 Task: Personal: New Baby.
Action: Mouse moved to (43, 73)
Screenshot: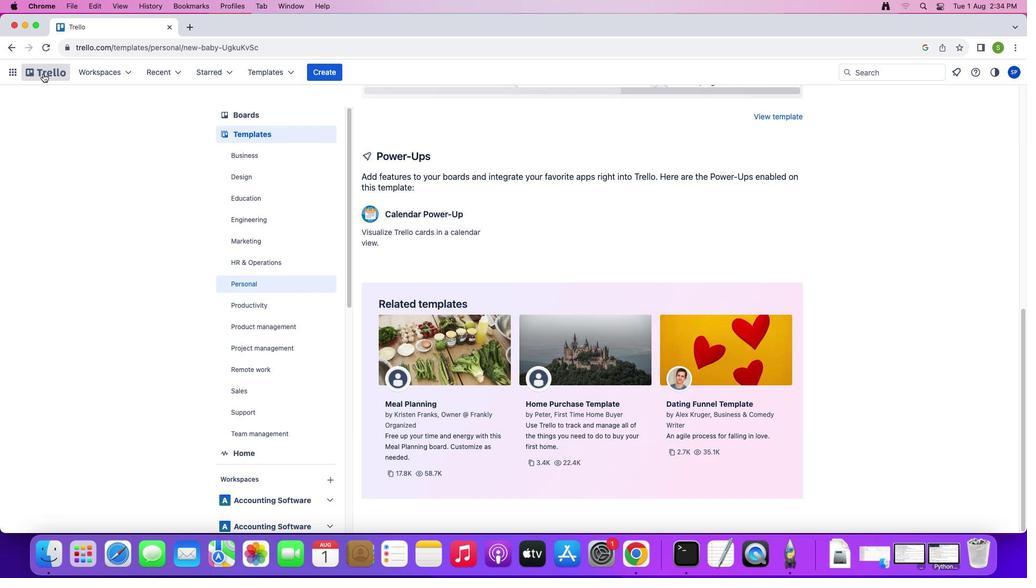
Action: Mouse pressed left at (43, 73)
Screenshot: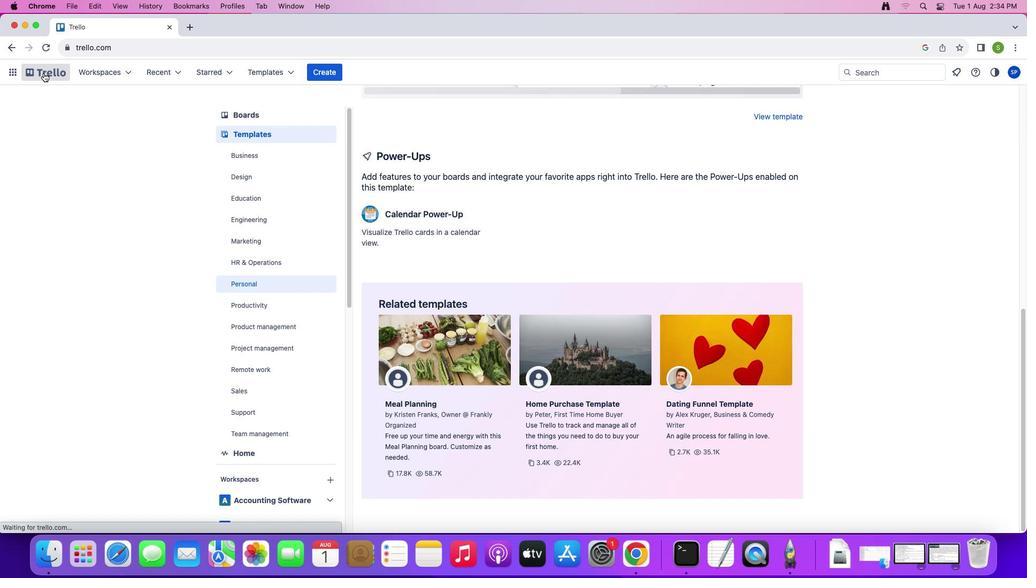 
Action: Mouse moved to (274, 135)
Screenshot: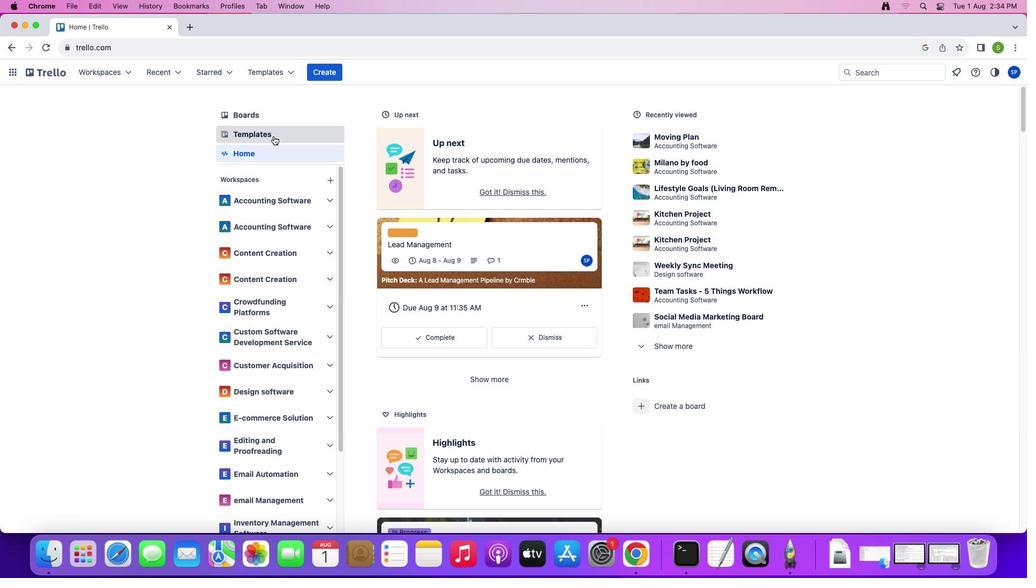 
Action: Mouse pressed left at (274, 135)
Screenshot: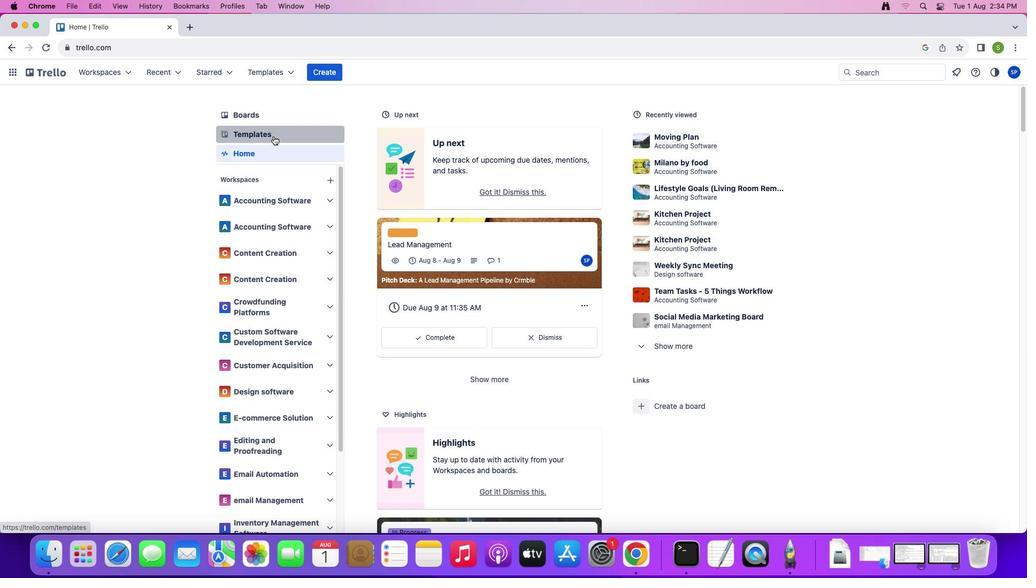 
Action: Mouse moved to (260, 287)
Screenshot: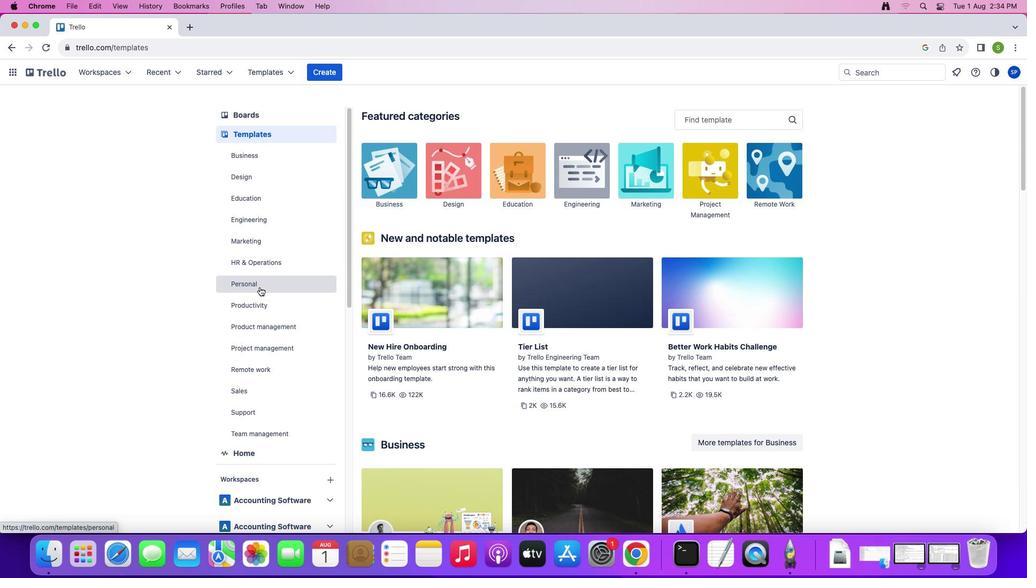 
Action: Mouse pressed left at (260, 287)
Screenshot: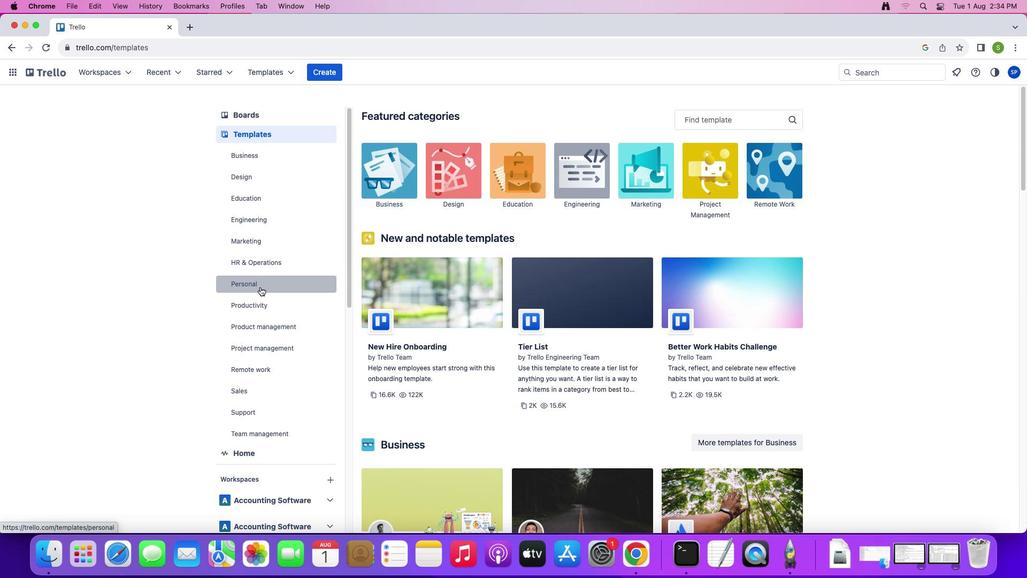 
Action: Mouse moved to (716, 117)
Screenshot: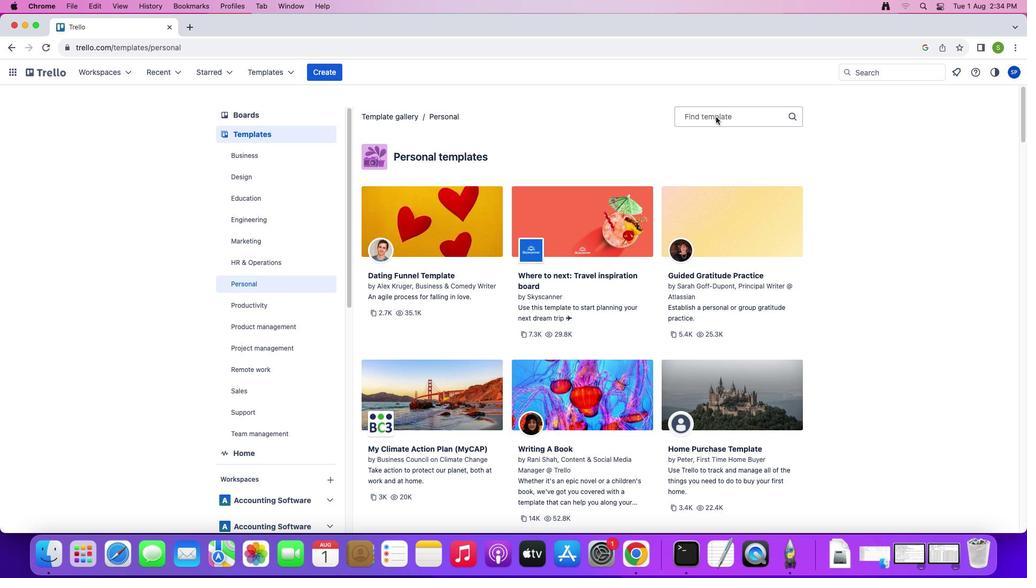 
Action: Mouse pressed left at (716, 117)
Screenshot: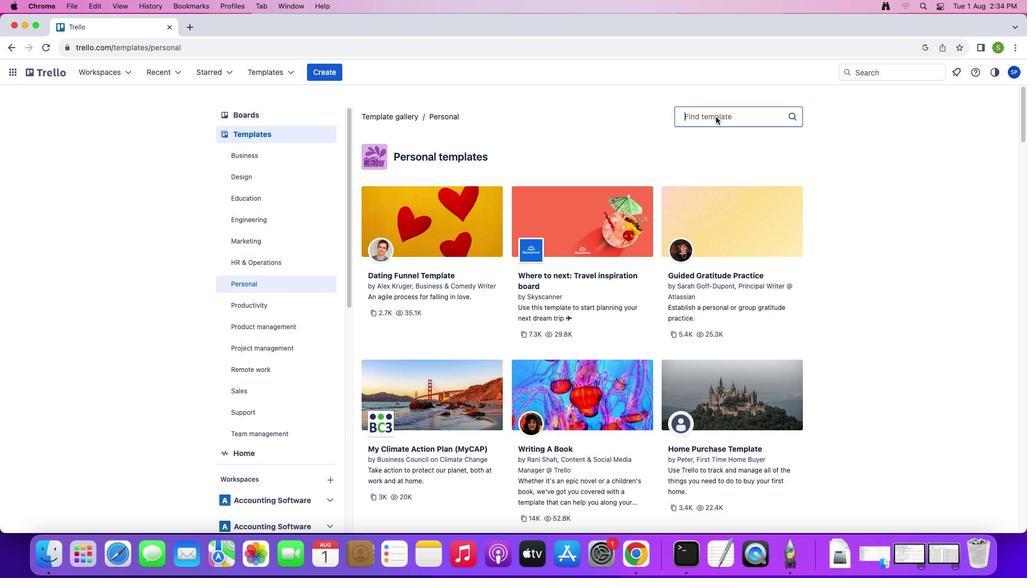 
Action: Mouse moved to (713, 117)
Screenshot: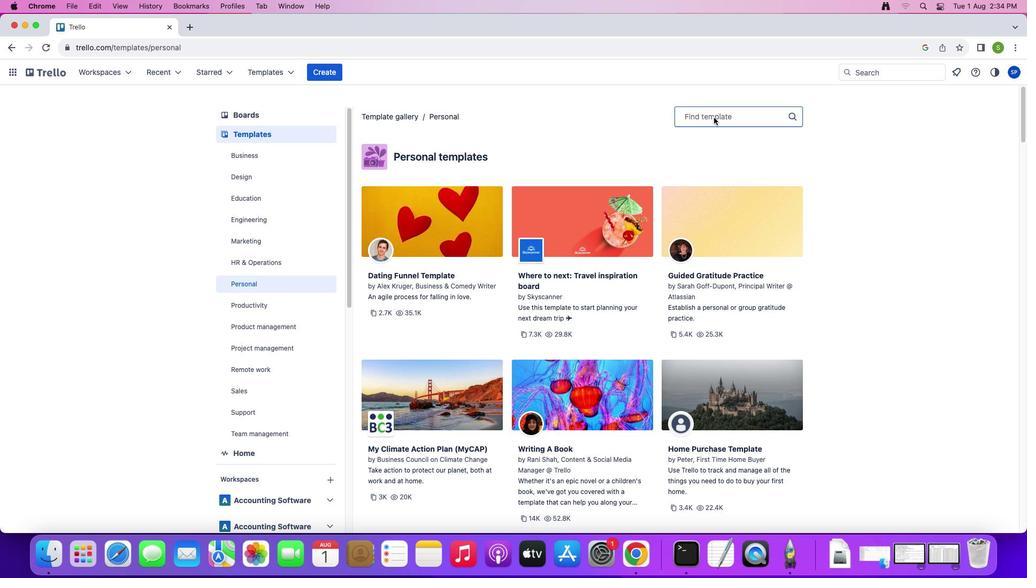 
Action: Key pressed 'N'Key.shift'E''W'
Screenshot: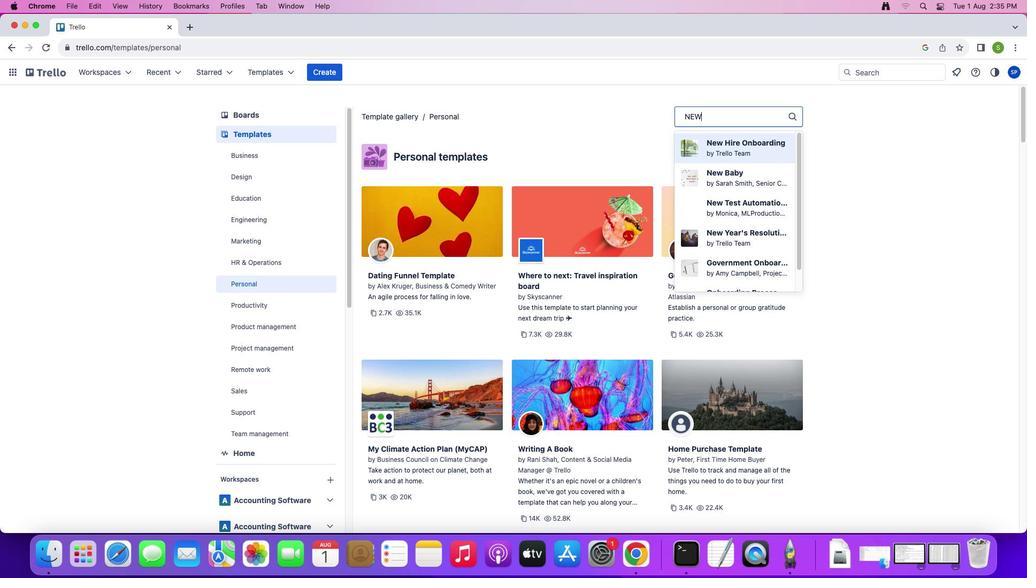 
Action: Mouse moved to (717, 179)
Screenshot: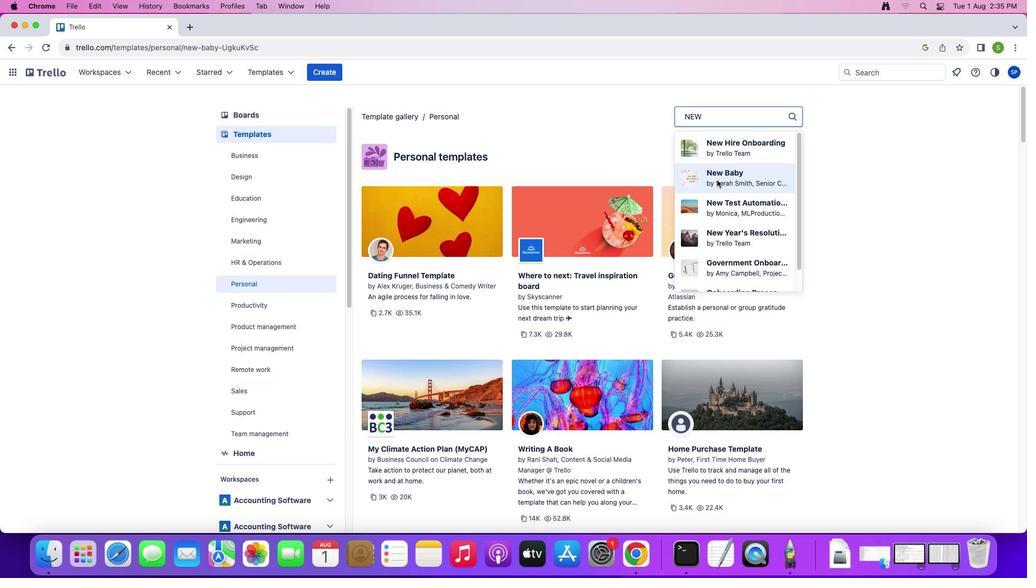 
Action: Mouse pressed left at (717, 179)
Screenshot: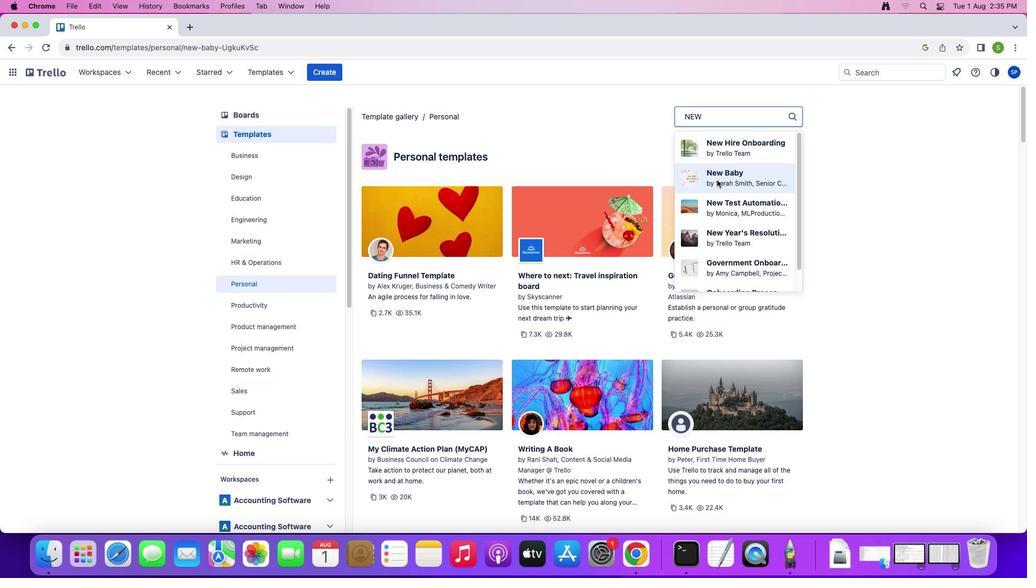 
Action: Mouse moved to (757, 158)
Screenshot: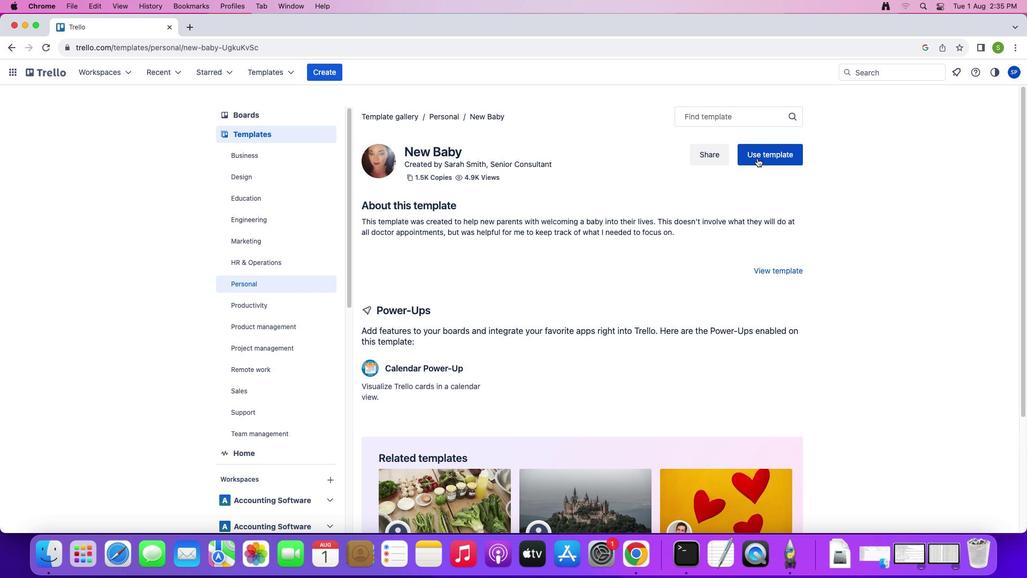 
Action: Mouse pressed left at (757, 158)
Screenshot: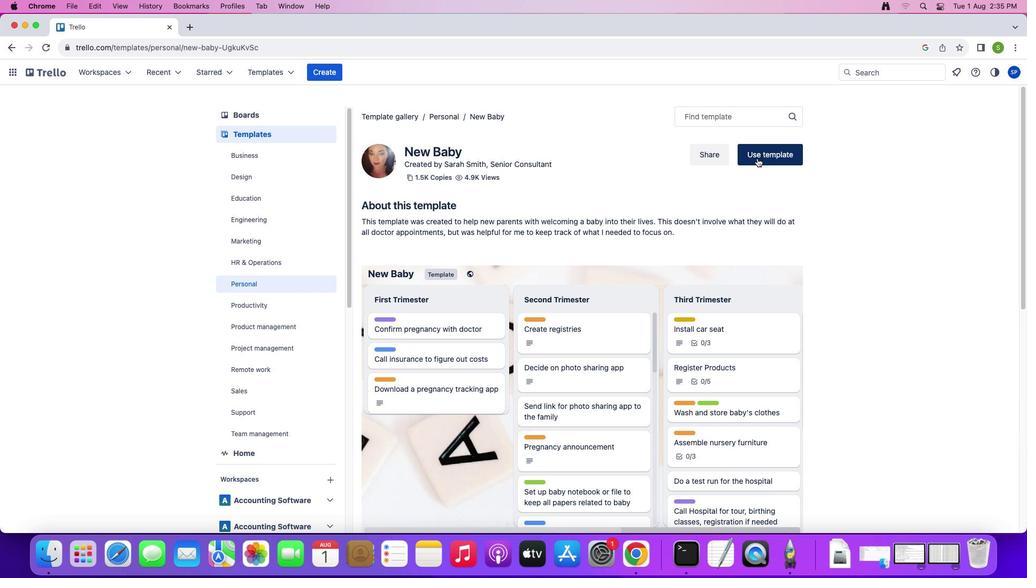 
Action: Mouse moved to (798, 251)
Screenshot: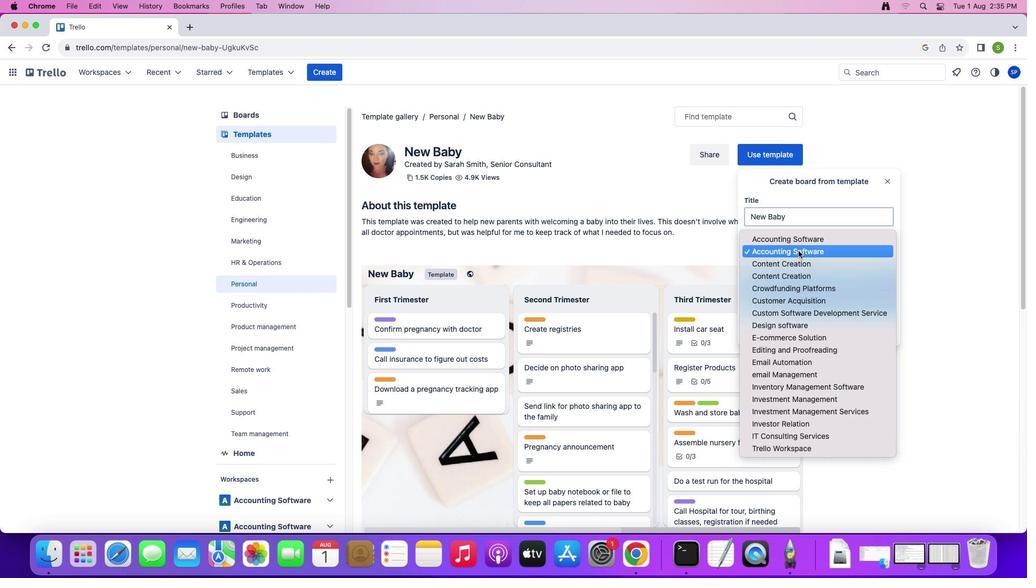 
Action: Mouse pressed left at (798, 251)
Screenshot: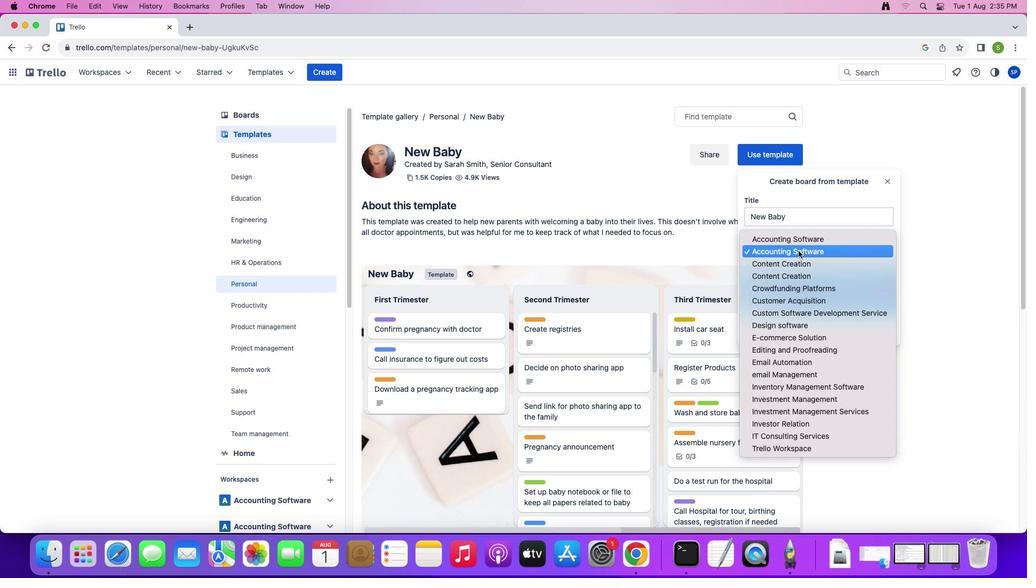 
Action: Mouse moved to (795, 279)
Screenshot: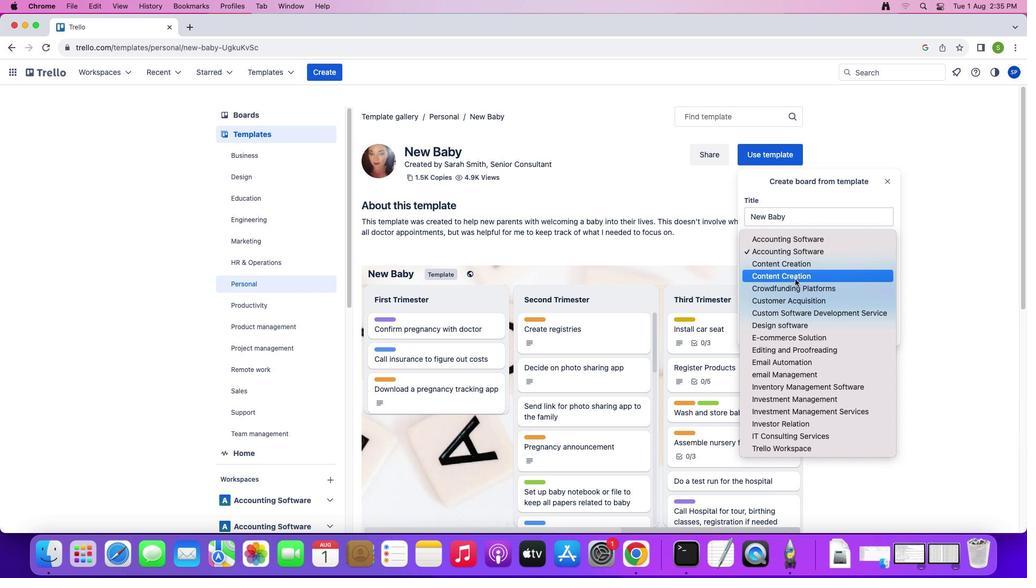
Action: Mouse pressed left at (795, 279)
Screenshot: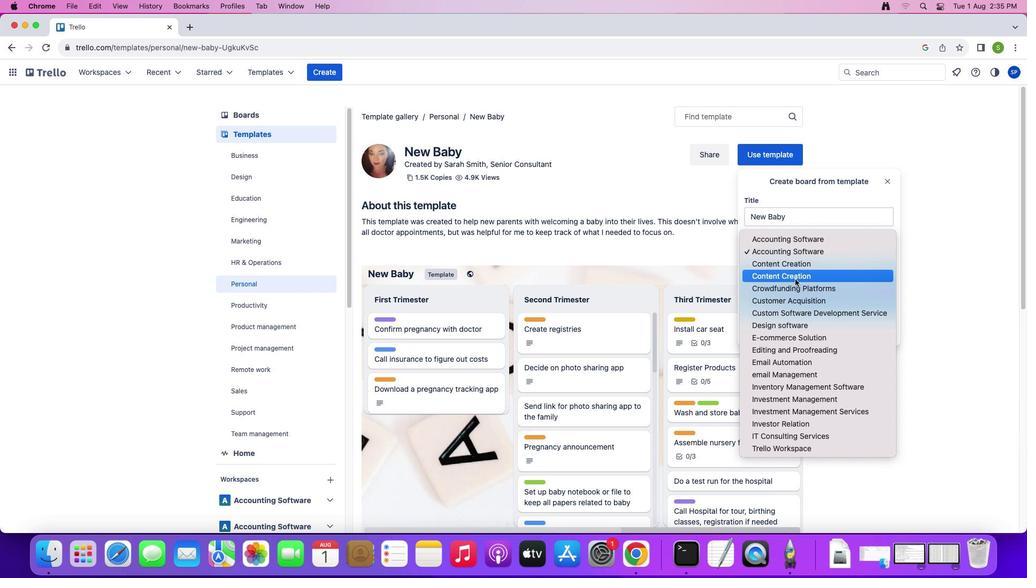 
Action: Mouse moved to (811, 253)
Screenshot: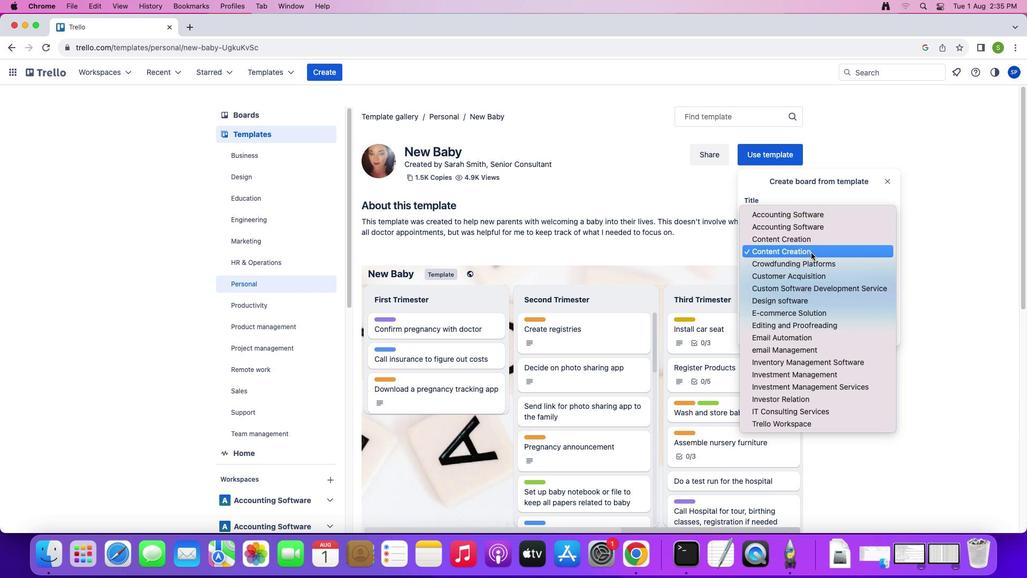 
Action: Mouse pressed left at (811, 253)
Screenshot: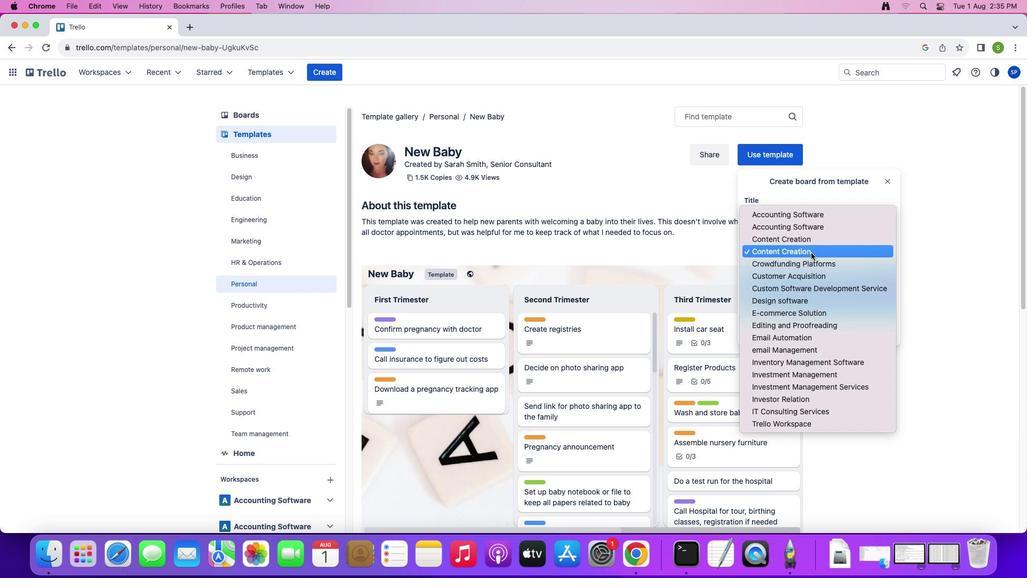 
Action: Mouse moved to (805, 390)
Screenshot: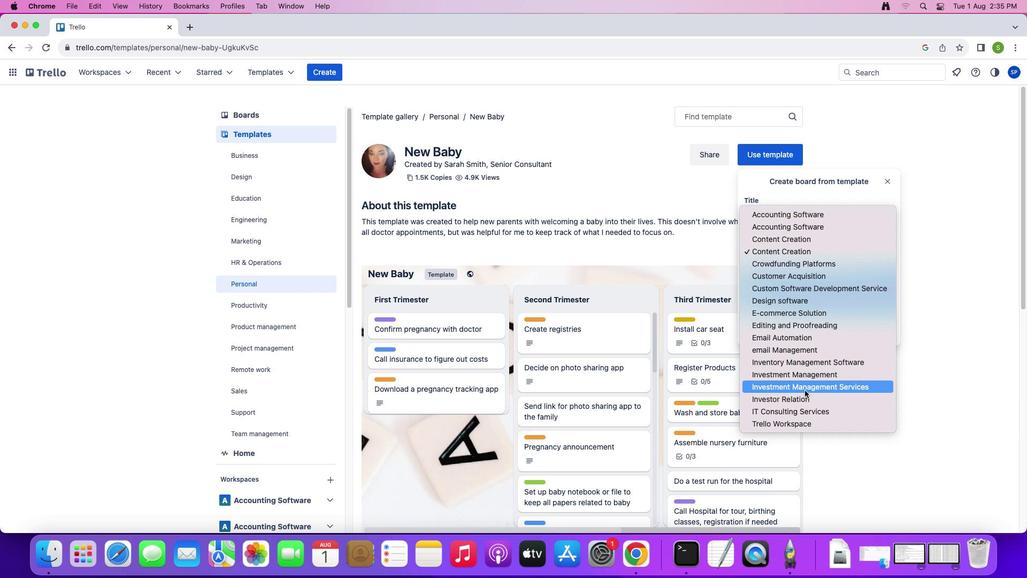 
Action: Mouse pressed left at (805, 390)
Screenshot: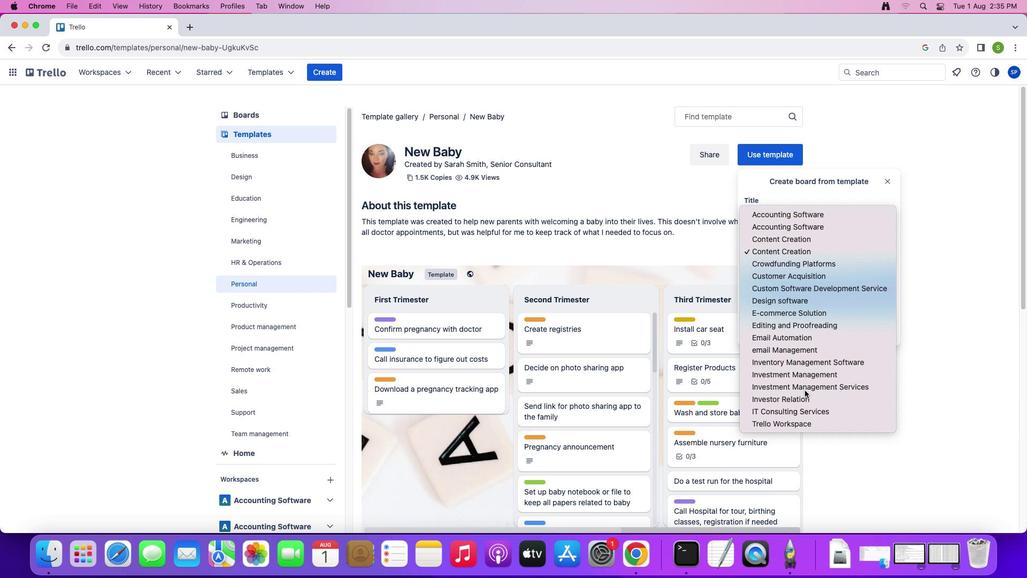 
Action: Mouse moved to (772, 361)
Screenshot: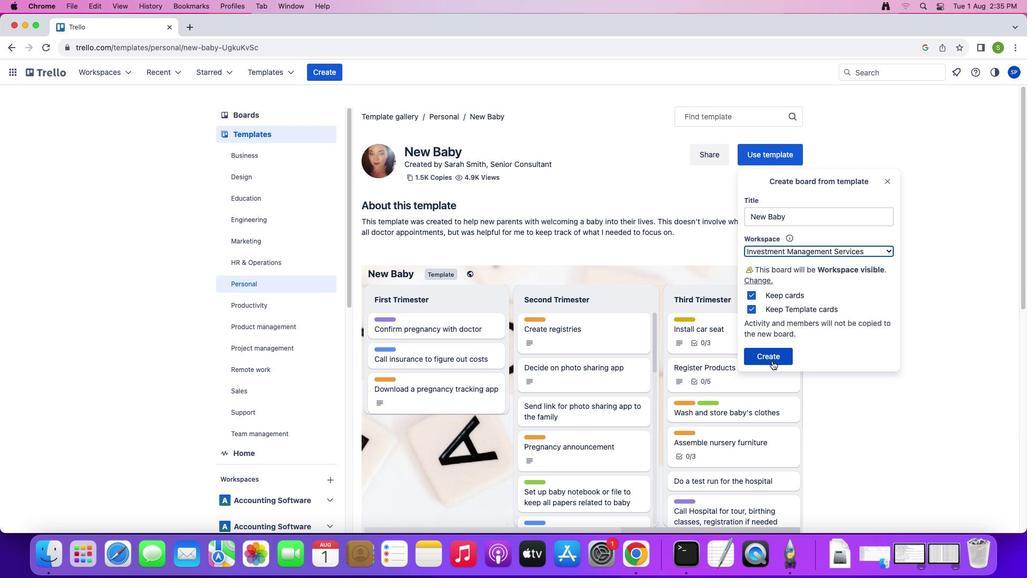 
Action: Mouse pressed left at (772, 361)
Screenshot: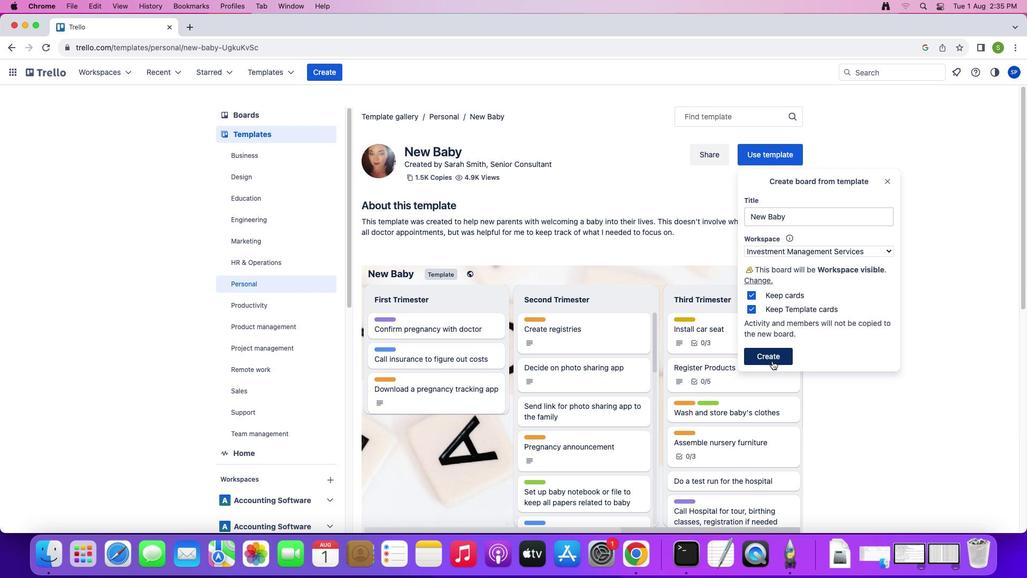 
Action: Mouse moved to (642, 526)
Screenshot: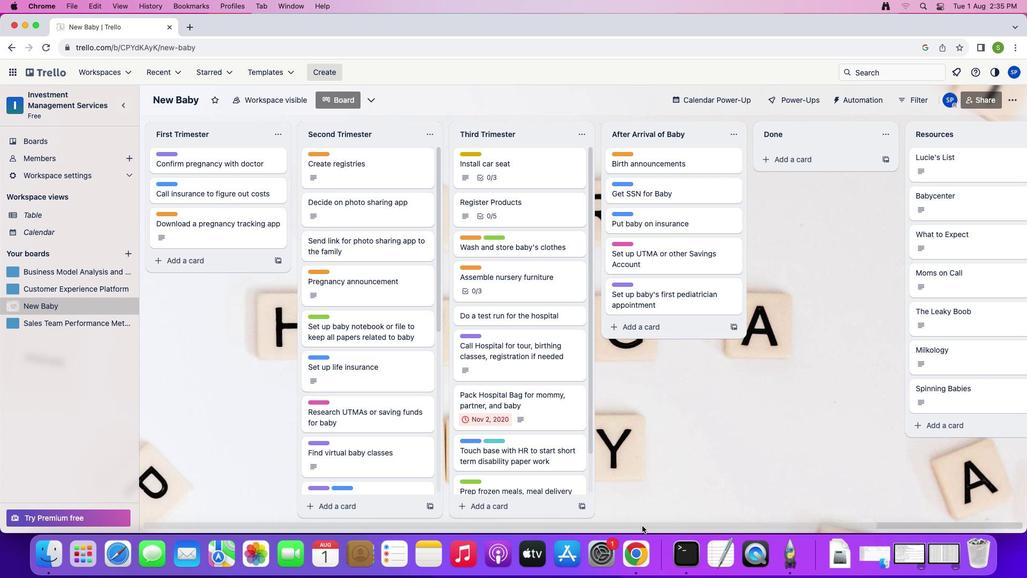 
Action: Mouse pressed left at (642, 526)
Screenshot: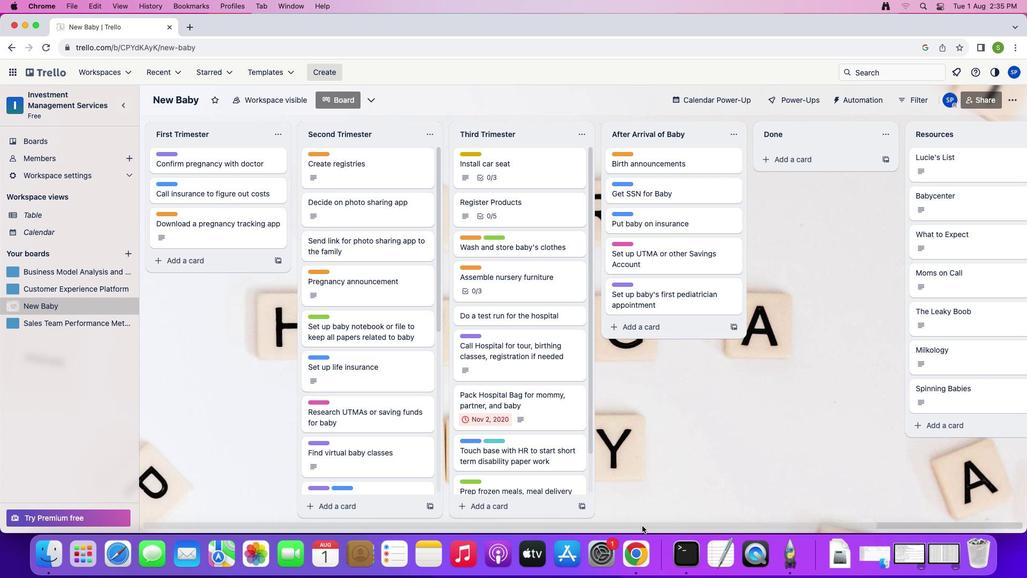 
Action: Mouse moved to (947, 129)
Screenshot: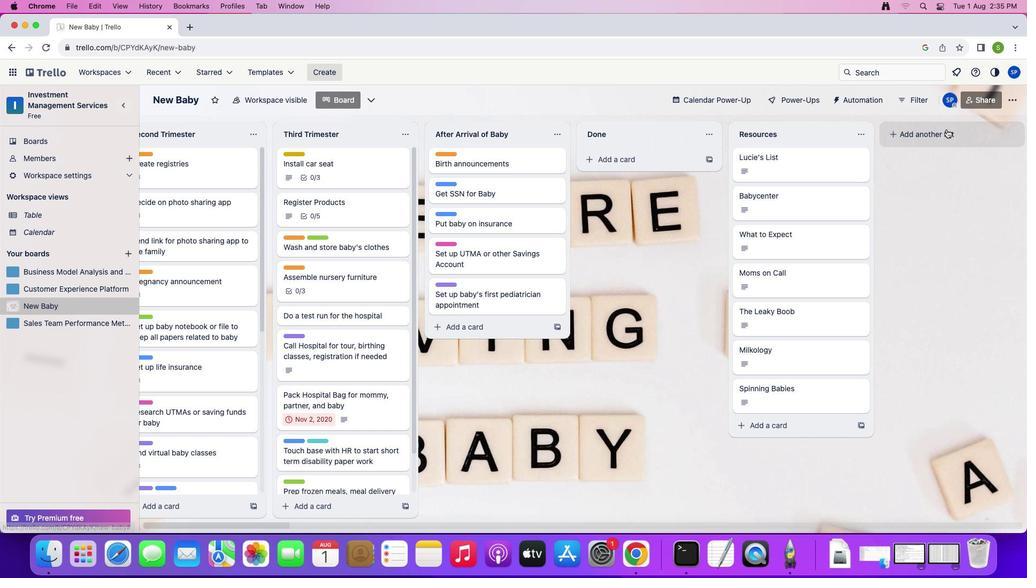 
Action: Mouse pressed left at (947, 129)
Screenshot: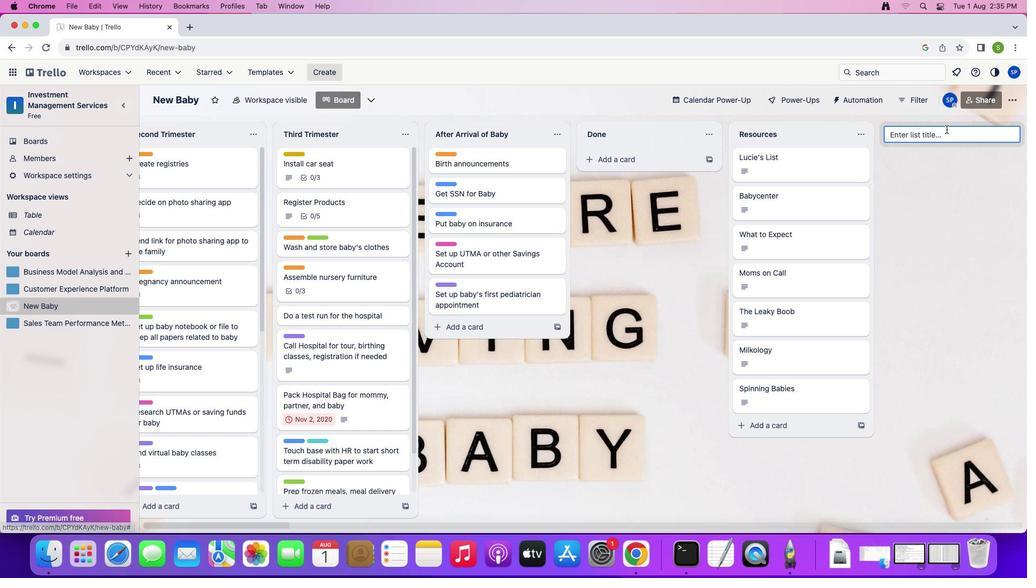 
Action: Mouse moved to (908, 238)
Screenshot: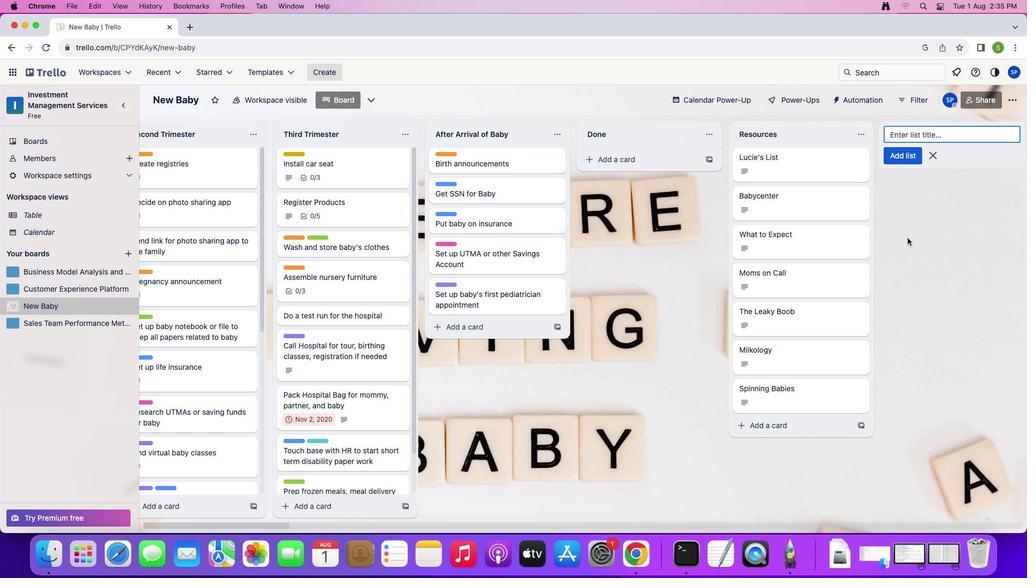 
Action: Key pressed Key.shift'M'Key.caps_lock'e''a''l'Key.spaceKey.shift'P''l''a''n''n''i''n''g'
Screenshot: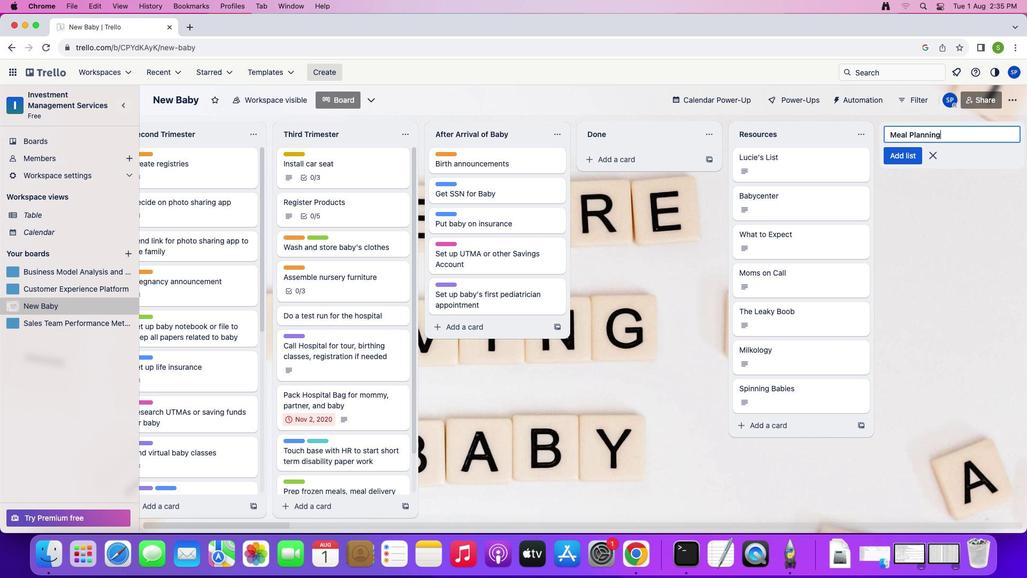 
Action: Mouse moved to (905, 231)
Screenshot: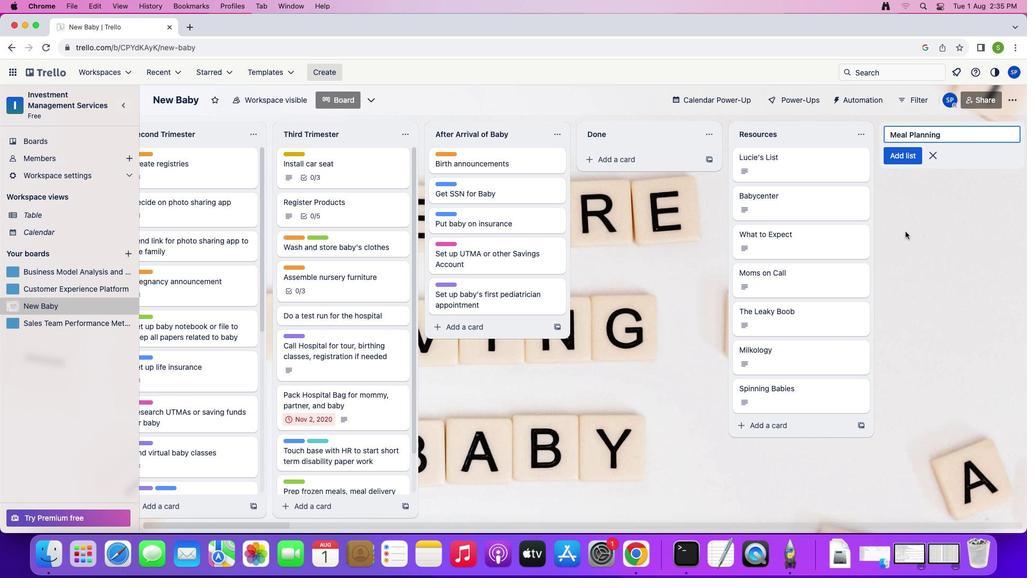 
Action: Key pressed Key.enterKey.shift'H''o''m''e'Key.spaceKey.shift'P''u''r''c''h''a''s''e'Key.spaceKey.shift'T''e''m''p''l''a''t''e'Key.enterKey.shift'D''a''t''i''n''g'Key.spaceKey.shift'F''u''n''n''e''l'Key.spaceKey.shift'T''e''m''p''l''a''t''e'Key.enter
Screenshot: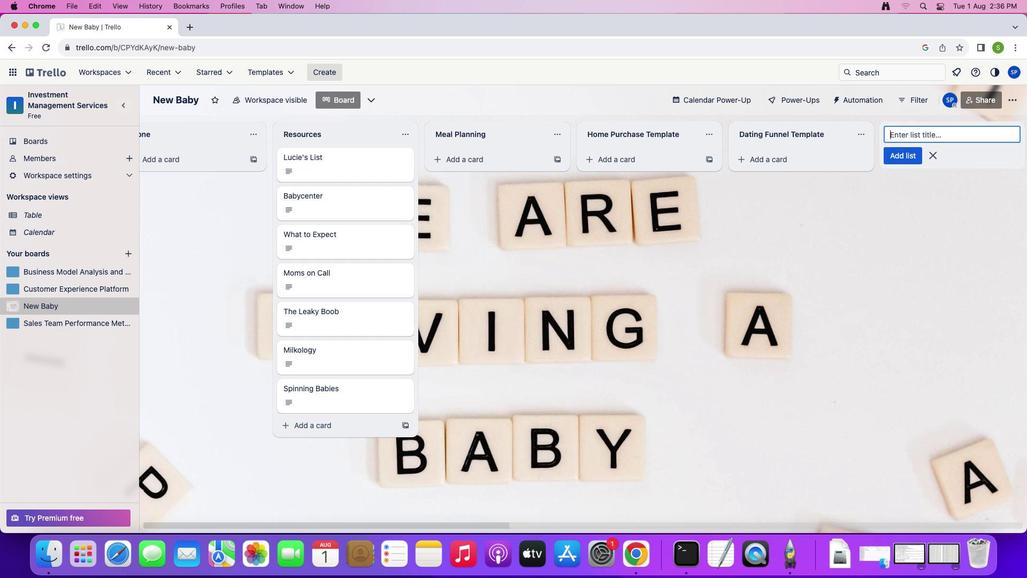 
Action: Mouse moved to (935, 153)
Screenshot: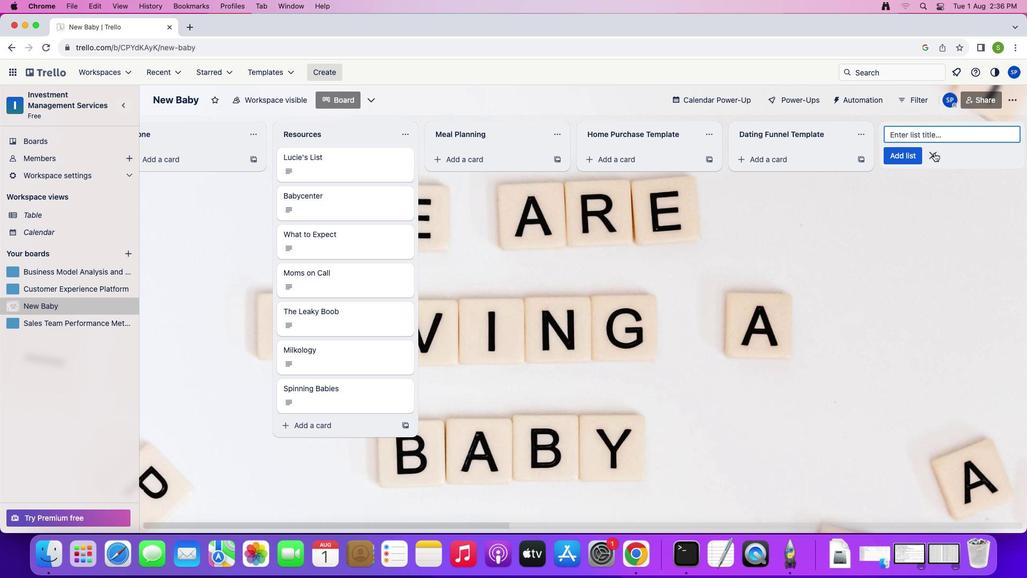 
Action: Mouse pressed left at (935, 153)
Screenshot: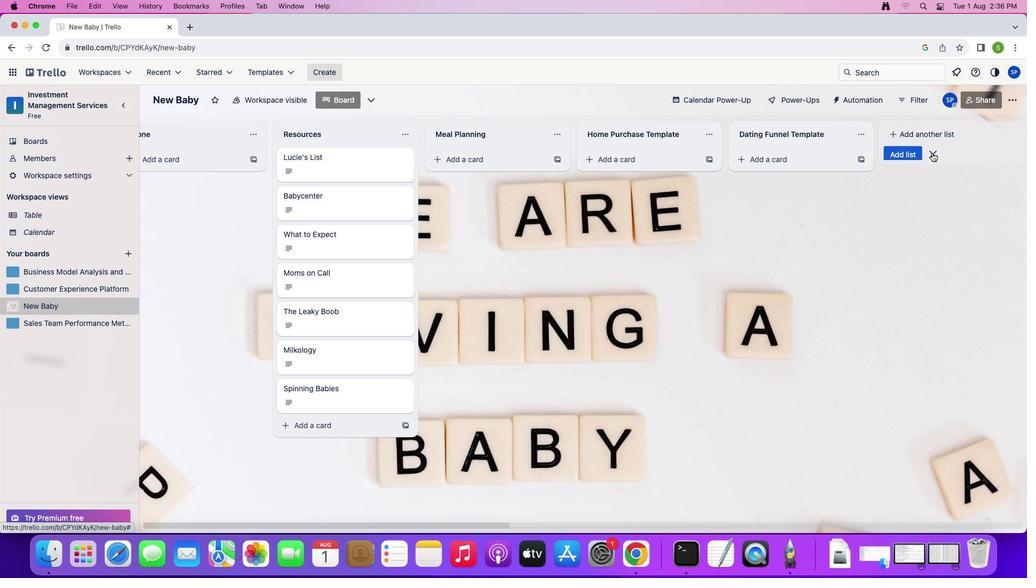 
Action: Mouse moved to (482, 132)
Screenshot: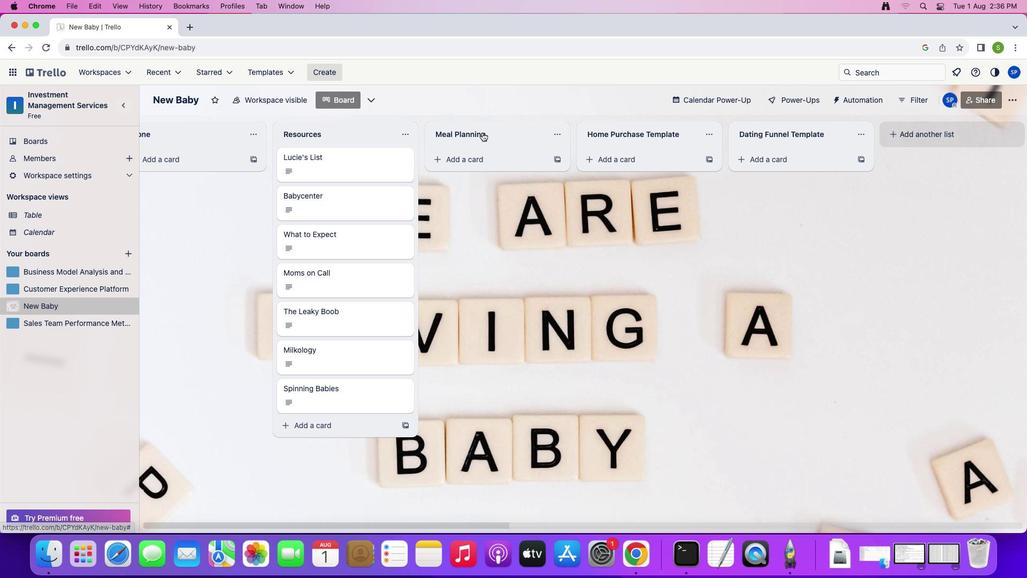 
Action: Mouse pressed left at (482, 132)
Screenshot: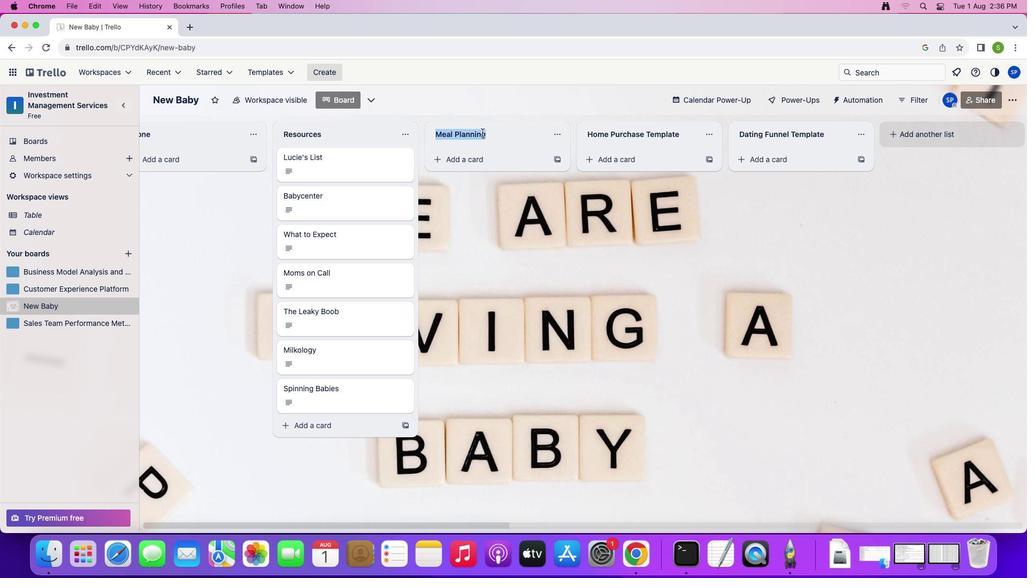 
Action: Mouse moved to (480, 157)
Screenshot: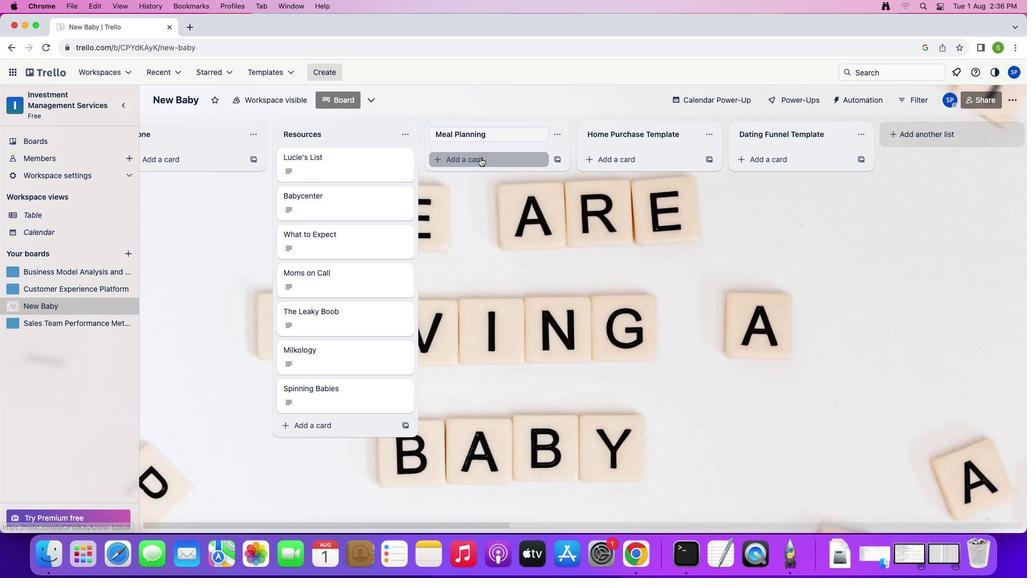 
Action: Mouse pressed left at (480, 157)
Screenshot: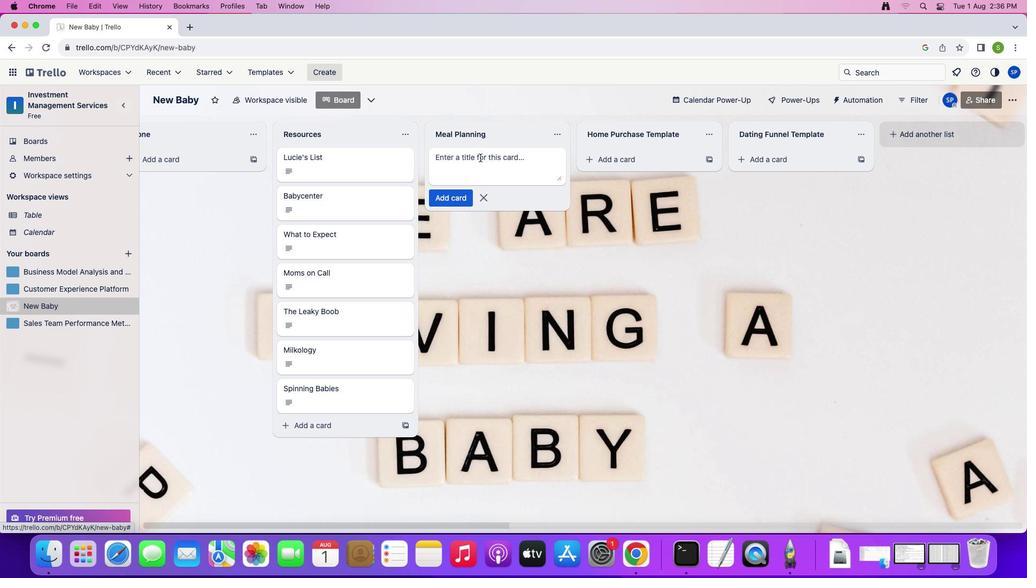 
Action: Mouse moved to (499, 175)
Screenshot: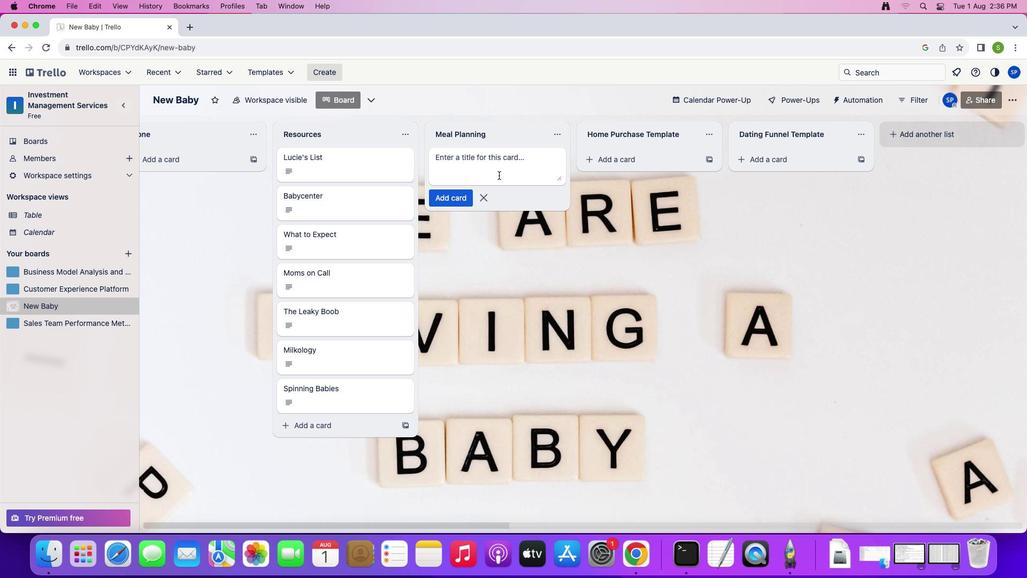 
Action: Key pressed Key.shift'M''e''a''l'Key.enter
Screenshot: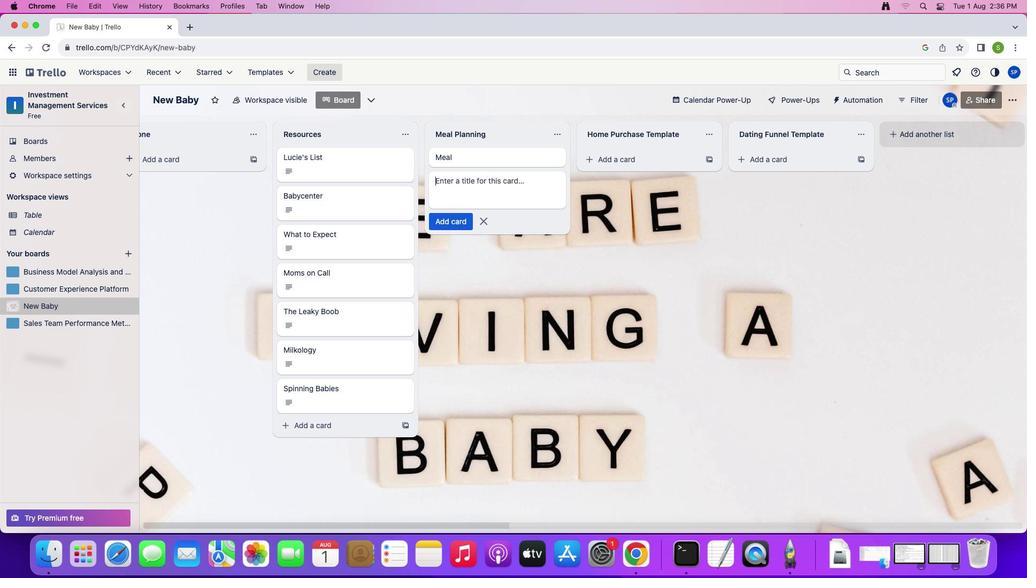 
Action: Mouse moved to (642, 148)
Screenshot: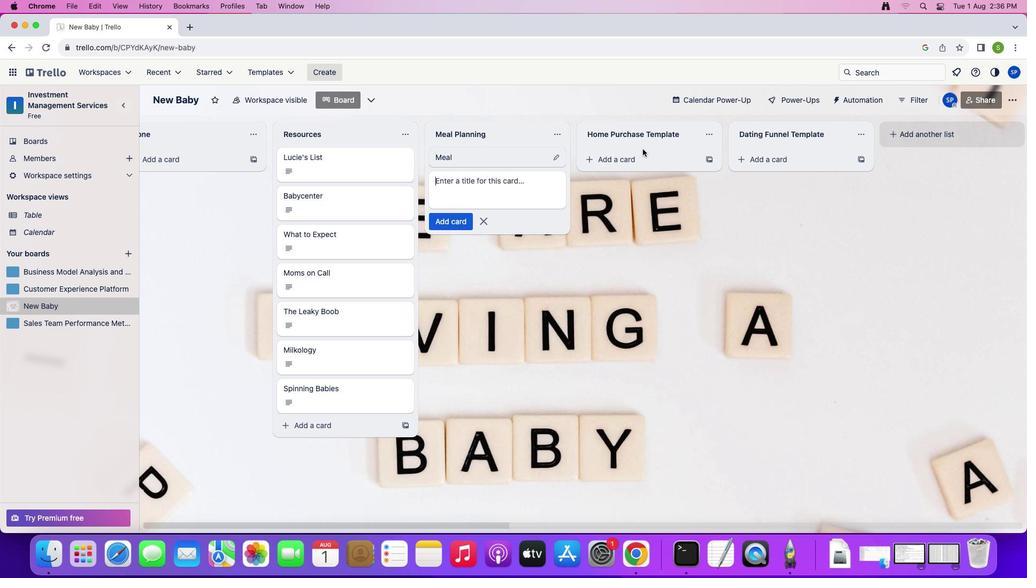 
Action: Mouse pressed left at (642, 148)
Screenshot: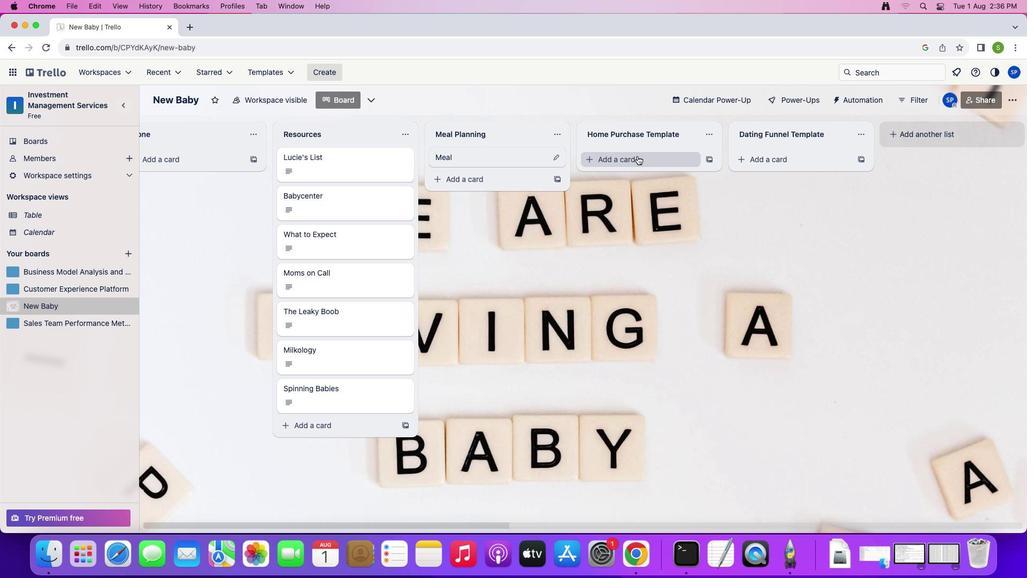 
Action: Mouse moved to (637, 155)
Screenshot: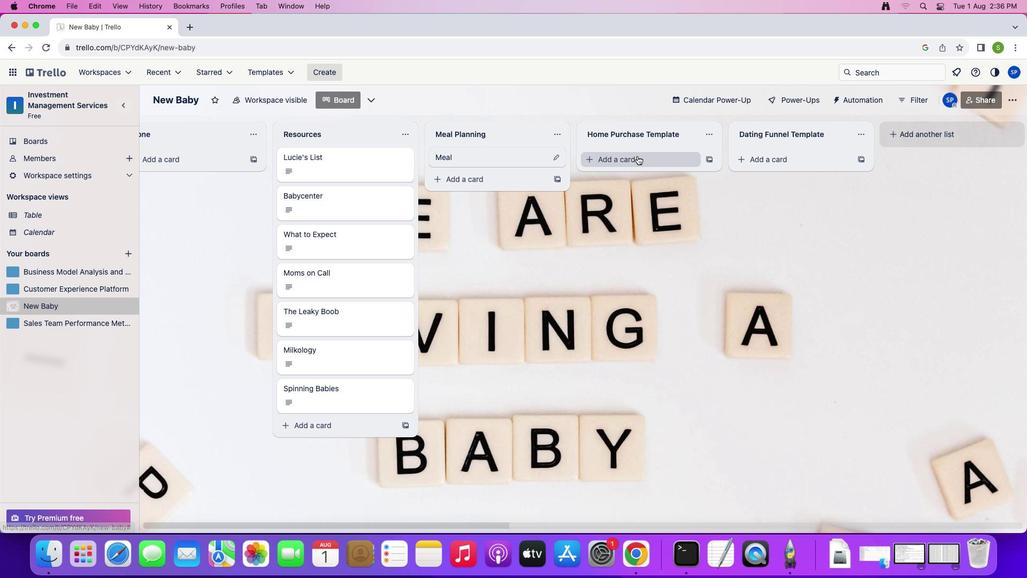 
Action: Mouse pressed left at (637, 155)
Screenshot: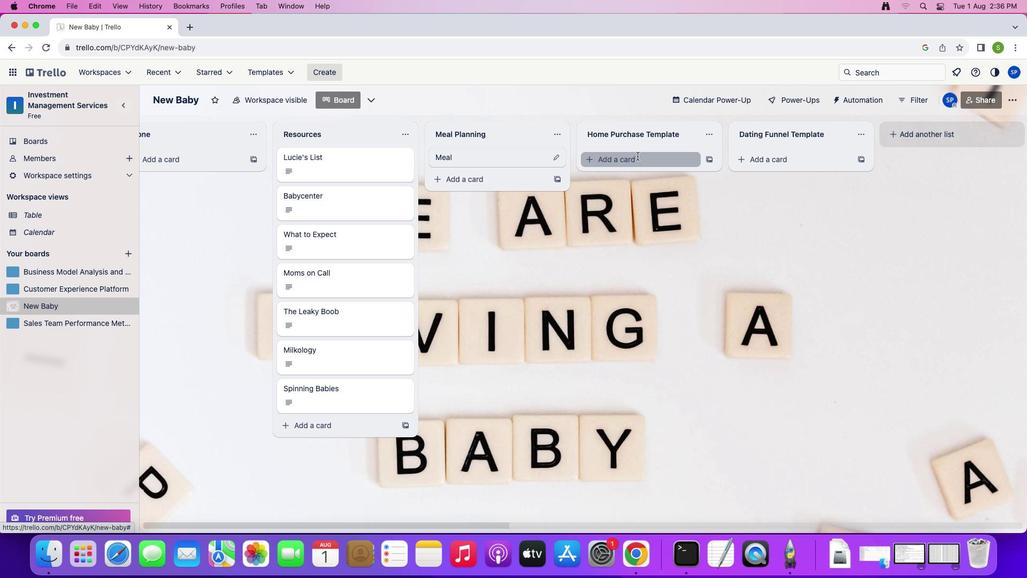 
Action: Mouse moved to (638, 161)
Screenshot: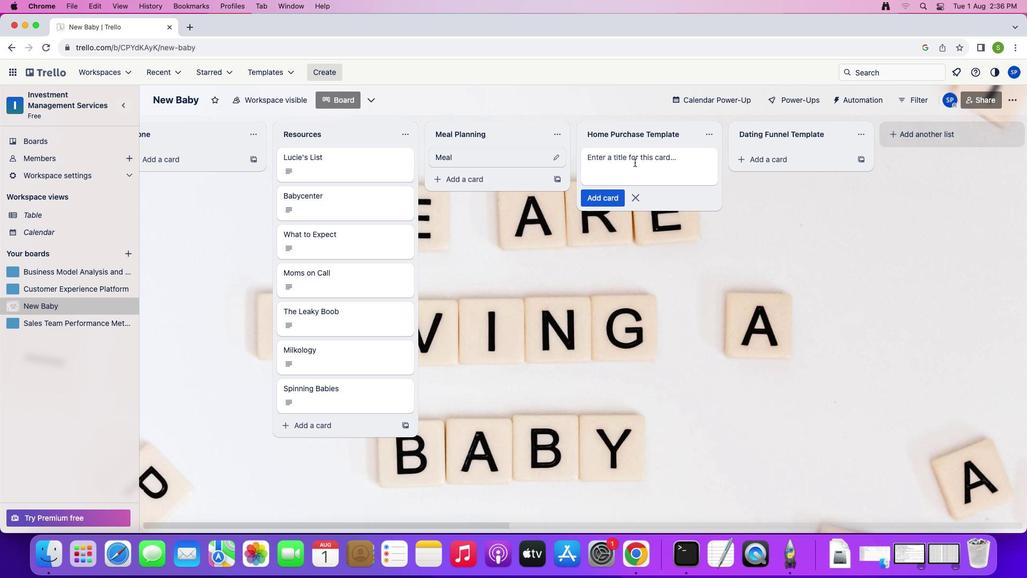 
Action: Key pressed Key.shift
Screenshot: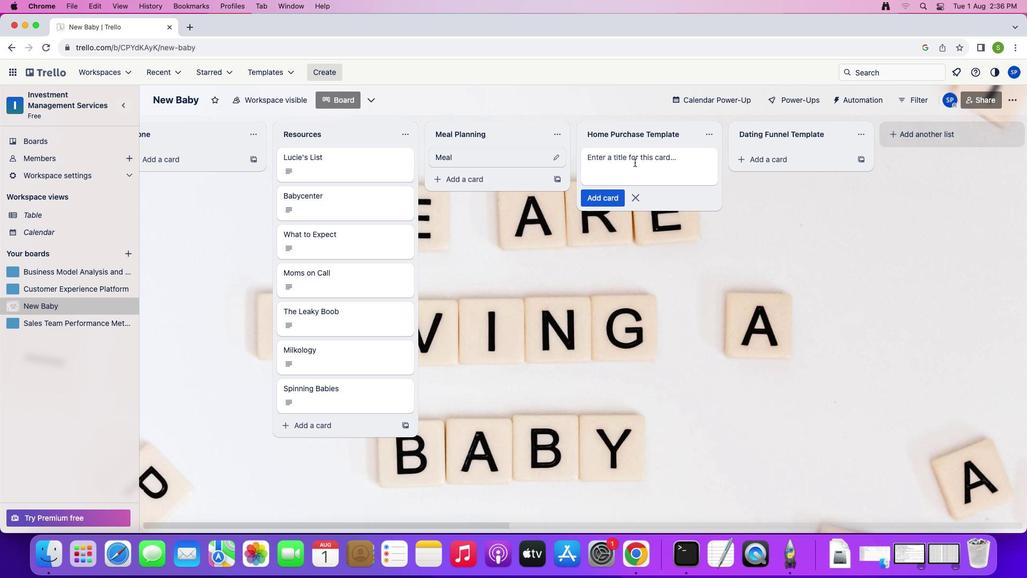 
Action: Mouse moved to (634, 162)
Screenshot: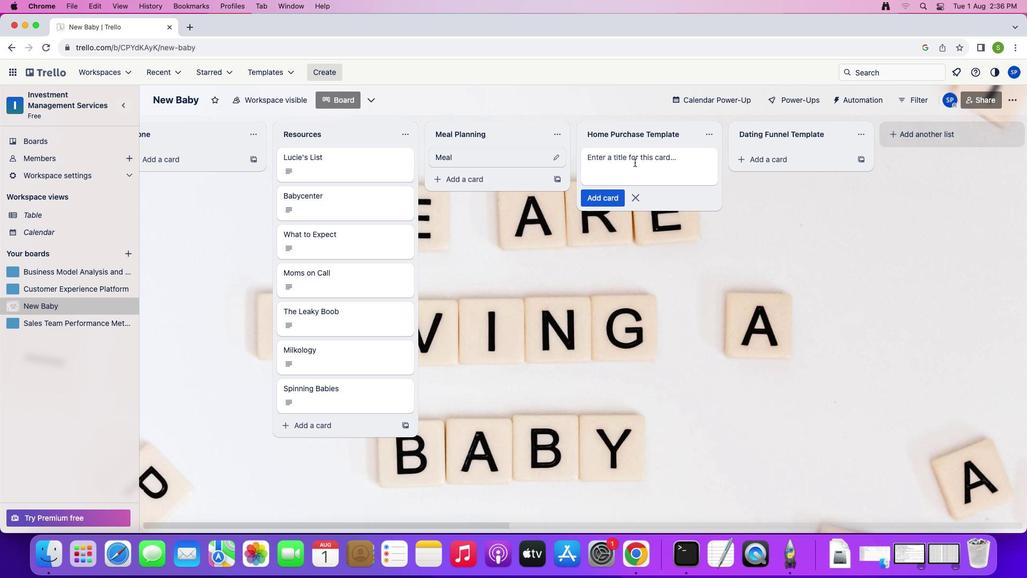 
Action: Key pressed 'H''o''m''e'Key.enter
Screenshot: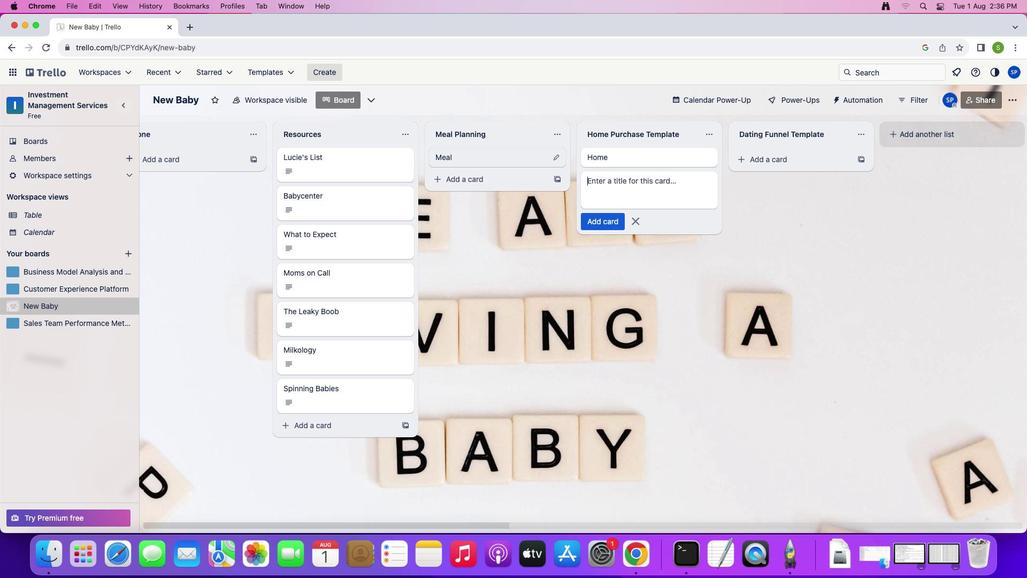 
Action: Mouse moved to (757, 153)
Screenshot: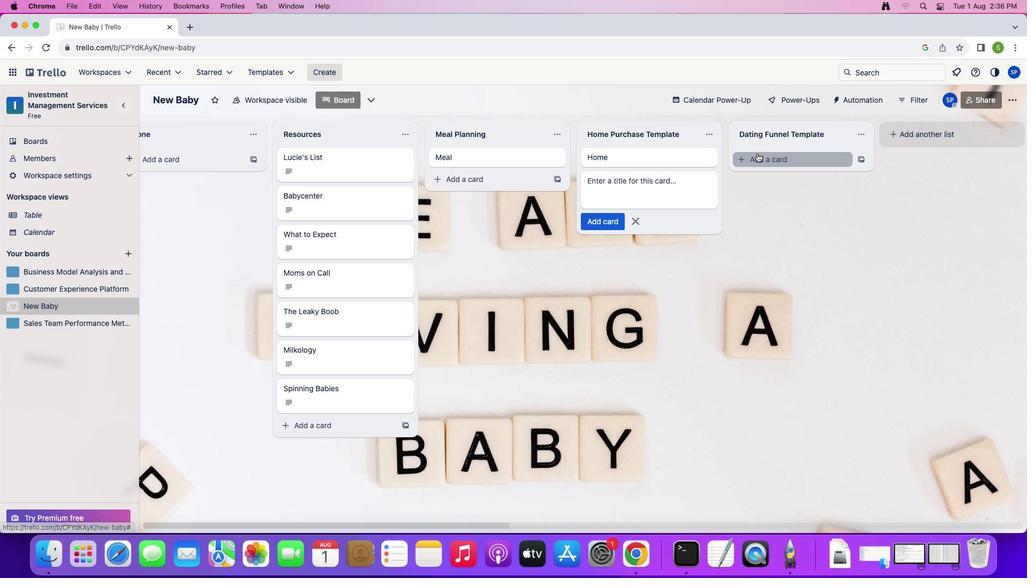 
Action: Mouse pressed left at (757, 153)
Screenshot: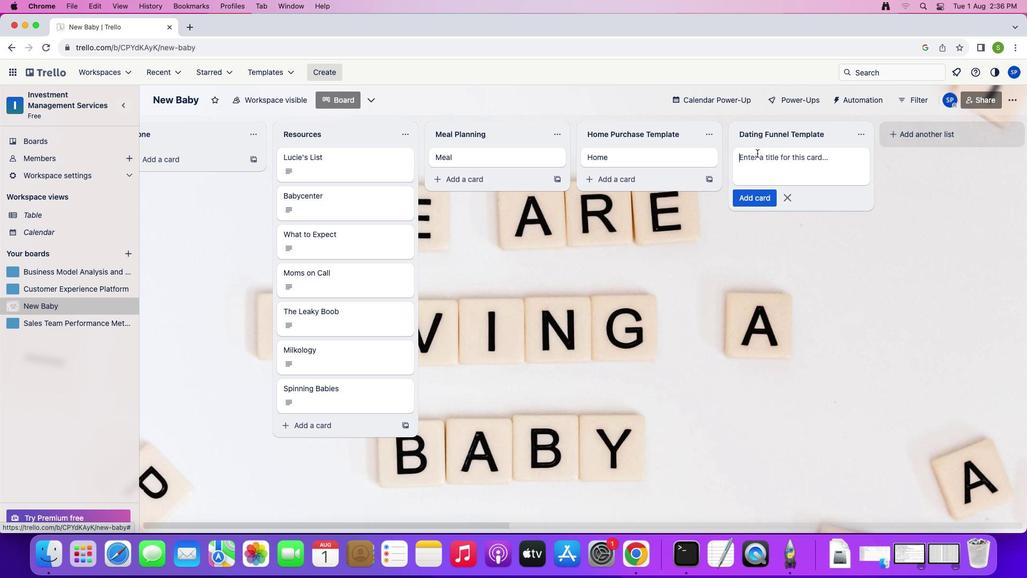 
Action: Key pressed Key.shift'D''a''t''i''n''g'Key.enter
Screenshot: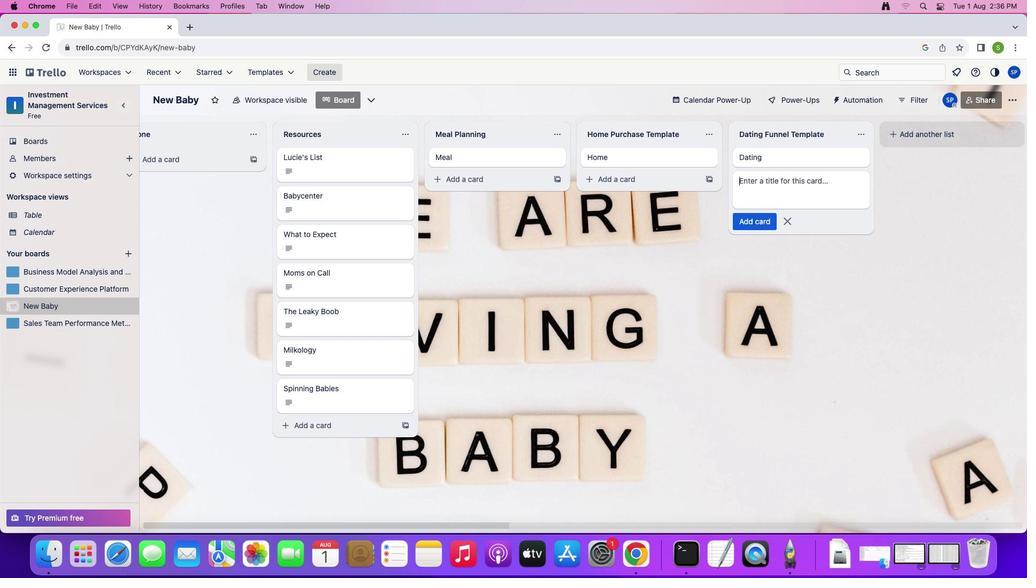 
Action: Mouse moved to (484, 163)
Screenshot: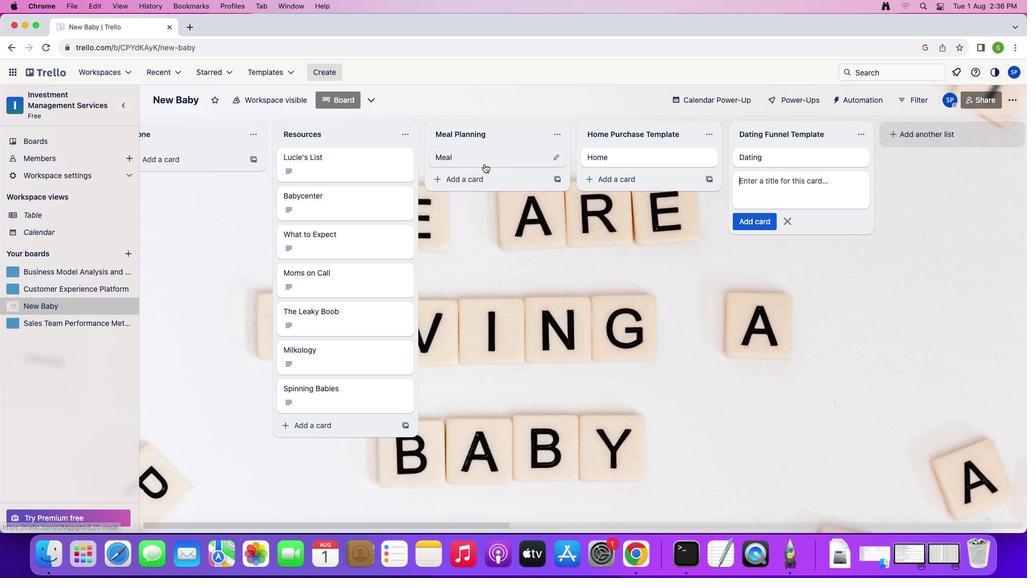 
Action: Mouse pressed left at (484, 163)
Screenshot: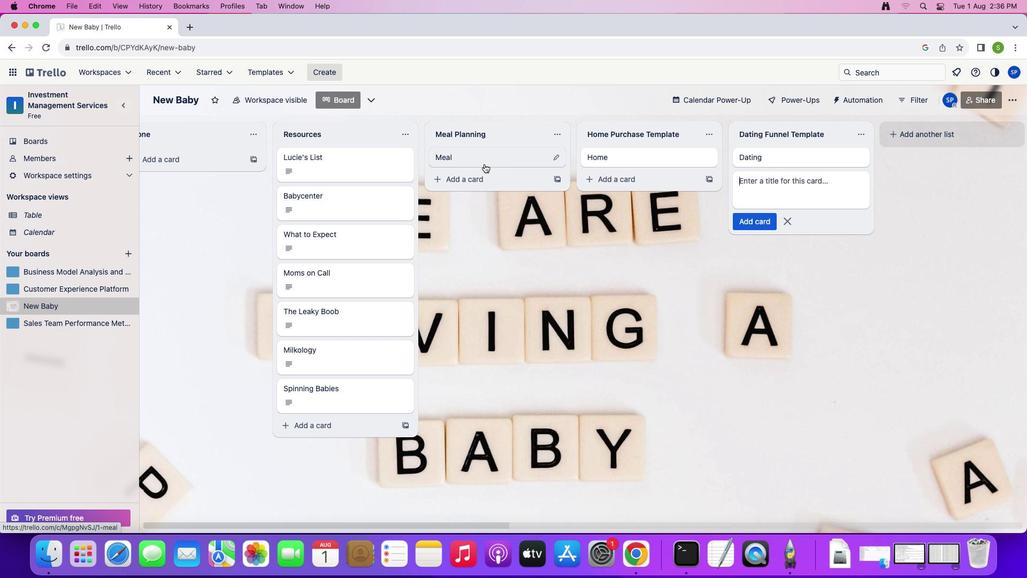 
Action: Mouse moved to (665, 154)
Screenshot: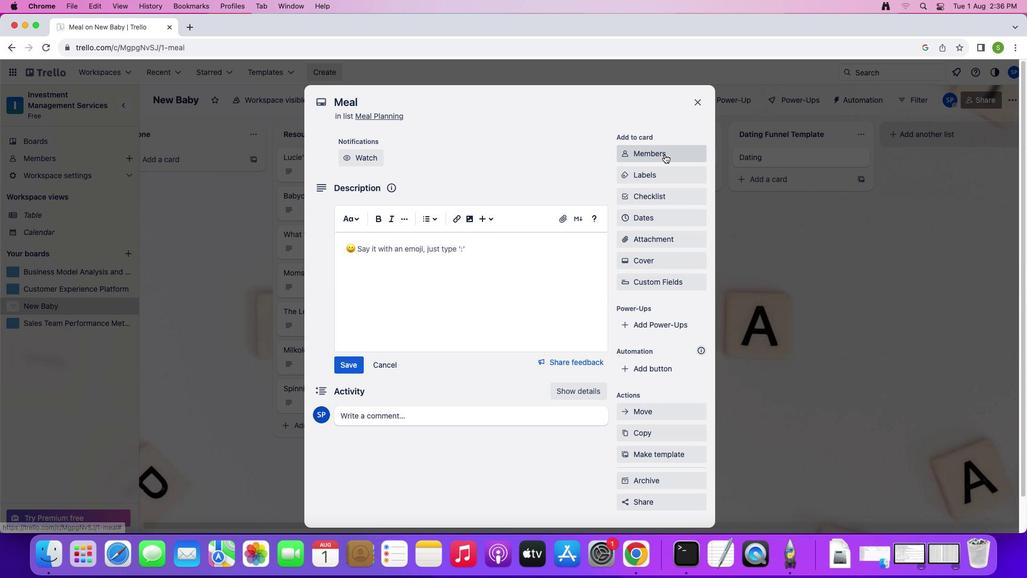 
Action: Mouse pressed left at (665, 154)
Screenshot: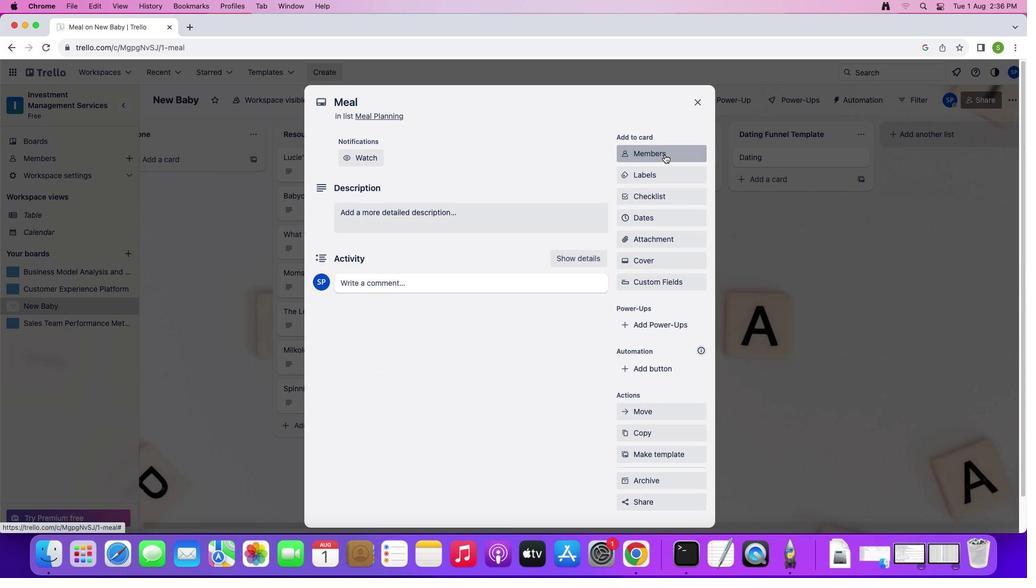 
Action: Mouse moved to (671, 204)
Screenshot: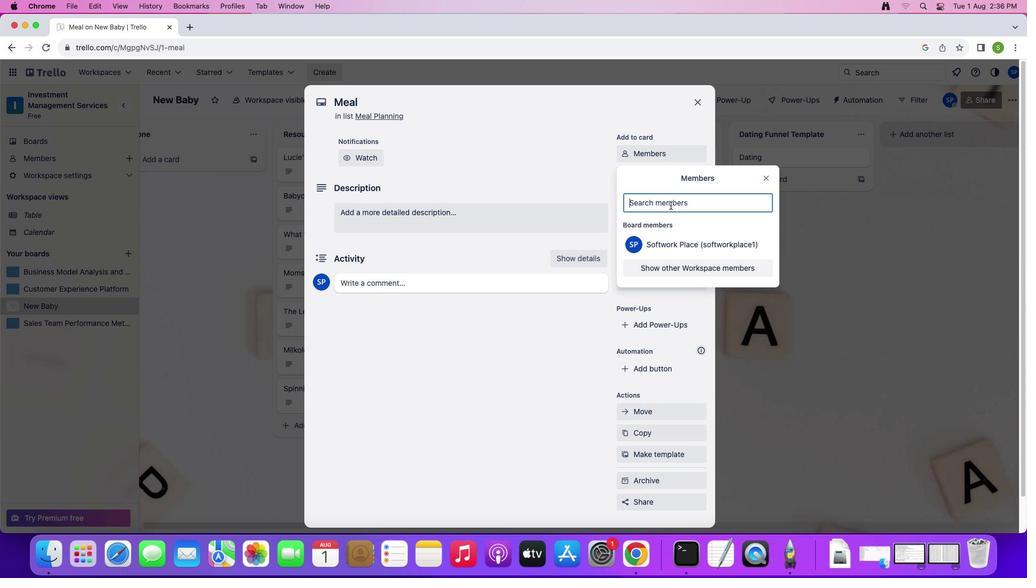 
Action: Key pressed 's''o''f''t''a''g''e''.''2'Key.shift'@''s''o''f''t''a''g''e''.''n''e''t'
Screenshot: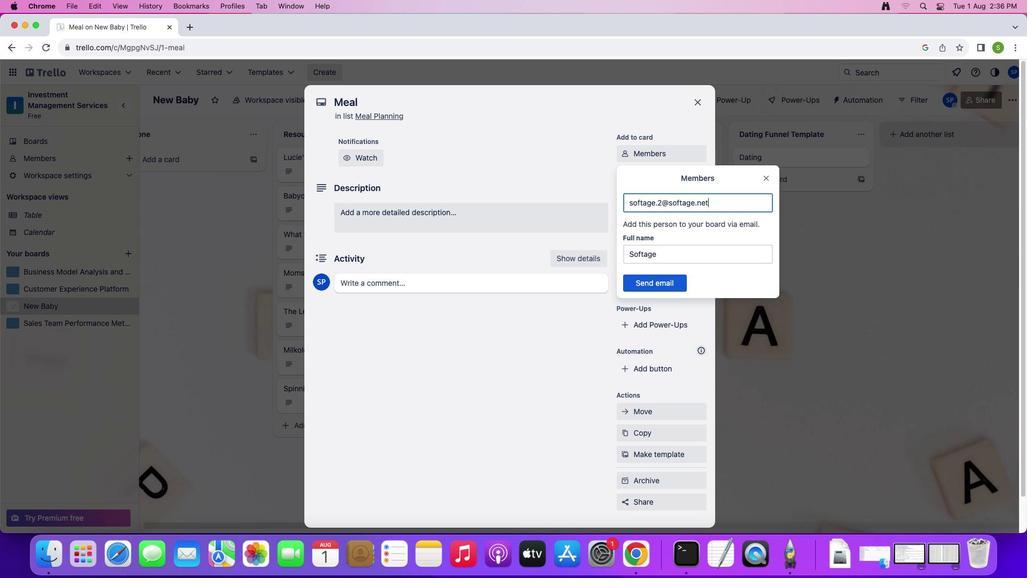 
Action: Mouse moved to (658, 278)
Screenshot: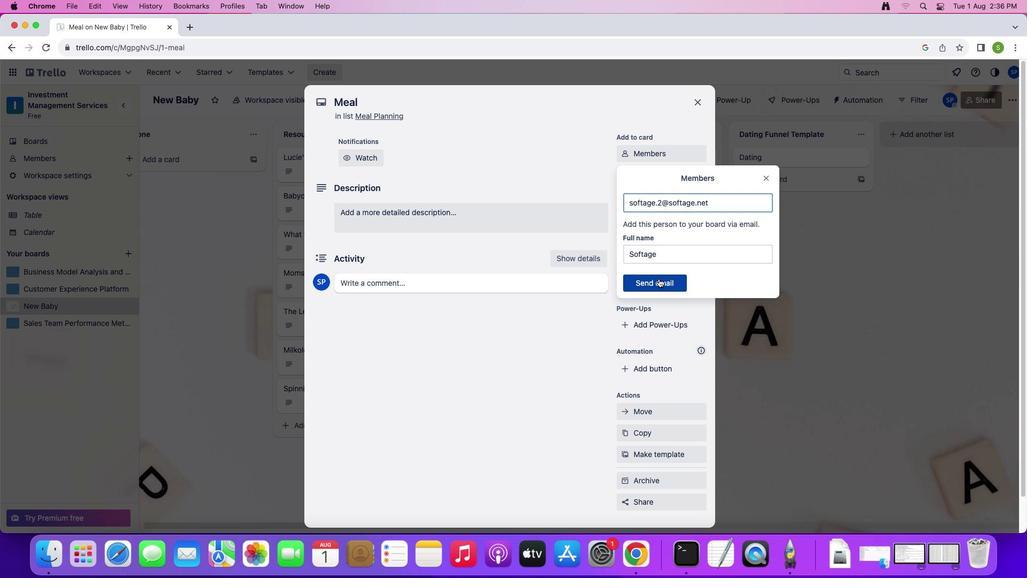 
Action: Mouse pressed left at (658, 278)
Screenshot: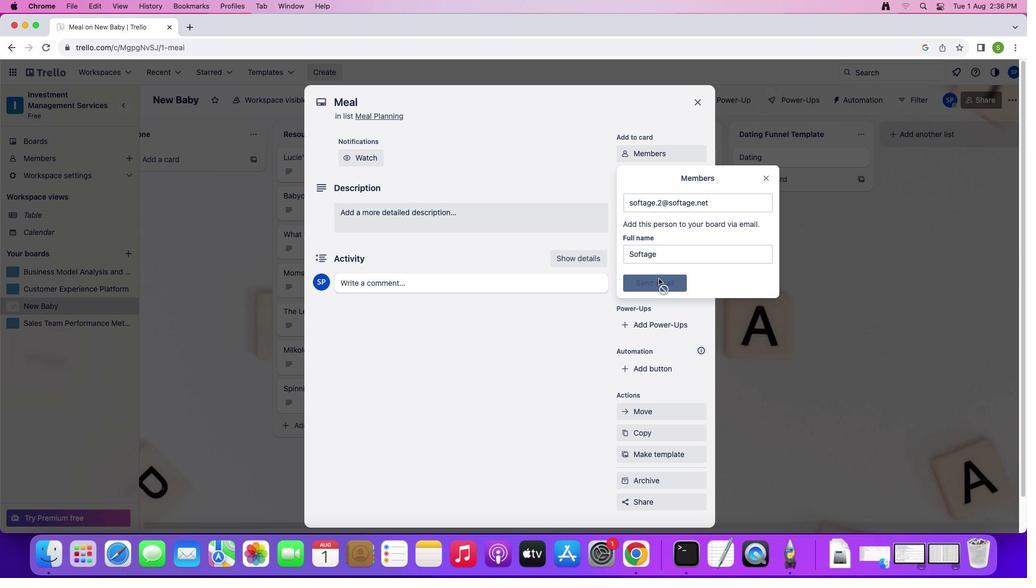 
Action: Mouse moved to (651, 211)
Screenshot: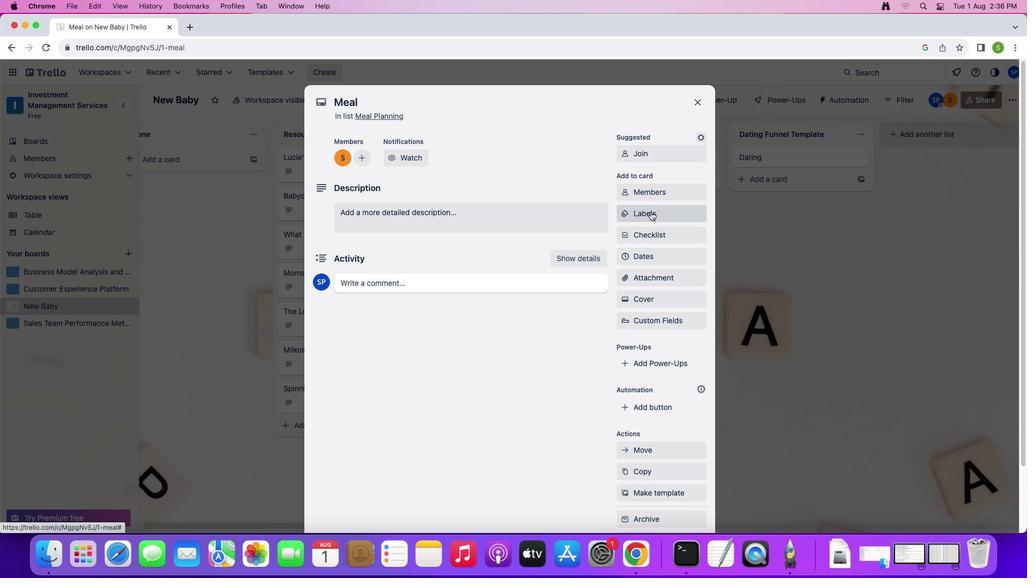 
Action: Mouse pressed left at (651, 211)
Screenshot: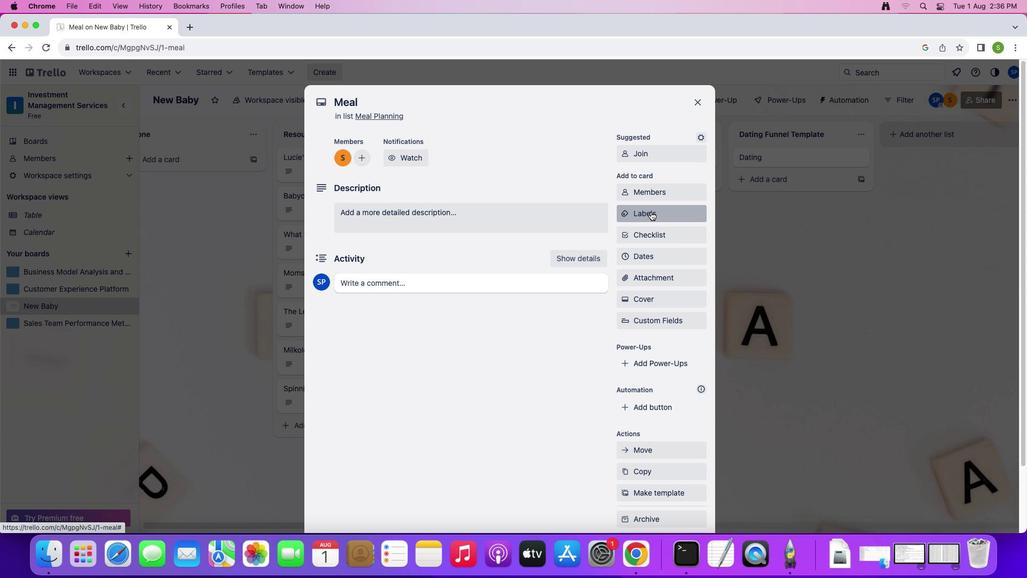 
Action: Mouse moved to (680, 413)
Screenshot: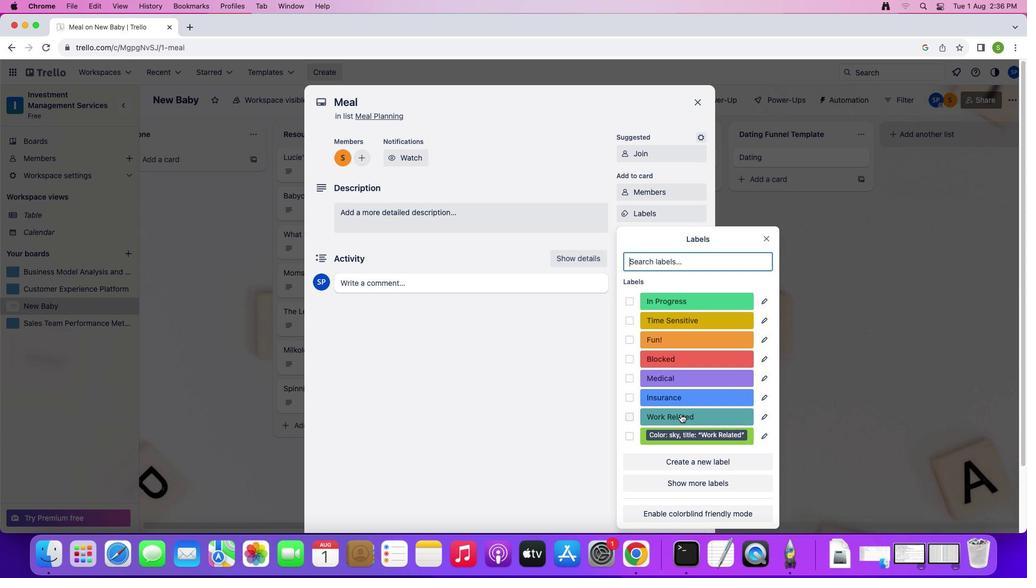 
Action: Mouse pressed left at (680, 413)
Screenshot: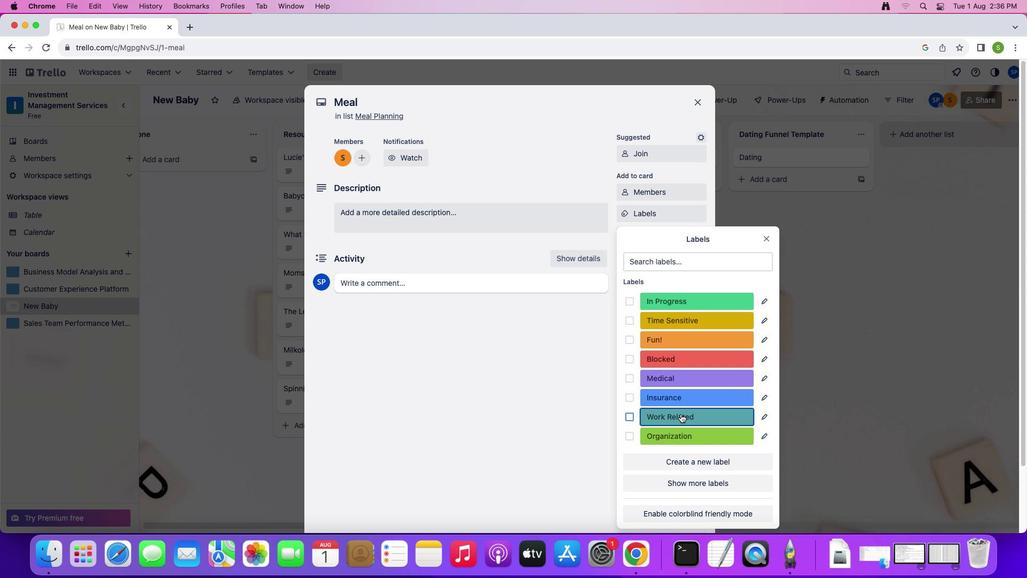 
Action: Mouse moved to (769, 241)
Screenshot: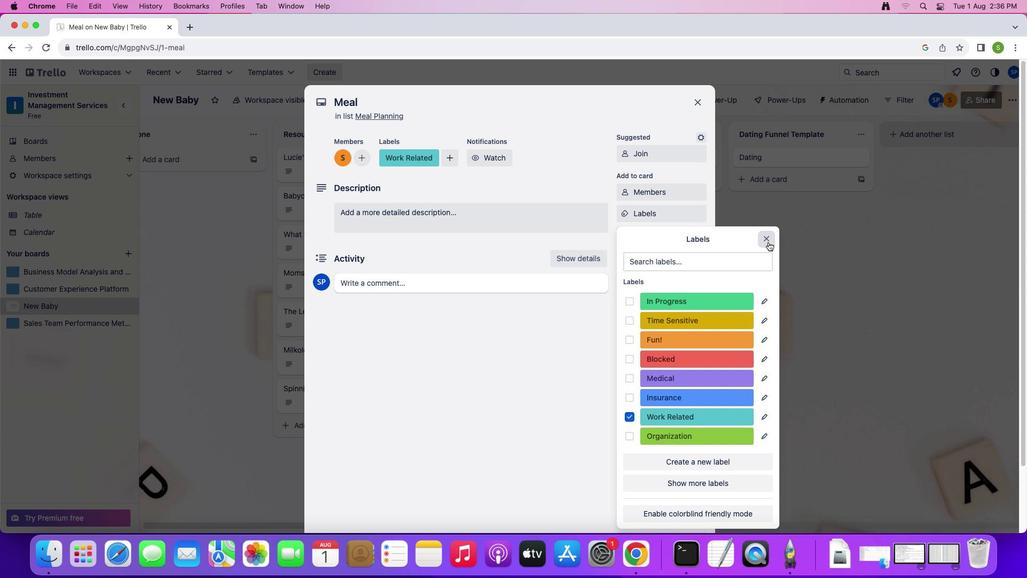 
Action: Mouse pressed left at (769, 241)
Screenshot: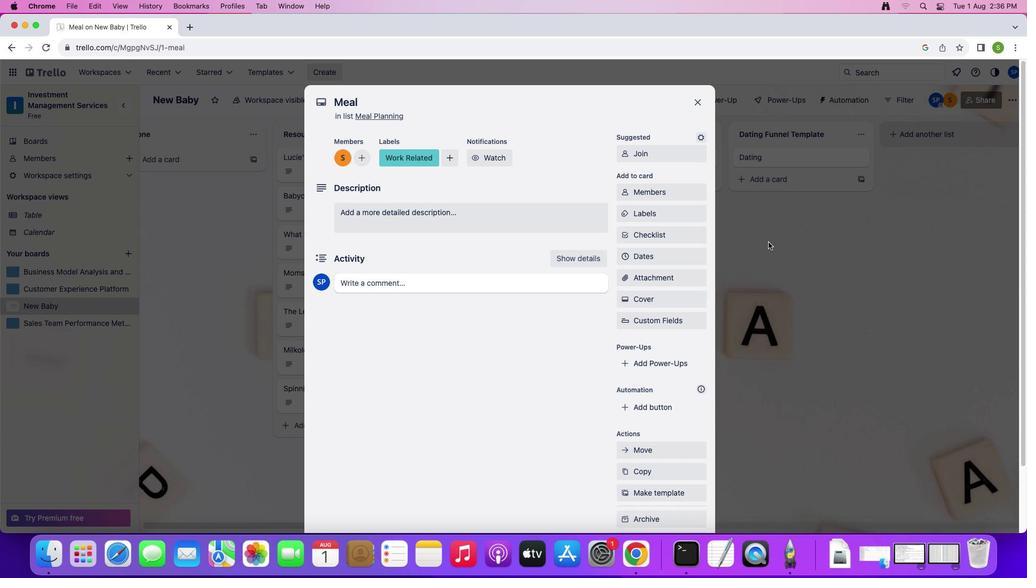 
Action: Mouse moved to (651, 231)
Screenshot: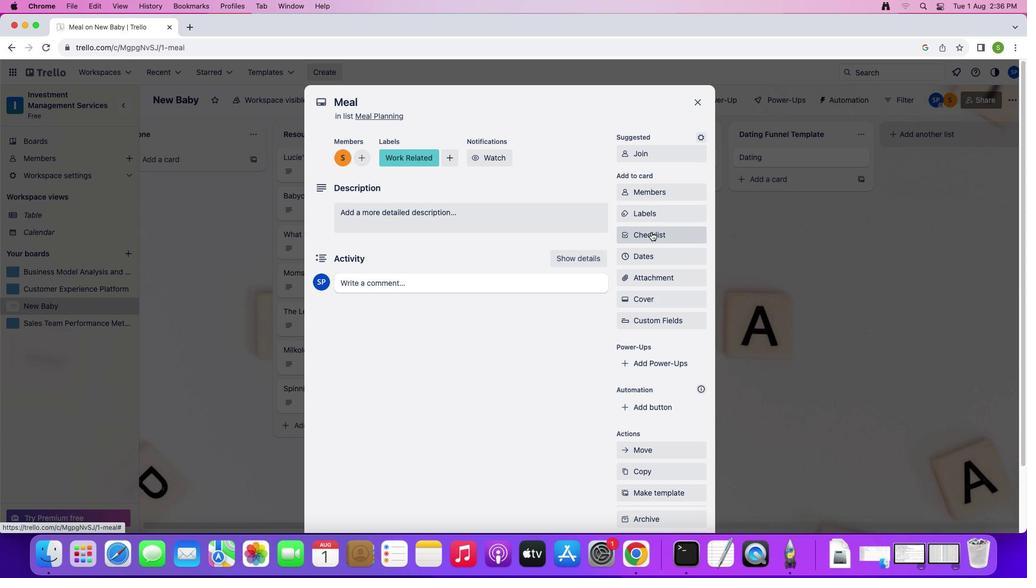 
Action: Mouse pressed left at (651, 231)
Screenshot: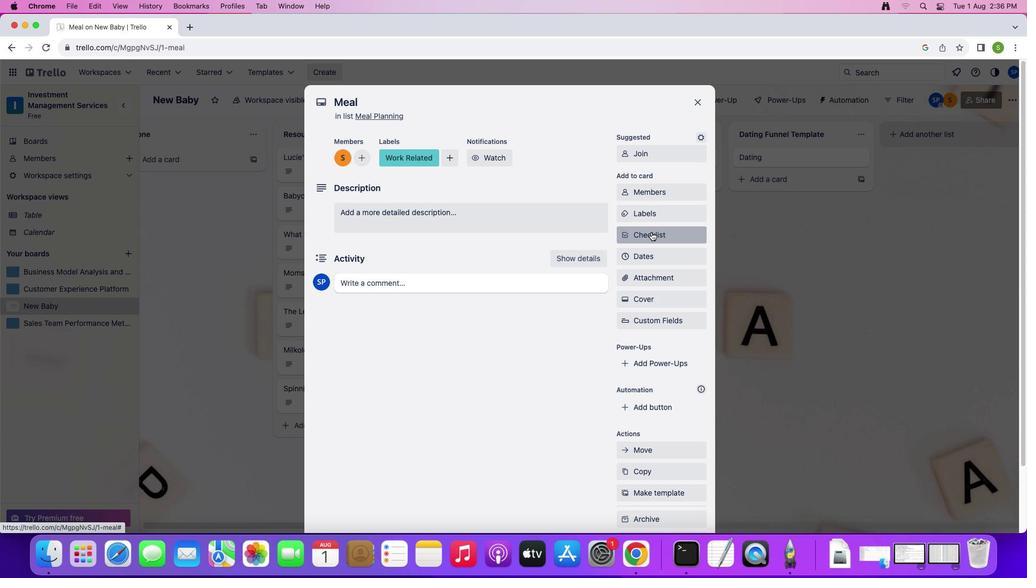 
Action: Mouse moved to (694, 293)
Screenshot: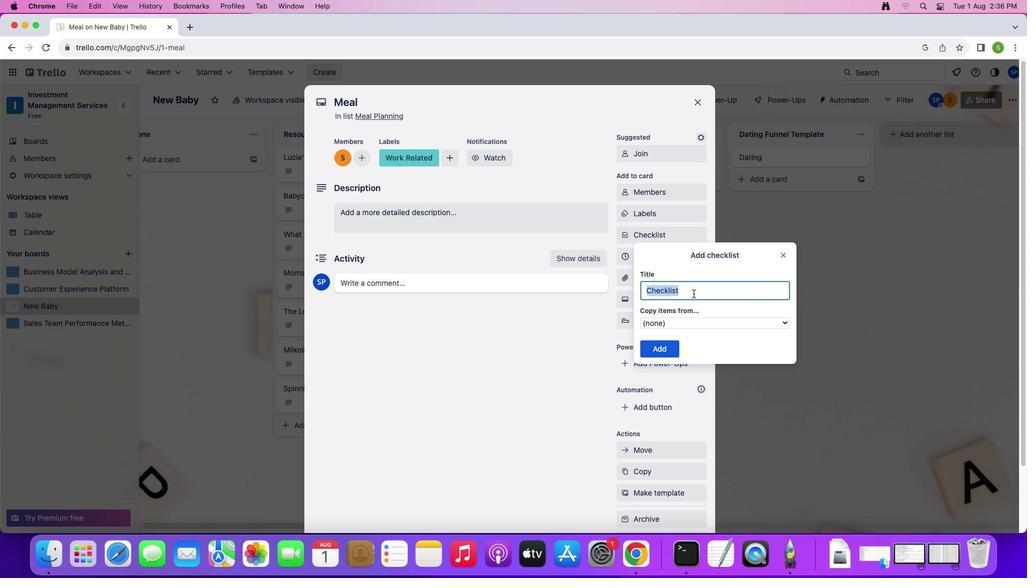 
Action: Key pressed Key.shift'P''l''a''n''n''i''n''g'
Screenshot: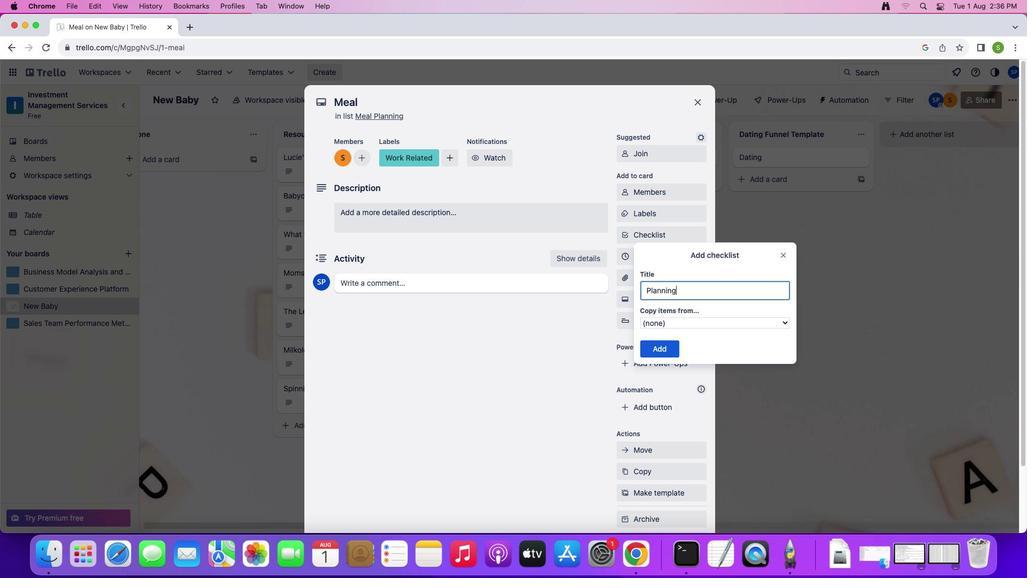 
Action: Mouse moved to (671, 341)
Screenshot: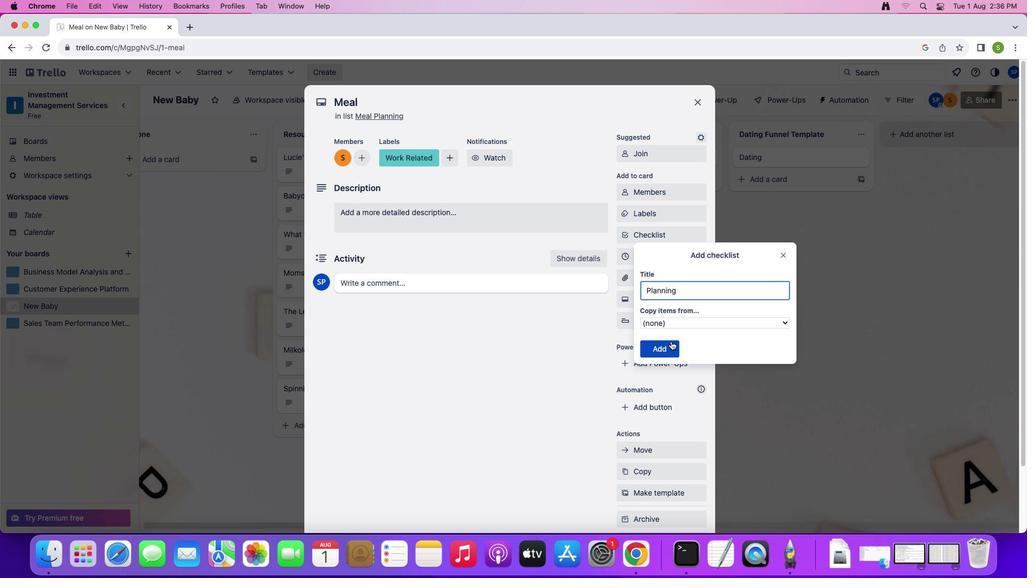 
Action: Mouse pressed left at (671, 341)
Screenshot: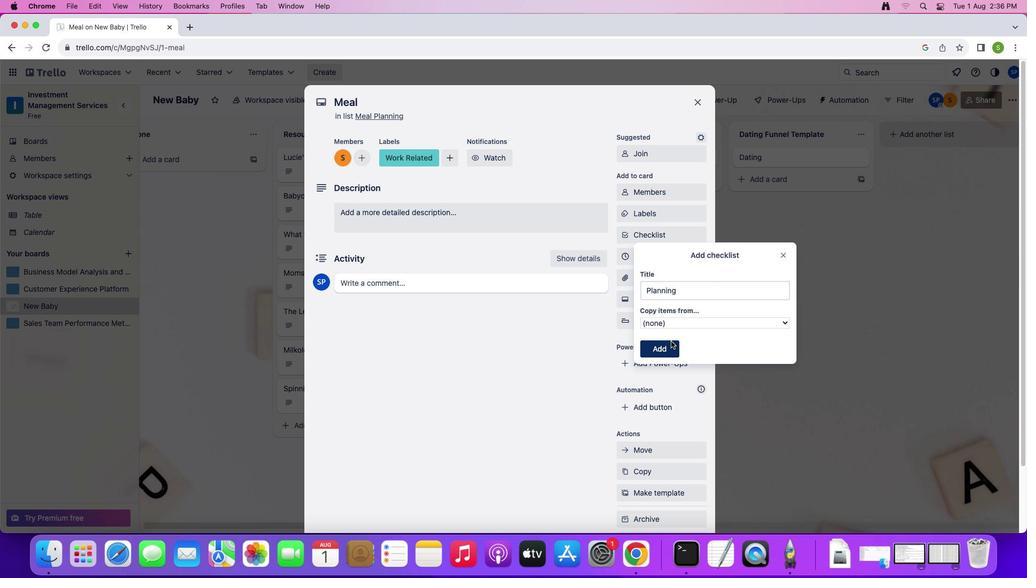 
Action: Mouse moved to (479, 155)
Screenshot: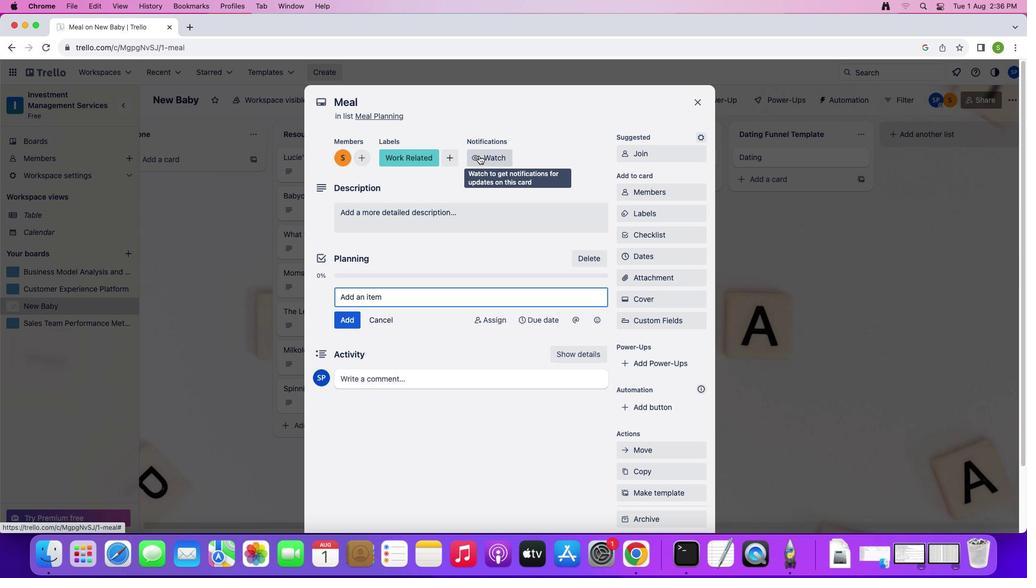 
Action: Mouse pressed left at (479, 155)
Screenshot: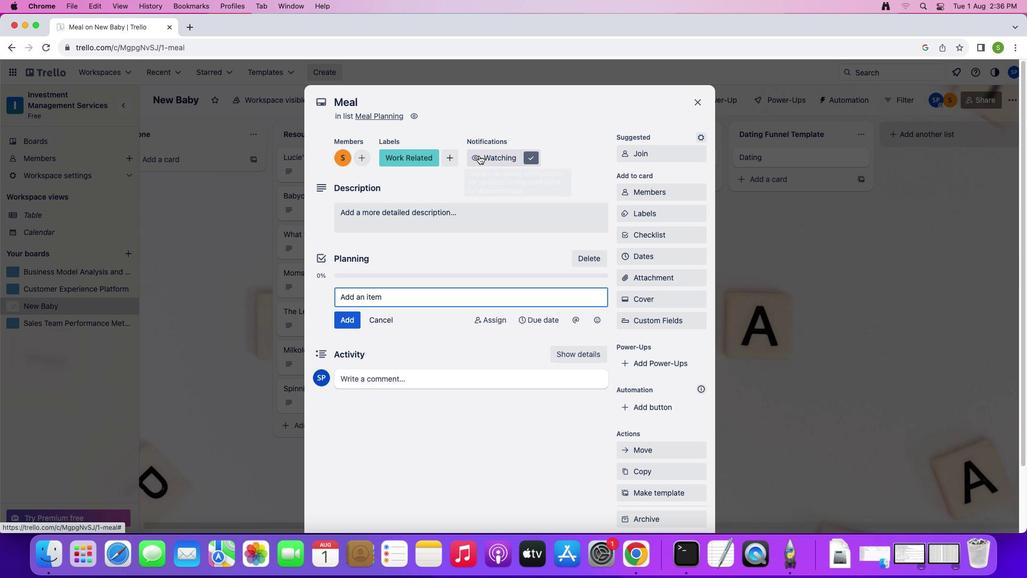 
Action: Mouse moved to (662, 253)
Screenshot: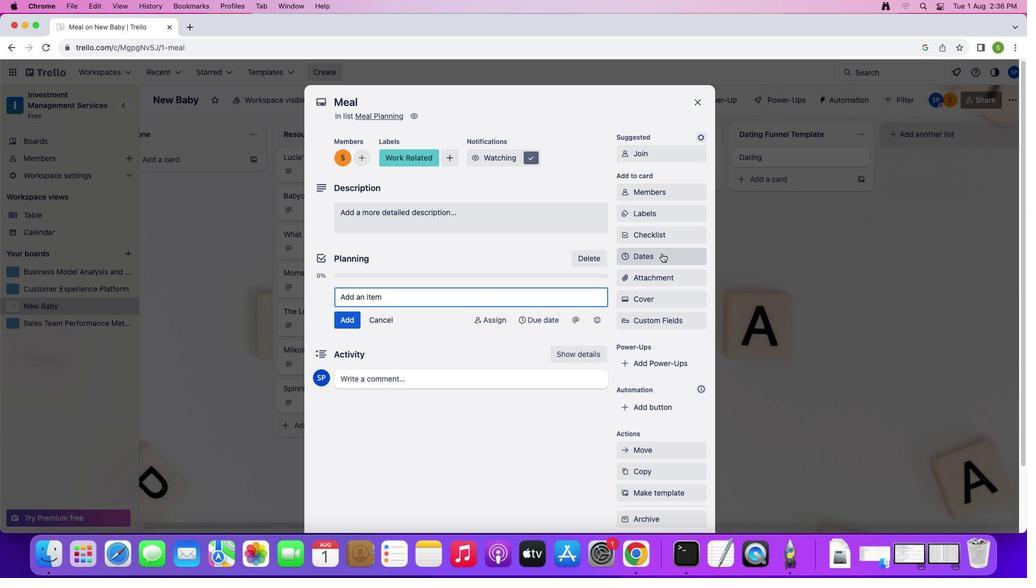
Action: Mouse pressed left at (662, 253)
Screenshot: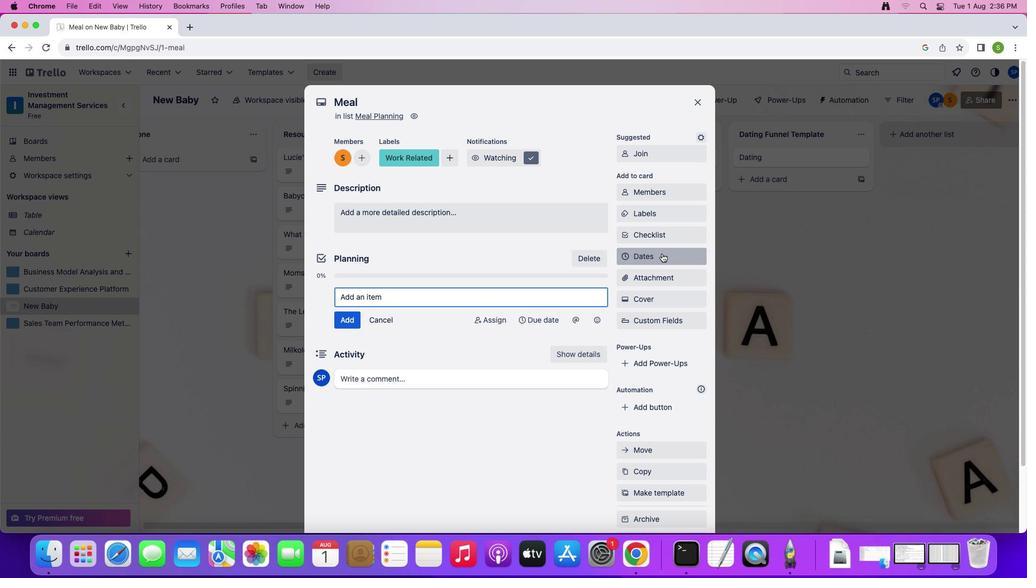 
Action: Mouse moved to (695, 220)
Screenshot: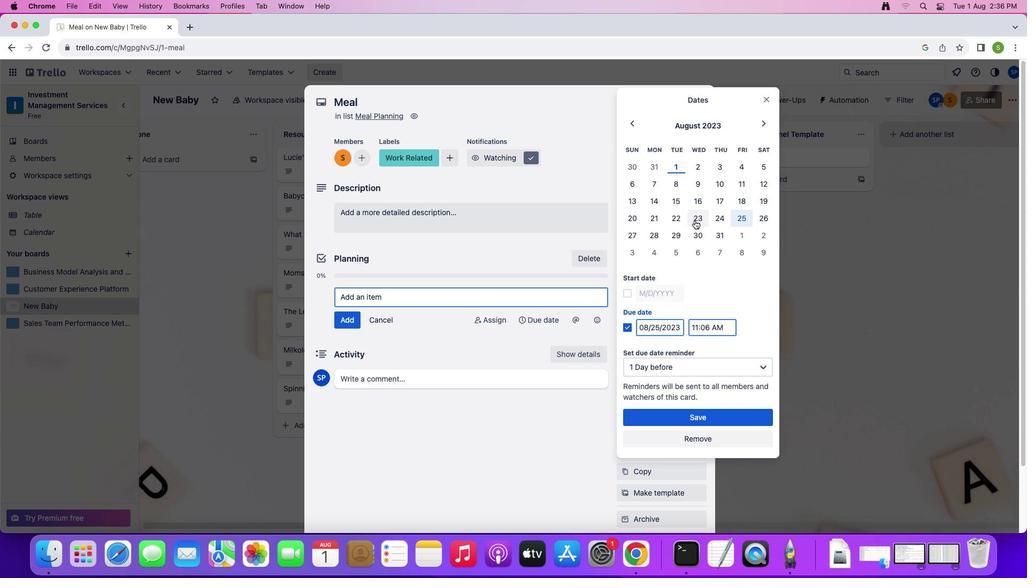 
Action: Mouse pressed left at (695, 220)
Screenshot: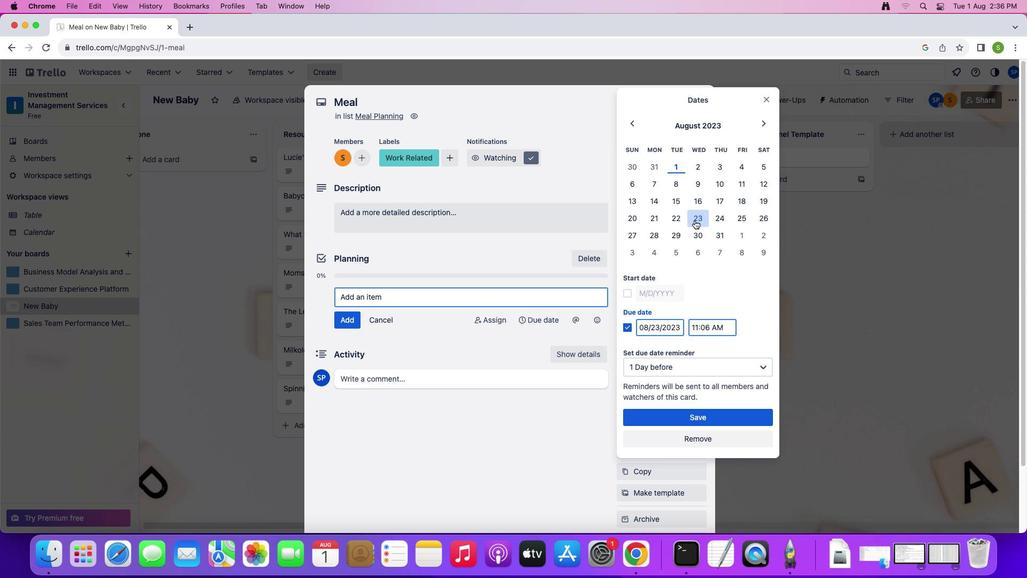 
Action: Mouse moved to (632, 293)
Screenshot: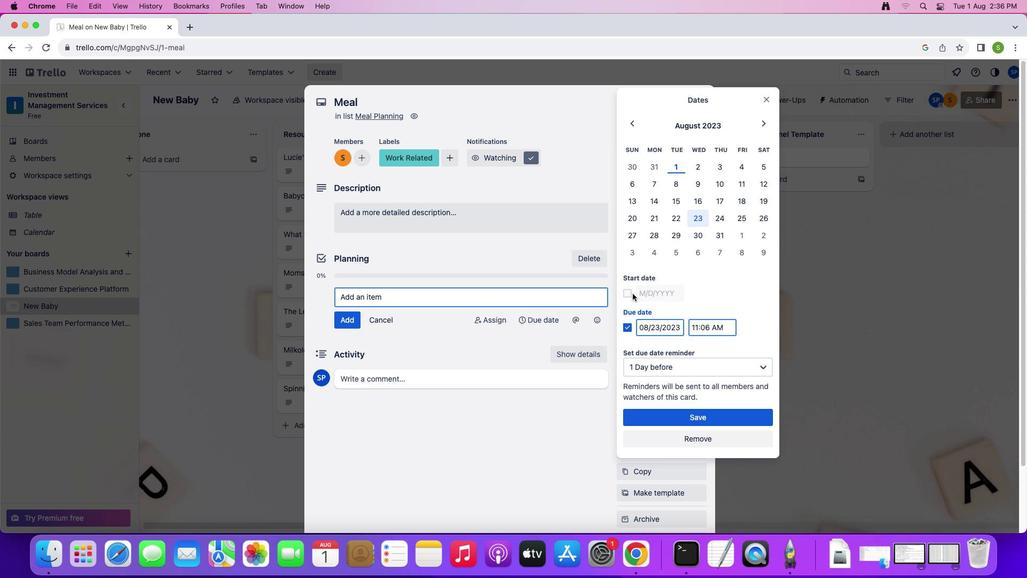 
Action: Mouse pressed left at (632, 293)
Screenshot: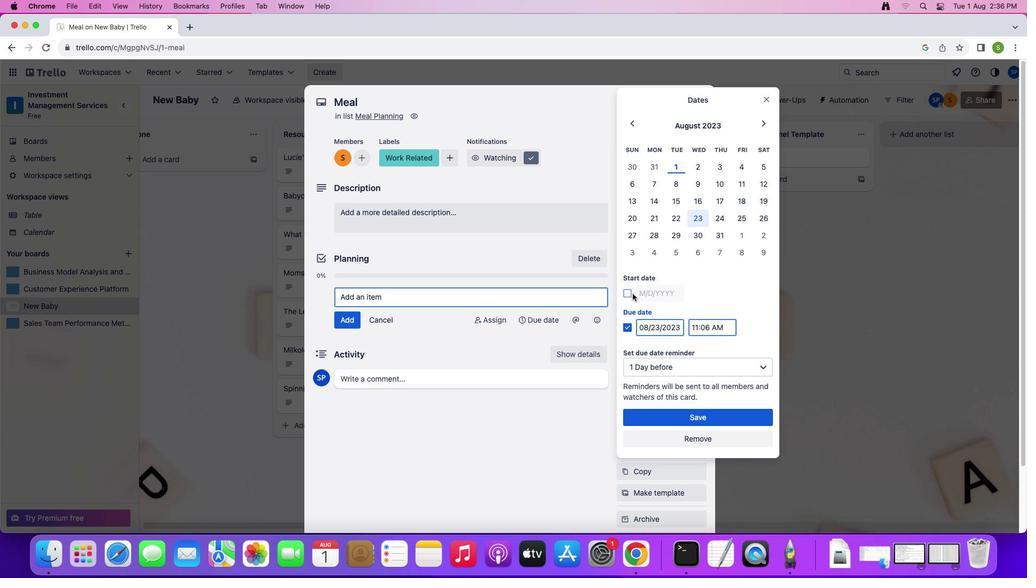 
Action: Mouse moved to (665, 414)
Screenshot: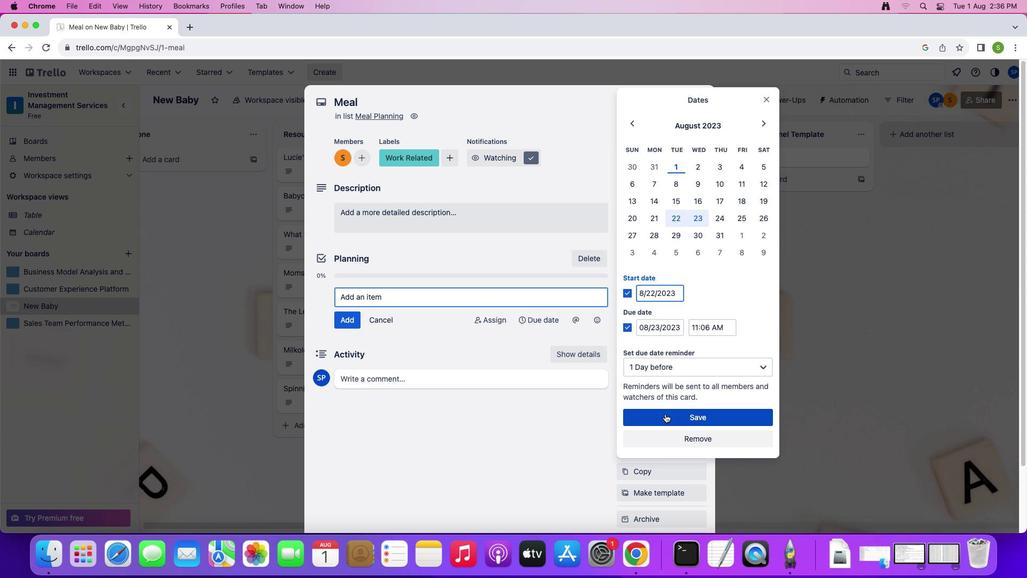 
Action: Mouse pressed left at (665, 414)
Screenshot: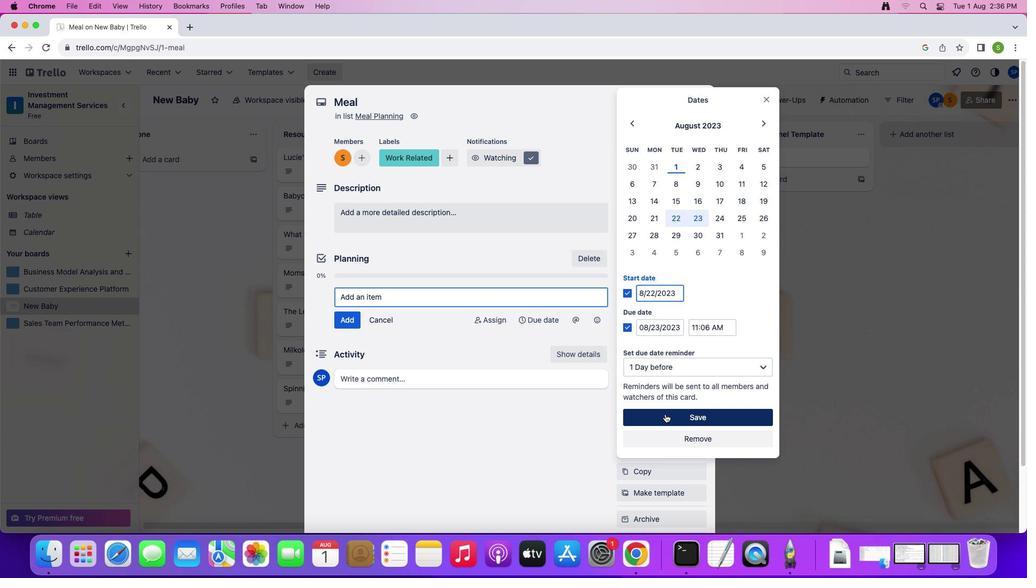 
Action: Mouse moved to (658, 299)
Screenshot: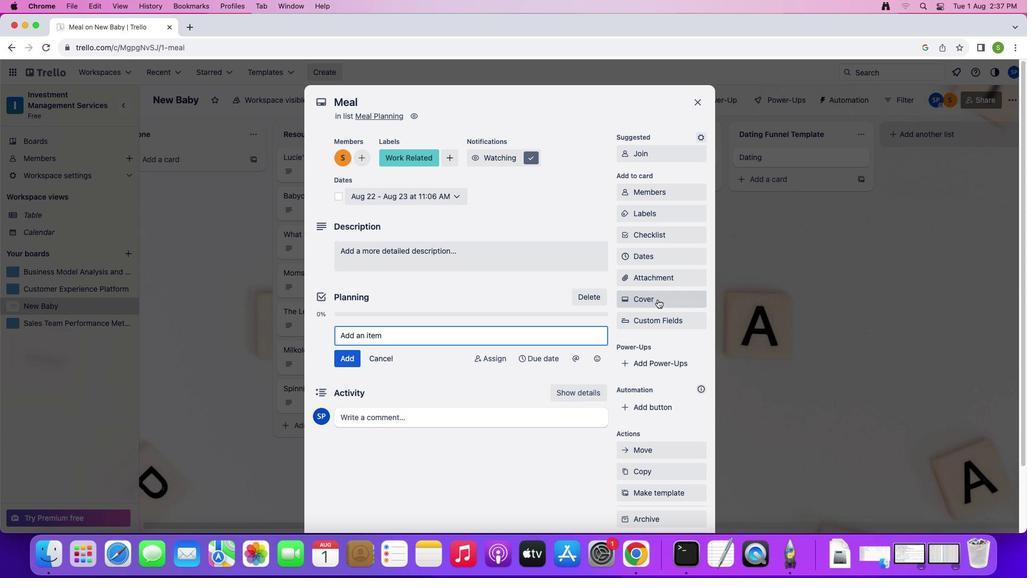 
Action: Mouse pressed left at (658, 299)
Screenshot: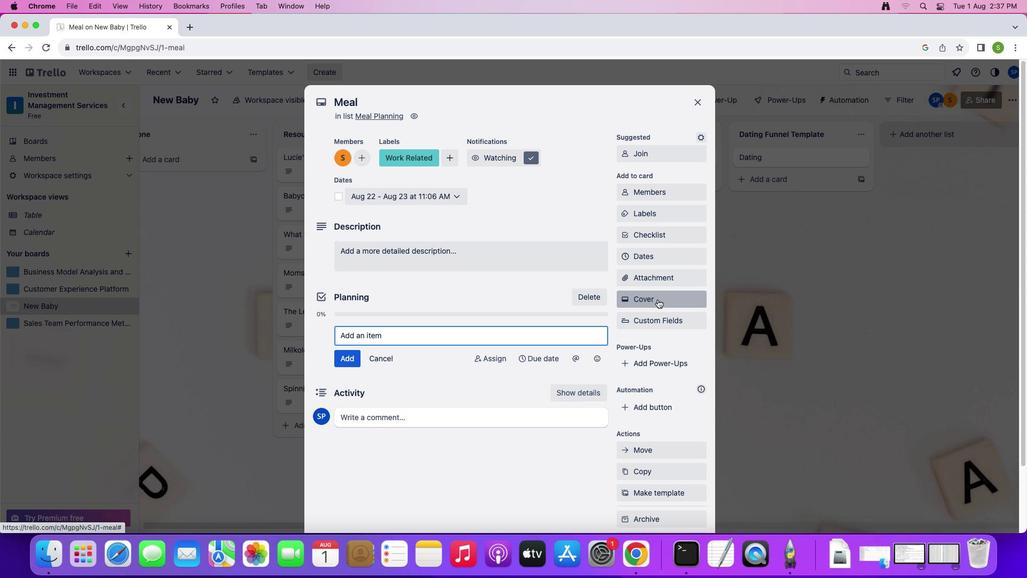 
Action: Mouse moved to (696, 335)
Screenshot: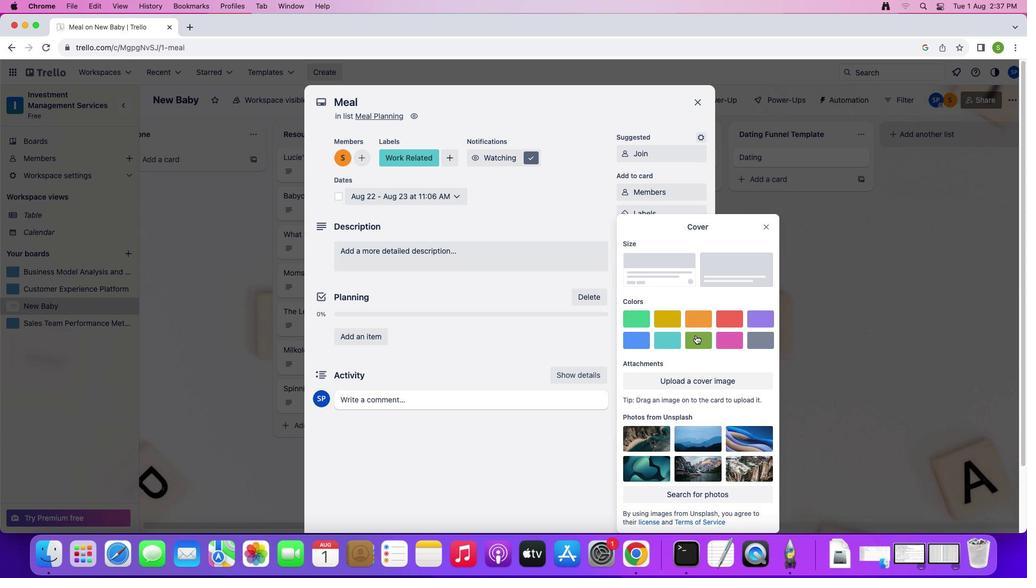
Action: Mouse pressed left at (696, 335)
Screenshot: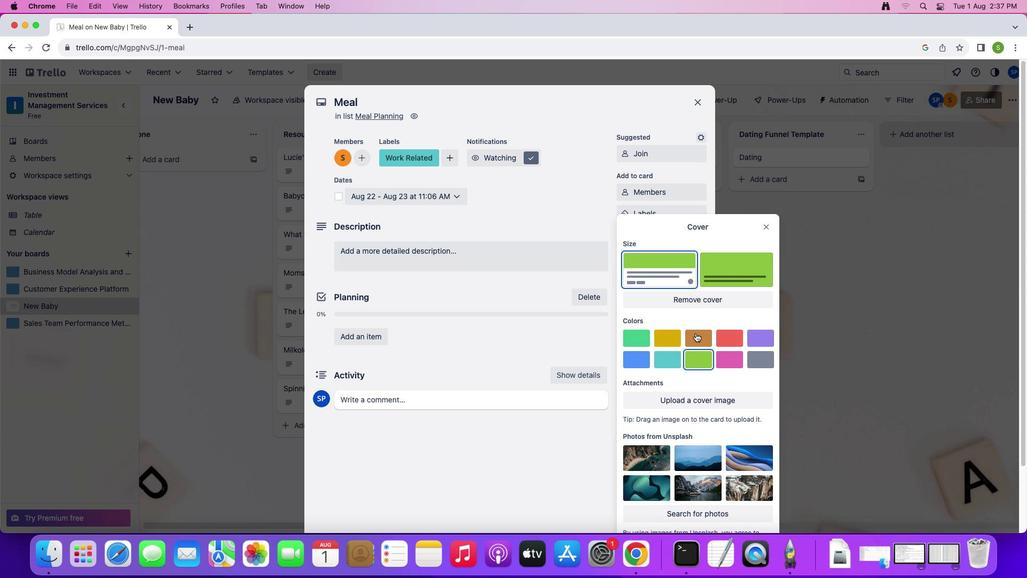 
Action: Mouse moved to (766, 206)
Screenshot: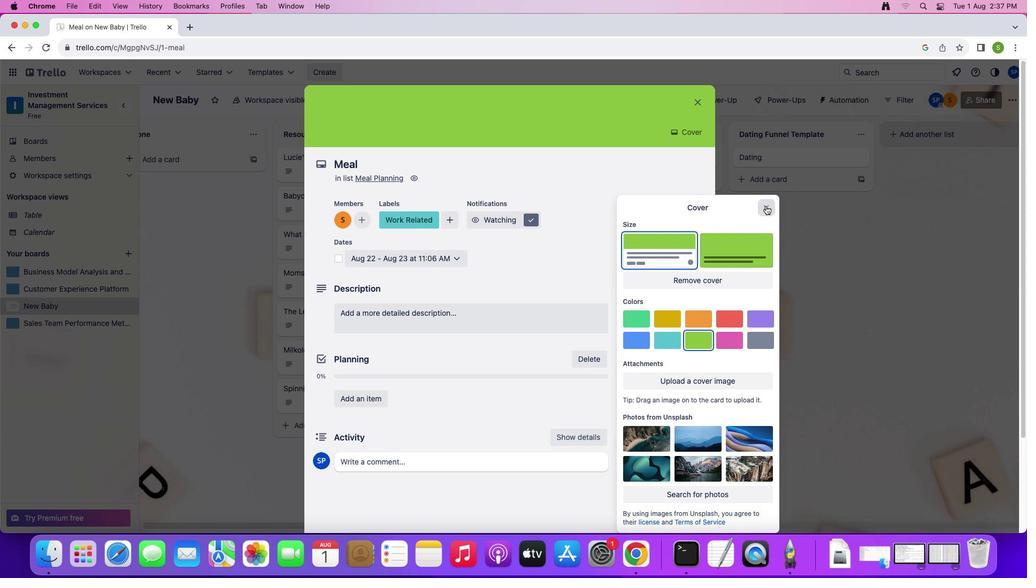 
Action: Mouse pressed left at (766, 206)
Screenshot: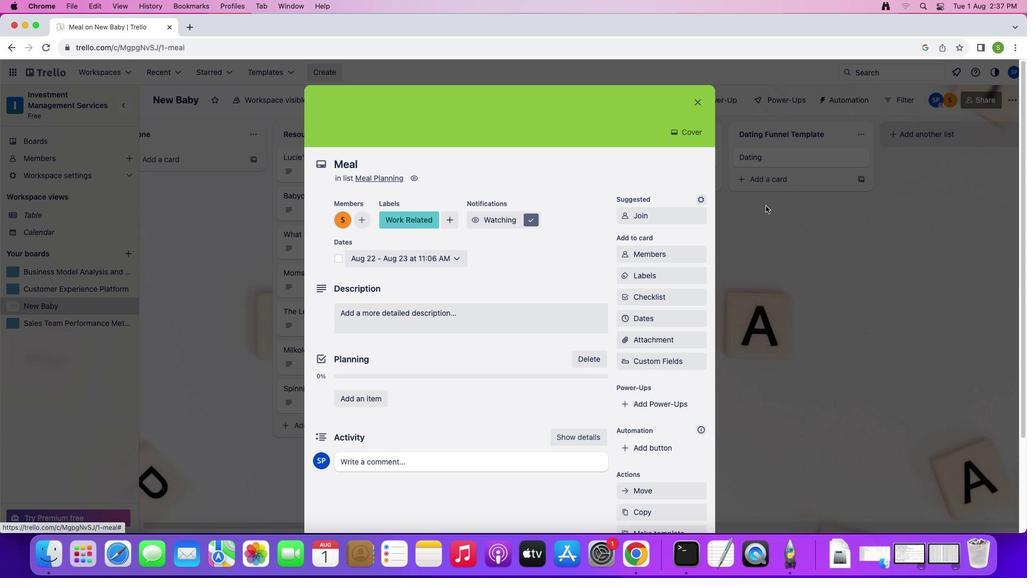 
Action: Mouse moved to (493, 378)
Screenshot: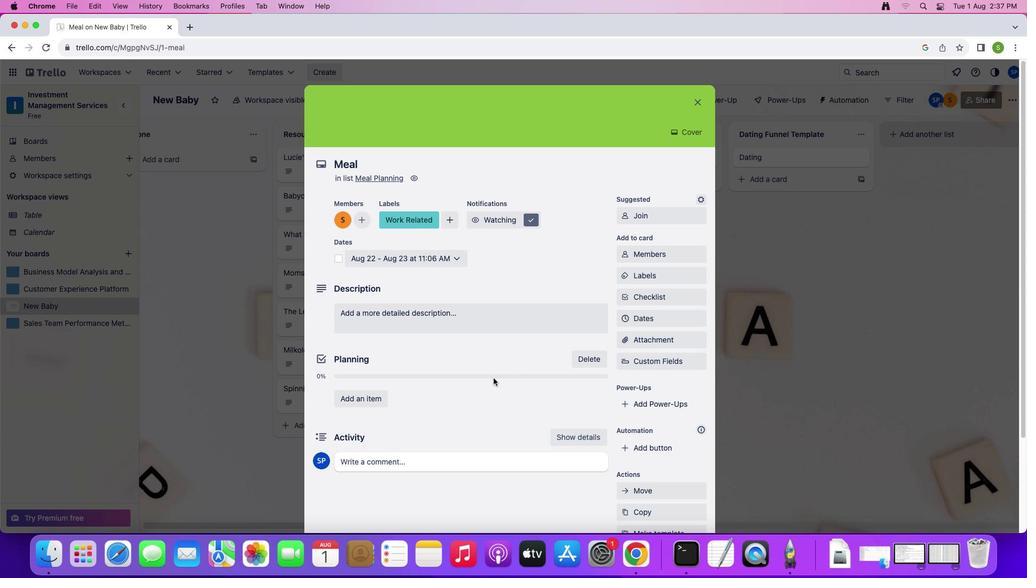 
Action: Mouse scrolled (493, 378) with delta (0, 0)
Screenshot: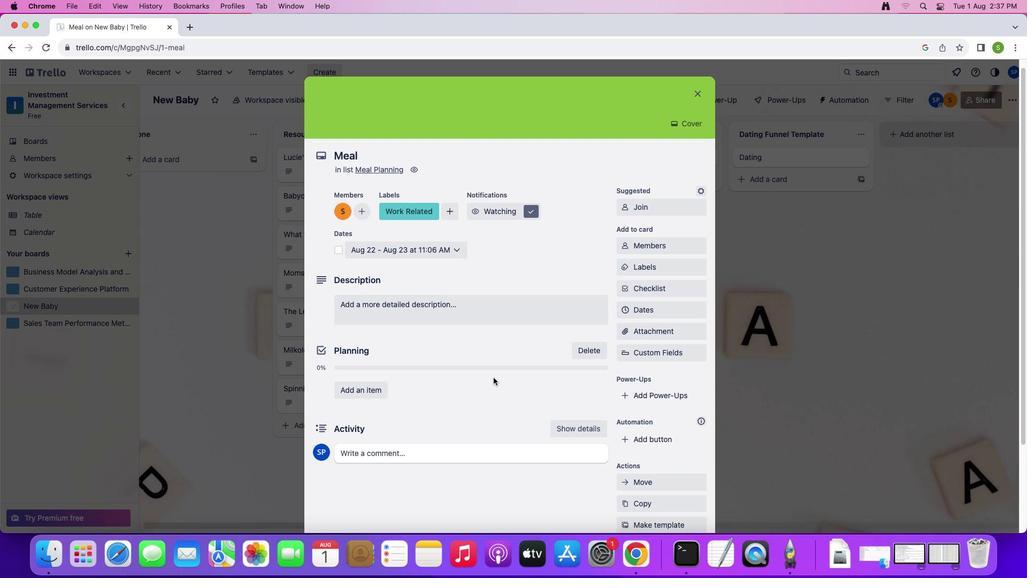 
Action: Mouse moved to (493, 377)
Screenshot: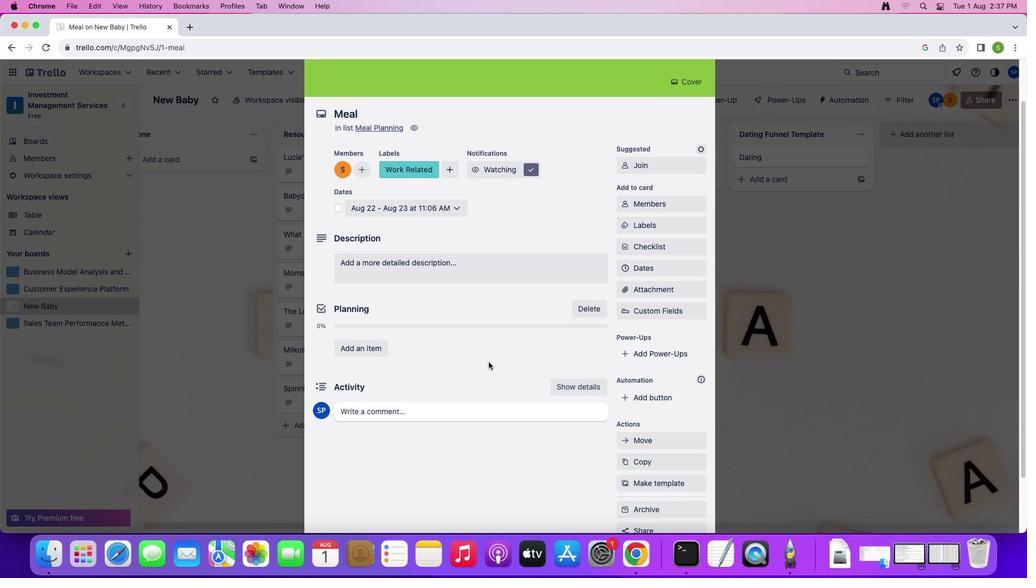 
Action: Mouse scrolled (493, 377) with delta (0, 0)
Screenshot: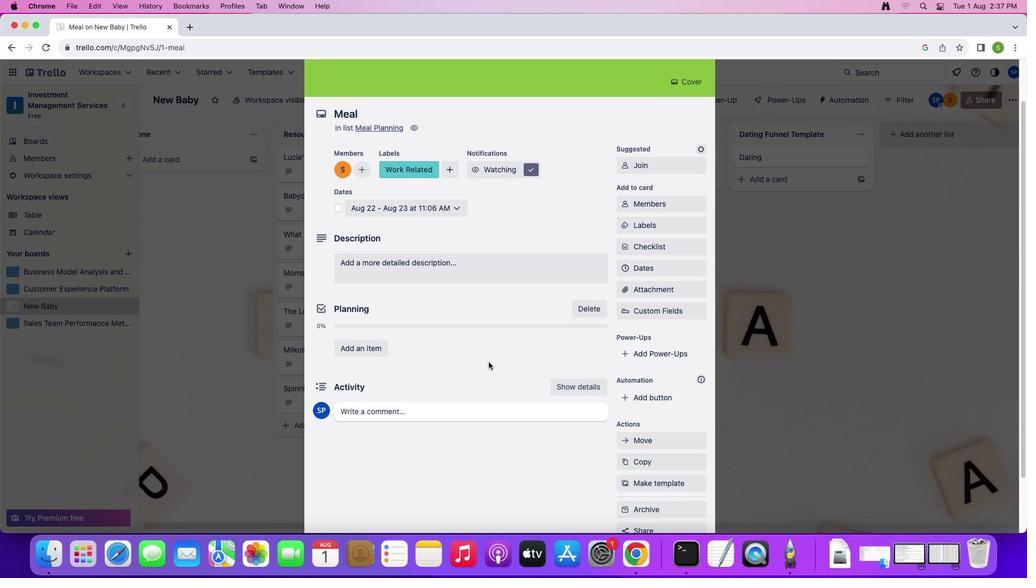 
Action: Mouse moved to (493, 377)
Screenshot: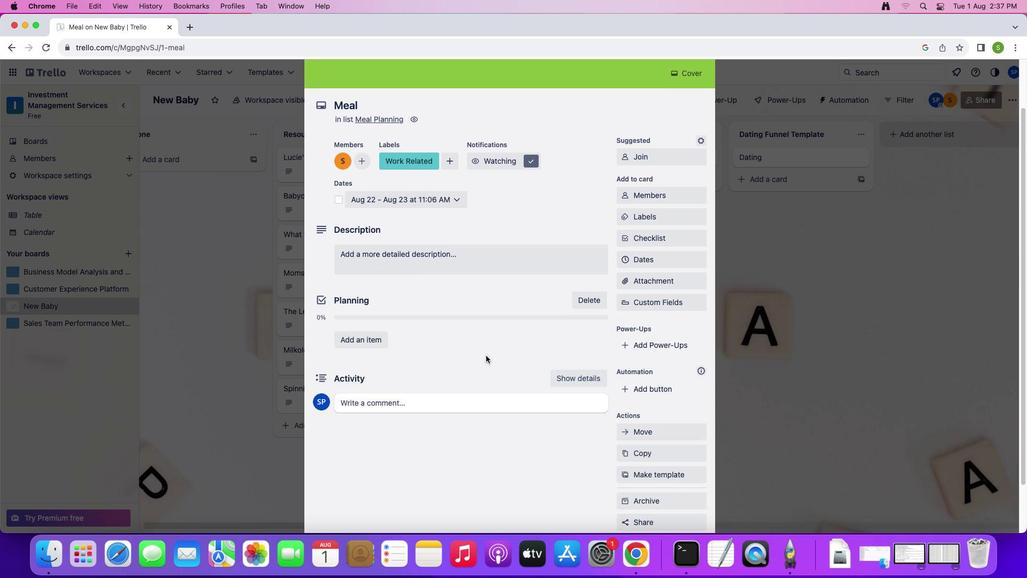 
Action: Mouse scrolled (493, 377) with delta (0, -1)
Screenshot: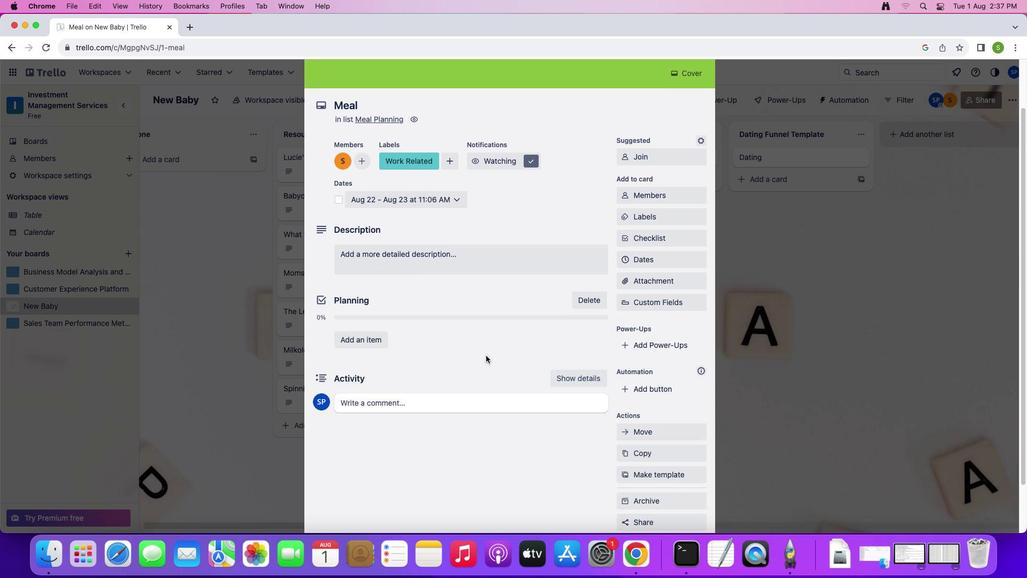 
Action: Mouse moved to (408, 238)
Screenshot: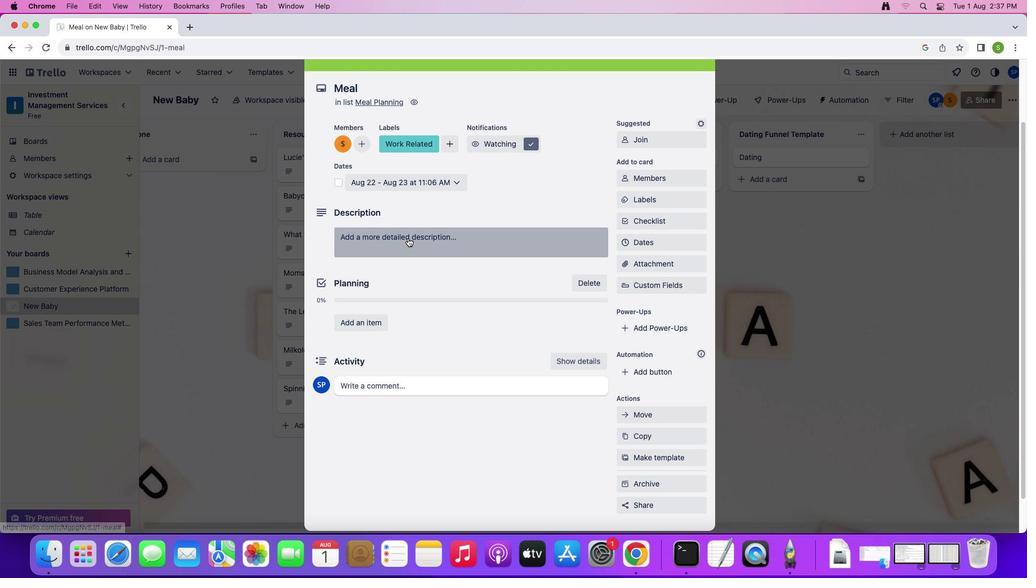 
Action: Mouse pressed left at (408, 238)
Screenshot: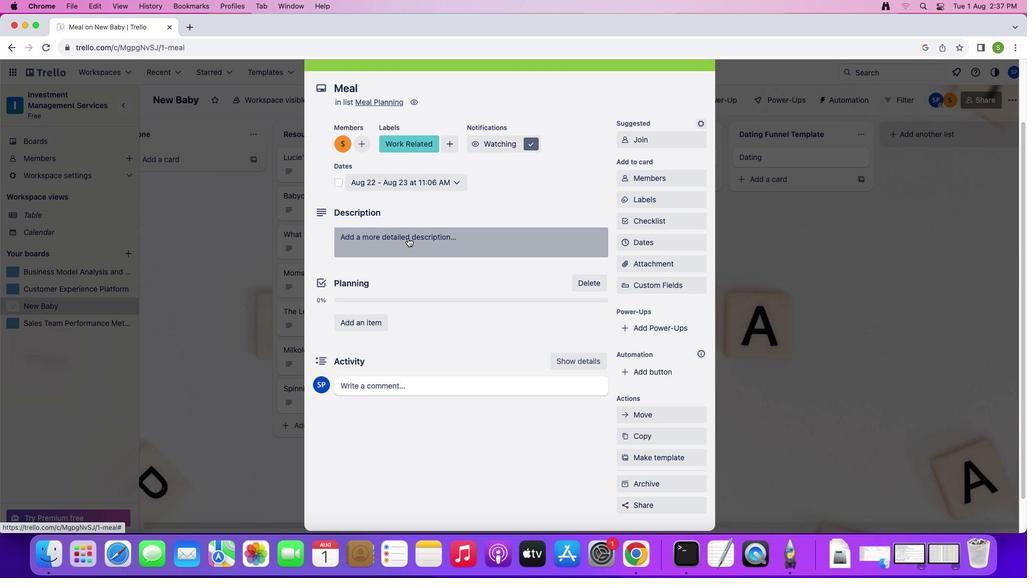 
Action: Mouse moved to (411, 276)
Screenshot: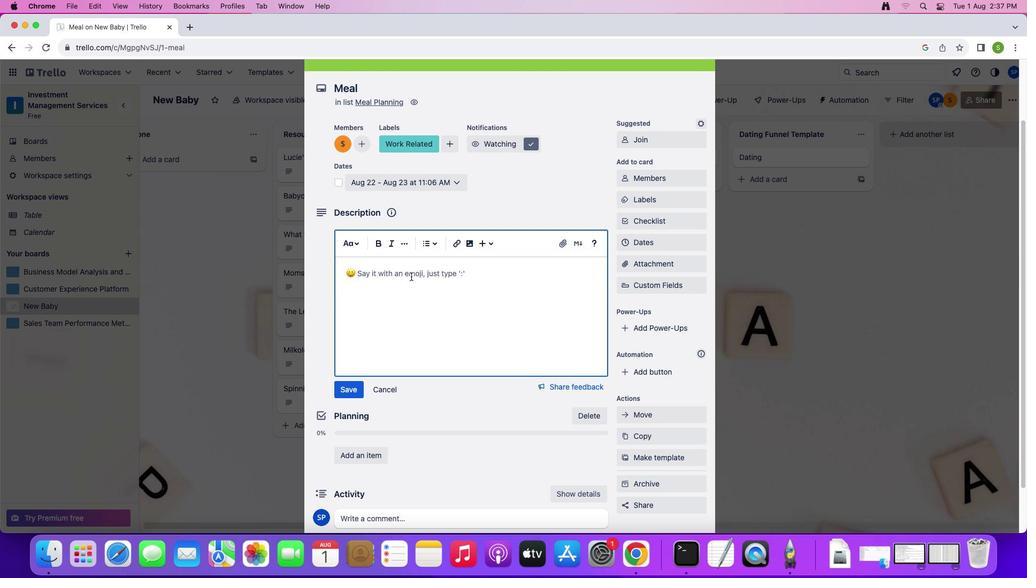
Action: Mouse pressed left at (411, 276)
Screenshot: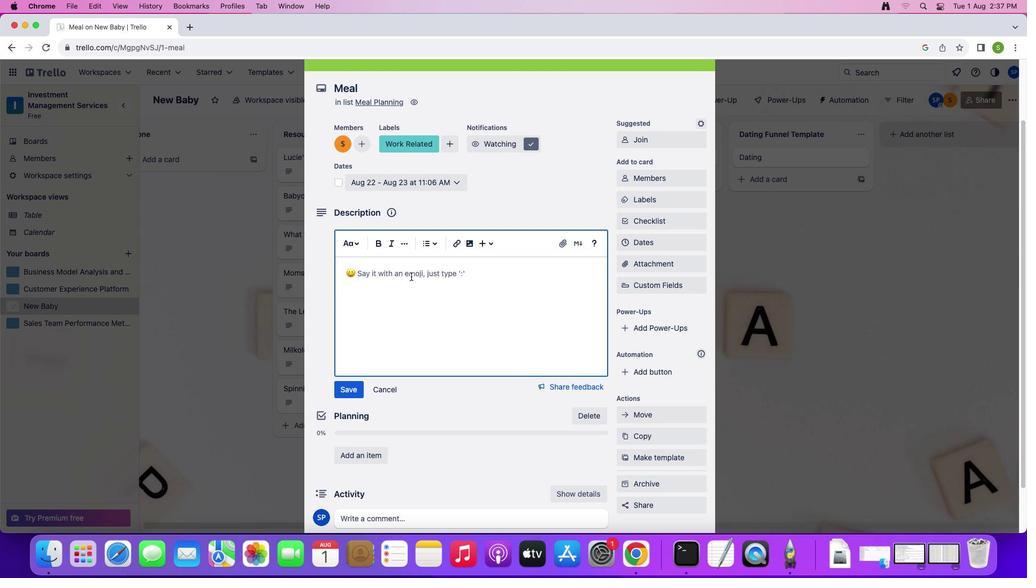 
Action: Mouse moved to (499, 295)
Screenshot: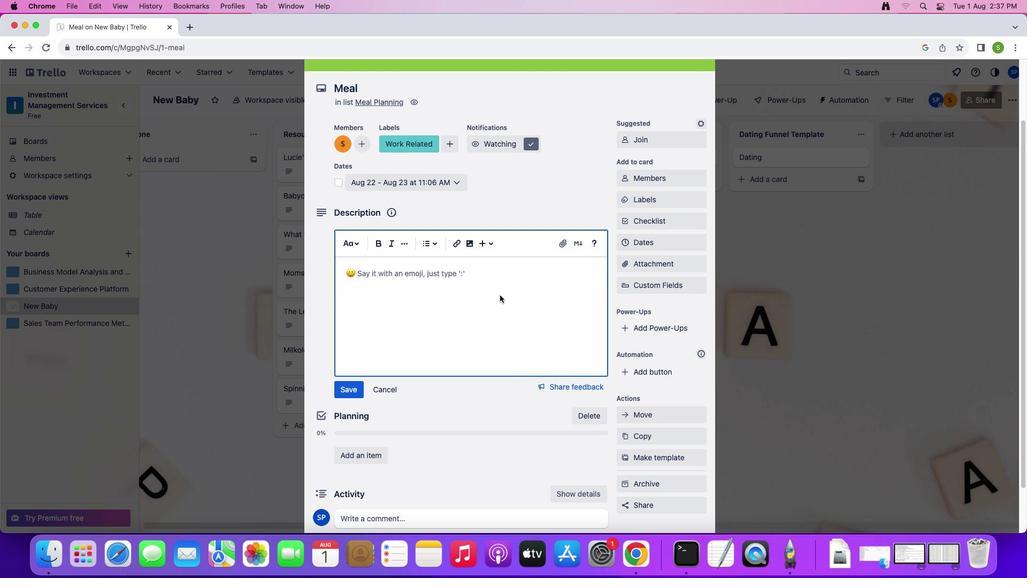 
Action: Key pressed Key.shift'F''r''e''e'Key.space'y'Key.backspace'u''p'Key.space'y''o''u''r'Key.space't''i''m''e'Key.space'a''n''d'Key.space'e''n''e''r''g''y'Key.space'w''i''t''h'Key.space't''h''i''s''v'Key.backspaceKey.space'm''e''a''l'Key.space'p''l''a''n''n''i''n''g'Key.space'b''o''a''r''d''.'
Screenshot: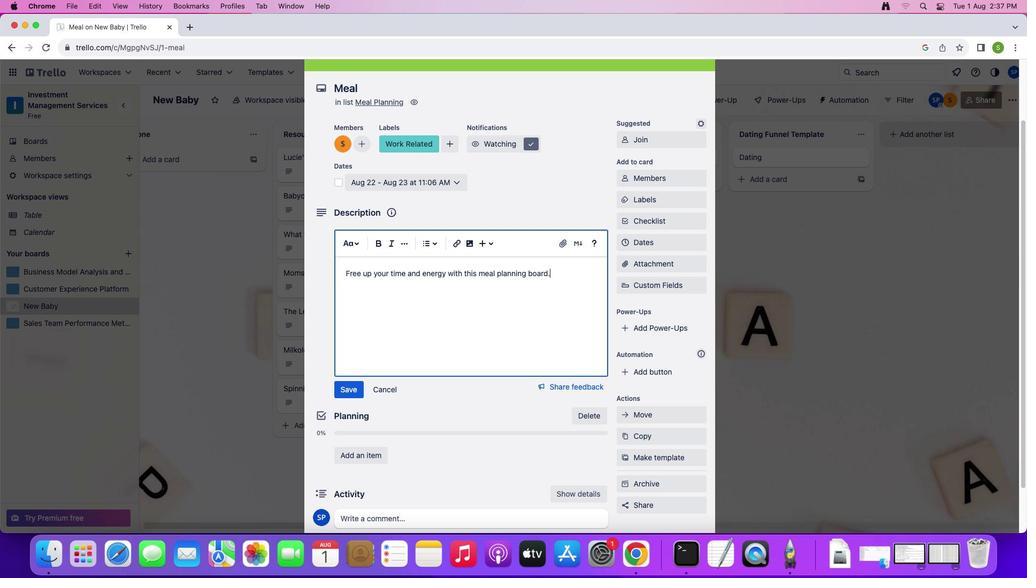 
Action: Mouse moved to (344, 389)
Screenshot: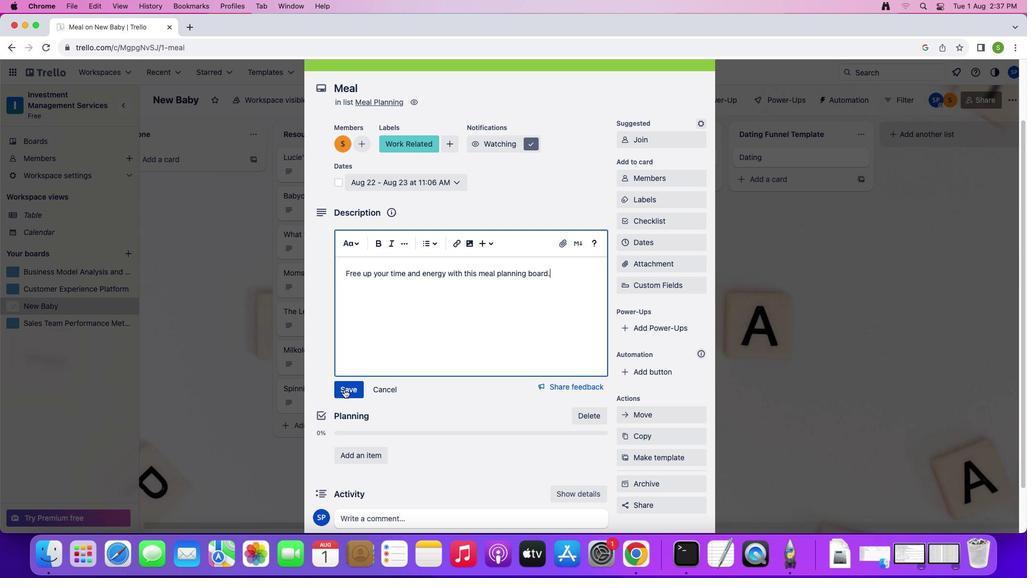 
Action: Mouse pressed left at (344, 389)
Screenshot: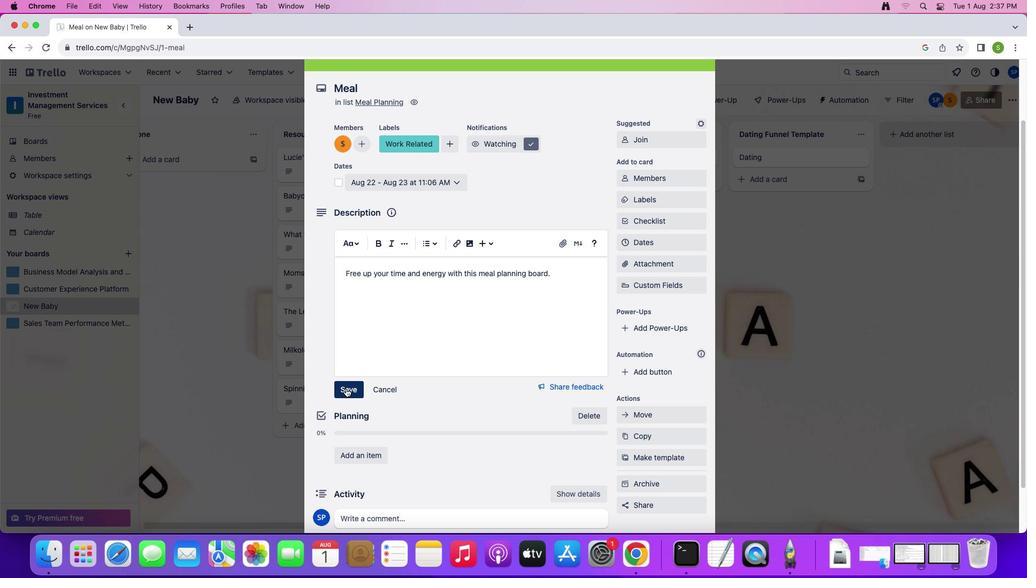 
Action: Mouse moved to (447, 353)
Screenshot: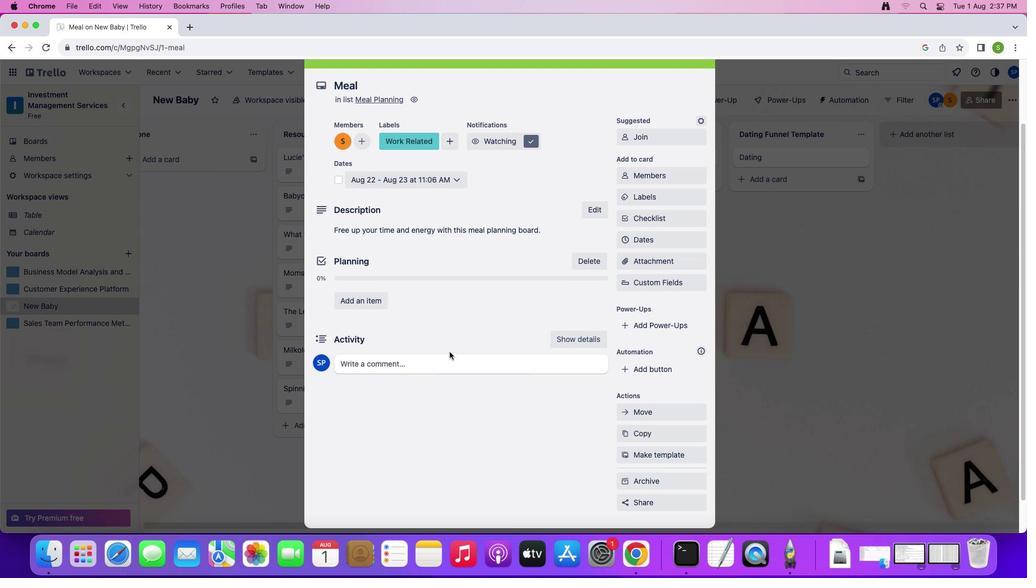 
Action: Mouse scrolled (447, 353) with delta (0, 0)
Screenshot: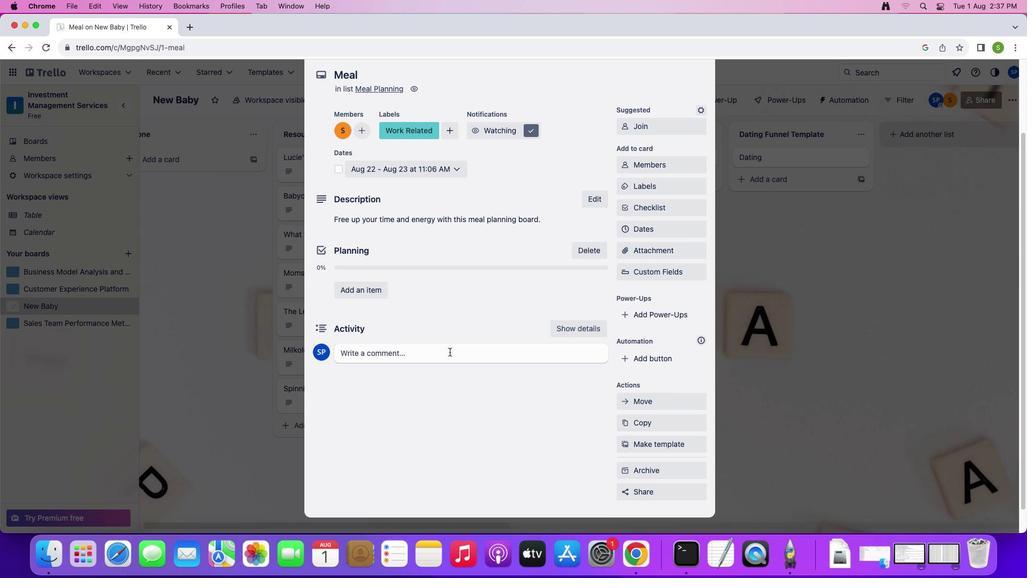 
Action: Mouse moved to (447, 353)
Screenshot: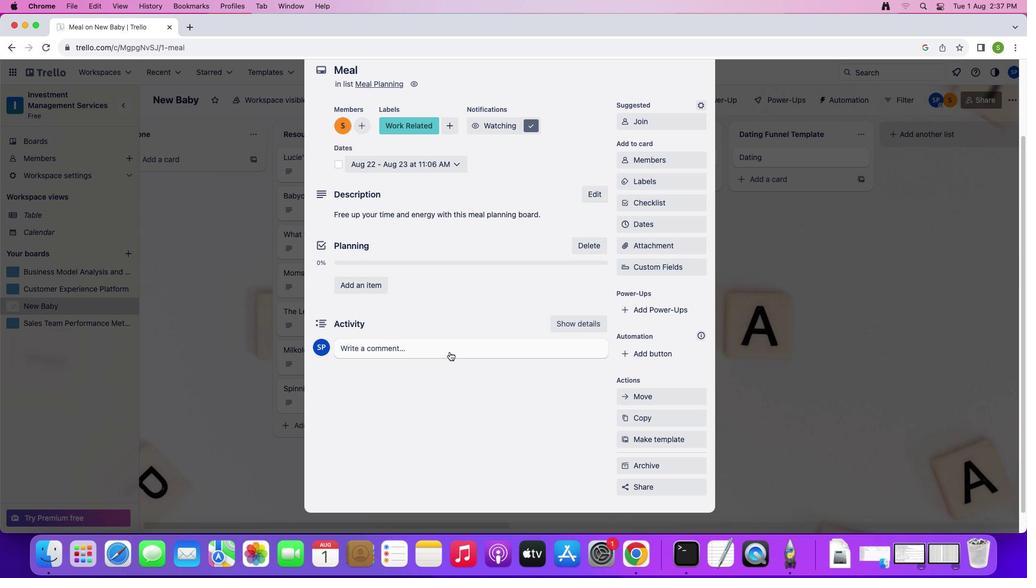 
Action: Mouse scrolled (447, 353) with delta (0, 0)
Screenshot: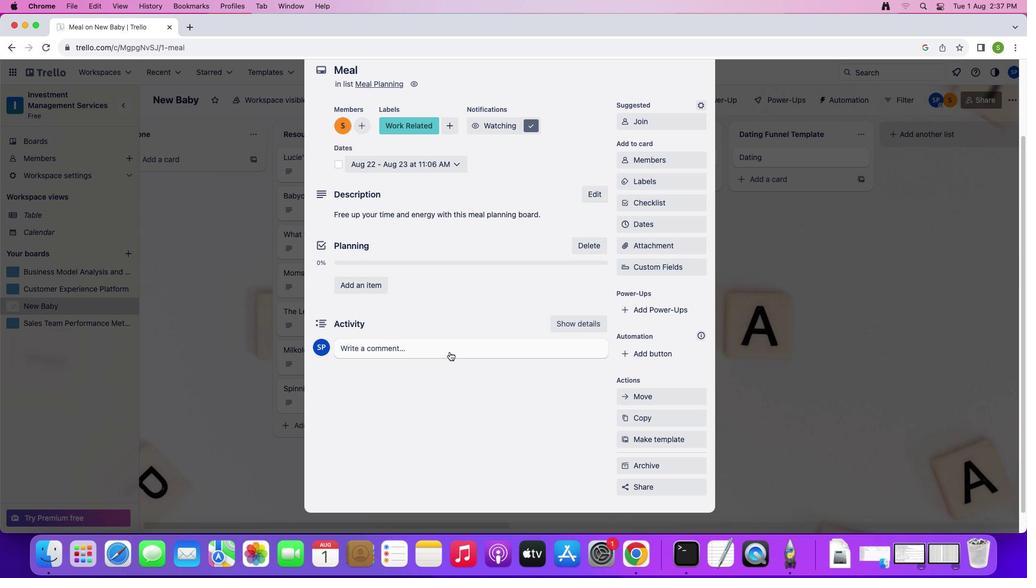 
Action: Mouse moved to (449, 352)
Screenshot: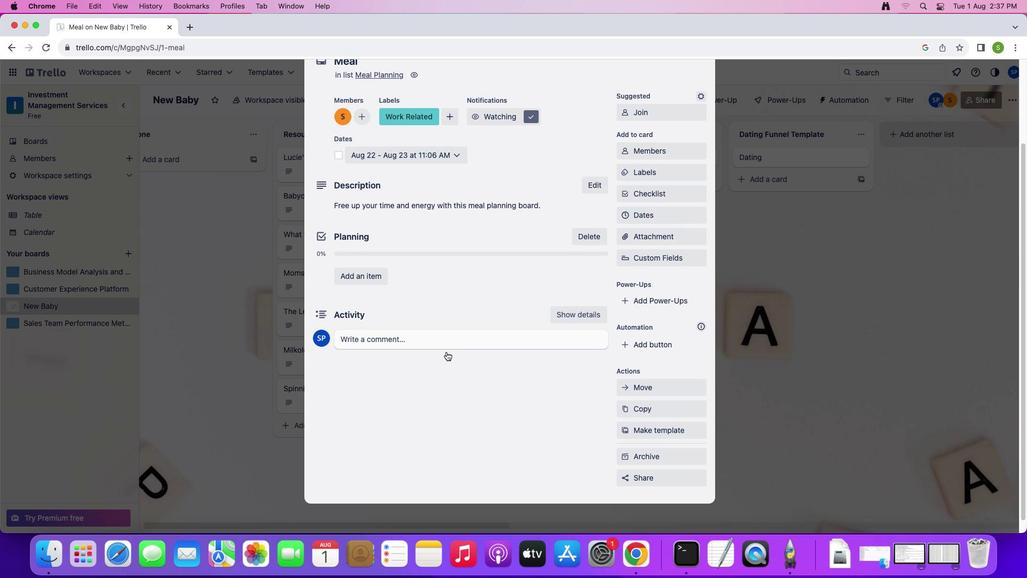 
Action: Mouse scrolled (449, 352) with delta (0, -1)
Screenshot: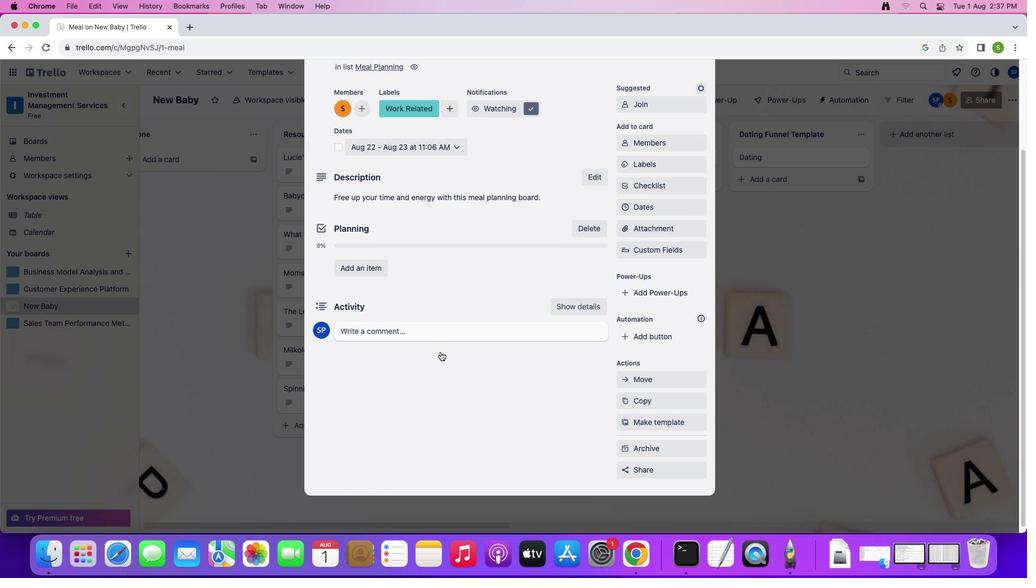 
Action: Mouse moved to (424, 328)
Screenshot: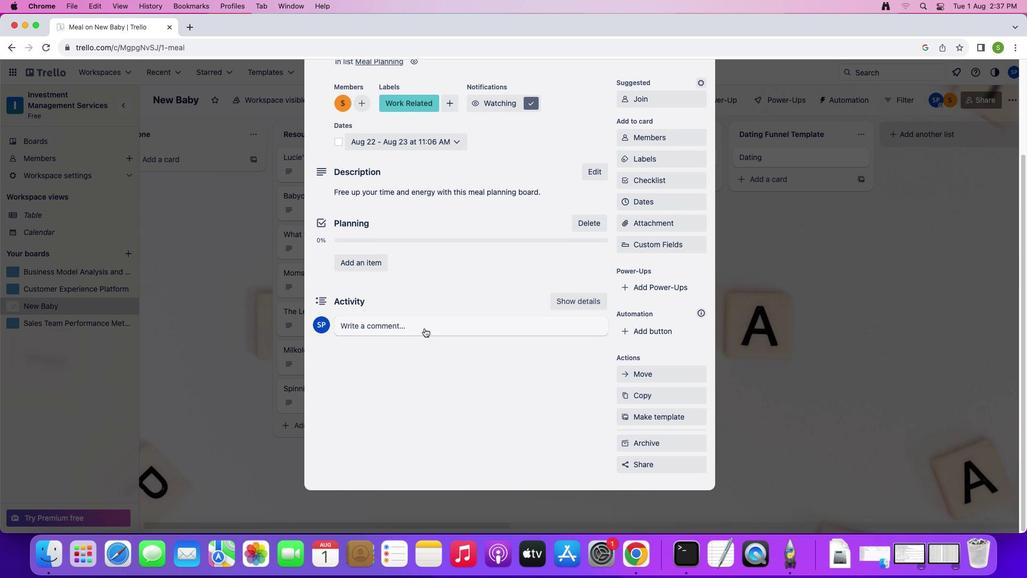 
Action: Mouse pressed left at (424, 328)
Screenshot: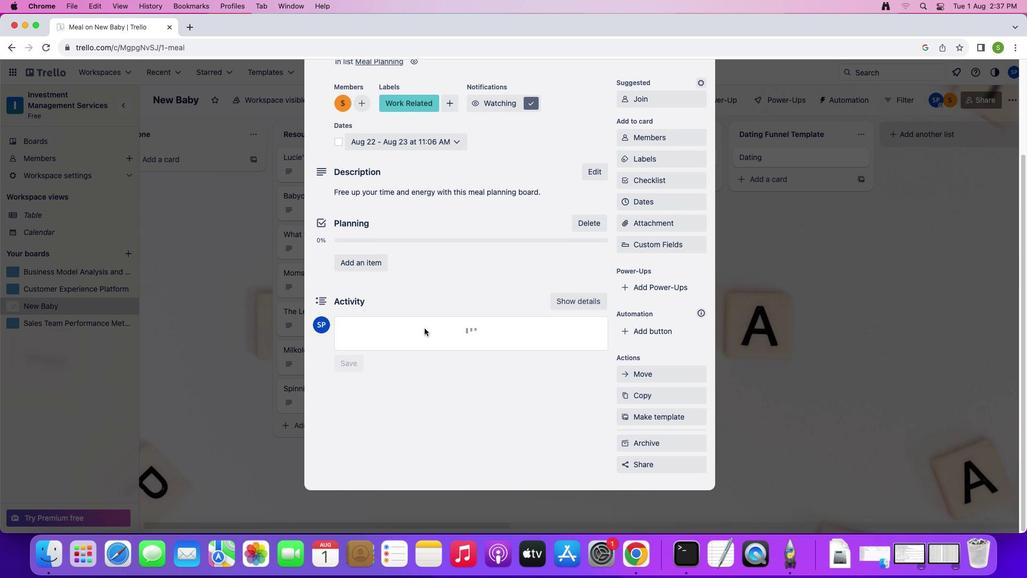 
Action: Mouse moved to (422, 357)
Screenshot: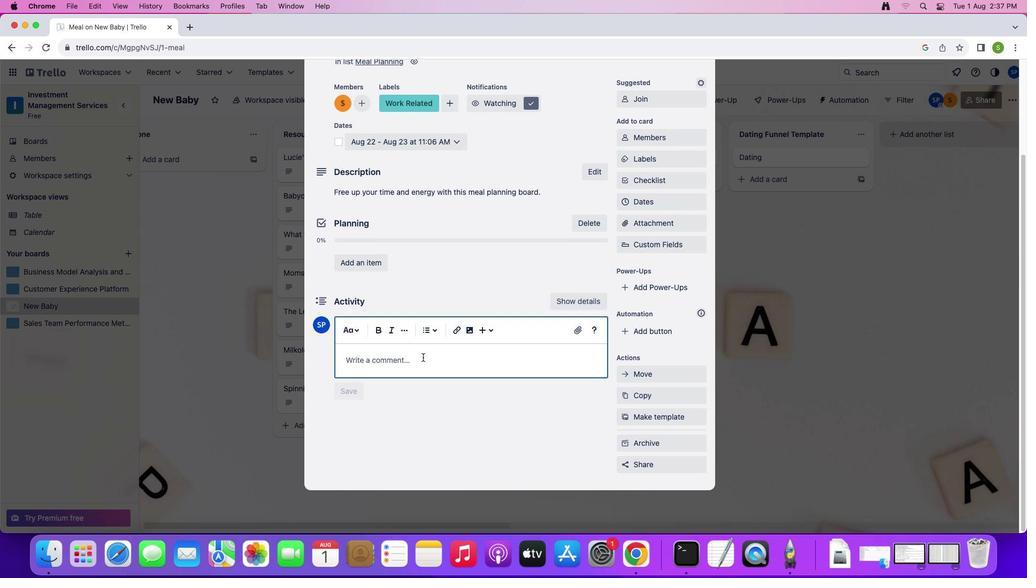 
Action: Mouse pressed left at (422, 357)
Screenshot: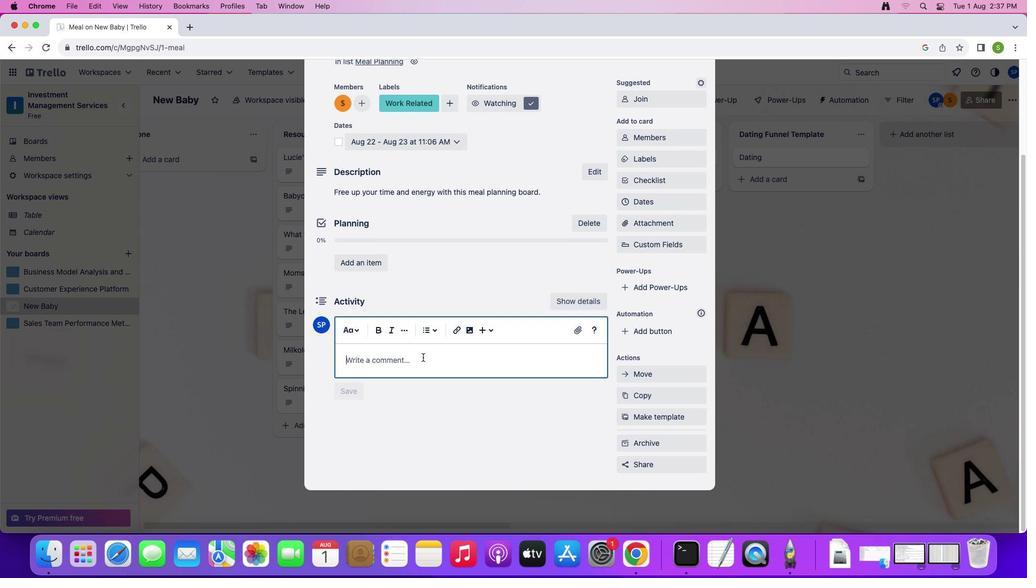 
Action: Mouse moved to (450, 356)
Screenshot: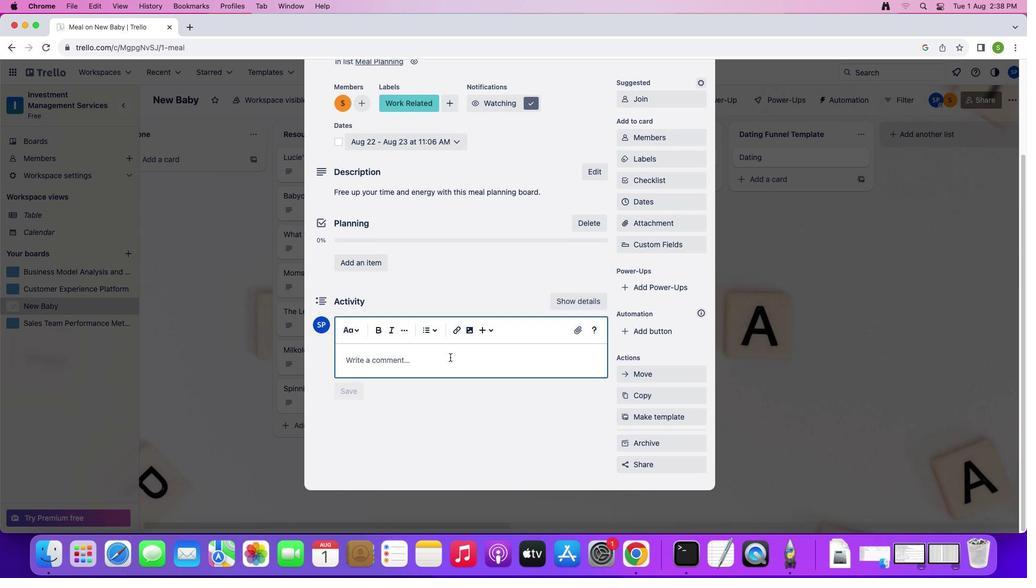 
Action: Key pressed Key.shift'p''l''a''n''n''i''n''g'
Screenshot: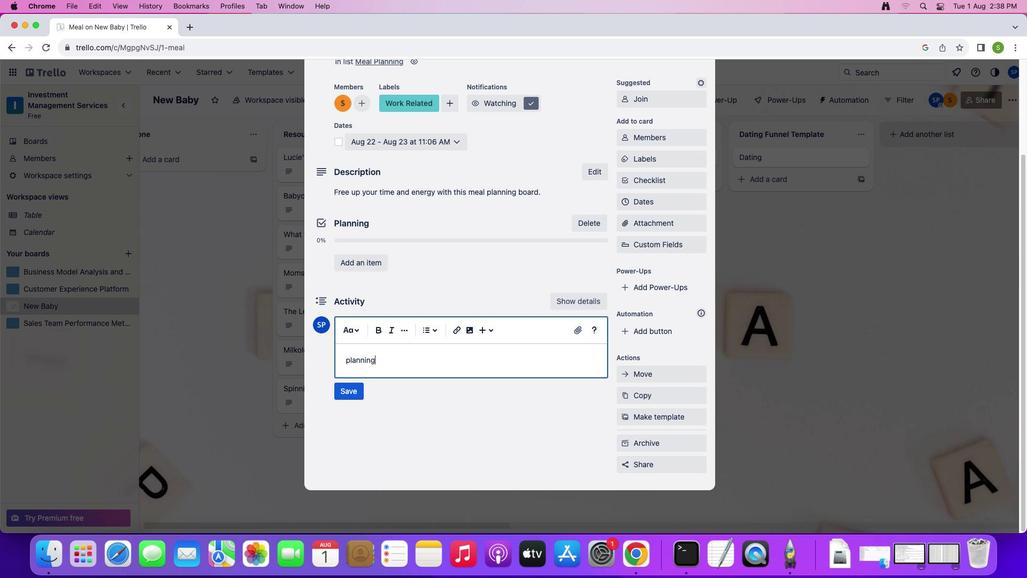 
Action: Mouse moved to (347, 394)
Screenshot: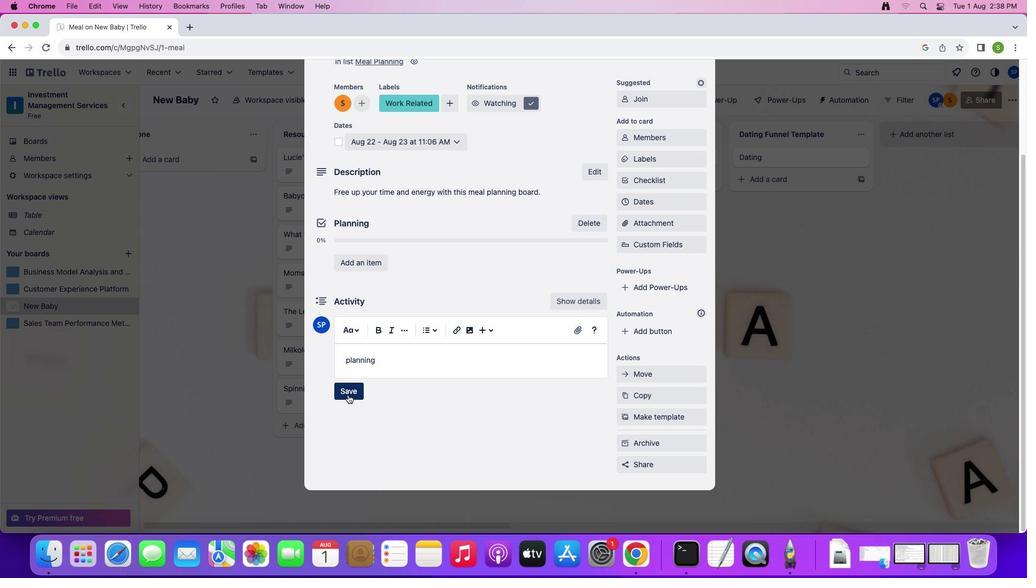 
Action: Mouse pressed left at (347, 394)
Screenshot: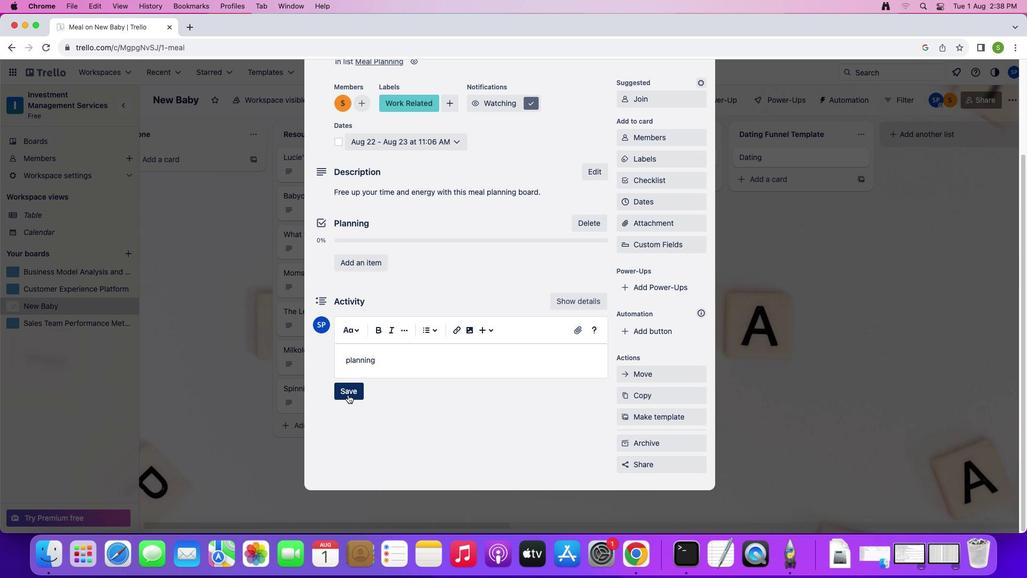 
Action: Mouse moved to (534, 211)
Screenshot: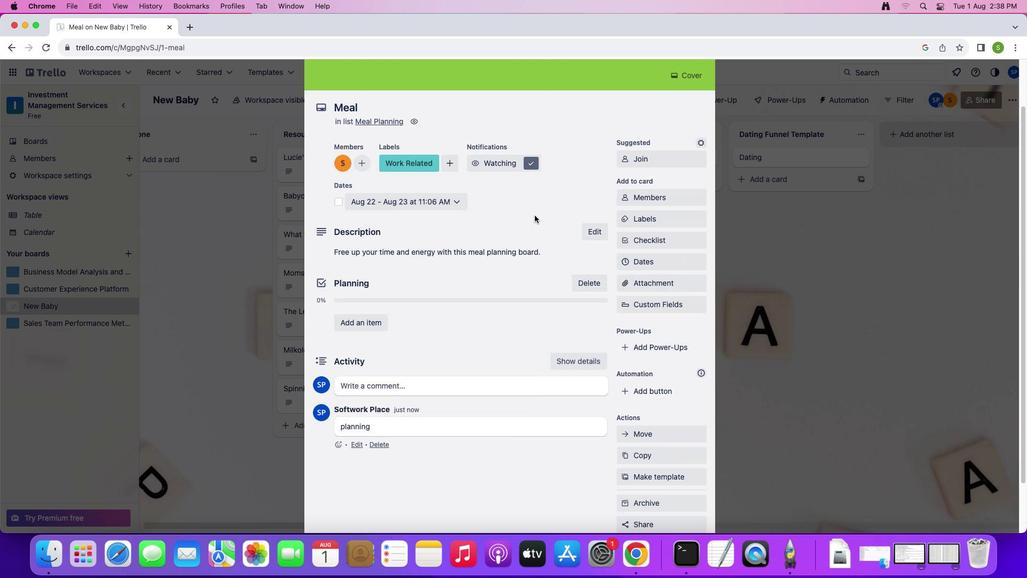
Action: Mouse scrolled (534, 211) with delta (0, 0)
Screenshot: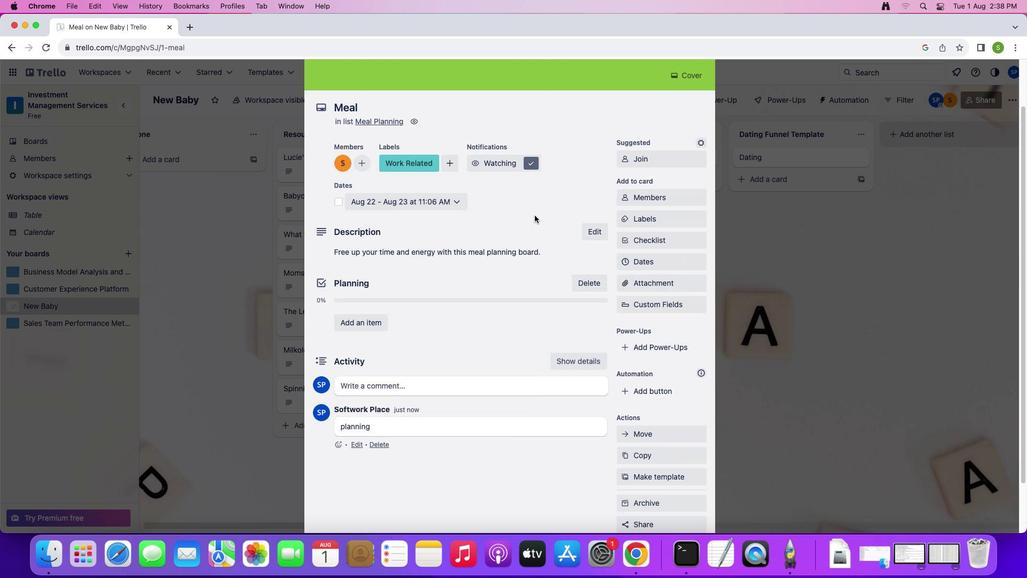 
Action: Mouse moved to (534, 214)
Screenshot: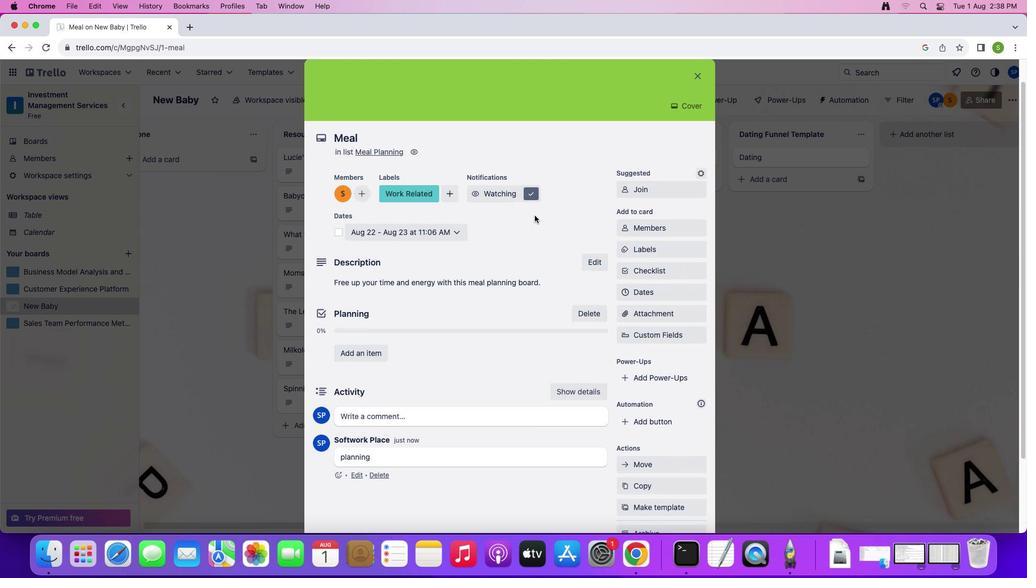 
Action: Mouse scrolled (534, 214) with delta (0, 0)
Screenshot: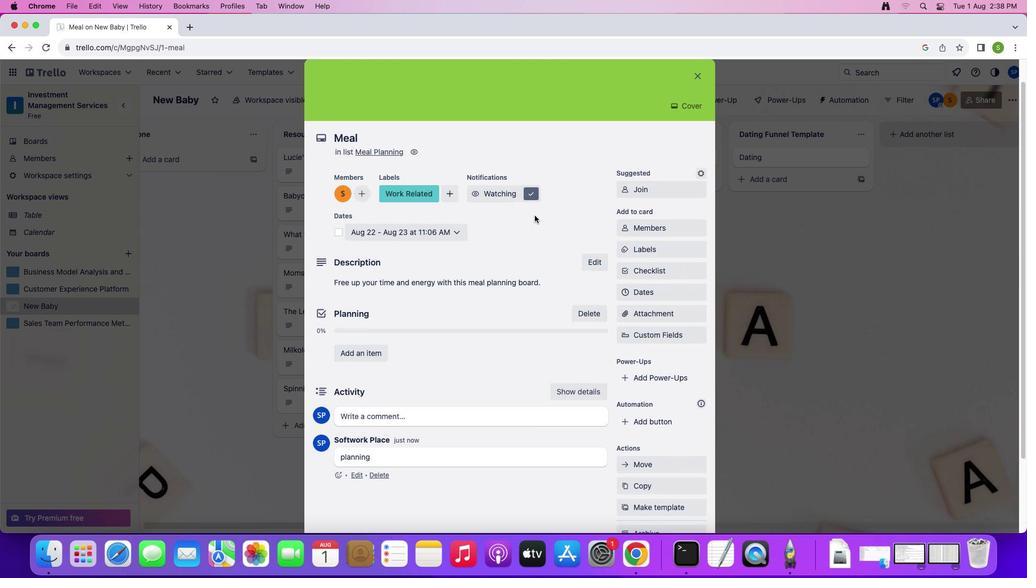 
Action: Mouse moved to (534, 215)
Screenshot: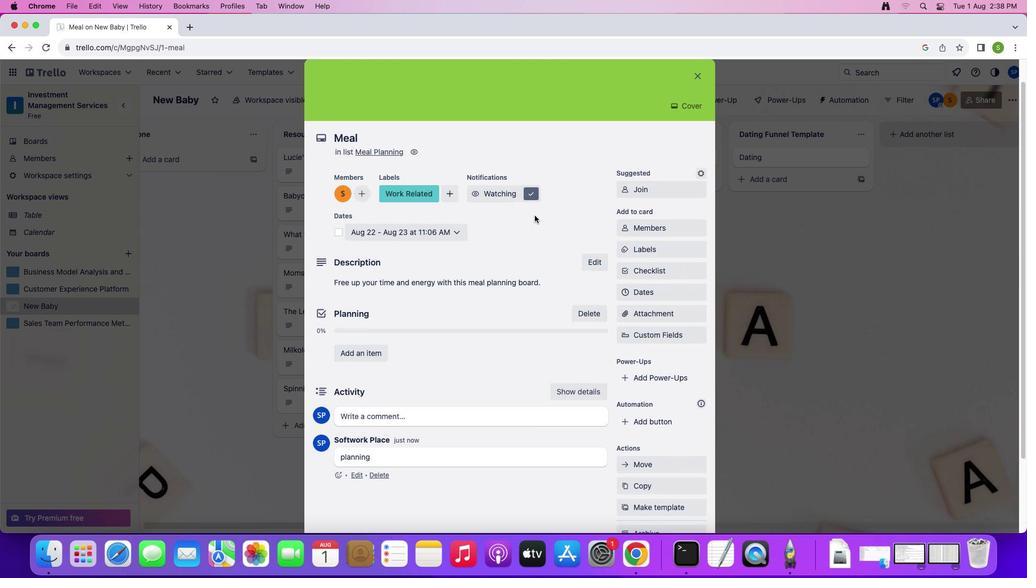
Action: Mouse scrolled (534, 215) with delta (0, 1)
Screenshot: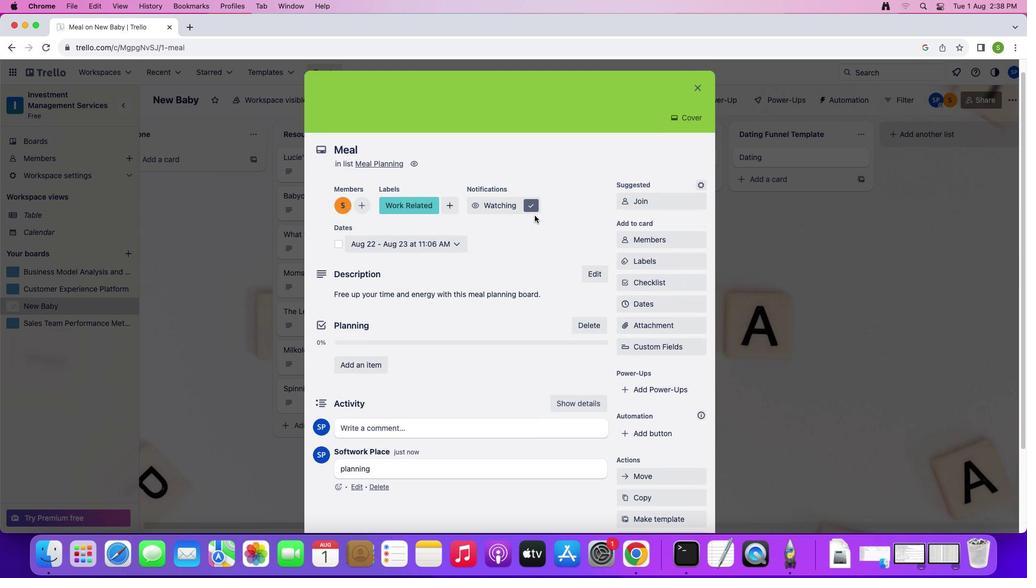 
Action: Mouse moved to (534, 215)
Screenshot: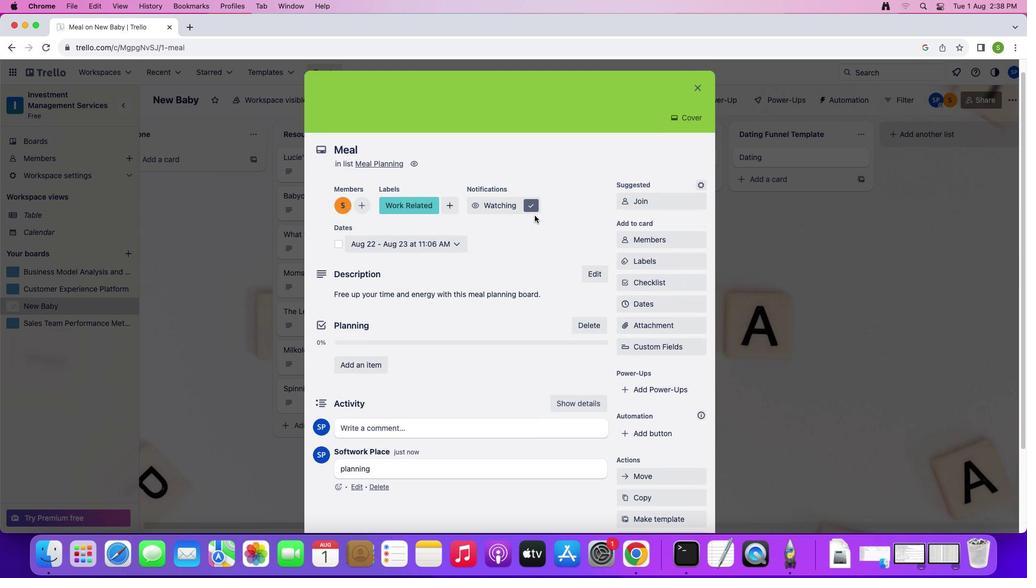 
Action: Mouse scrolled (534, 215) with delta (0, 2)
Screenshot: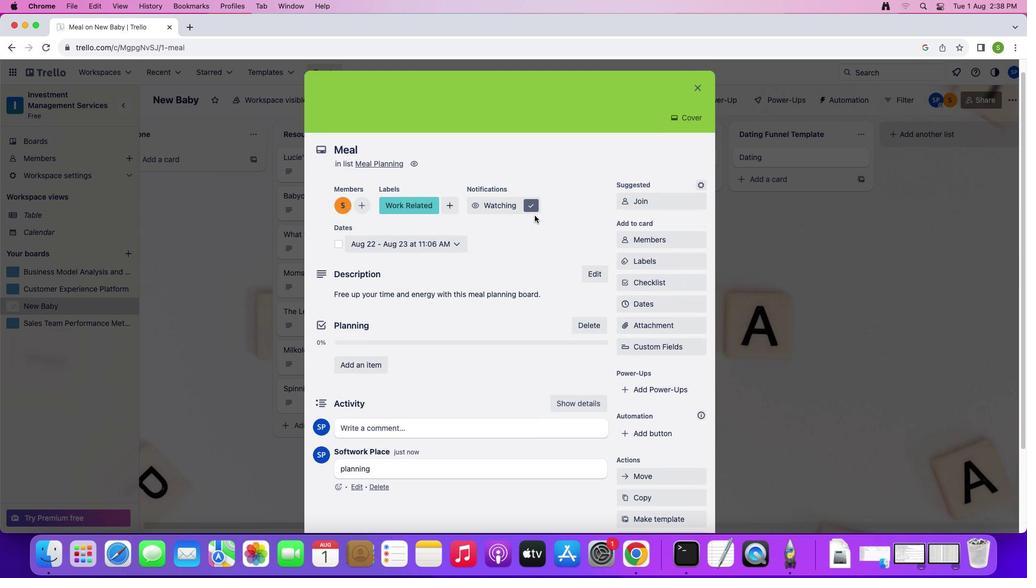 
Action: Mouse scrolled (534, 215) with delta (0, 0)
Screenshot: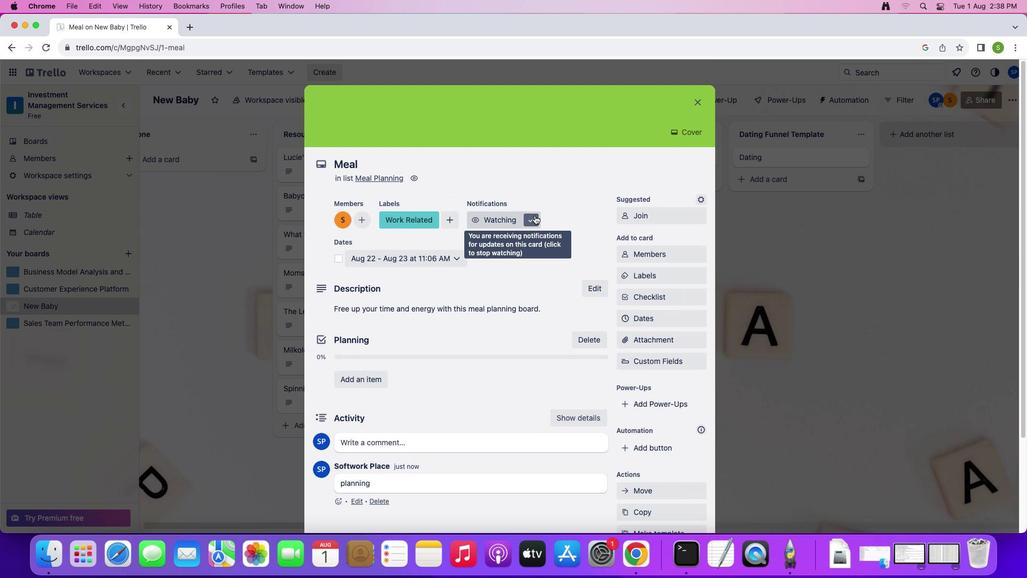 
Action: Mouse moved to (534, 215)
Screenshot: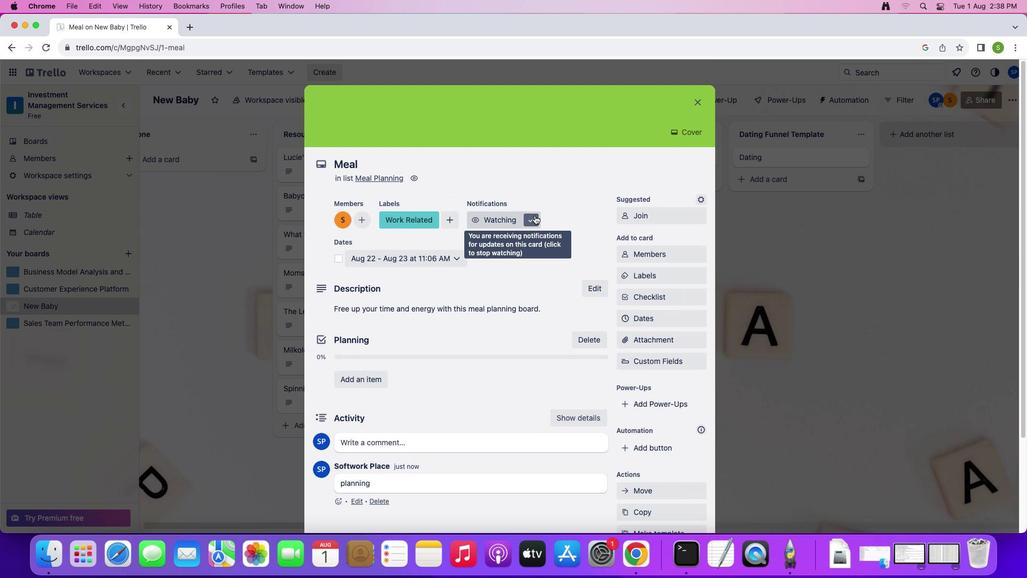 
Action: Mouse scrolled (534, 215) with delta (0, 0)
Screenshot: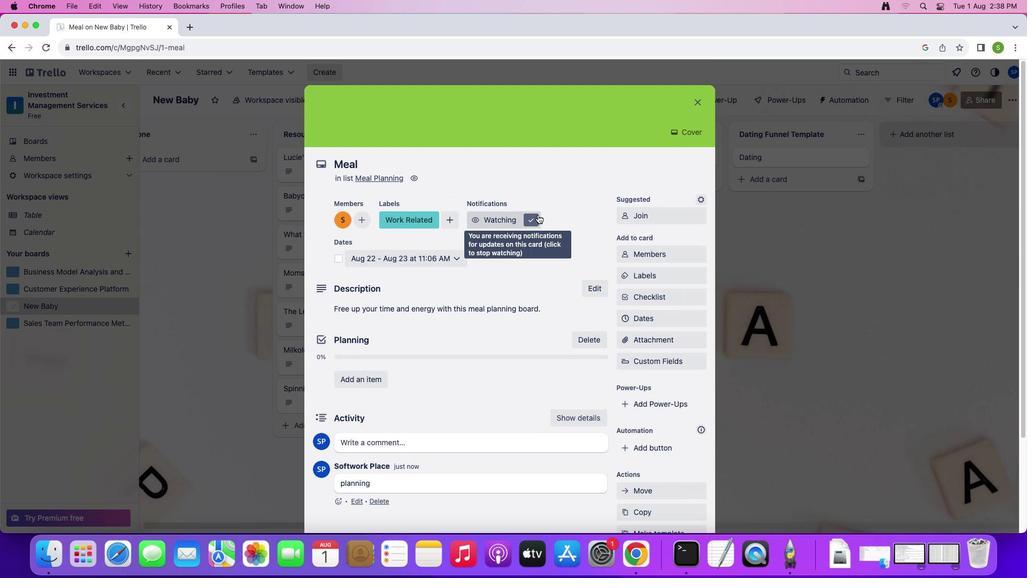 
Action: Mouse scrolled (534, 215) with delta (0, 1)
Screenshot: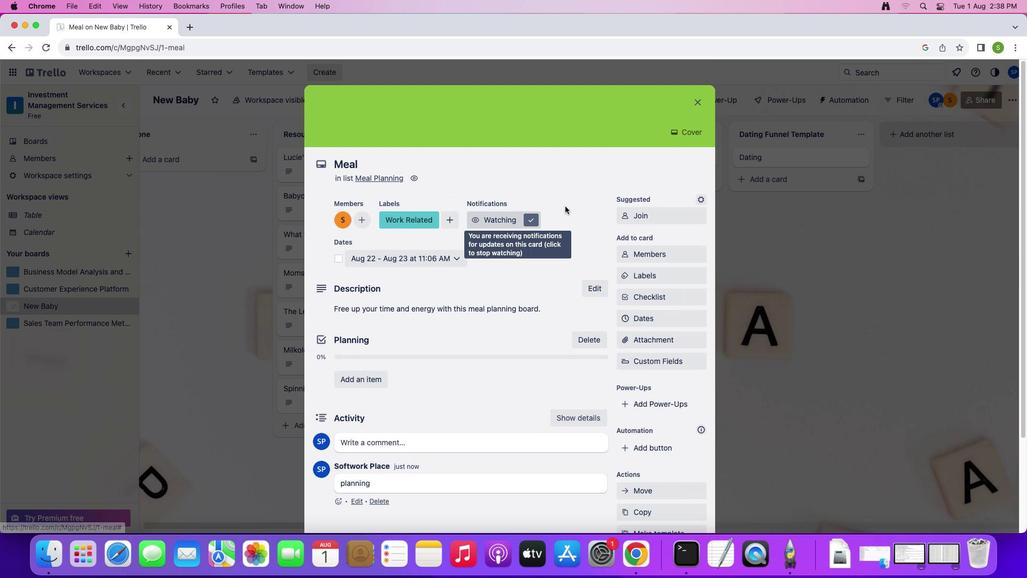 
Action: Mouse moved to (697, 103)
Screenshot: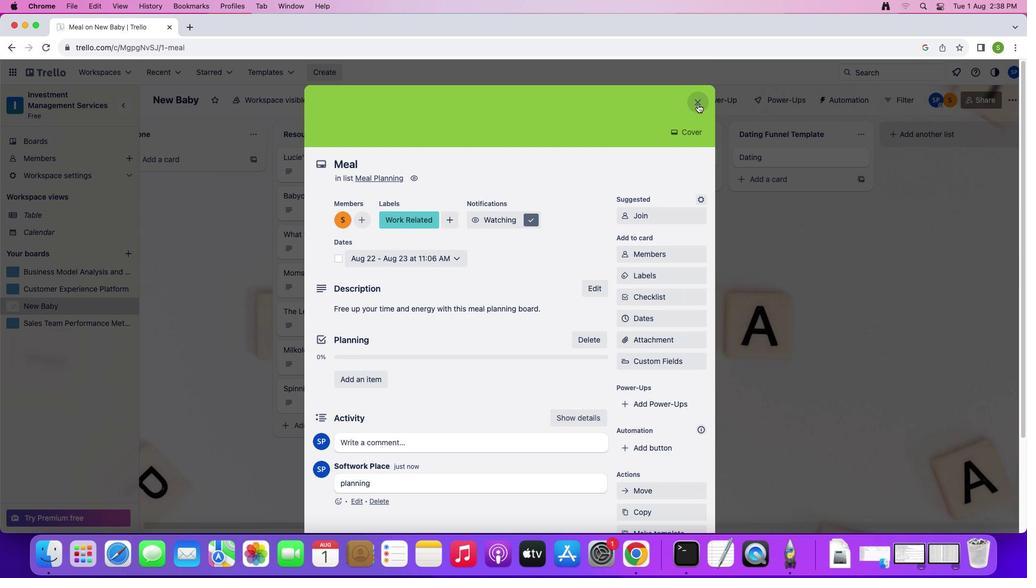 
Action: Mouse pressed left at (697, 103)
Screenshot: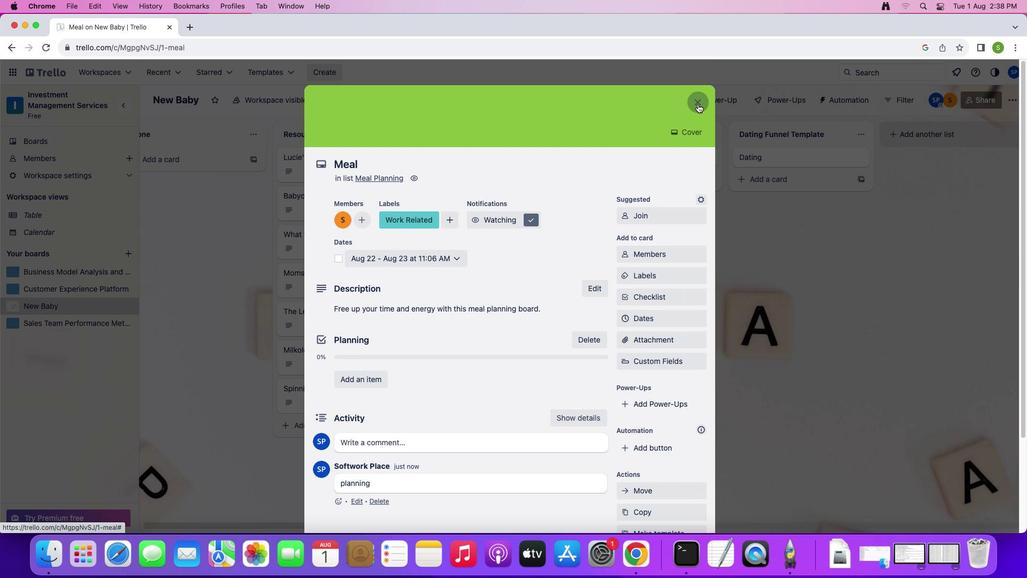
Action: Mouse moved to (640, 155)
Screenshot: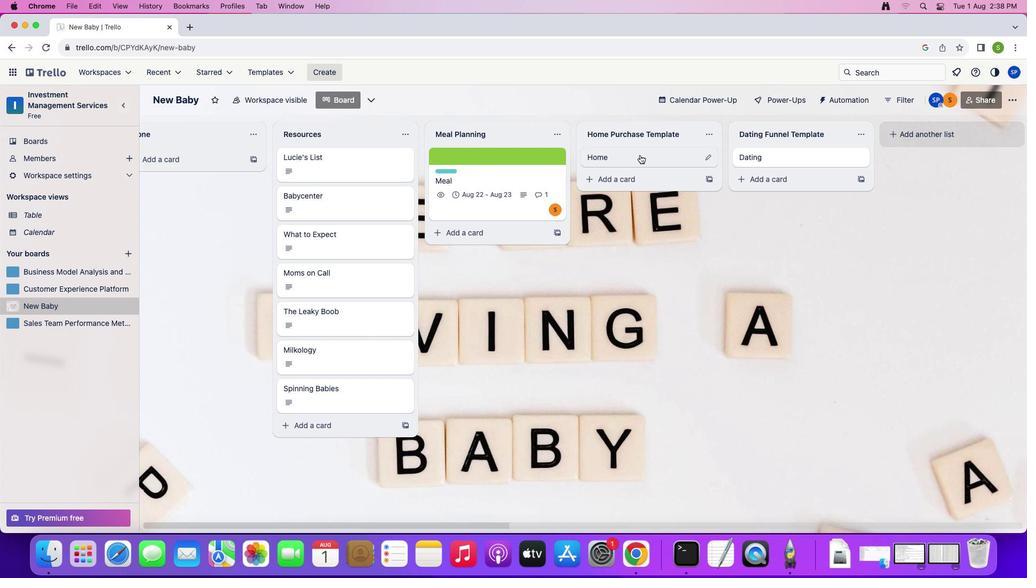 
Action: Mouse pressed left at (640, 155)
Screenshot: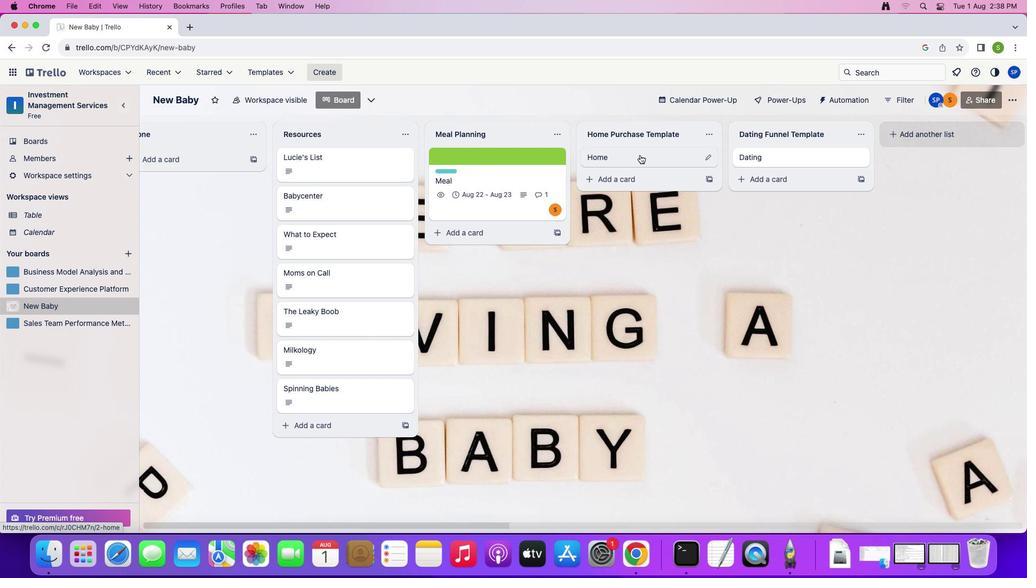 
Action: Mouse moved to (644, 195)
Screenshot: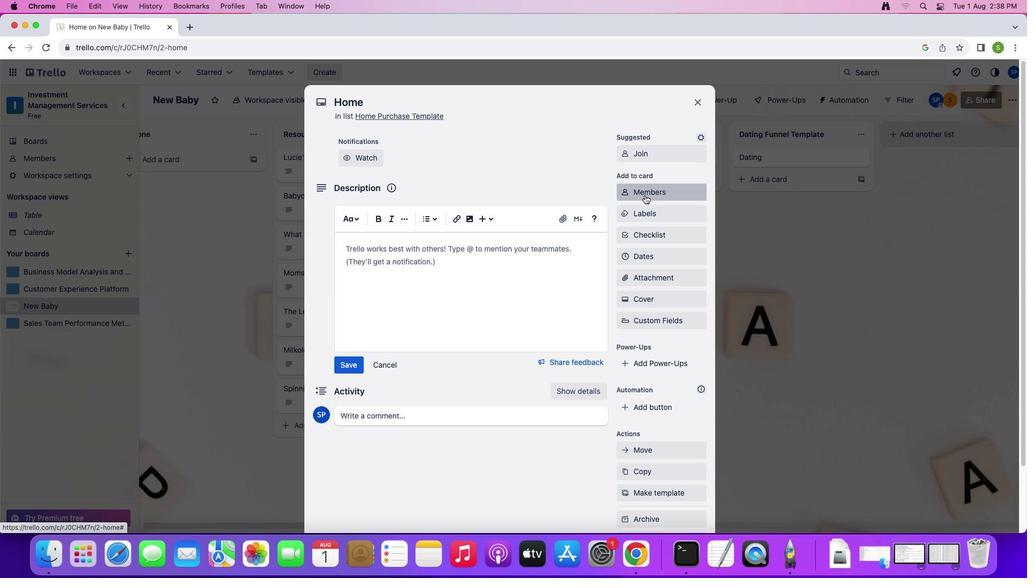 
Action: Mouse pressed left at (644, 195)
Screenshot: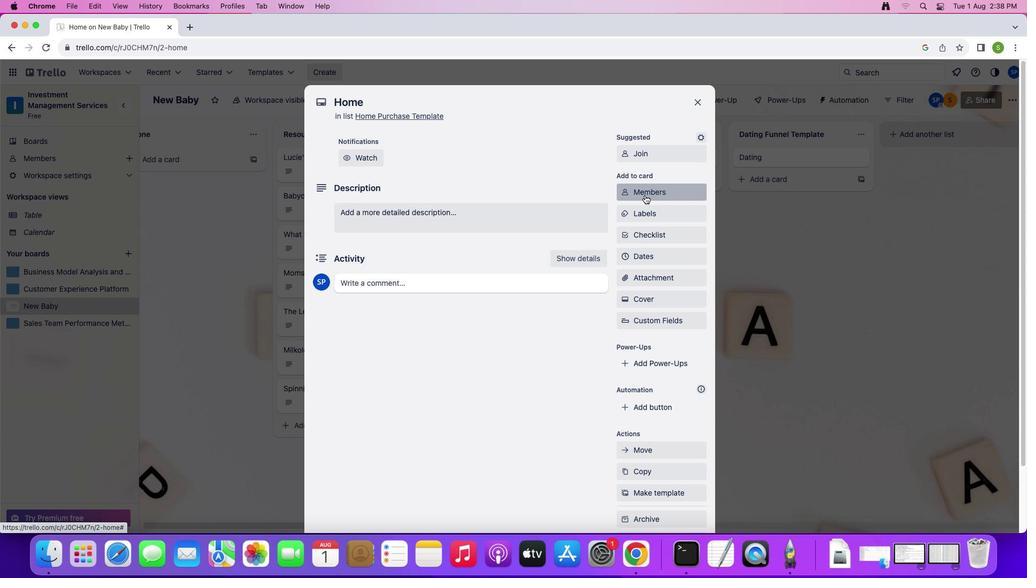 
Action: Mouse moved to (675, 209)
Screenshot: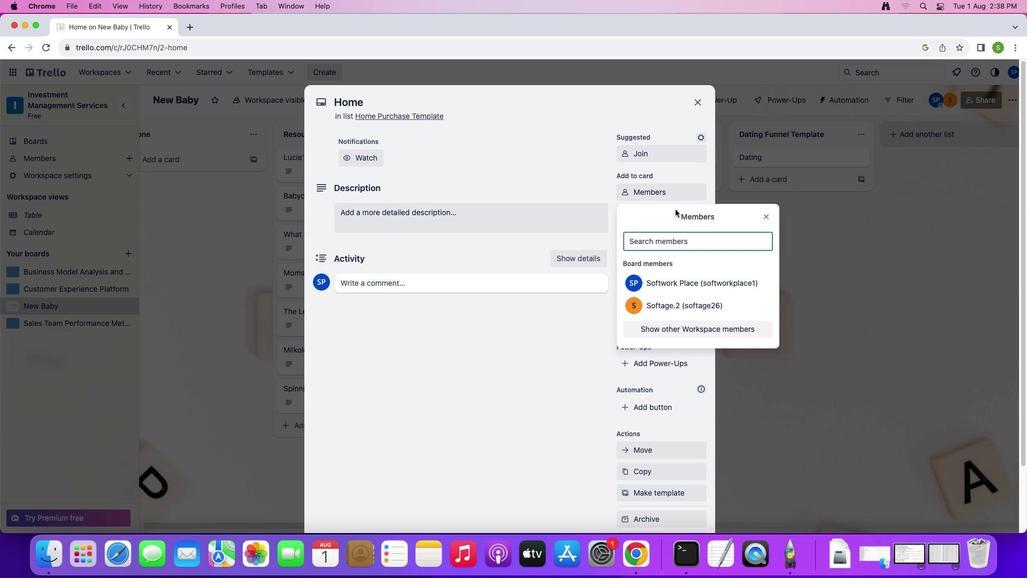 
Action: Key pressed 's''o''f''t''a''g''e''.''3'Key.shift'@''s''o''f''t''a''g''e''.''n''e''t'
Screenshot: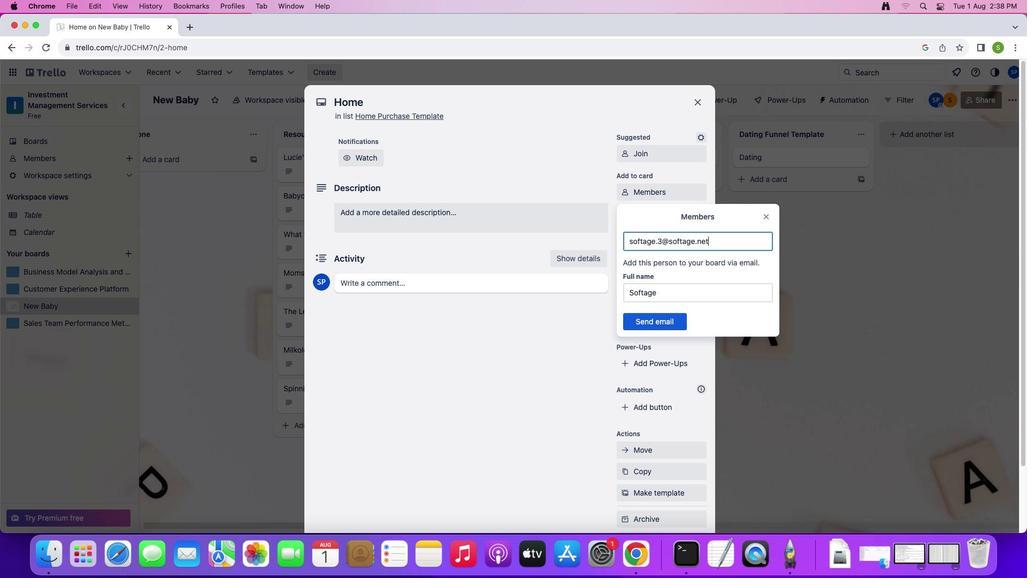 
Action: Mouse moved to (652, 323)
Screenshot: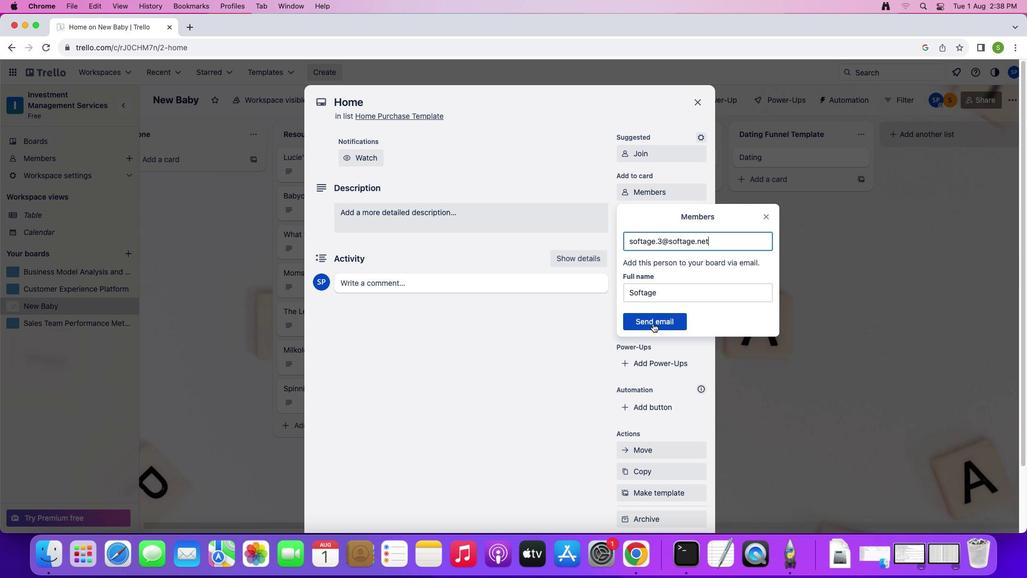 
Action: Mouse pressed left at (652, 323)
Screenshot: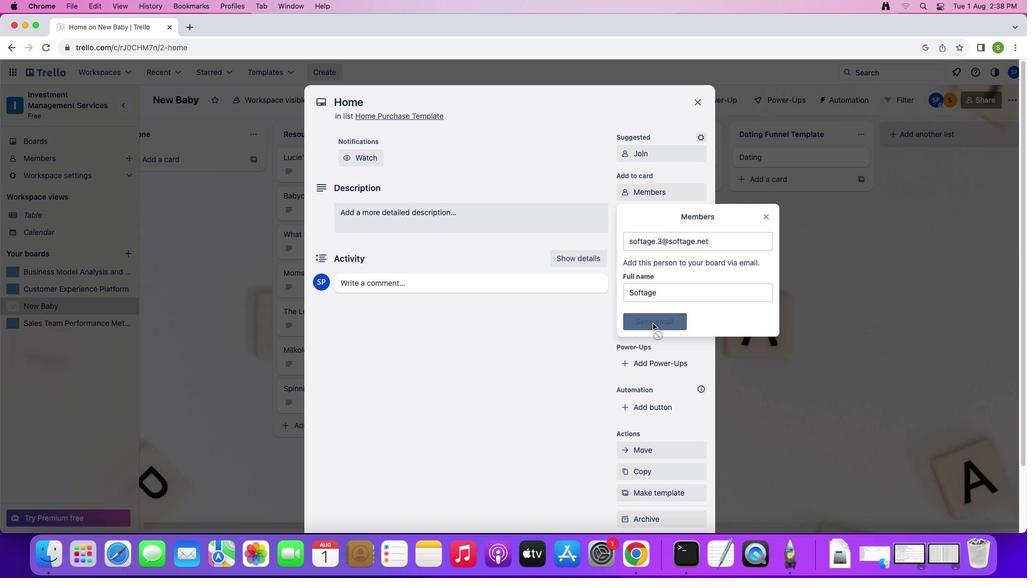 
Action: Mouse moved to (649, 209)
Screenshot: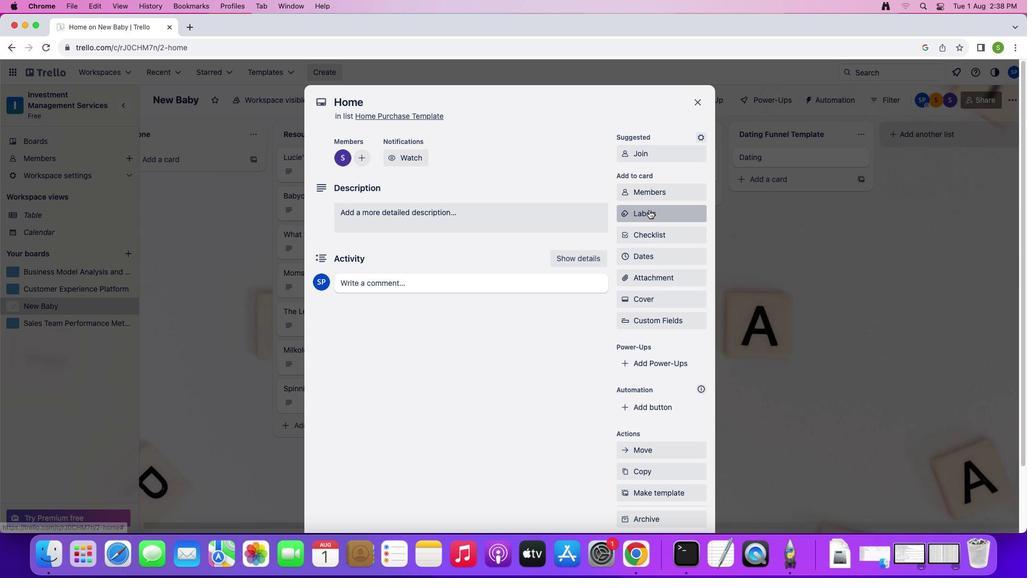 
Action: Mouse pressed left at (649, 209)
Screenshot: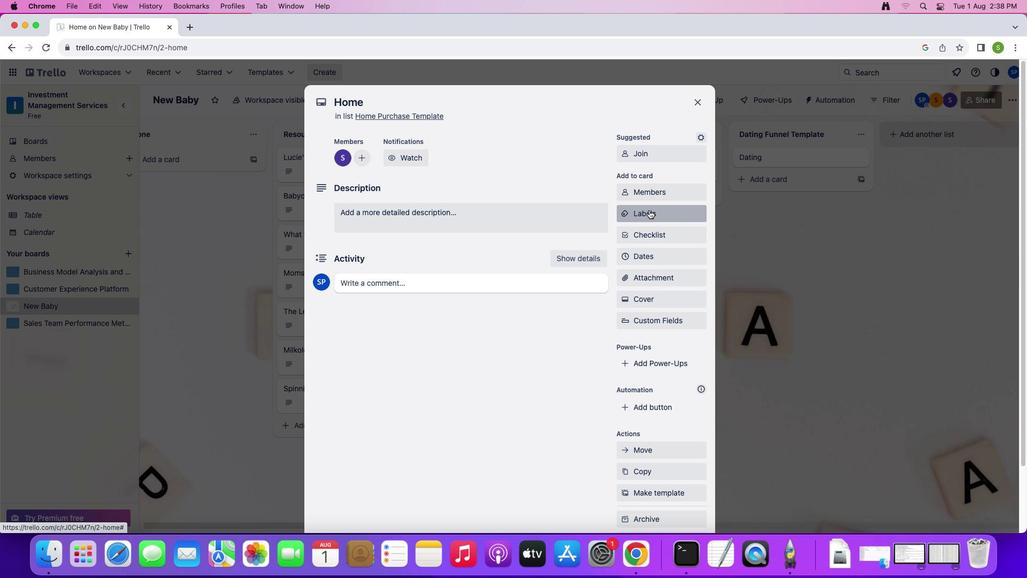 
Action: Mouse moved to (695, 360)
Screenshot: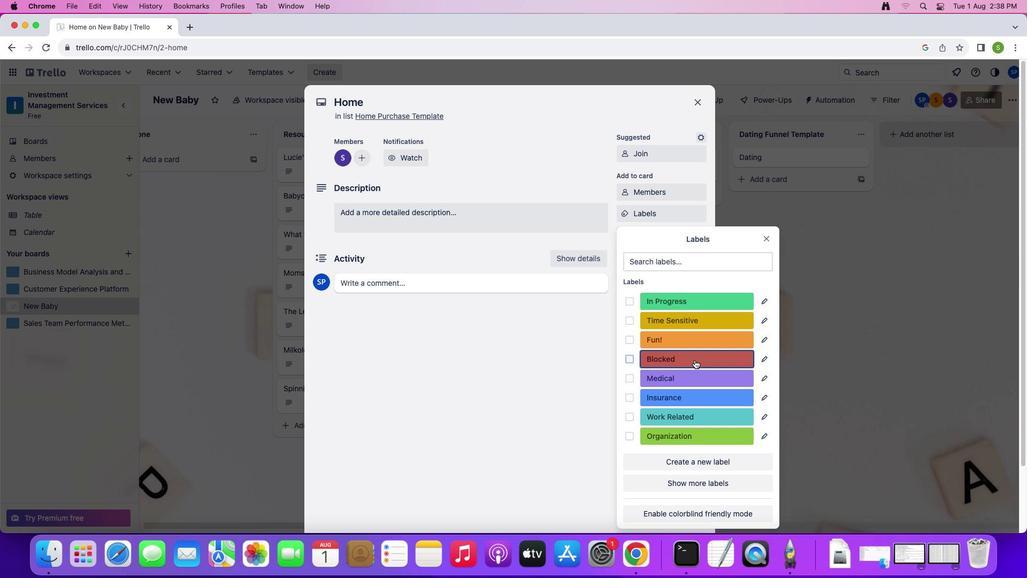 
Action: Mouse pressed left at (695, 360)
Screenshot: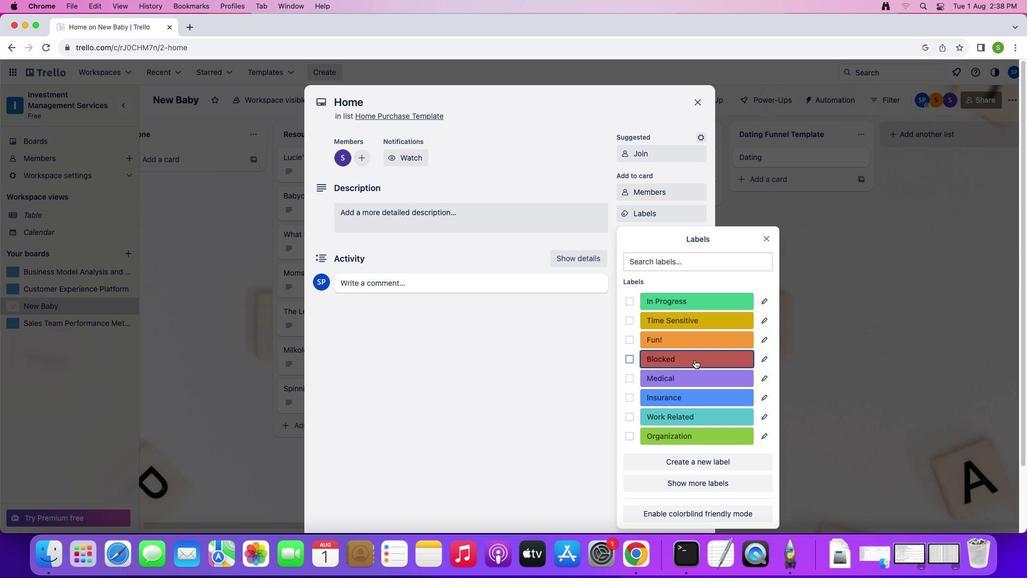 
Action: Mouse moved to (767, 240)
Screenshot: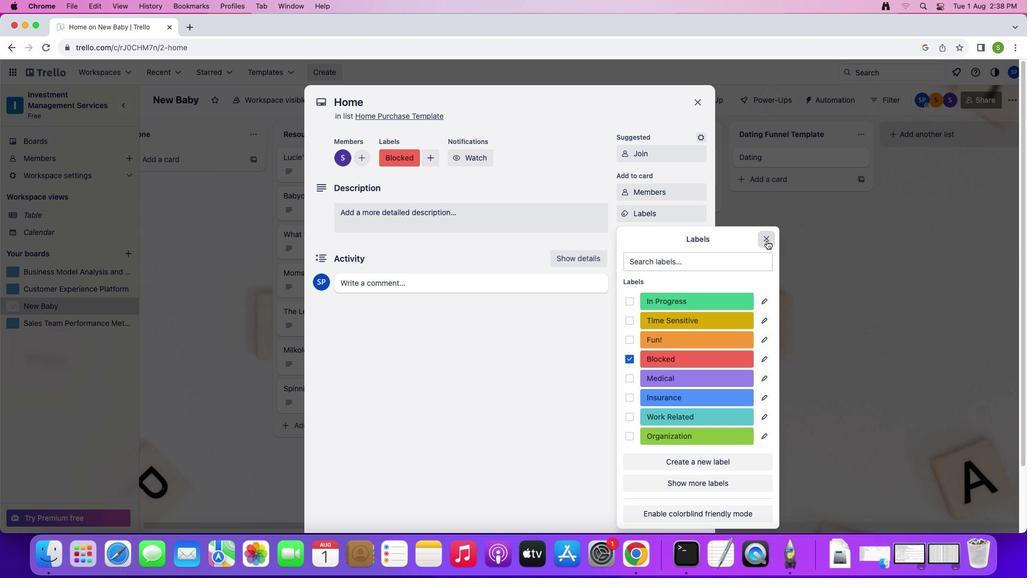 
Action: Mouse pressed left at (767, 240)
Screenshot: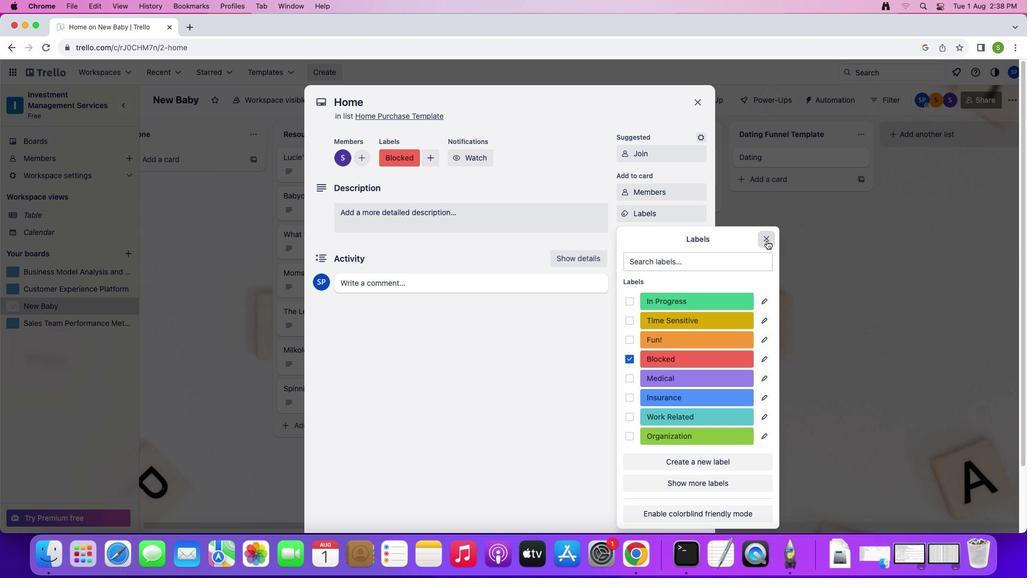 
Action: Mouse moved to (654, 235)
Screenshot: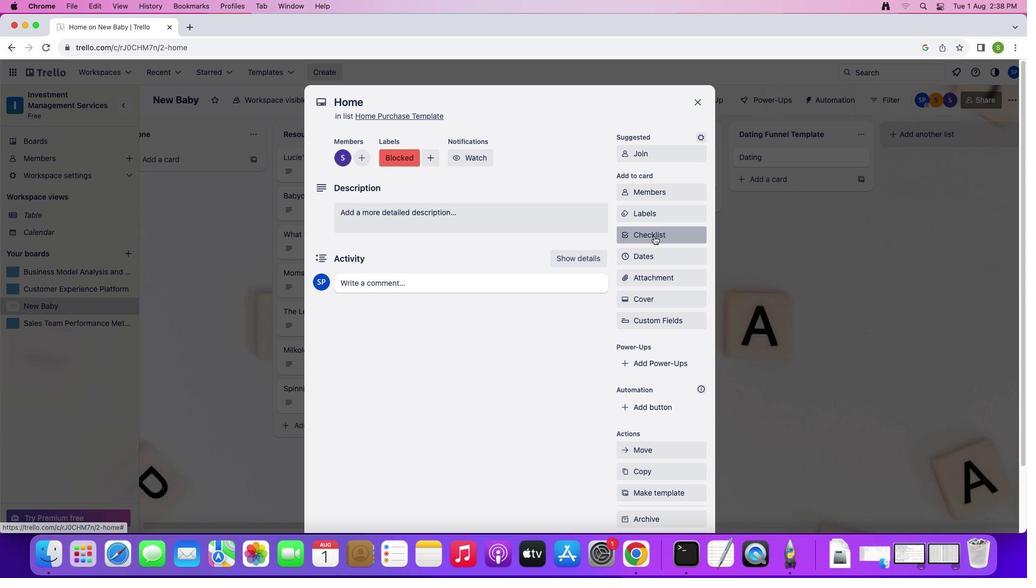 
Action: Mouse pressed left at (654, 235)
Screenshot: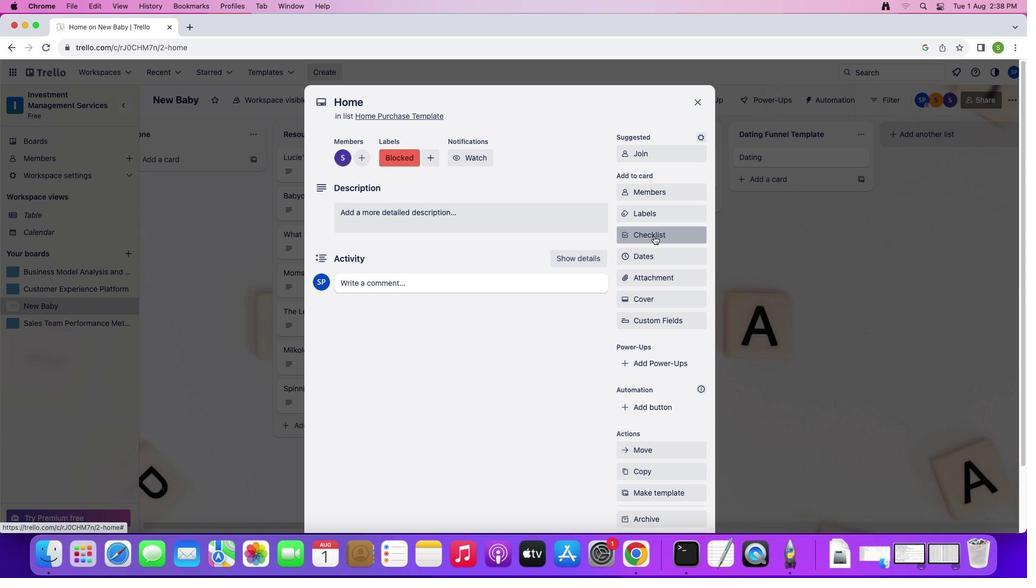 
Action: Mouse moved to (697, 292)
Screenshot: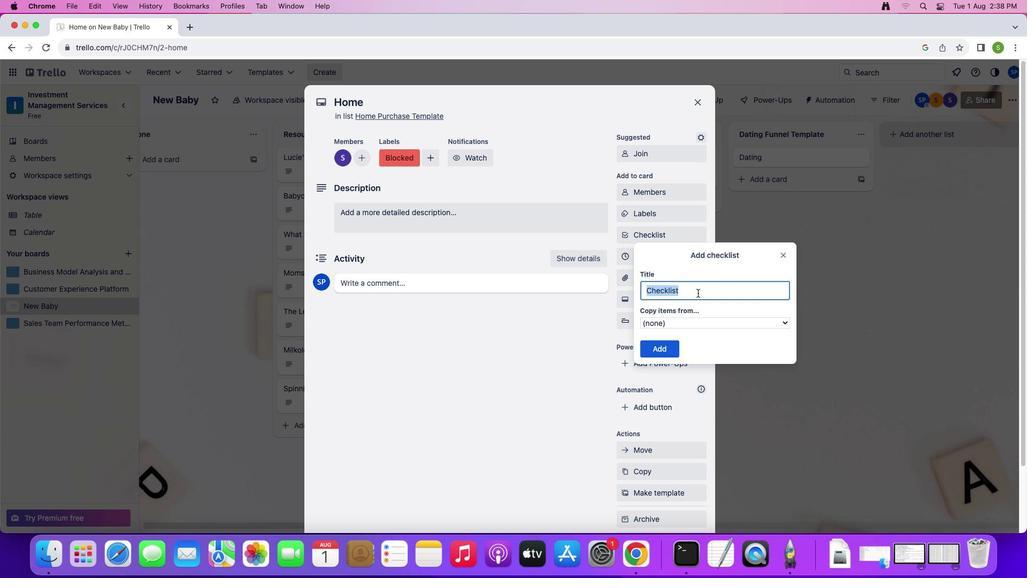 
Action: Key pressed Key.shift'F''r''a''n''k''l''y'
Screenshot: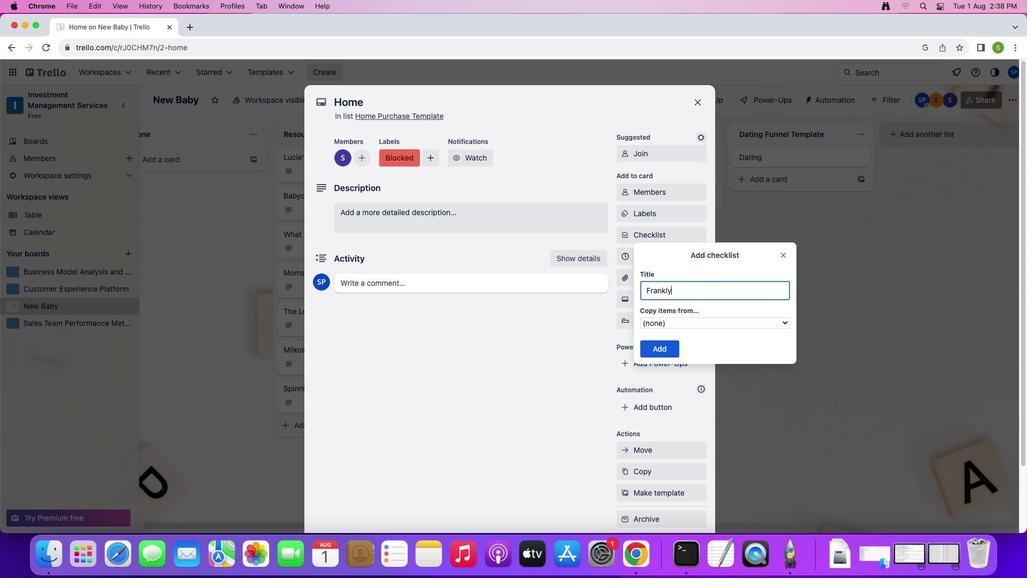 
Action: Mouse moved to (670, 349)
Screenshot: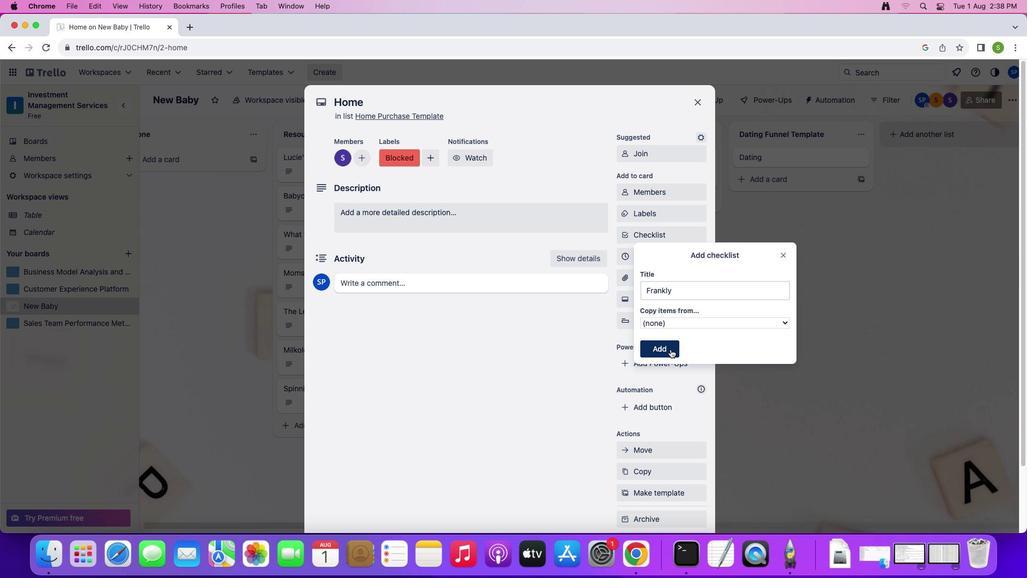 
Action: Mouse pressed left at (670, 349)
Screenshot: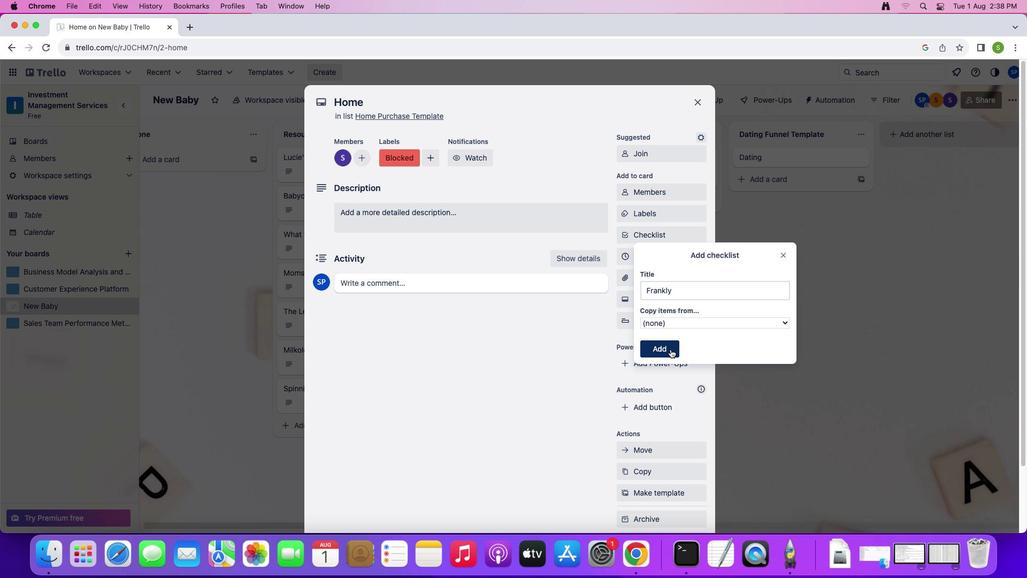 
Action: Mouse moved to (644, 257)
Screenshot: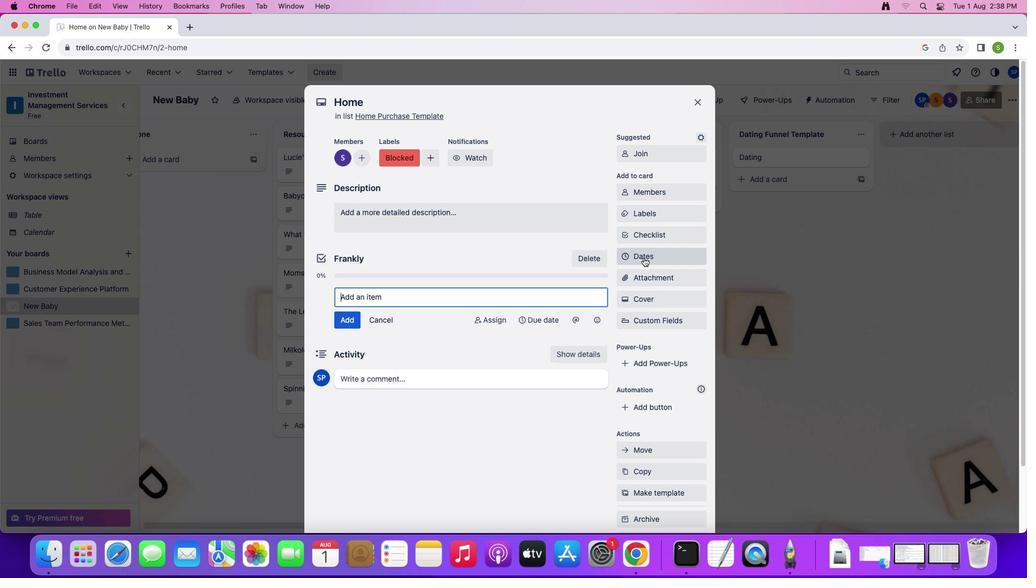 
Action: Mouse pressed left at (644, 257)
Screenshot: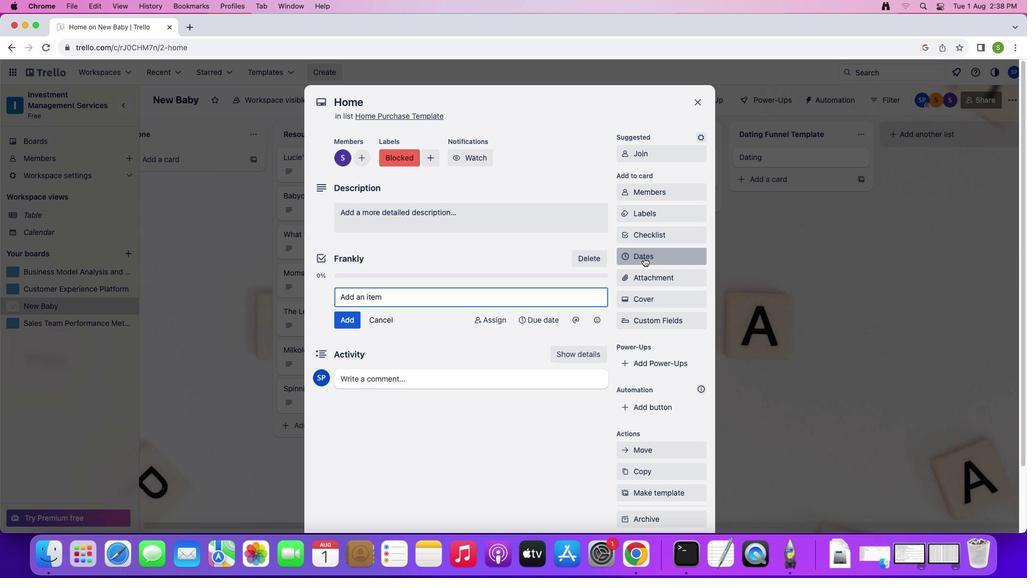 
Action: Mouse moved to (742, 213)
Screenshot: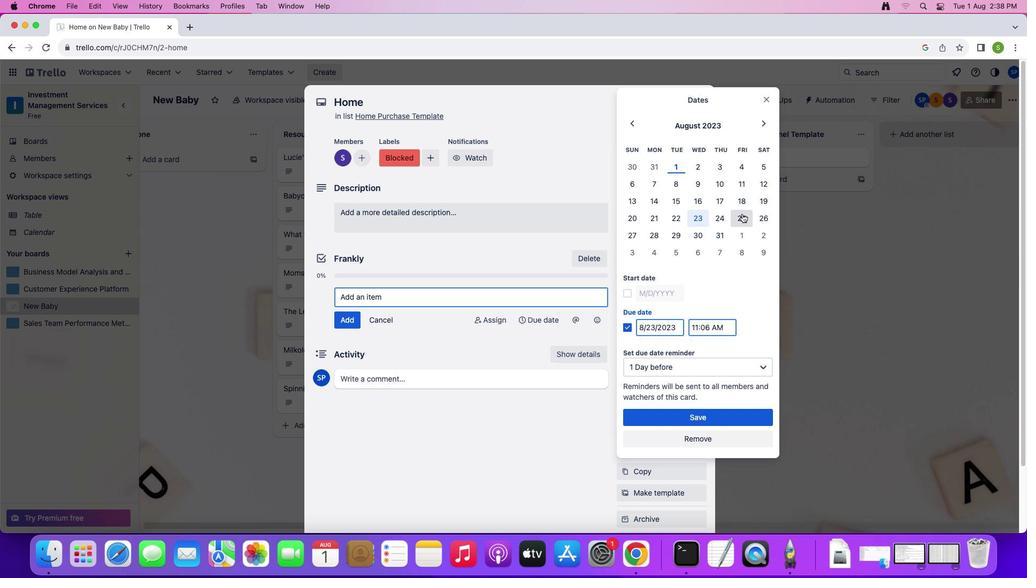 
Action: Mouse pressed left at (742, 213)
Screenshot: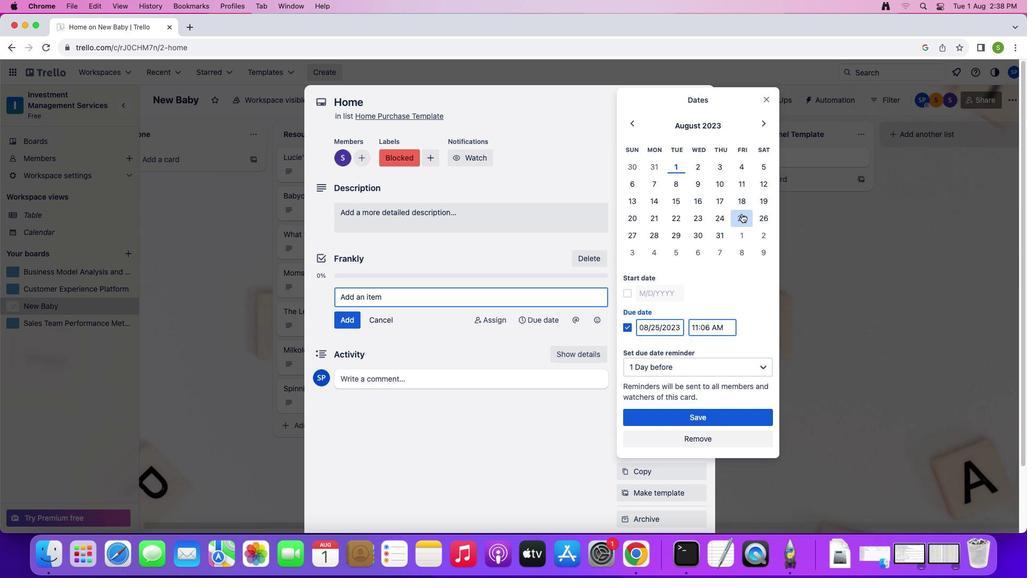 
Action: Mouse moved to (628, 294)
Screenshot: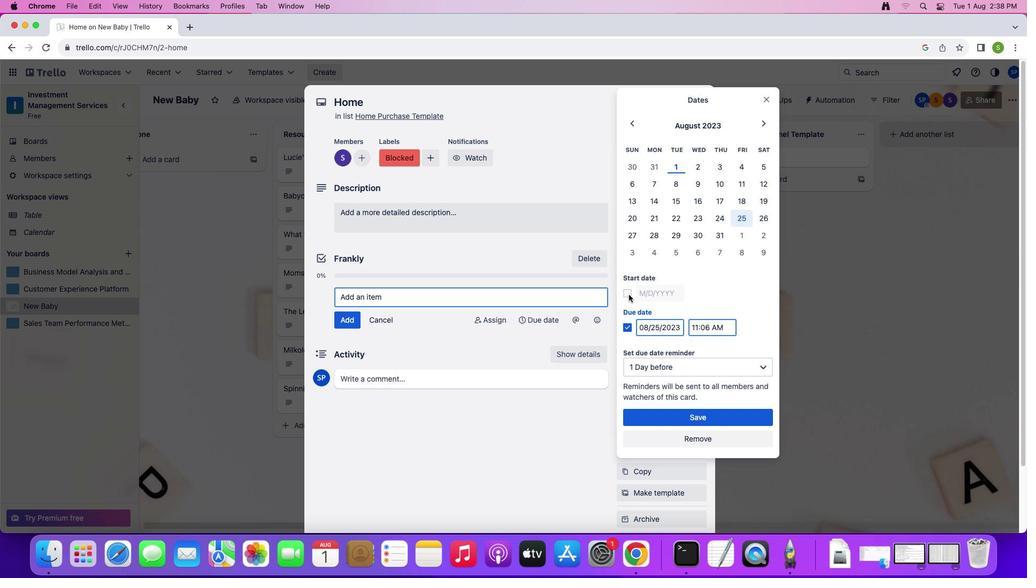 
Action: Mouse pressed left at (628, 294)
Screenshot: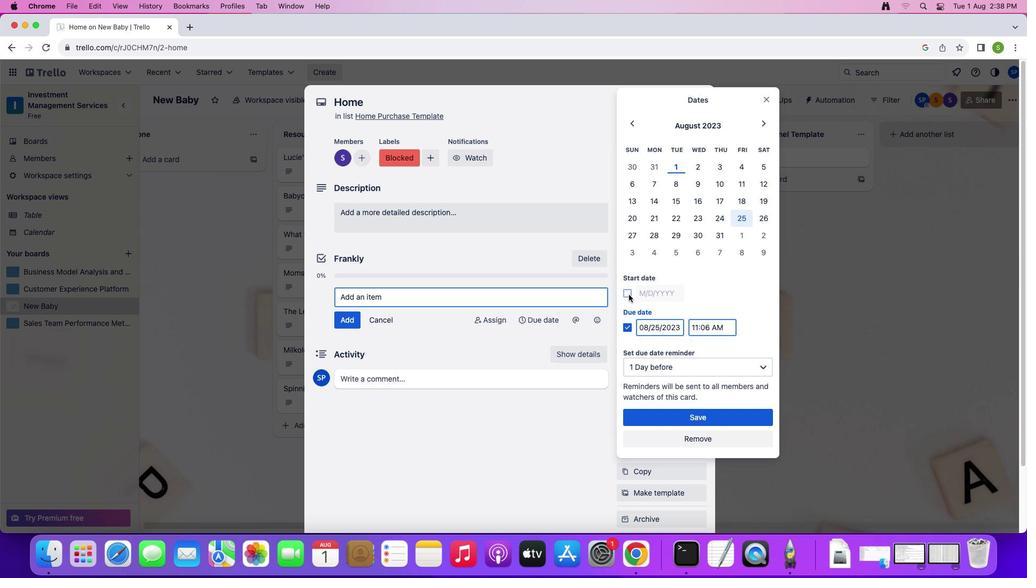 
Action: Mouse moved to (667, 418)
Screenshot: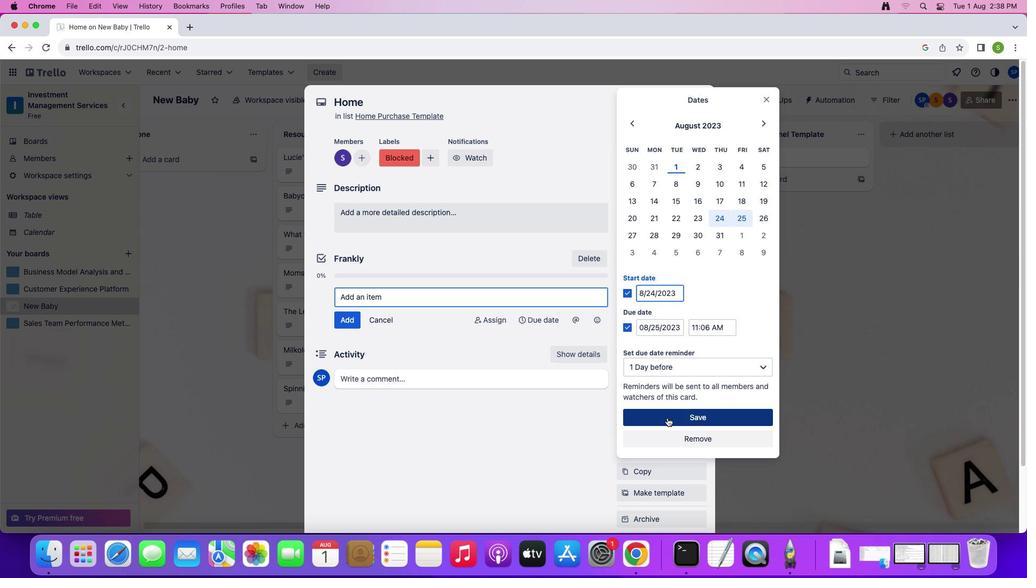 
Action: Mouse pressed left at (667, 418)
Screenshot: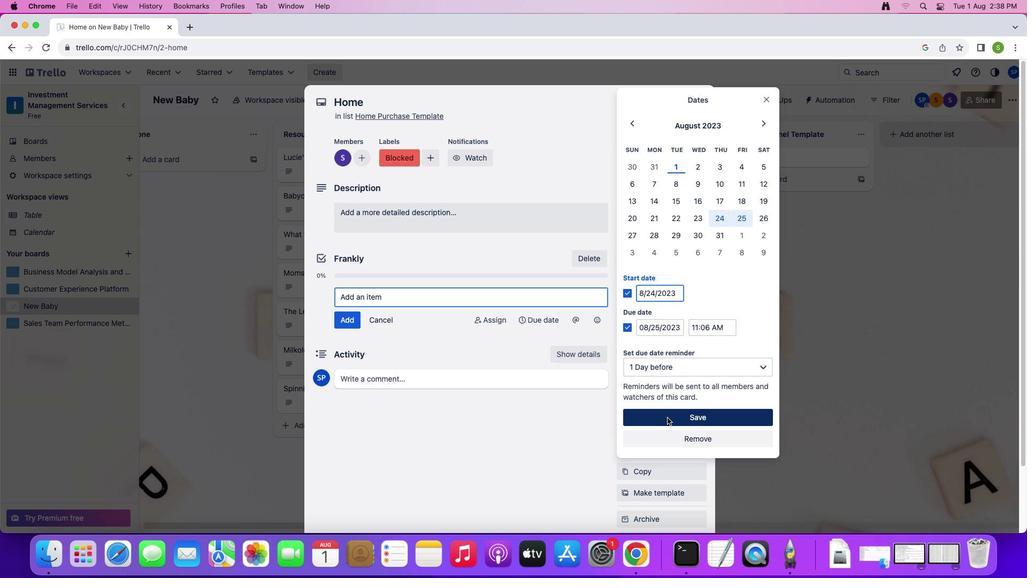 
Action: Mouse moved to (651, 298)
Screenshot: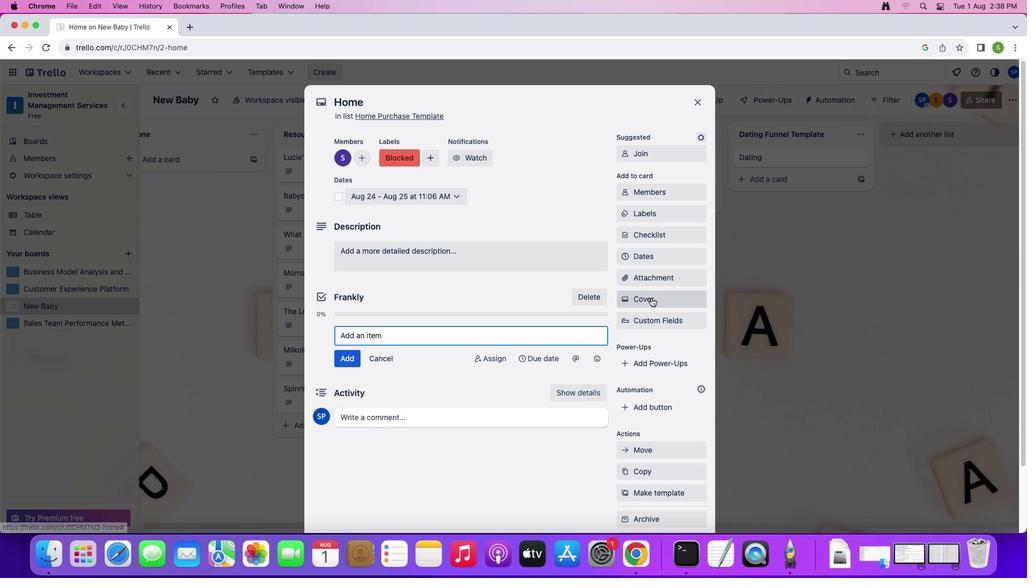 
Action: Mouse pressed left at (651, 298)
Screenshot: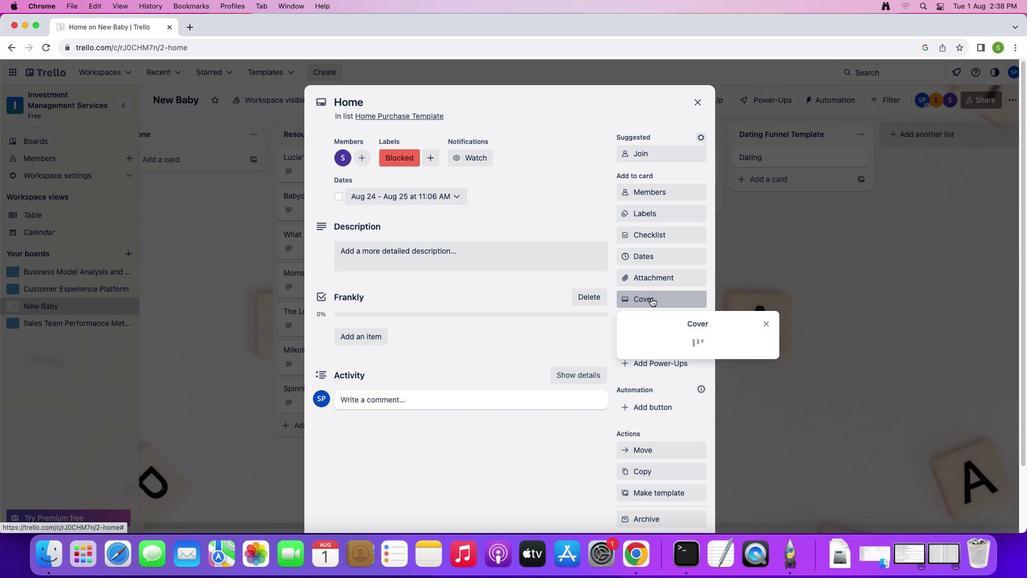 
Action: Mouse moved to (640, 318)
Screenshot: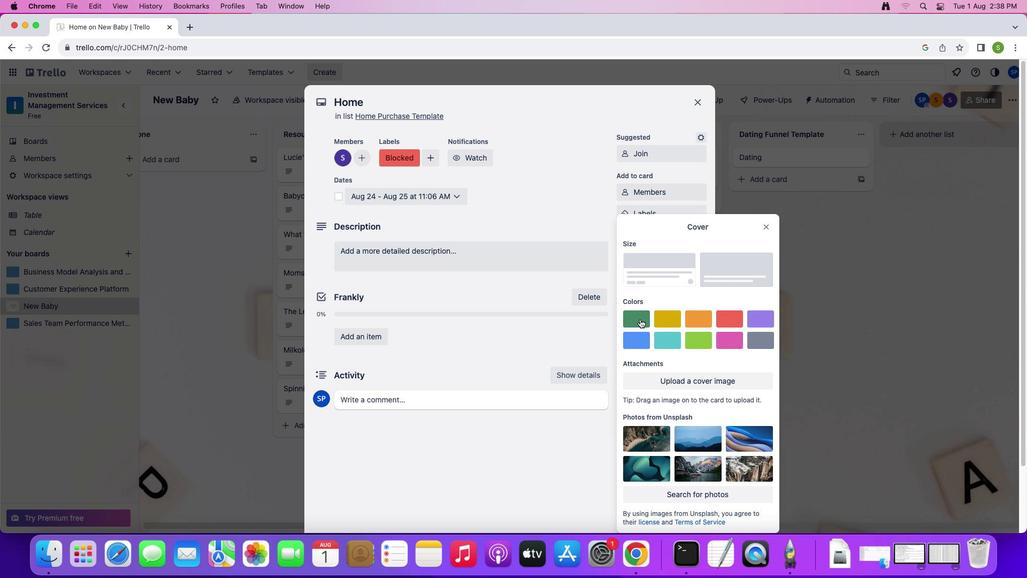 
Action: Mouse pressed left at (640, 318)
Screenshot: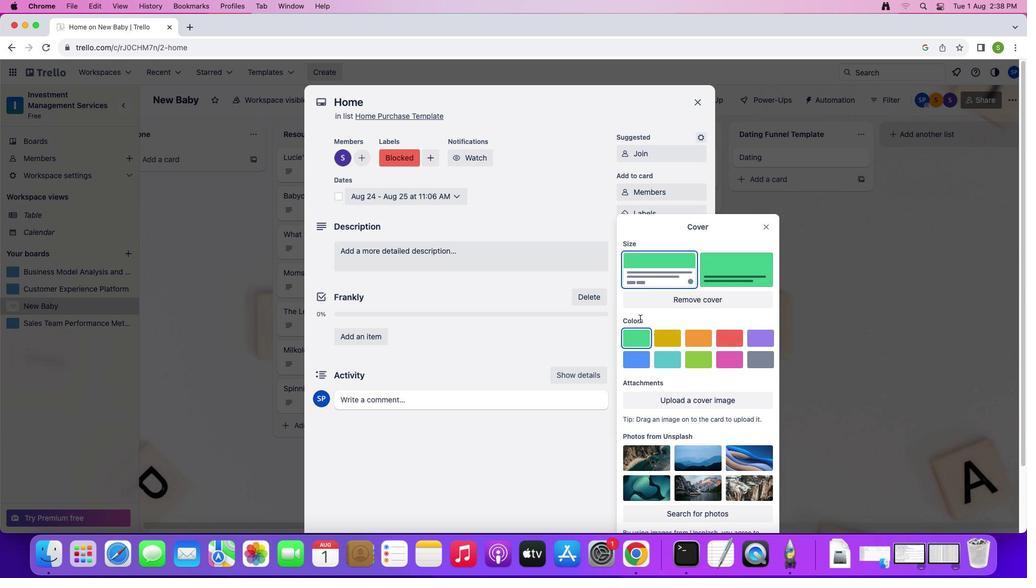 
Action: Mouse moved to (764, 209)
Screenshot: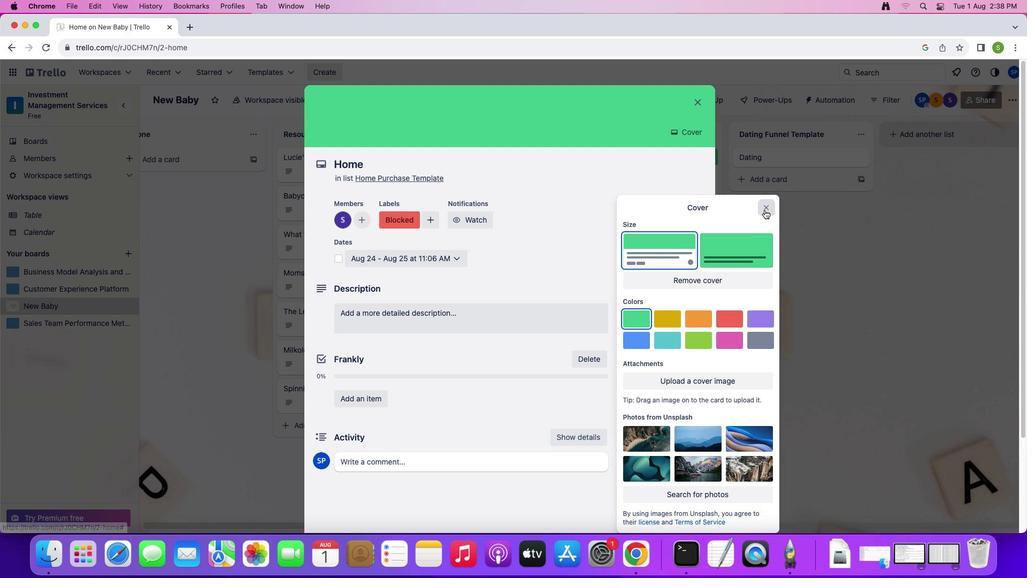 
Action: Mouse pressed left at (764, 209)
Screenshot: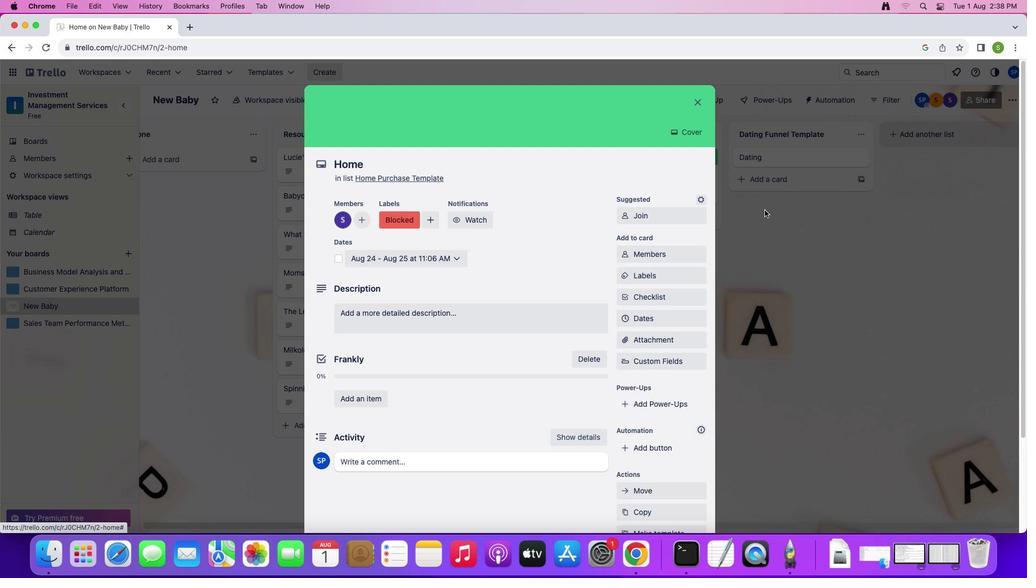 
Action: Mouse moved to (660, 373)
Screenshot: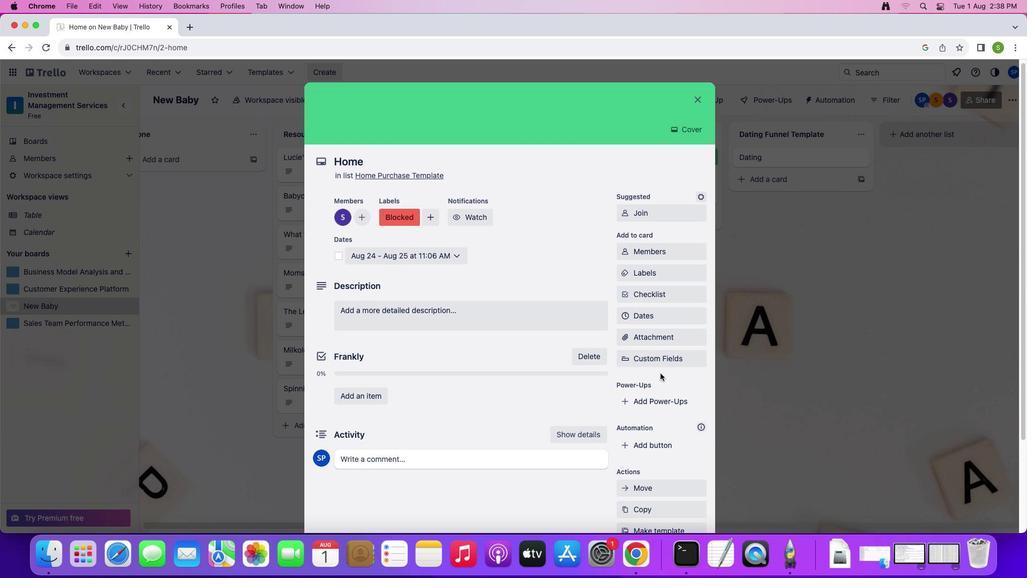 
Action: Mouse scrolled (660, 373) with delta (0, 0)
Screenshot: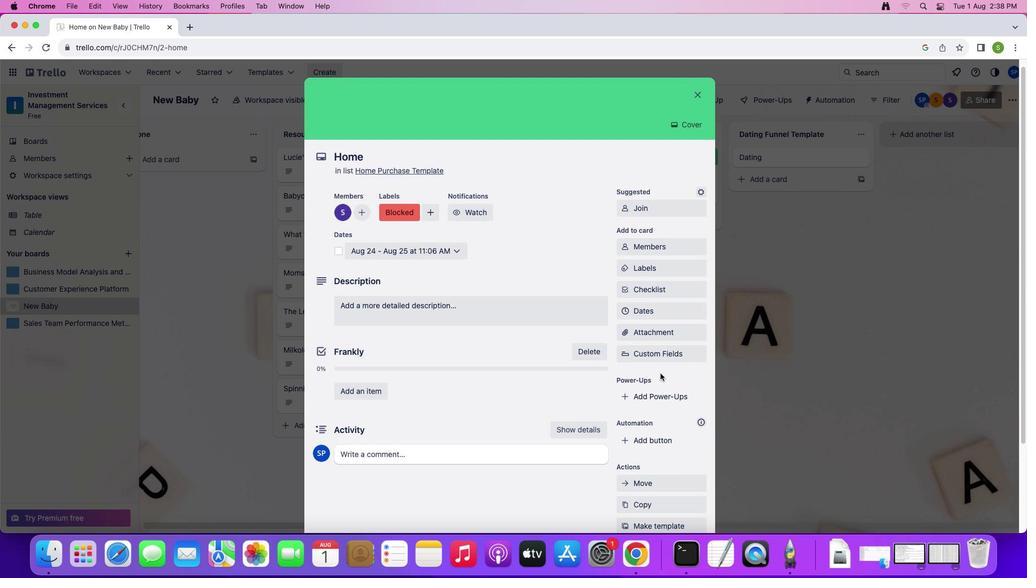 
Action: Mouse moved to (660, 373)
Screenshot: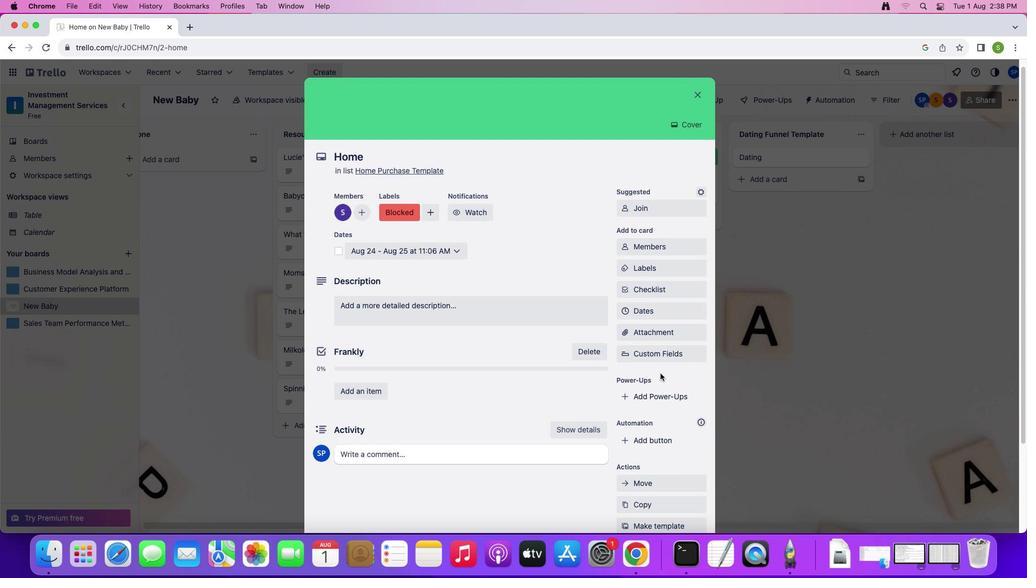 
Action: Mouse scrolled (660, 373) with delta (0, 0)
Screenshot: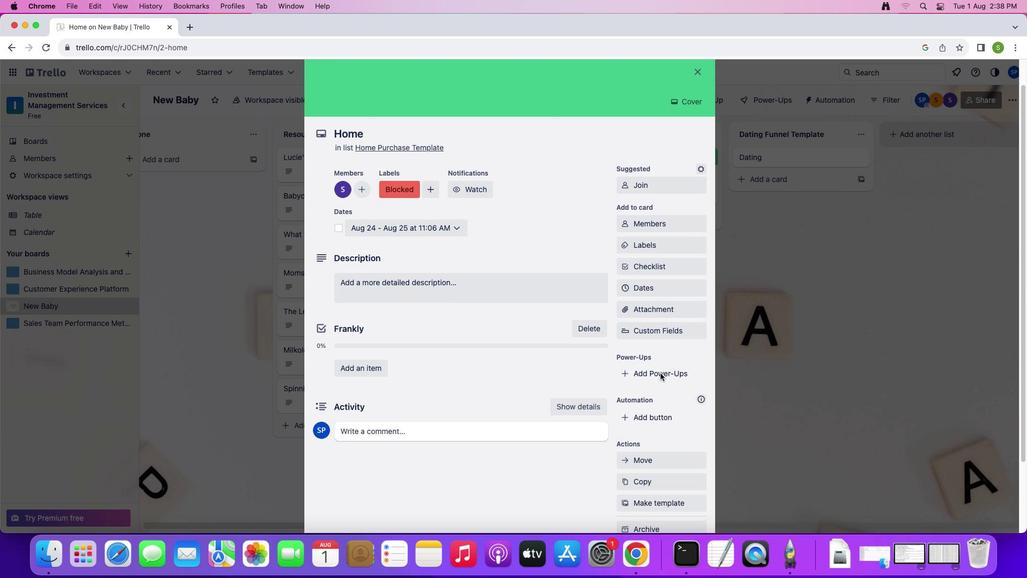 
Action: Mouse scrolled (660, 373) with delta (0, 0)
Screenshot: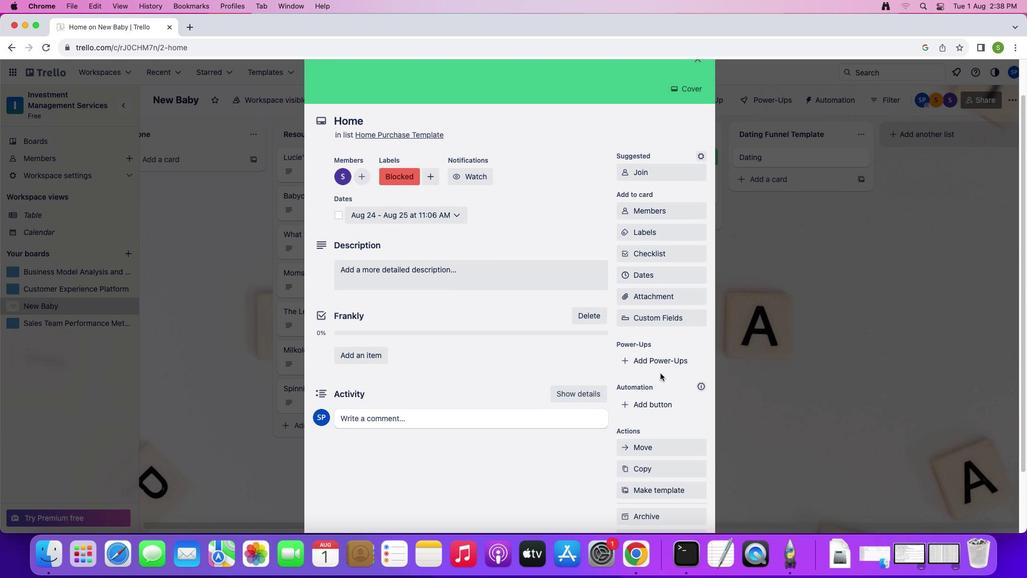 
Action: Mouse moved to (659, 368)
Screenshot: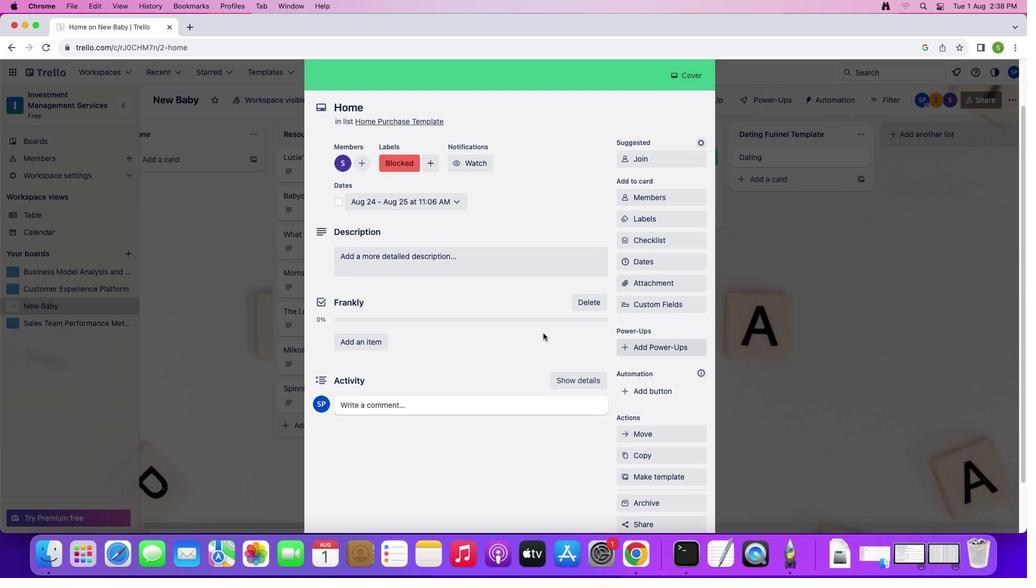 
Action: Mouse scrolled (659, 368) with delta (0, 0)
Screenshot: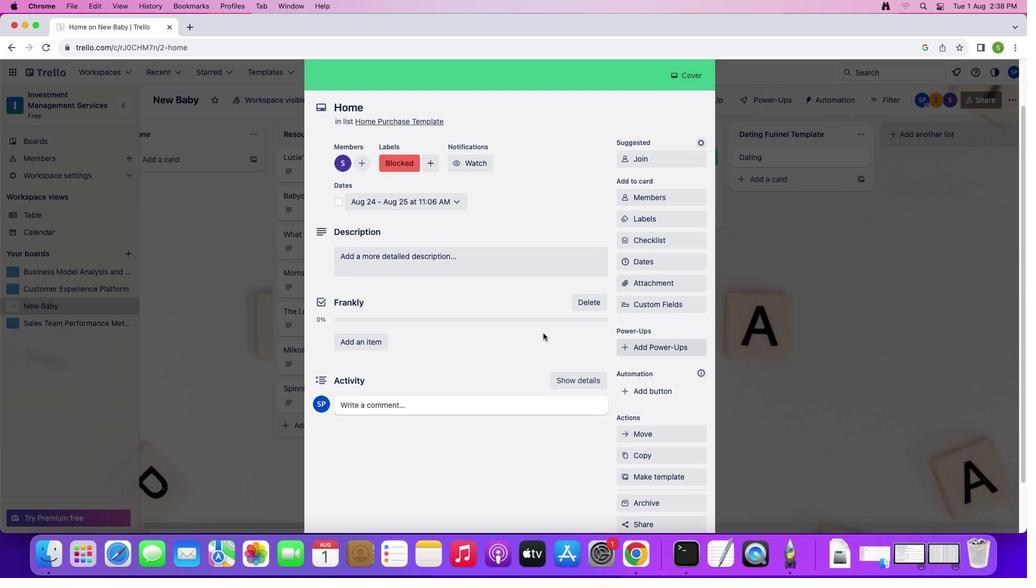 
Action: Mouse moved to (453, 257)
Screenshot: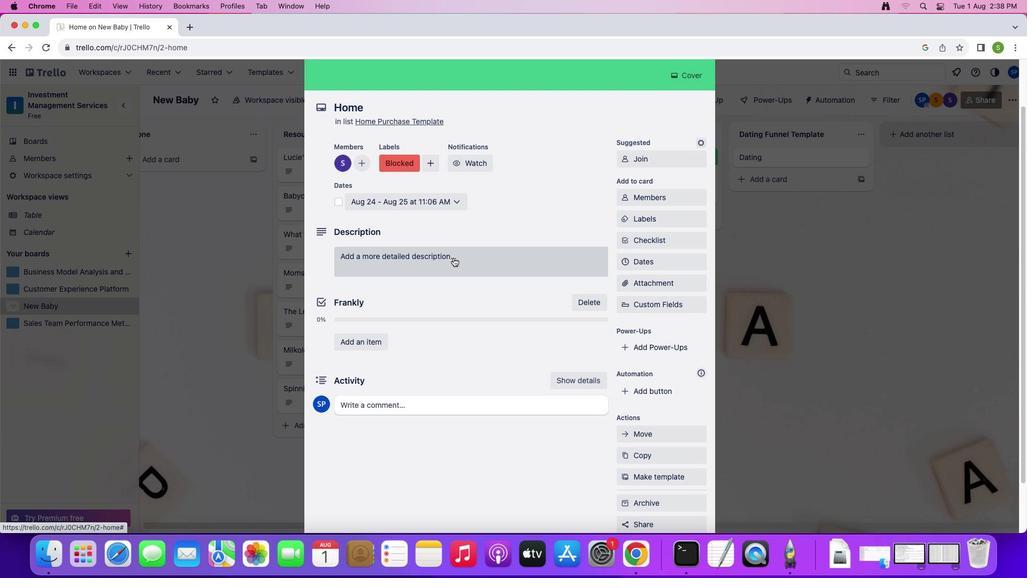 
Action: Mouse pressed left at (453, 257)
Screenshot: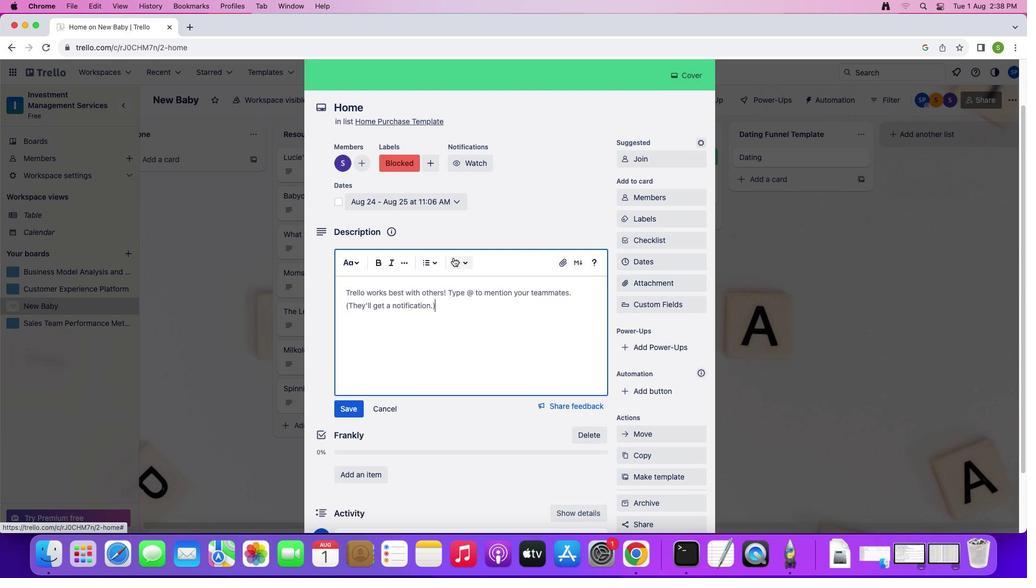 
Action: Mouse moved to (461, 162)
Screenshot: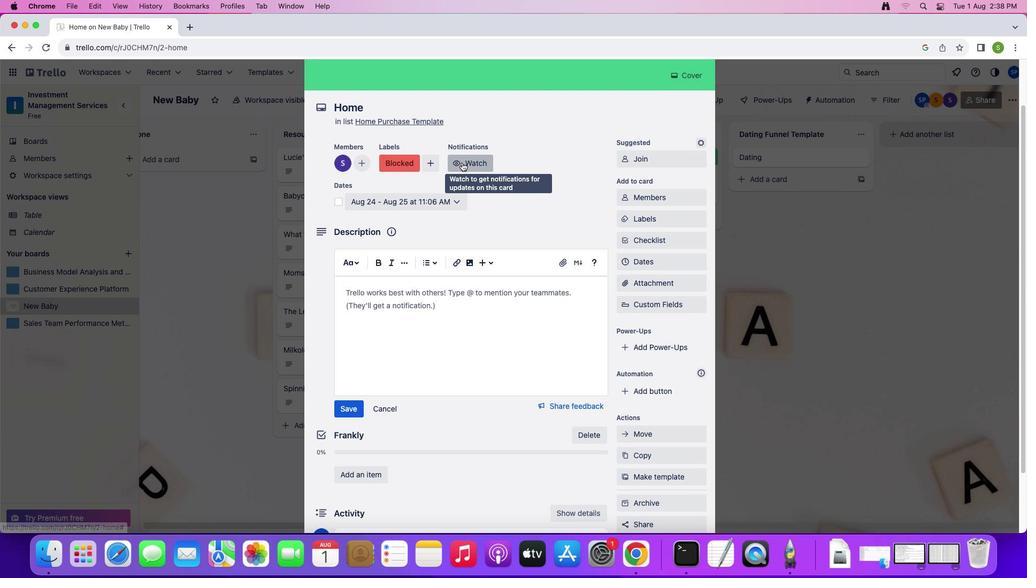 
Action: Mouse pressed left at (461, 162)
Screenshot: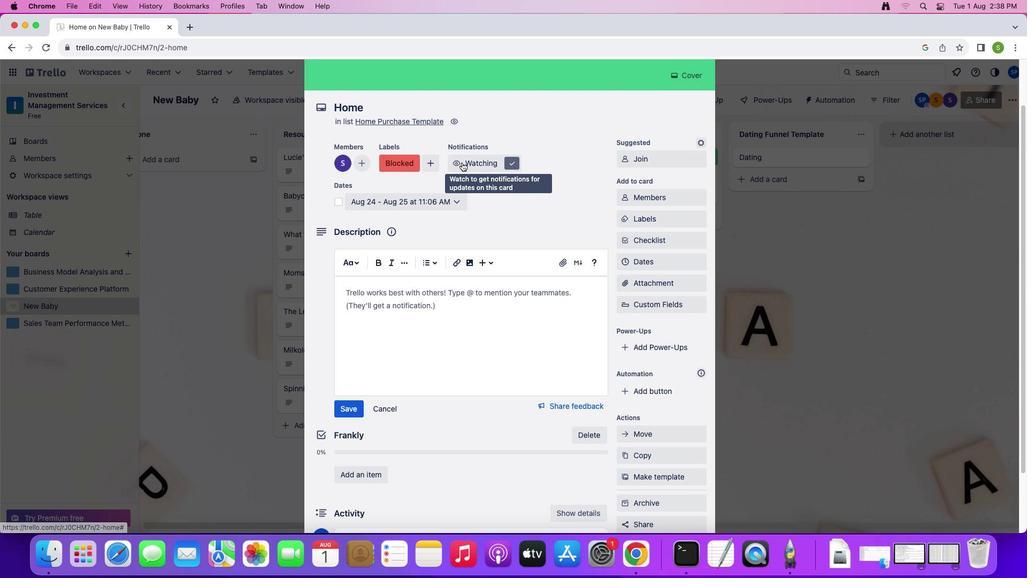 
Action: Mouse moved to (339, 203)
Screenshot: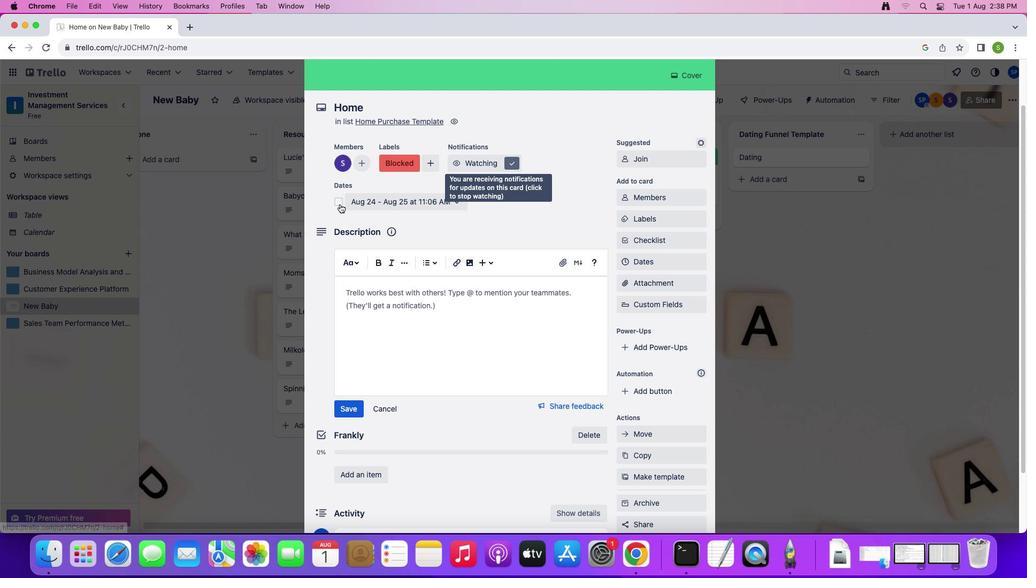
Action: Mouse pressed left at (339, 203)
Screenshot: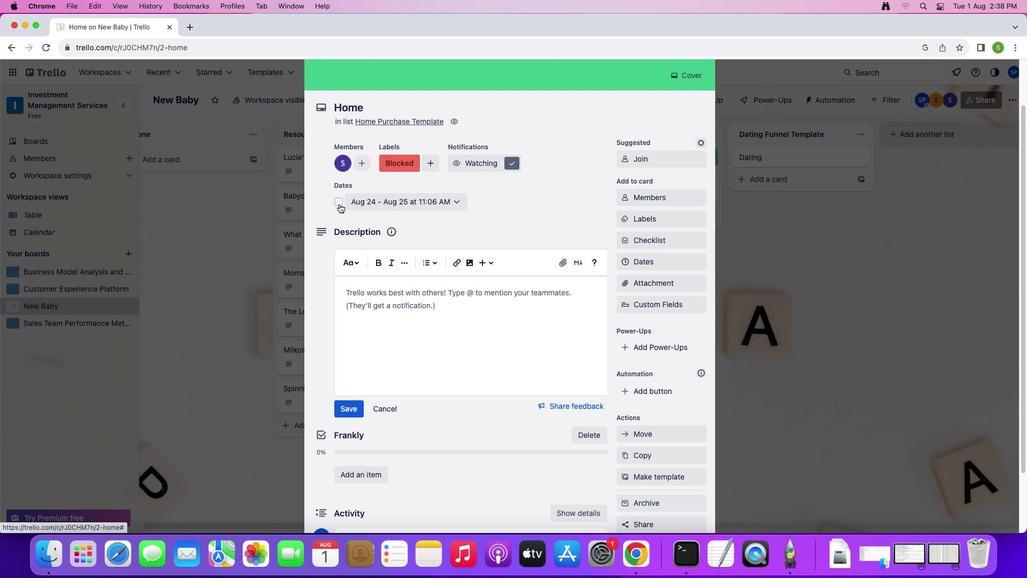 
Action: Mouse moved to (404, 264)
Screenshot: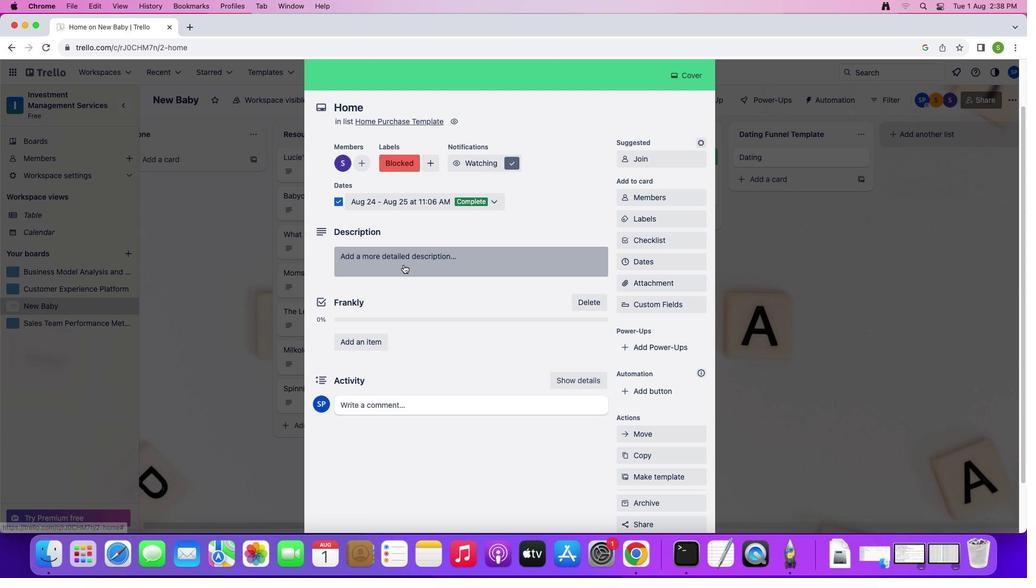
Action: Mouse pressed left at (404, 264)
Screenshot: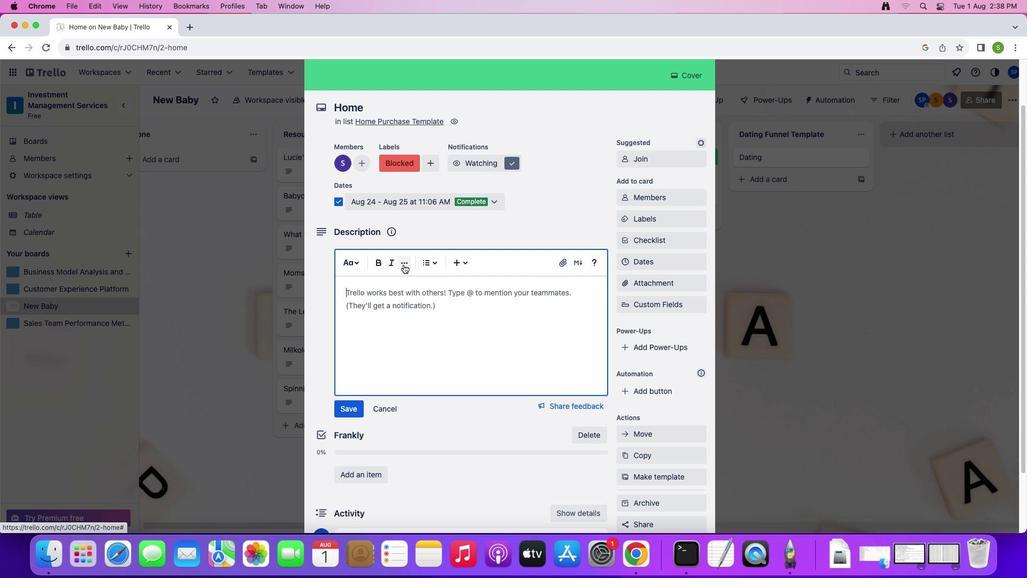 
Action: Mouse moved to (386, 304)
Screenshot: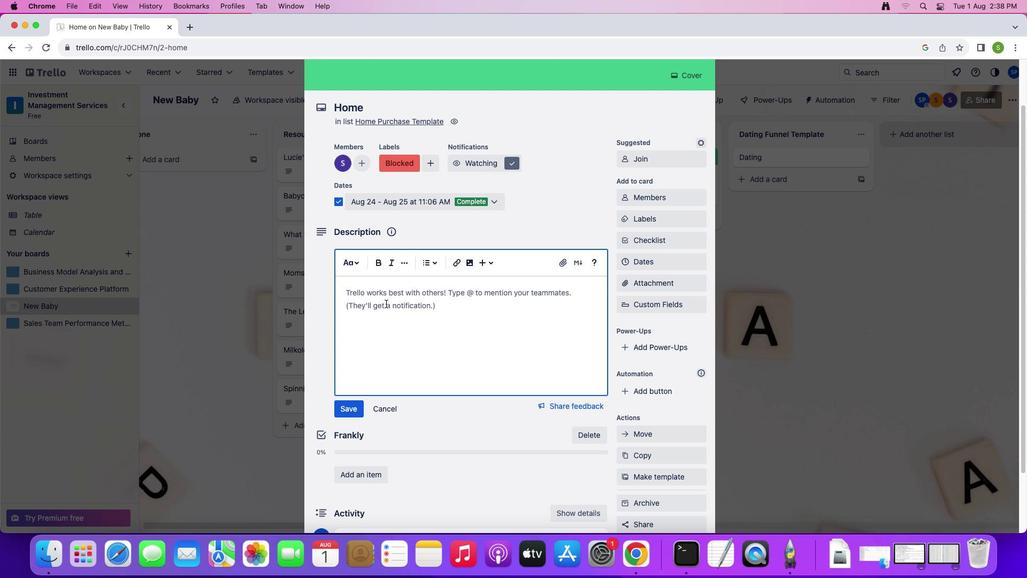 
Action: Mouse pressed left at (386, 304)
Screenshot: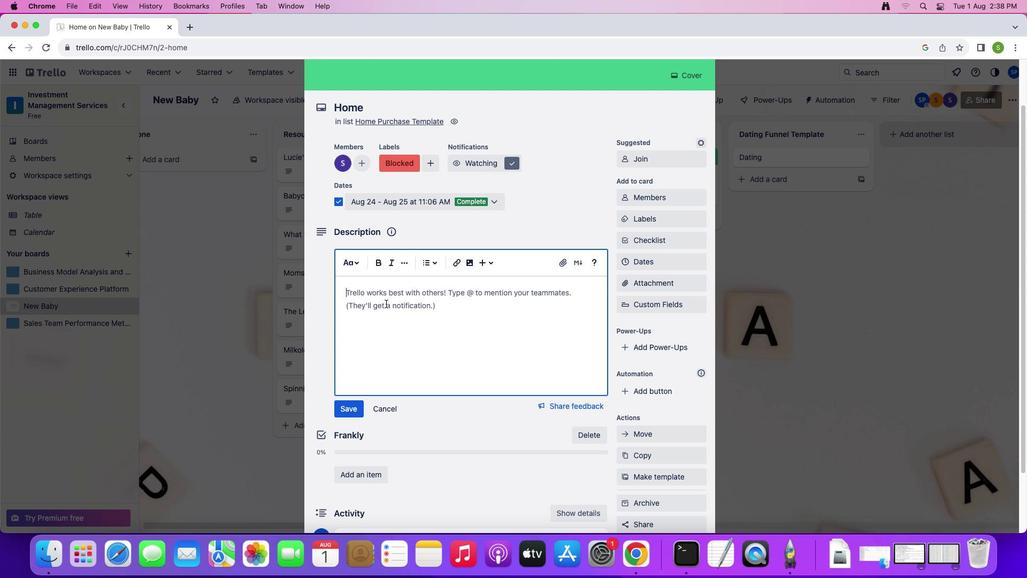 
Action: Mouse moved to (441, 313)
Screenshot: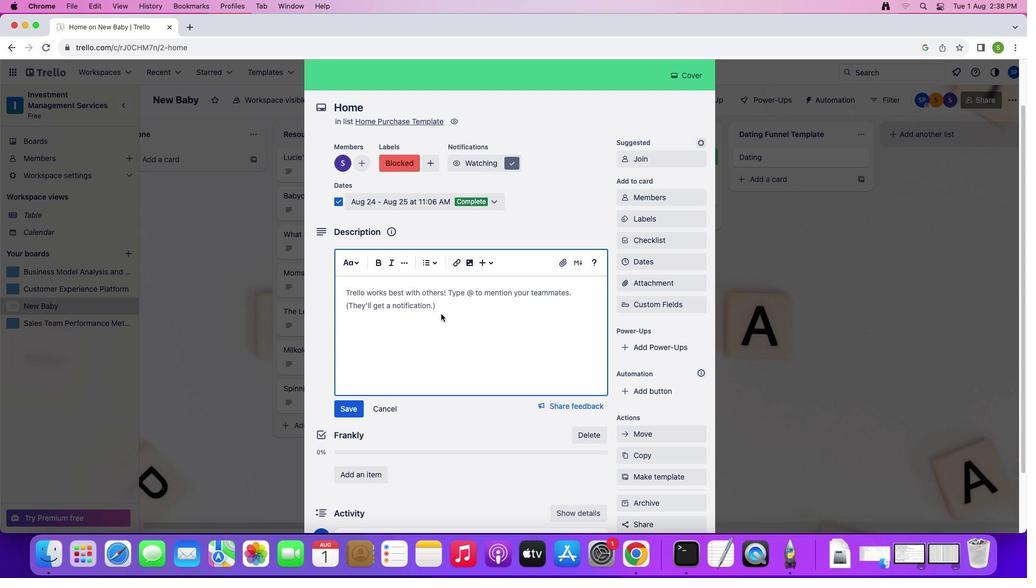 
Action: Key pressed Key.shift'U''s''e'Key.spaceKey.shift'T''r''e''l''l''o'Key.space't''o'Key.space't''r''a''c''k'Key.space'a''n''d'Key.space','Key.backspace'm''a''n''a''g''e'Key.space'a''l''l'Key.space'o''f'Key.space't''h''e'Key.space't''h''i''n''g''s'Key.space'y''o''u'Key.space'n''e''e''d'Key.space't''o'Key.space'd''o'Key.space't''o'Key.space'b''u''y'Key.space'y''o''u''r'Key.space'f''i''r''s''t'Key.space'h''o''m''e''.'
Screenshot: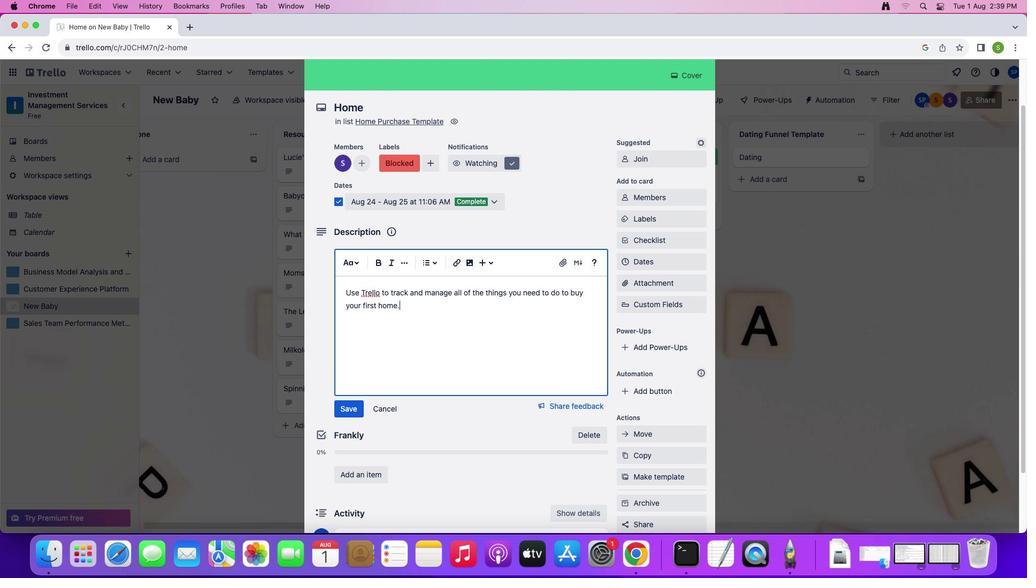 
Action: Mouse moved to (352, 409)
Screenshot: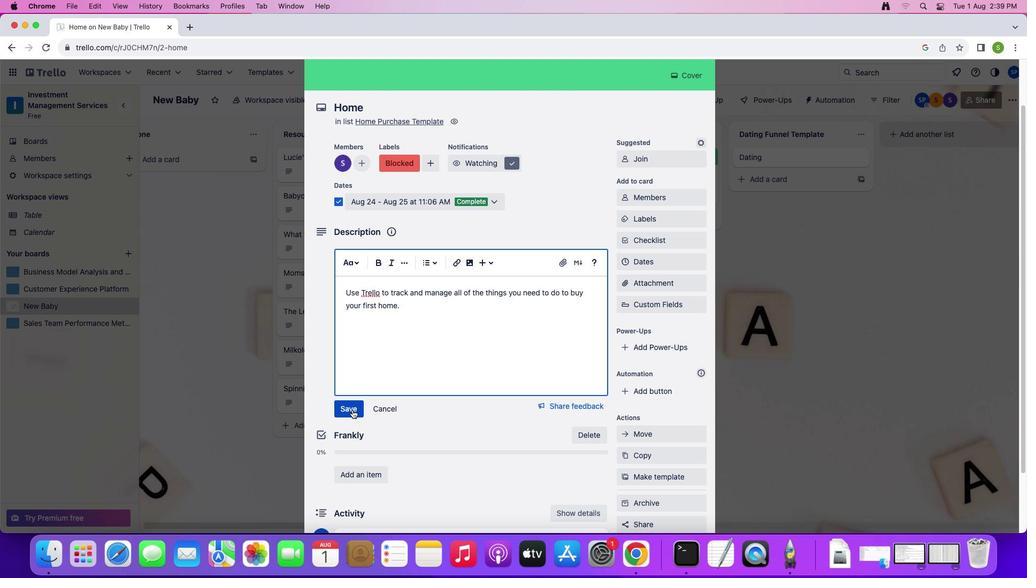 
Action: Mouse pressed left at (352, 409)
Screenshot: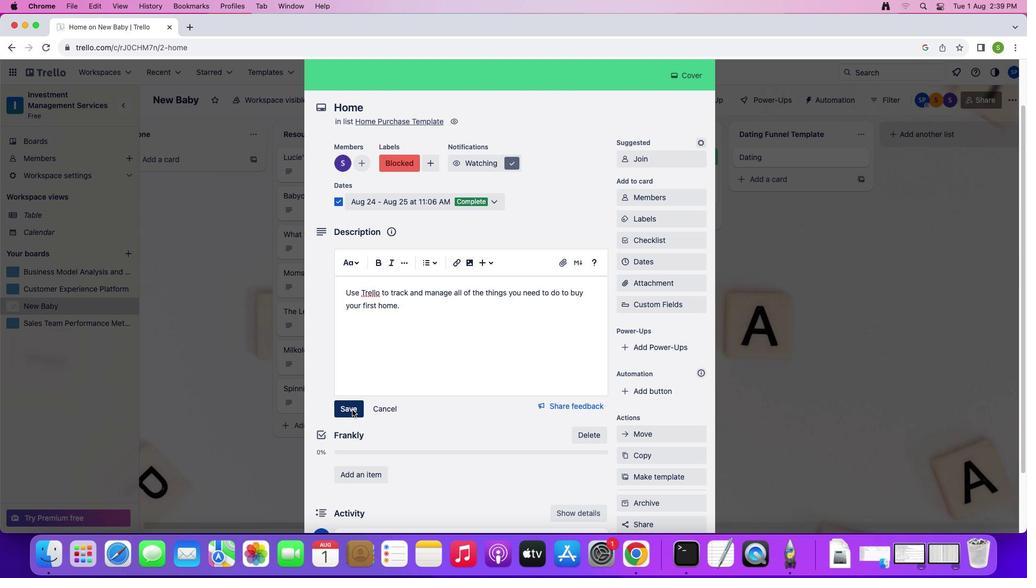 
Action: Mouse moved to (383, 394)
Screenshot: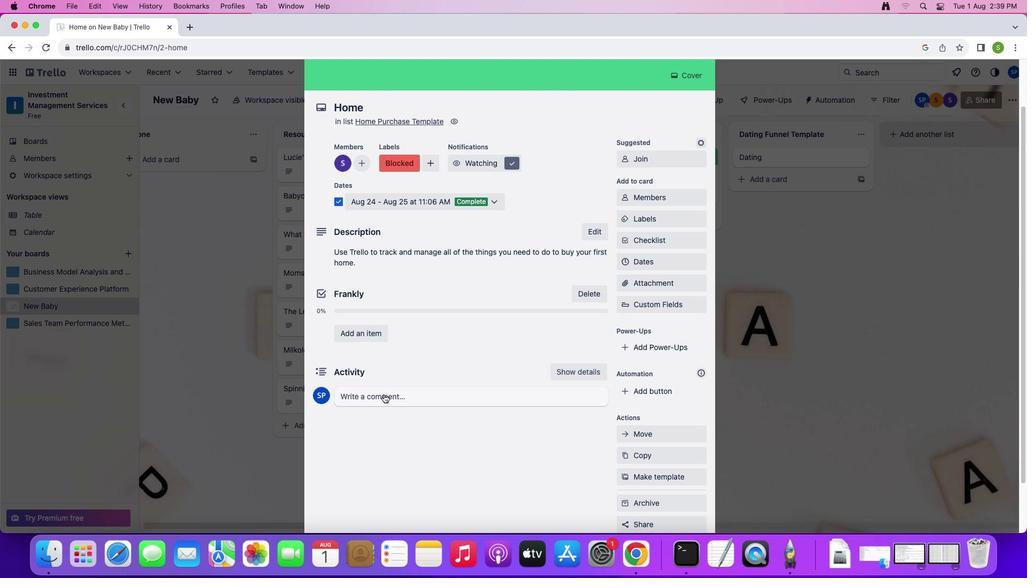 
Action: Mouse pressed left at (383, 394)
Screenshot: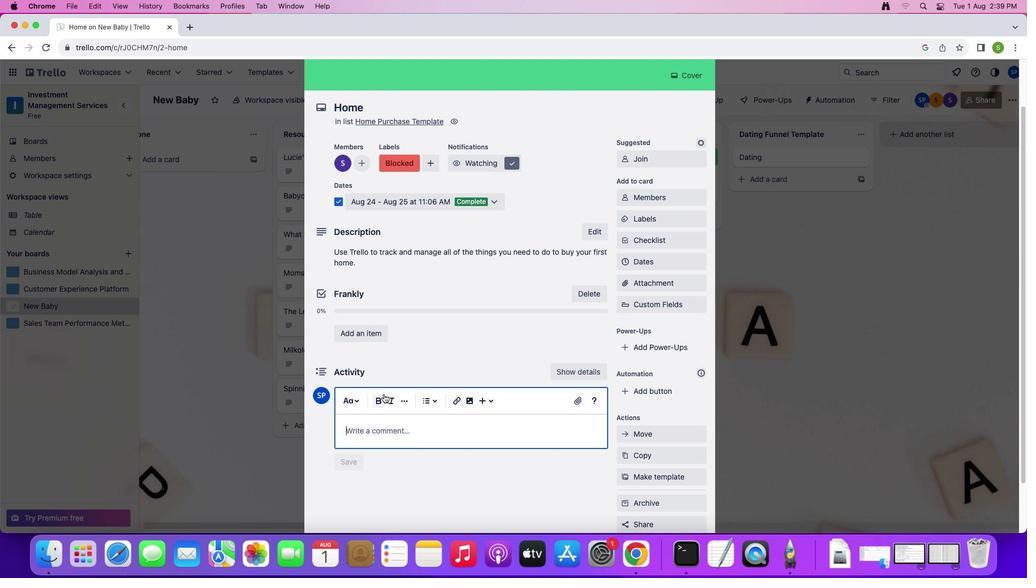 
Action: Mouse moved to (382, 423)
Screenshot: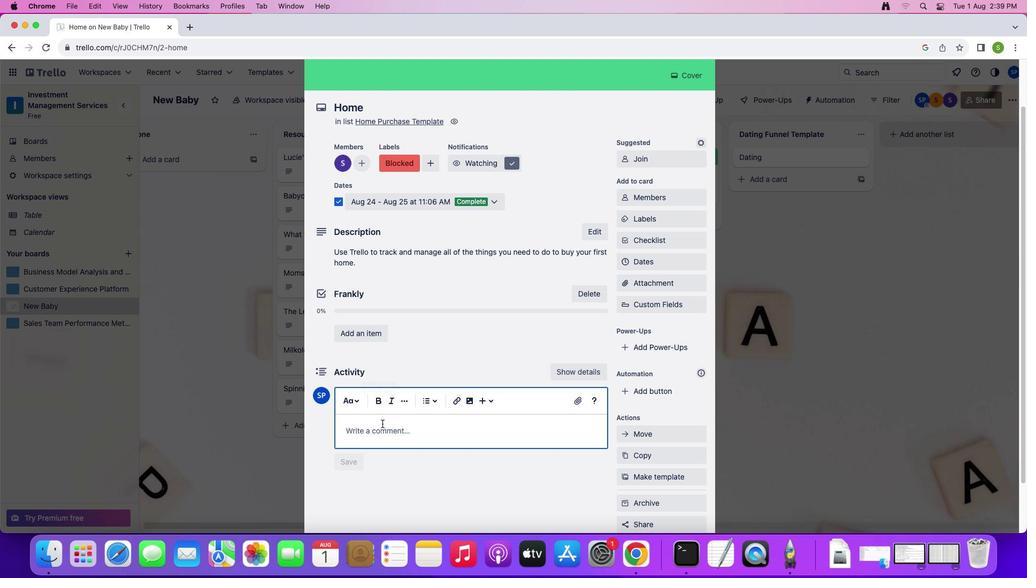 
Action: Mouse pressed left at (382, 423)
Screenshot: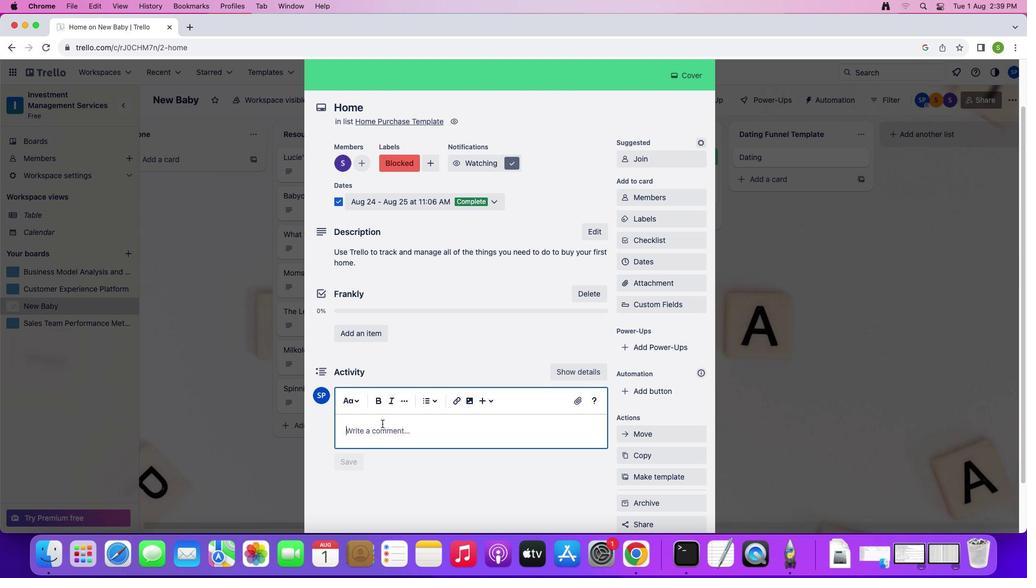 
Action: Mouse moved to (394, 419)
Screenshot: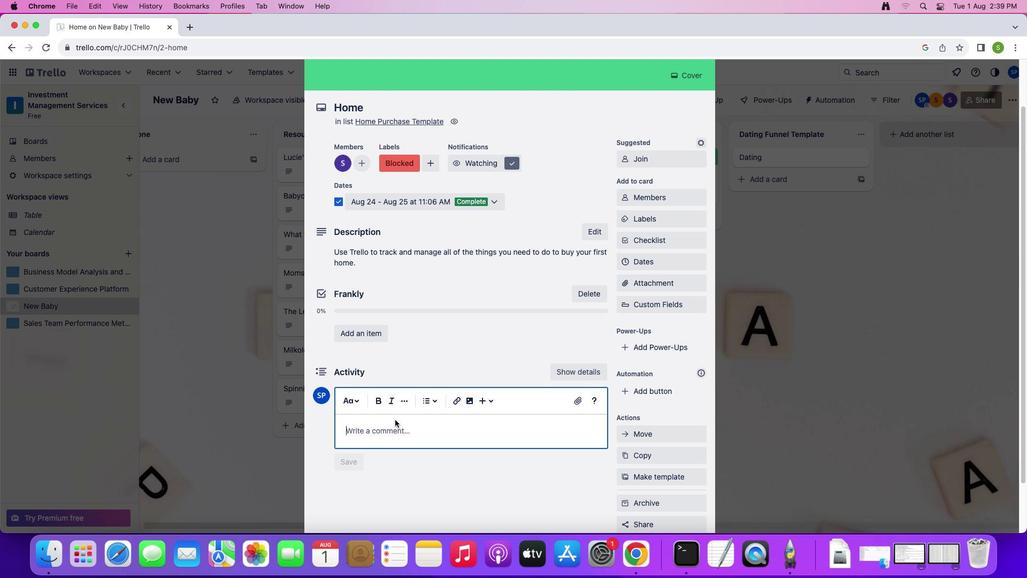 
Action: Key pressed Key.shift'M''a''n''a''g''e'
Screenshot: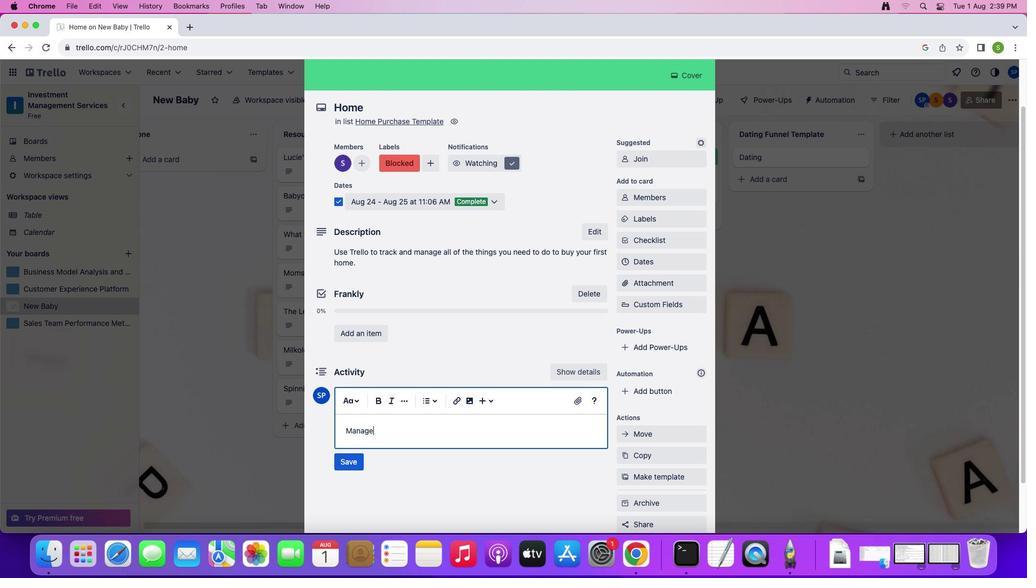 
Action: Mouse moved to (340, 466)
Screenshot: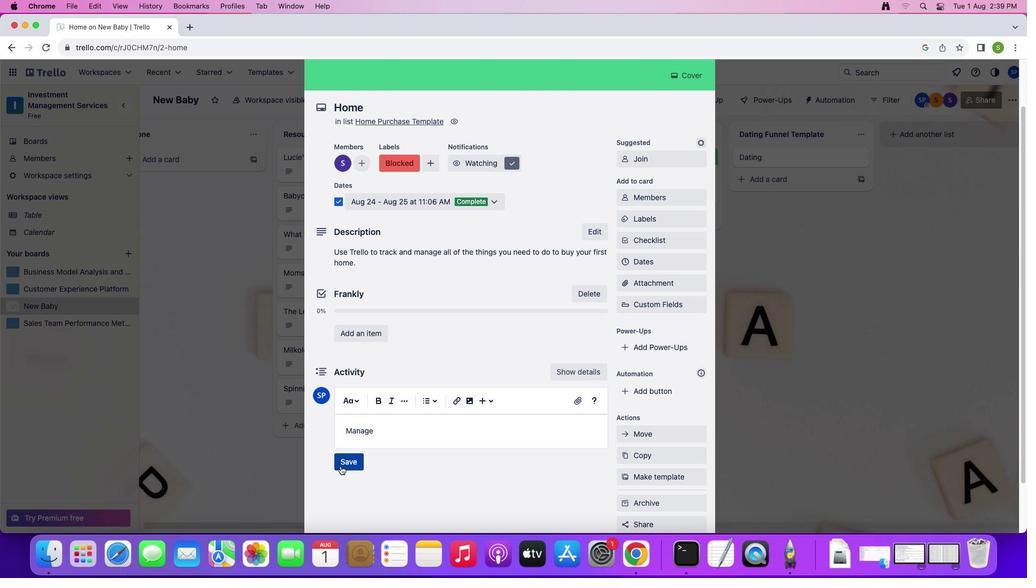 
Action: Mouse pressed left at (340, 466)
Screenshot: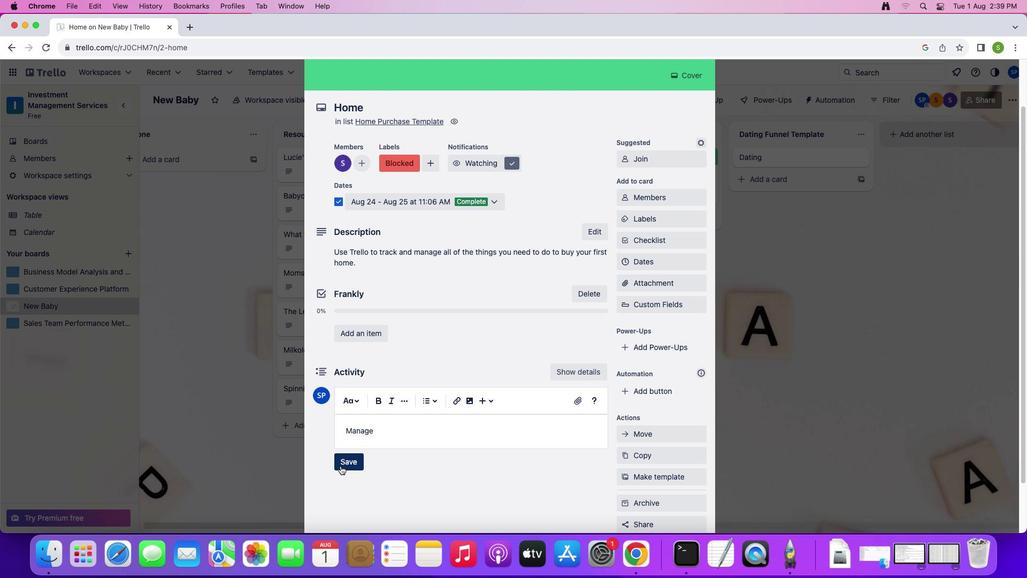
Action: Mouse moved to (560, 202)
Screenshot: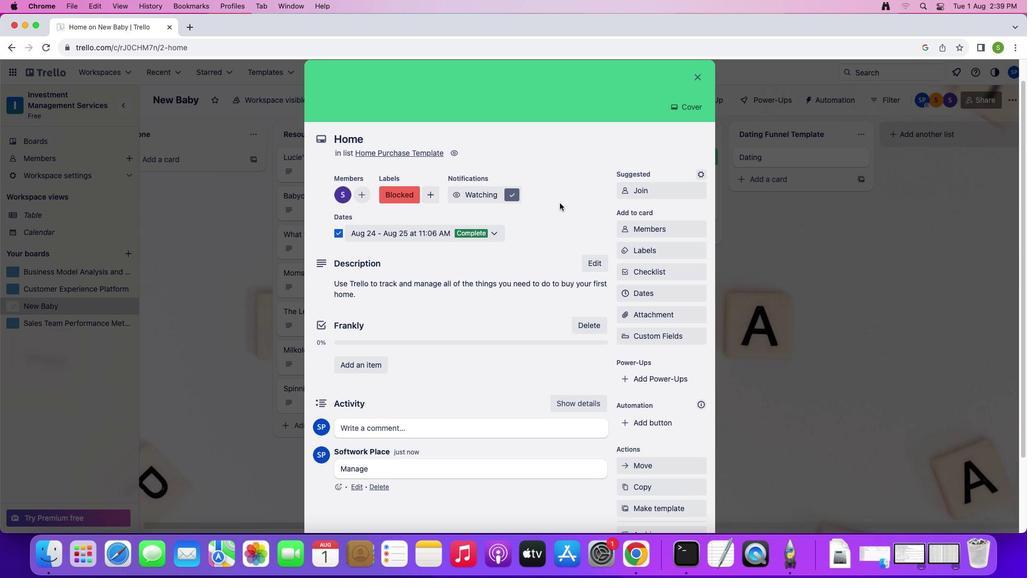 
Action: Mouse scrolled (560, 202) with delta (0, 0)
Screenshot: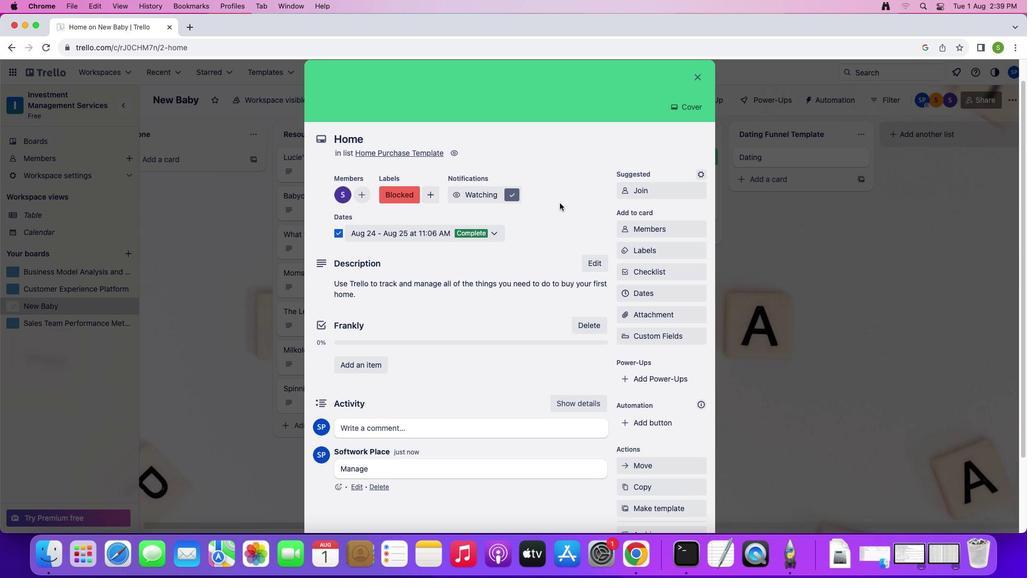
Action: Mouse moved to (560, 202)
Screenshot: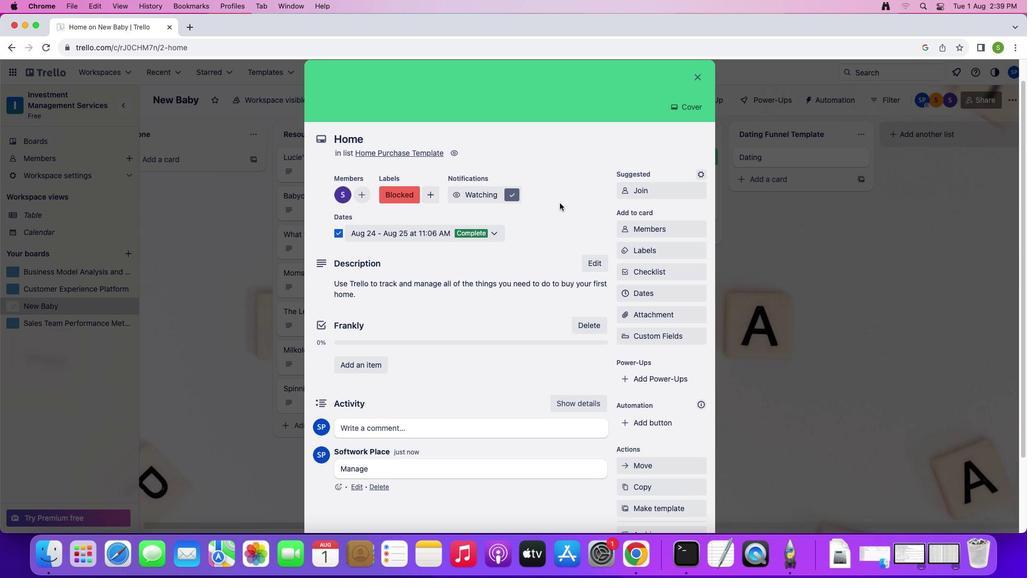 
Action: Mouse scrolled (560, 202) with delta (0, 0)
Screenshot: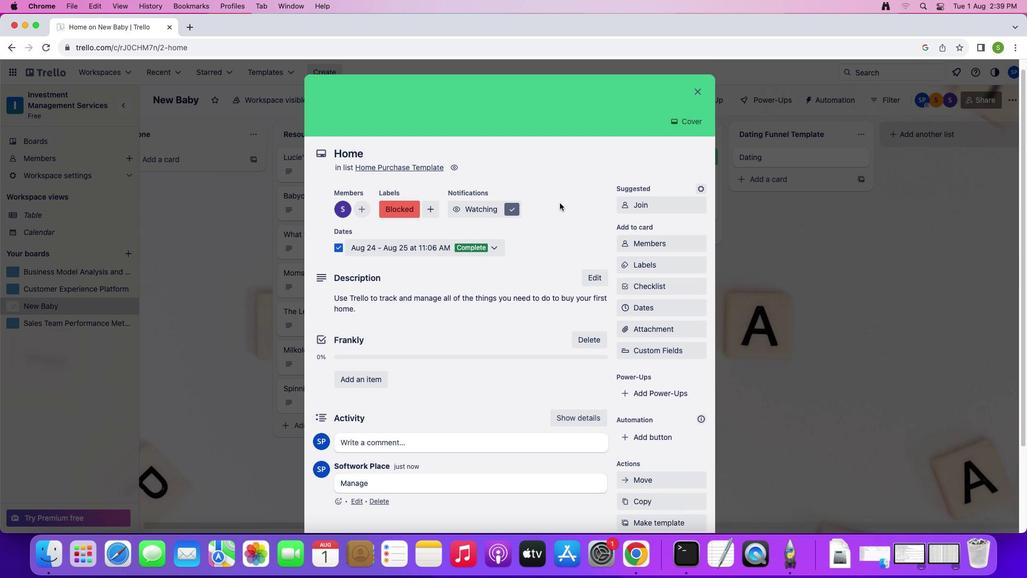 
Action: Mouse moved to (560, 202)
Screenshot: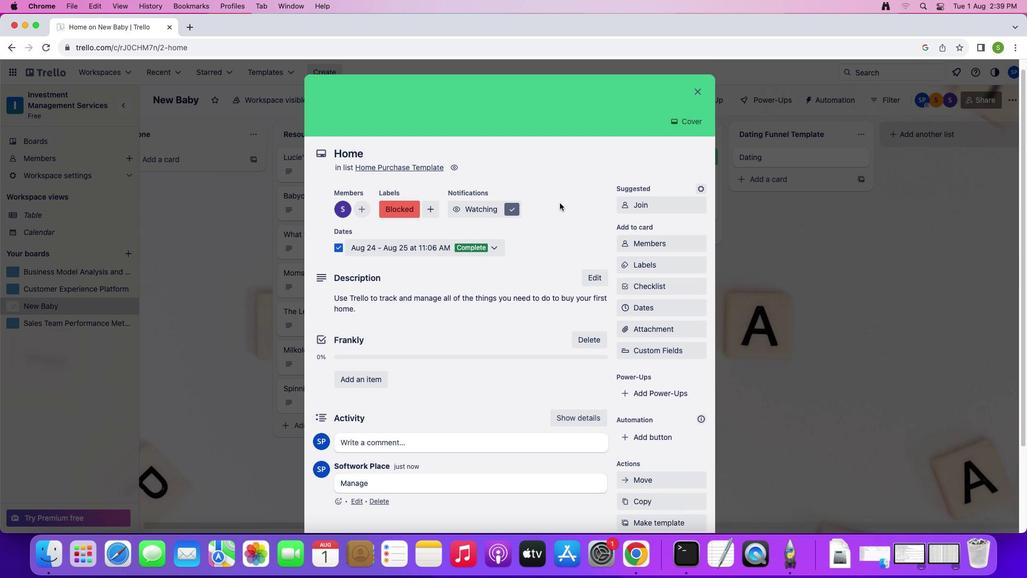 
Action: Mouse scrolled (560, 202) with delta (0, 1)
Screenshot: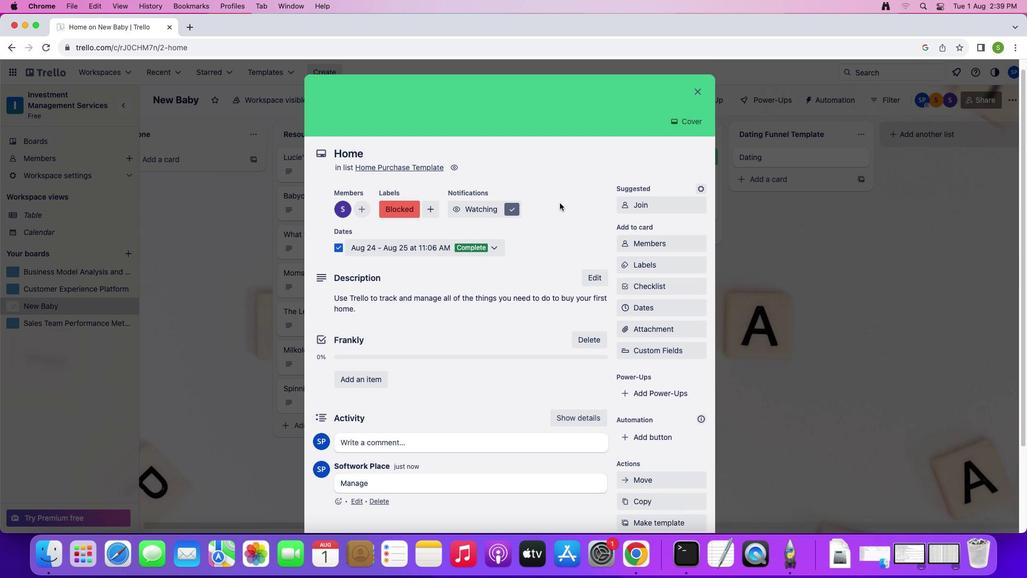 
Action: Mouse scrolled (560, 202) with delta (0, 2)
Screenshot: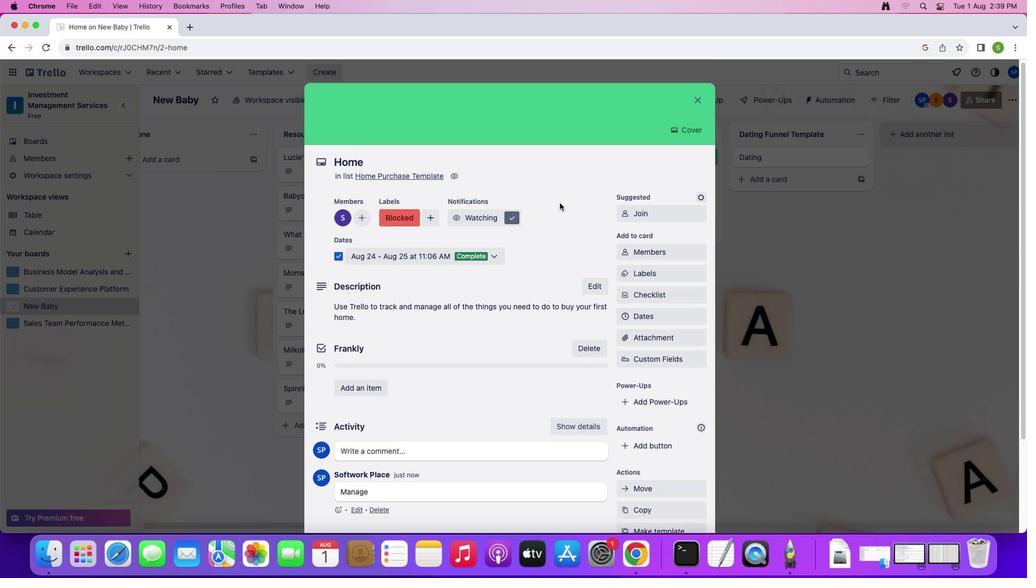 
Action: Mouse moved to (694, 100)
Screenshot: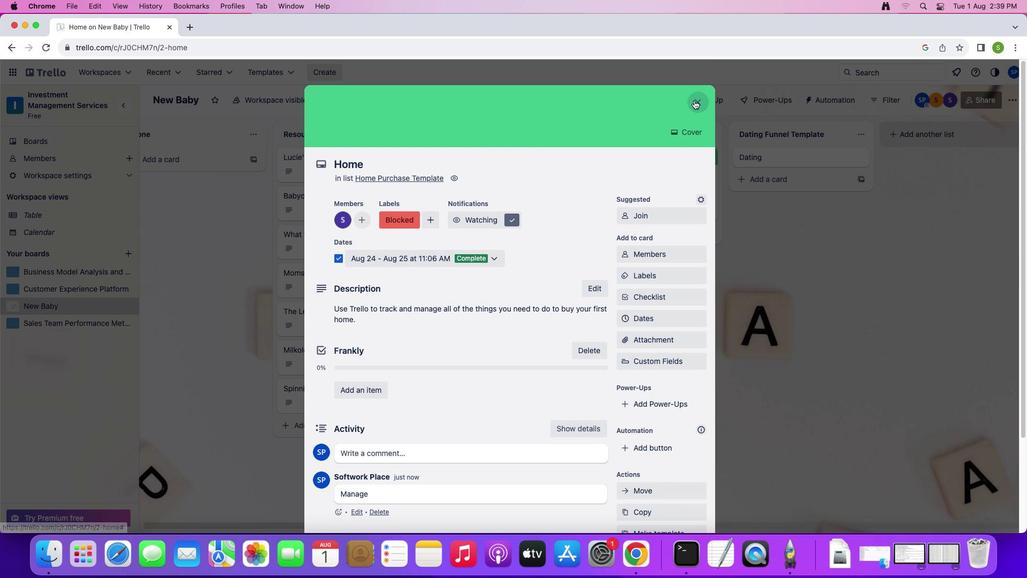 
Action: Mouse pressed left at (694, 100)
Screenshot: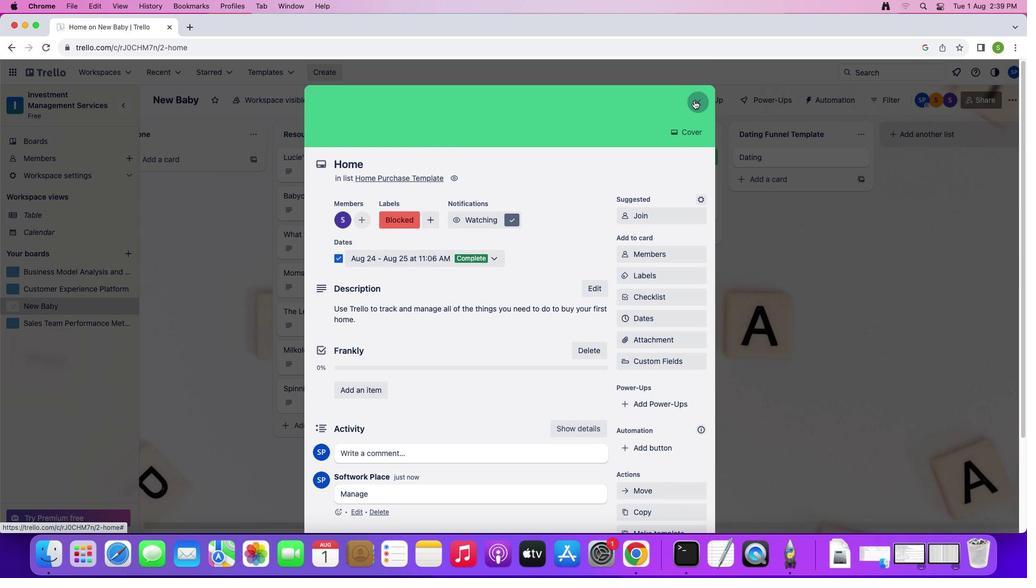 
Action: Mouse moved to (779, 155)
Screenshot: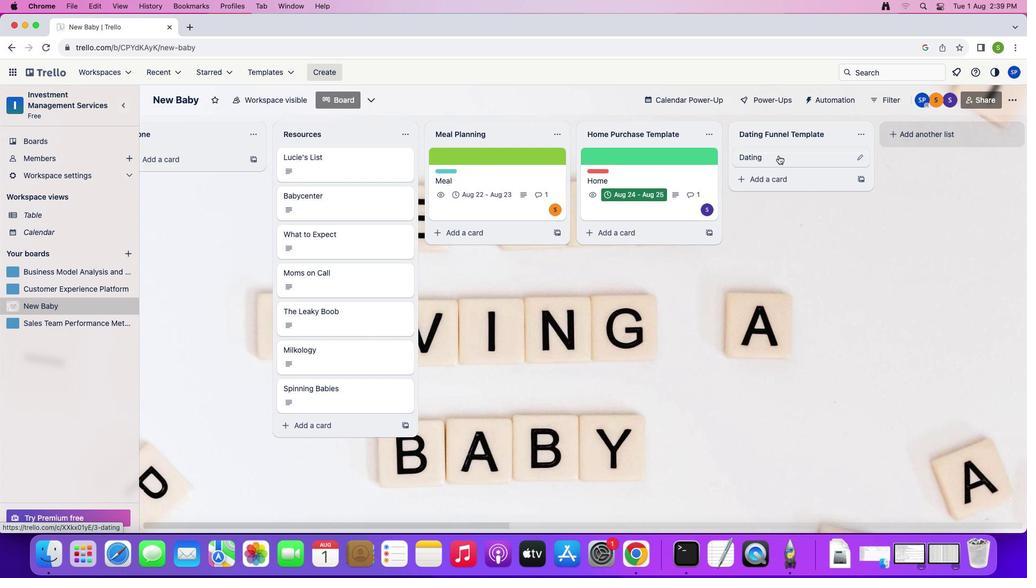 
Action: Mouse pressed left at (779, 155)
Screenshot: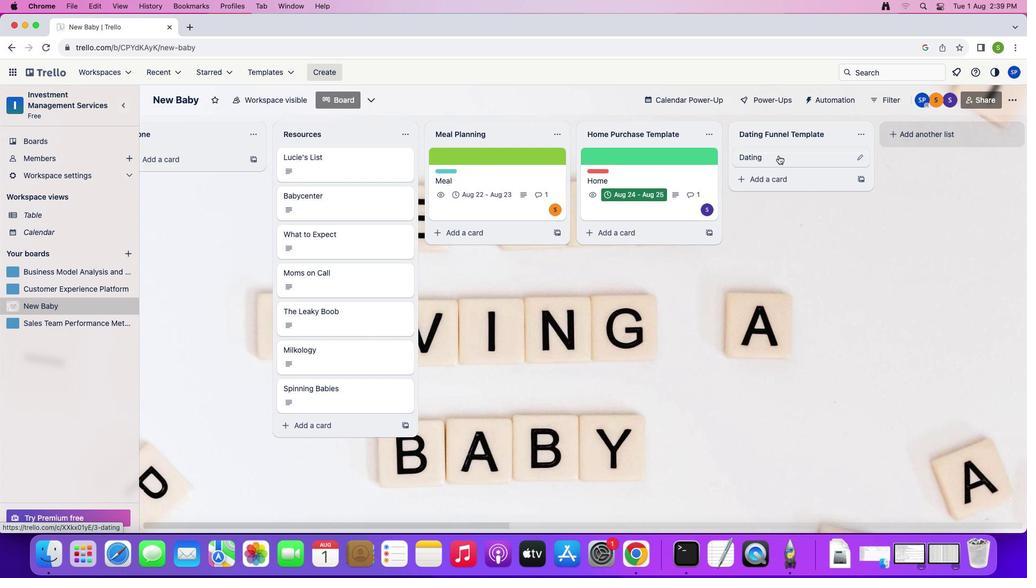 
Action: Mouse moved to (645, 190)
Screenshot: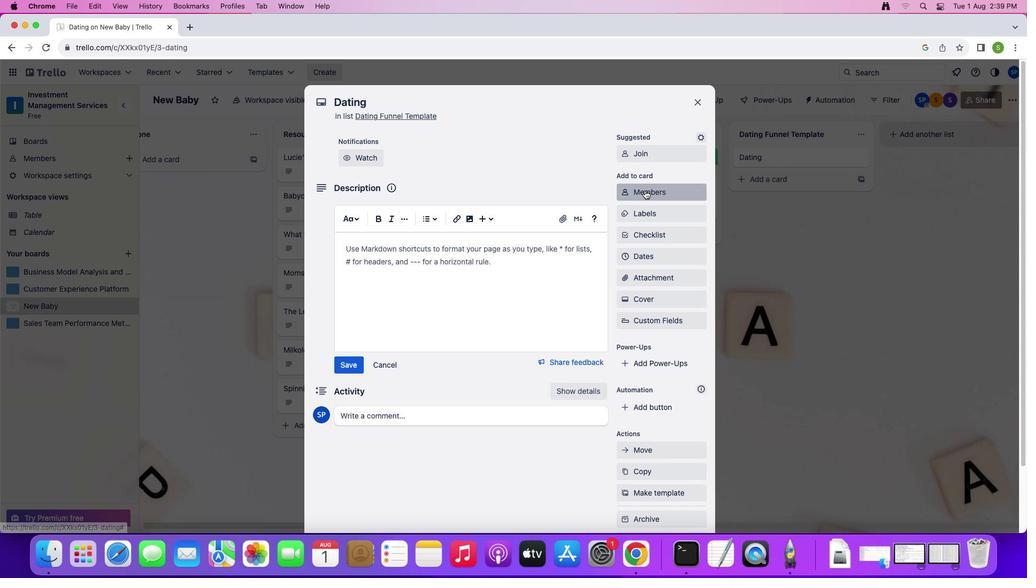 
Action: Mouse pressed left at (645, 190)
Screenshot: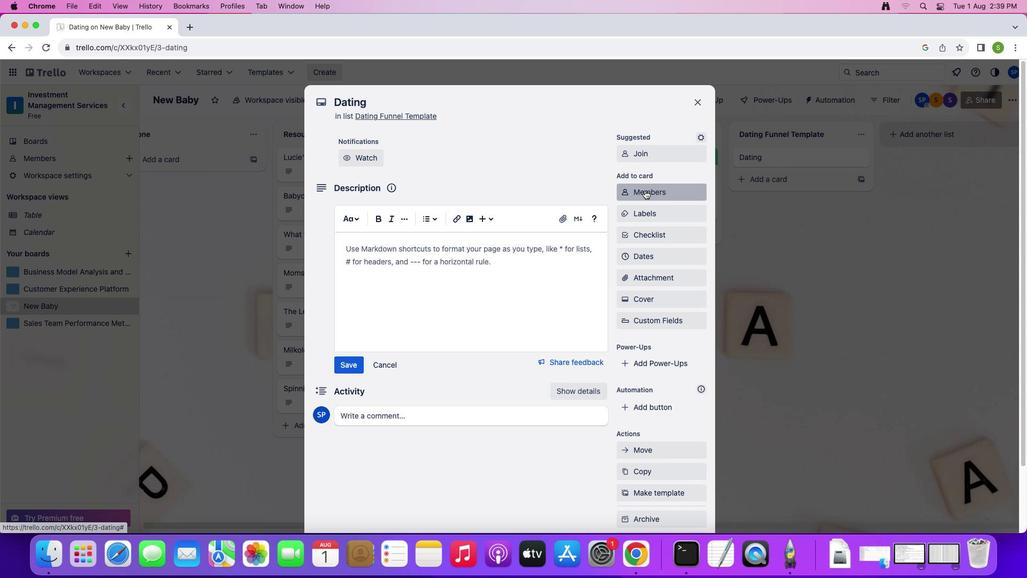 
Action: Mouse moved to (800, 221)
Screenshot: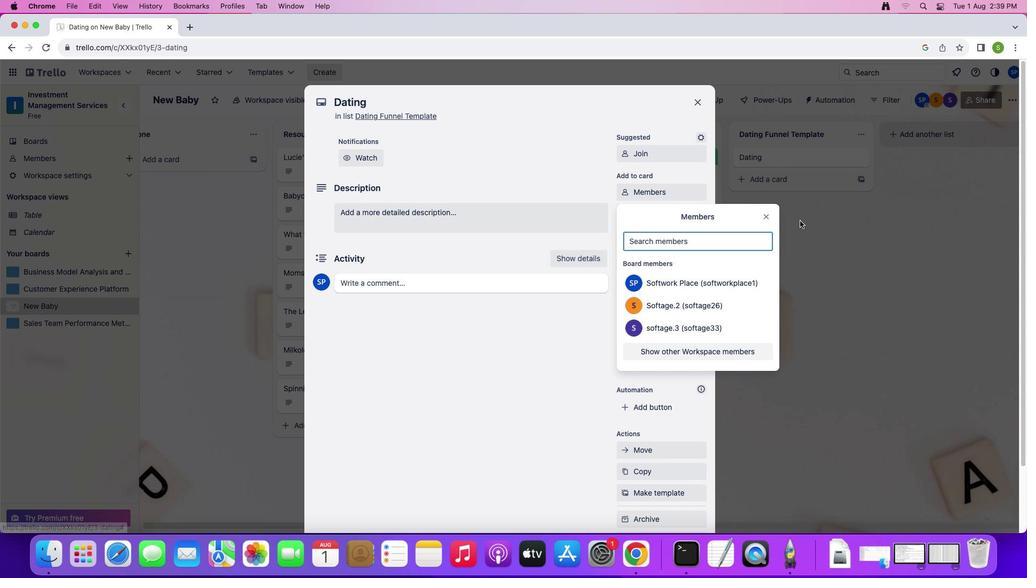 
Action: Key pressed Key.shift's''o''f''t''a''g''e''.''4'Key.shift'@''s''o''f''t''a''g''e''.''n''e''t'
Screenshot: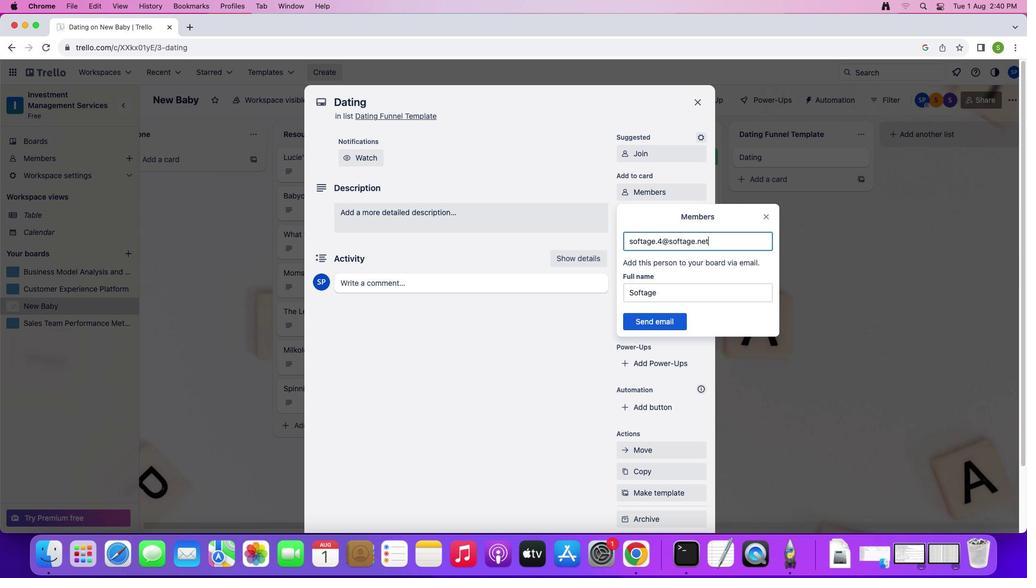 
Action: Mouse moved to (660, 319)
Screenshot: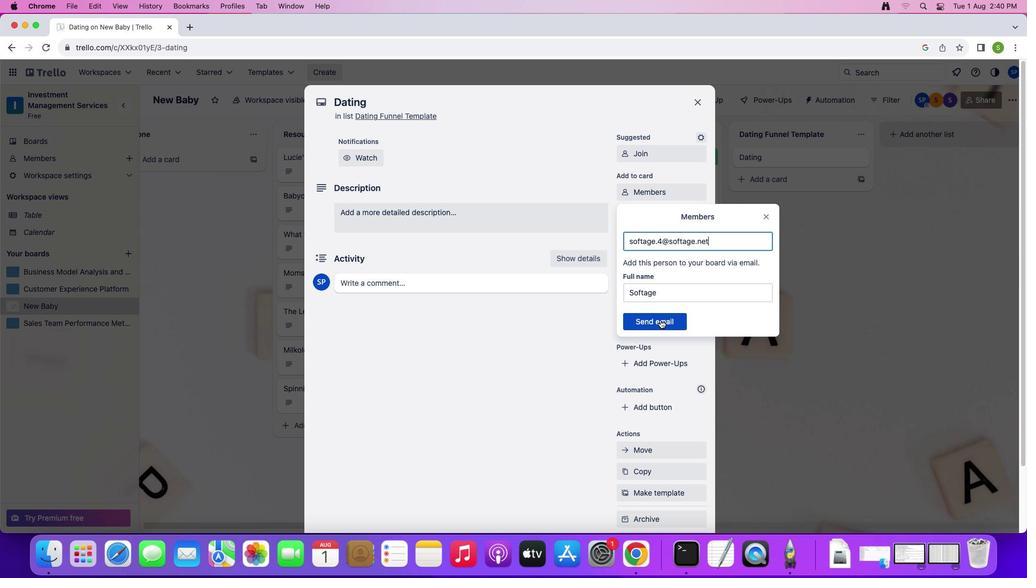 
Action: Mouse pressed left at (660, 319)
Screenshot: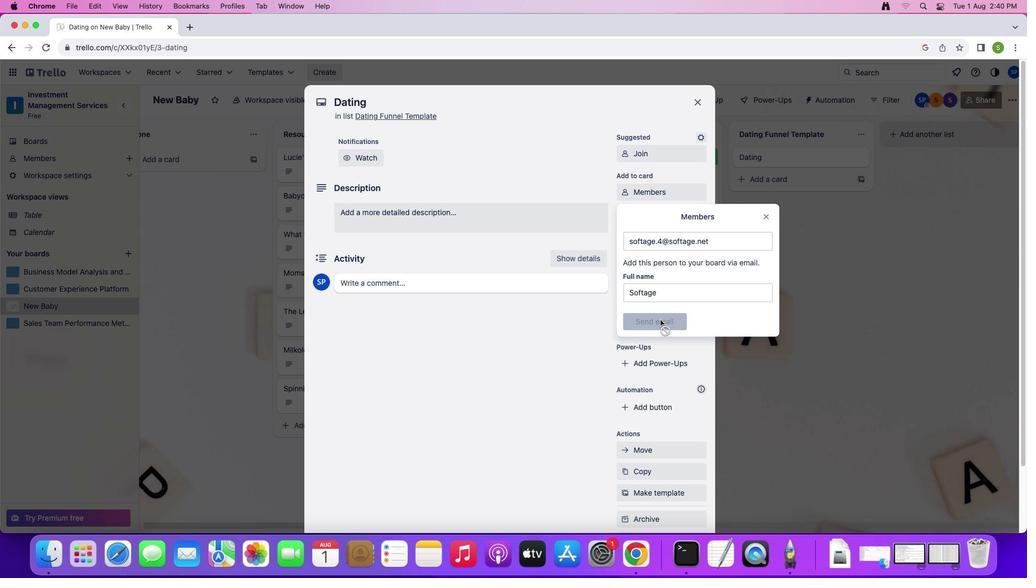 
Action: Mouse moved to (647, 210)
Screenshot: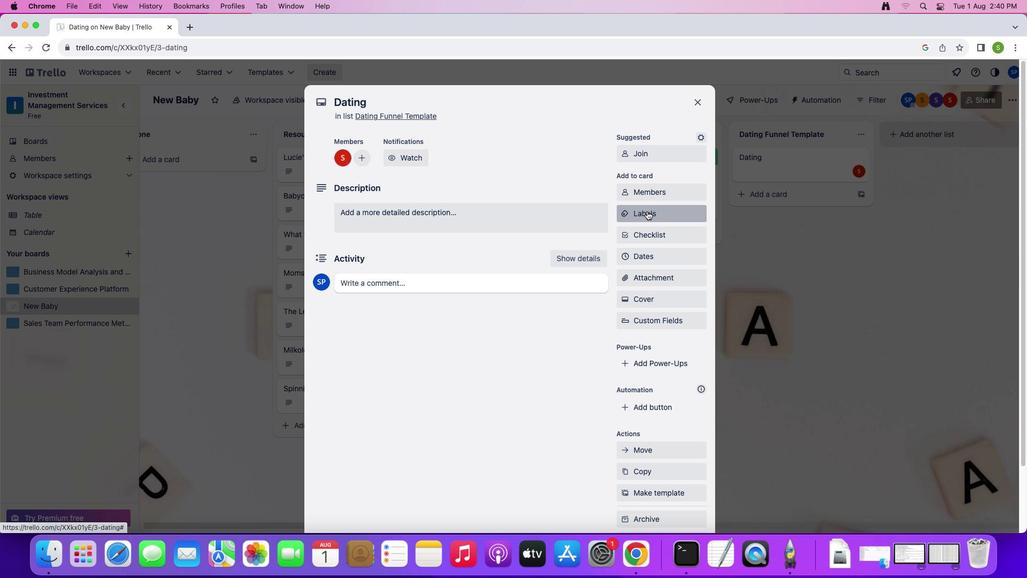 
Action: Mouse pressed left at (647, 210)
Screenshot: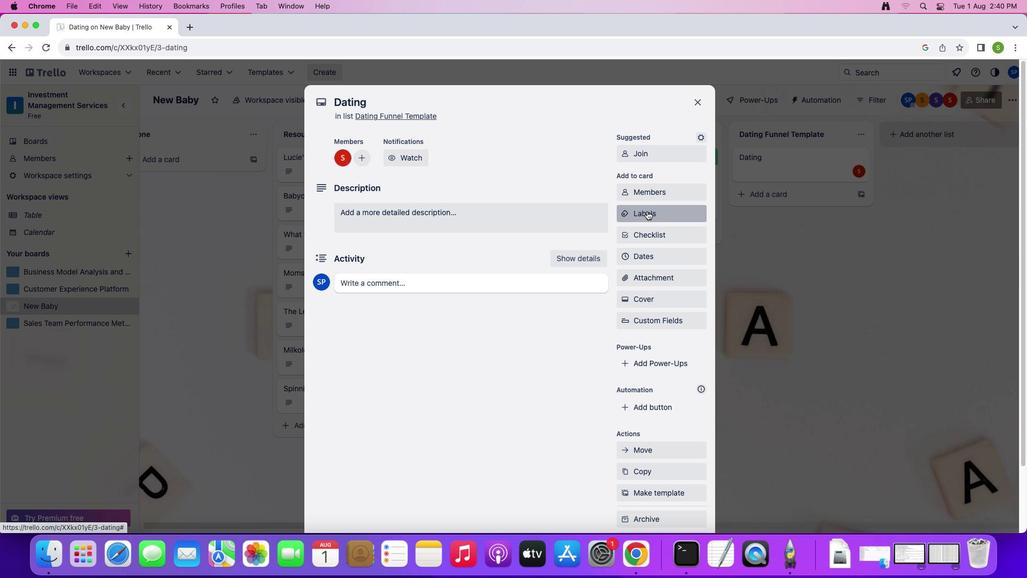 
Action: Mouse moved to (699, 344)
Screenshot: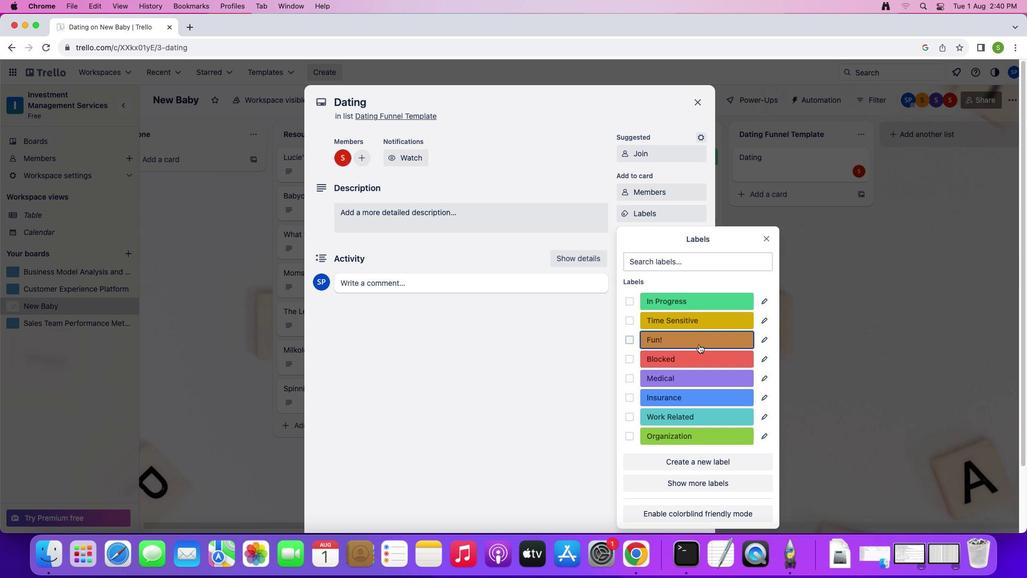 
Action: Mouse pressed left at (699, 344)
Screenshot: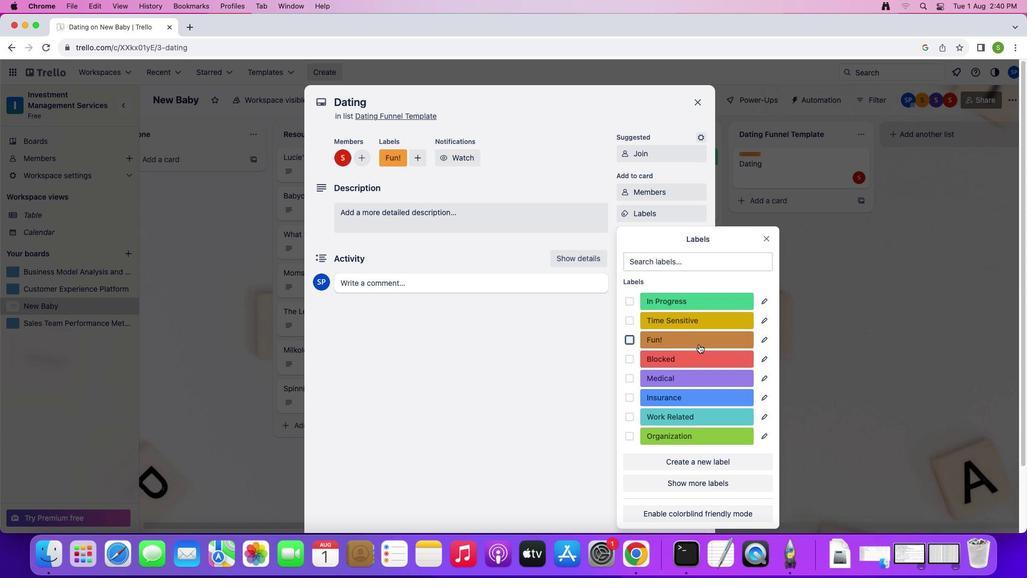 
Action: Mouse moved to (766, 240)
Screenshot: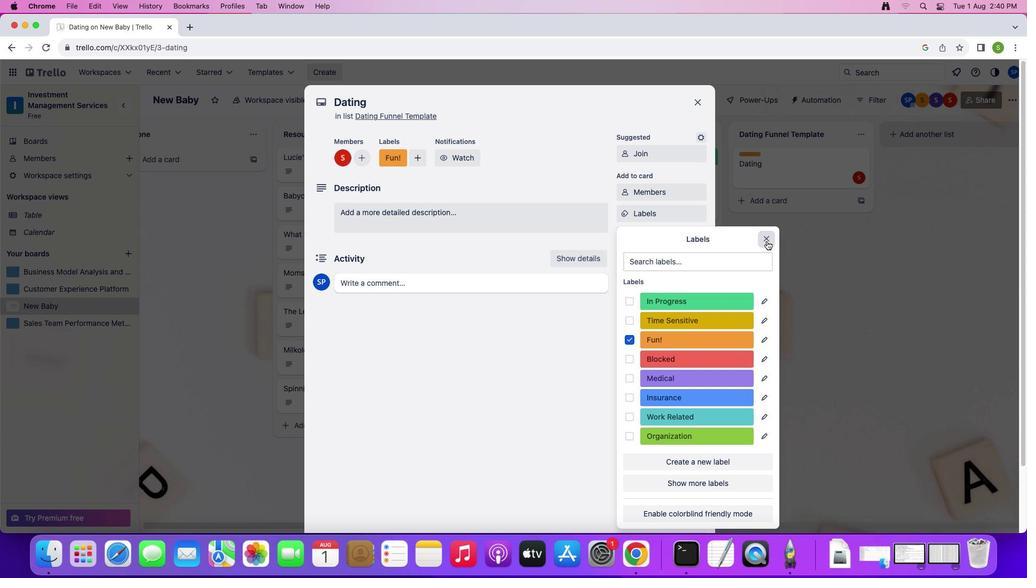 
Action: Mouse pressed left at (766, 240)
Screenshot: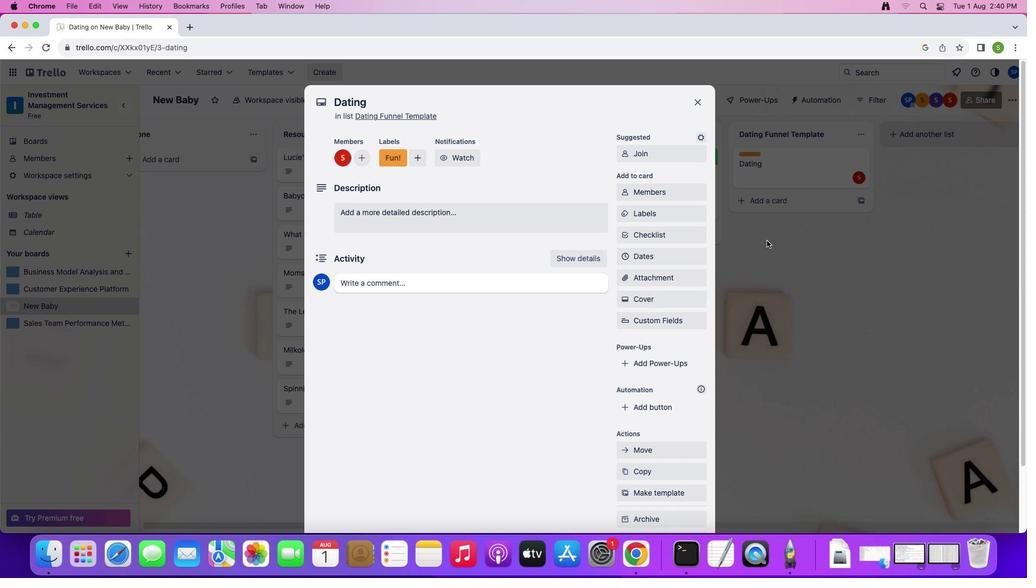 
Action: Mouse moved to (658, 237)
Screenshot: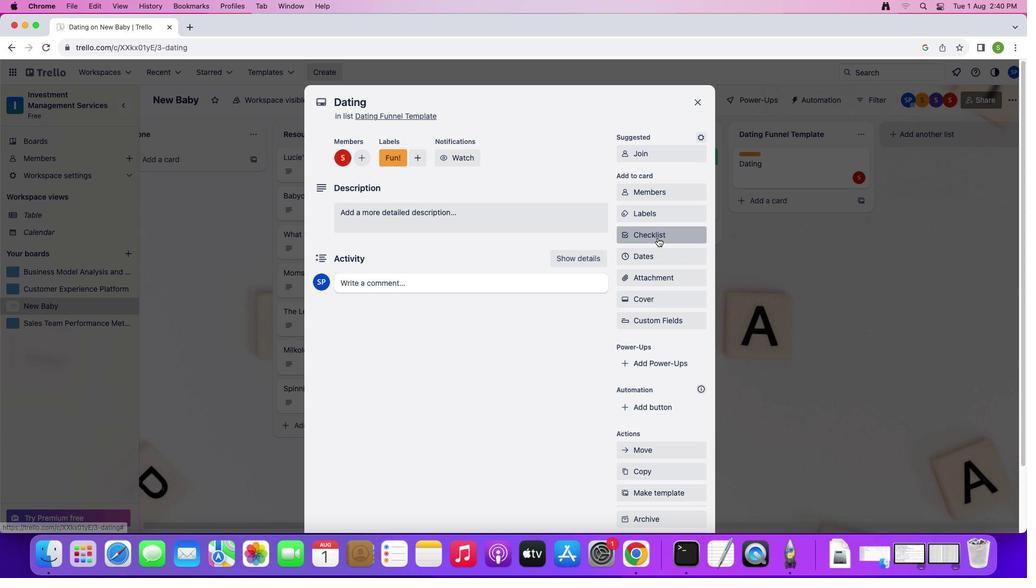 
Action: Mouse pressed left at (658, 237)
Screenshot: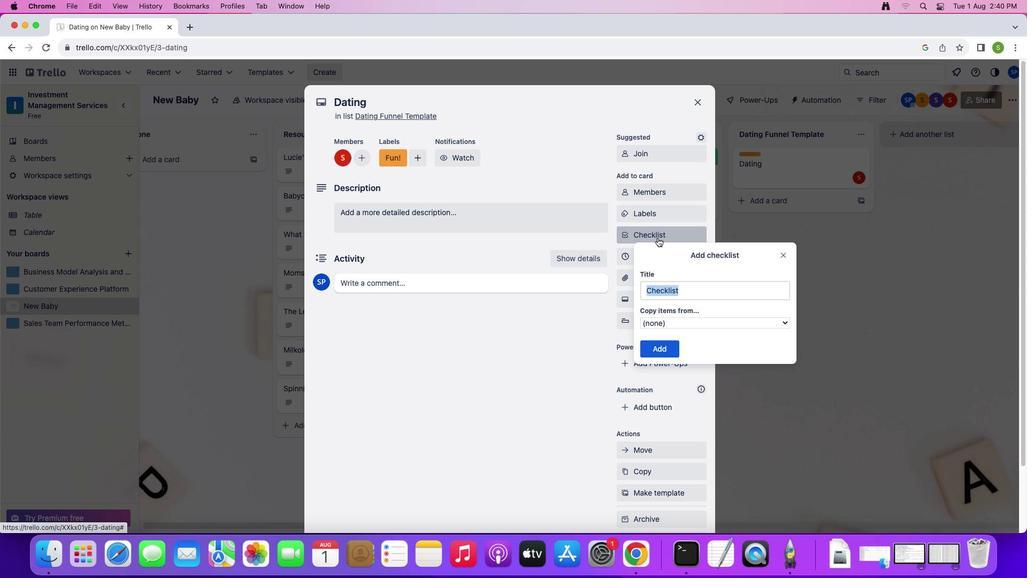 
Action: Mouse moved to (703, 298)
Screenshot: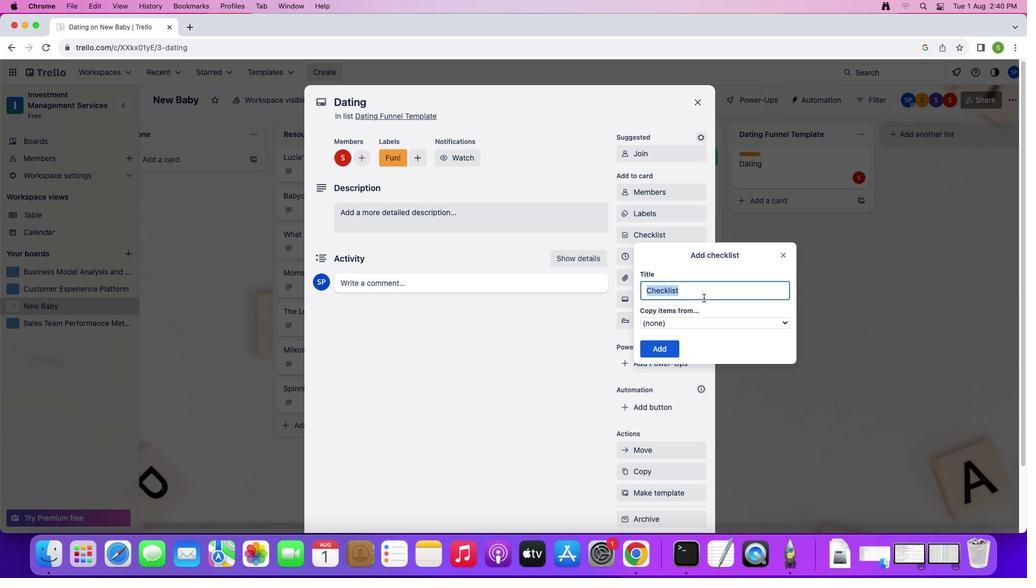 
Action: Key pressed Key.shift'N''e''d'Key.backspace'e''d'
Screenshot: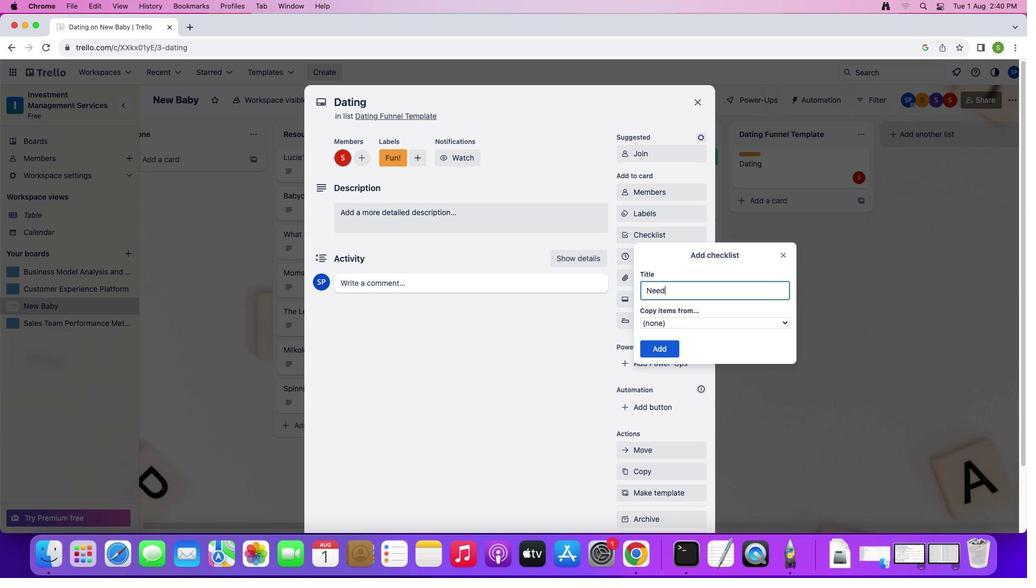 
Action: Mouse moved to (644, 344)
Screenshot: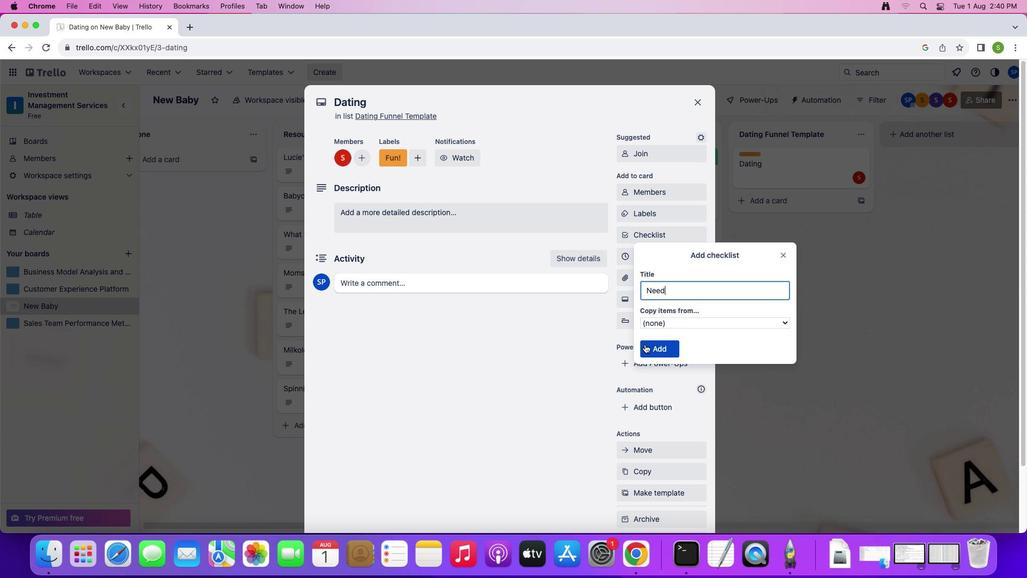 
Action: Mouse pressed left at (644, 344)
Screenshot: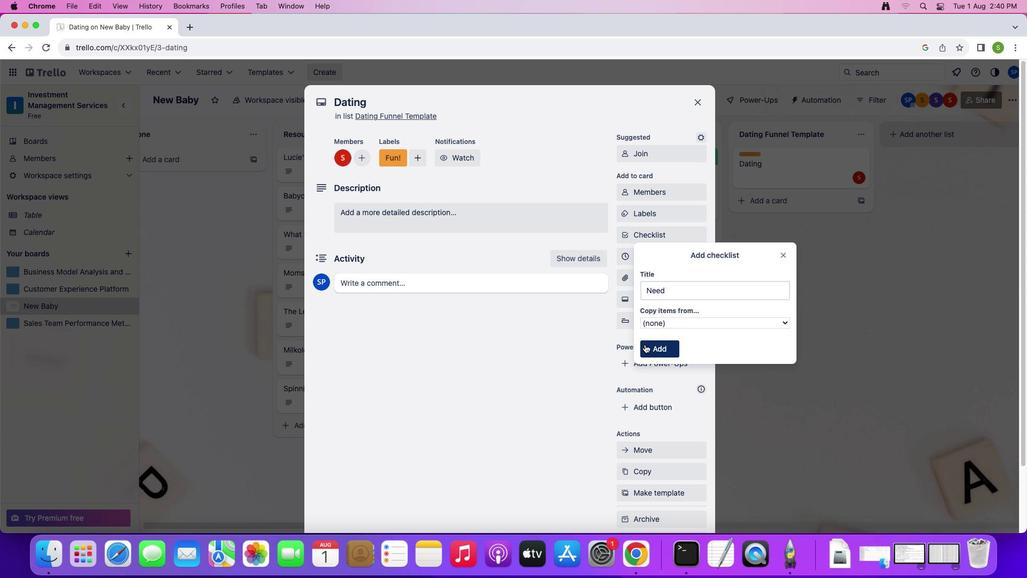 
Action: Mouse moved to (659, 302)
Screenshot: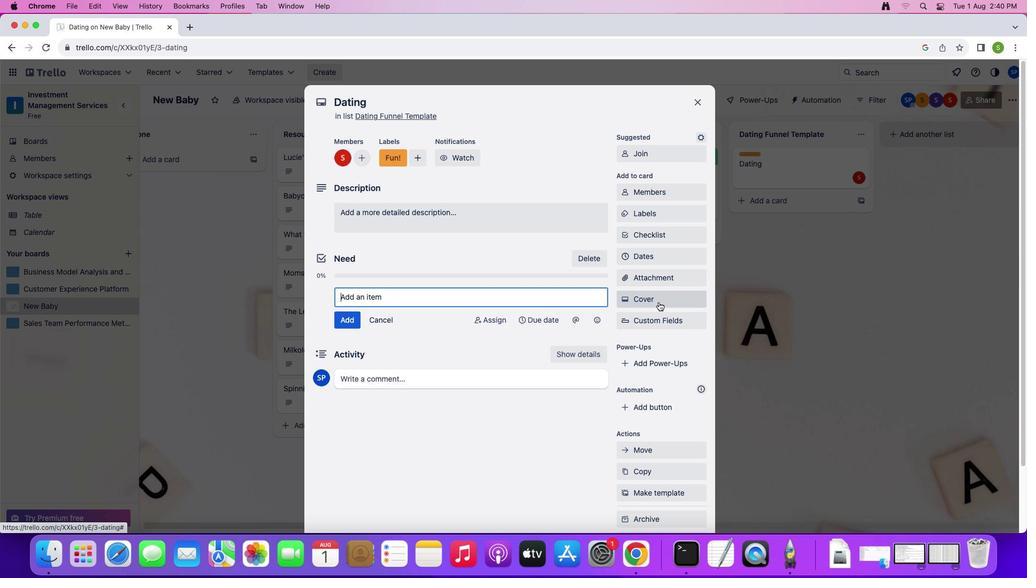 
Action: Mouse pressed left at (659, 302)
Screenshot: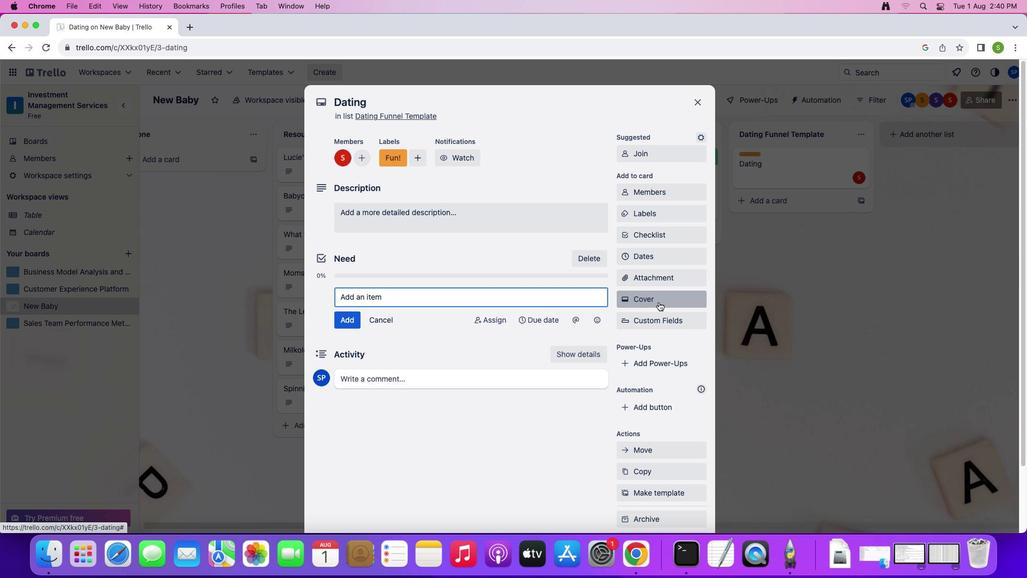 
Action: Mouse moved to (767, 227)
Screenshot: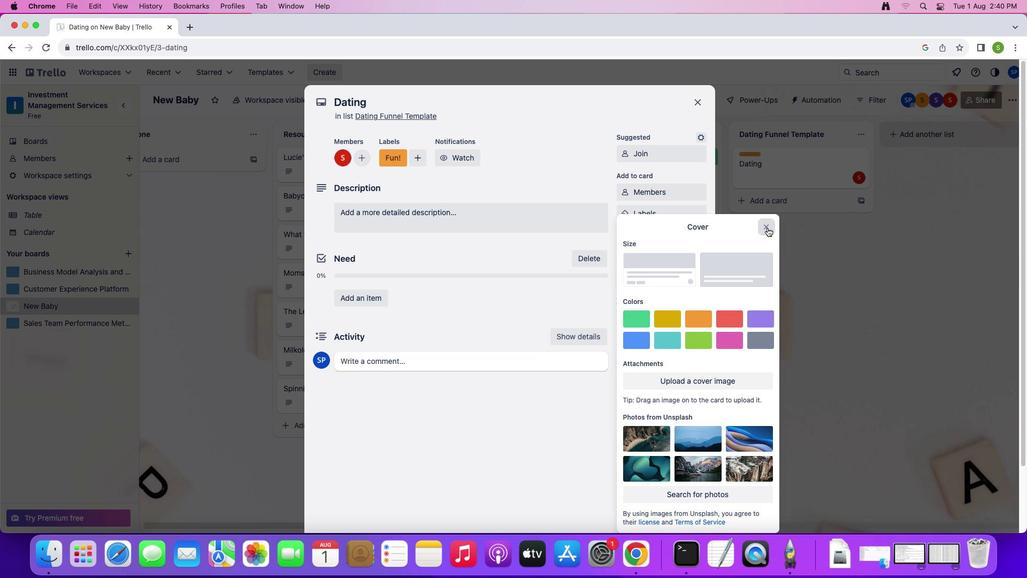 
Action: Mouse pressed left at (767, 227)
Screenshot: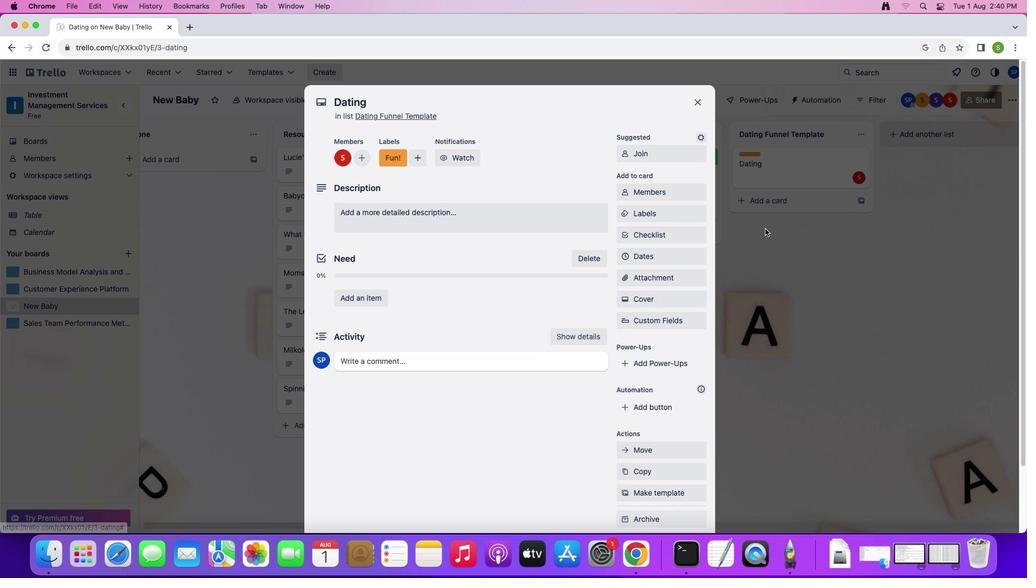 
Action: Mouse moved to (655, 253)
Screenshot: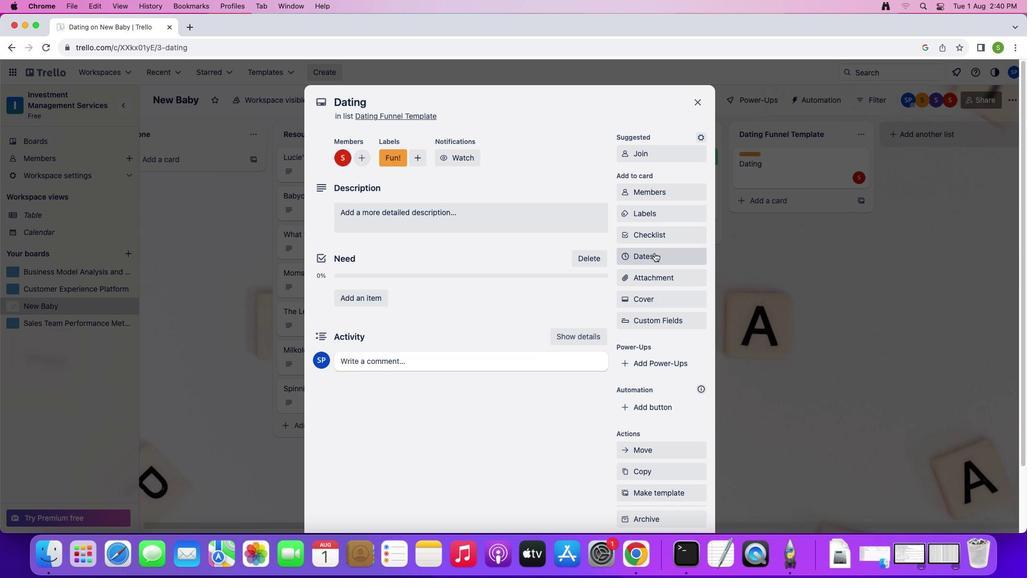 
Action: Mouse pressed left at (655, 253)
Screenshot: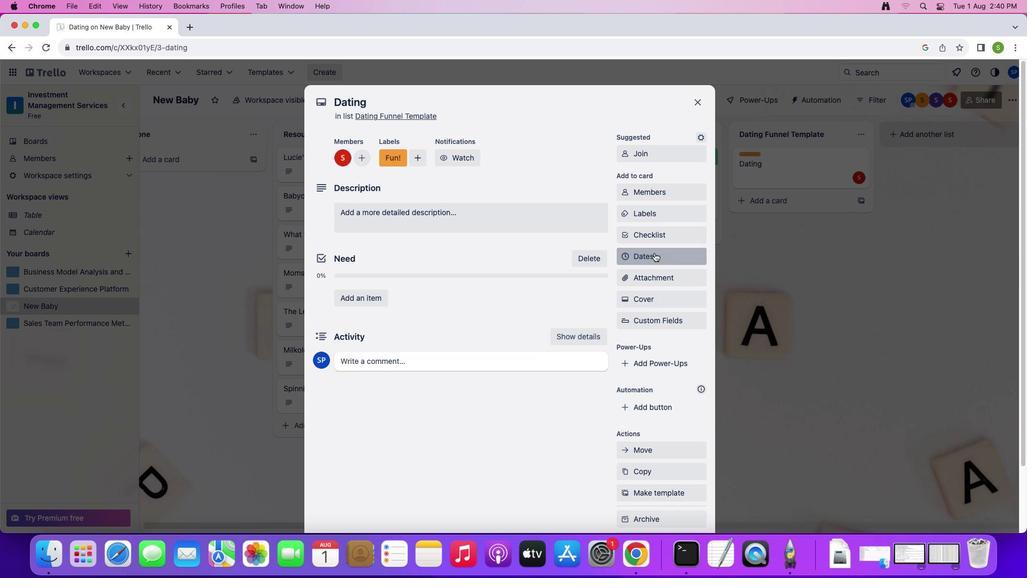 
Action: Mouse moved to (679, 200)
Screenshot: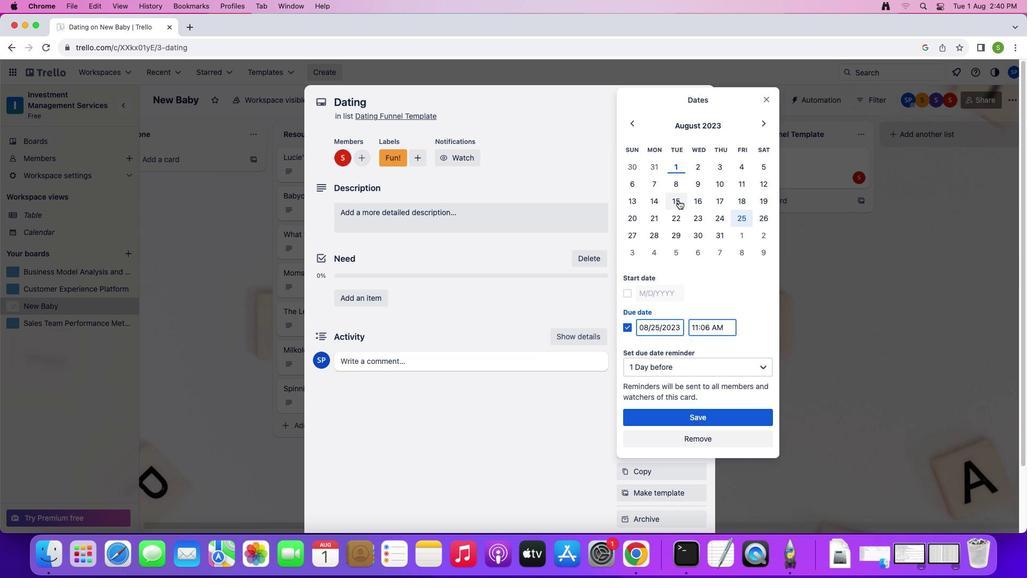 
Action: Mouse pressed left at (679, 200)
Screenshot: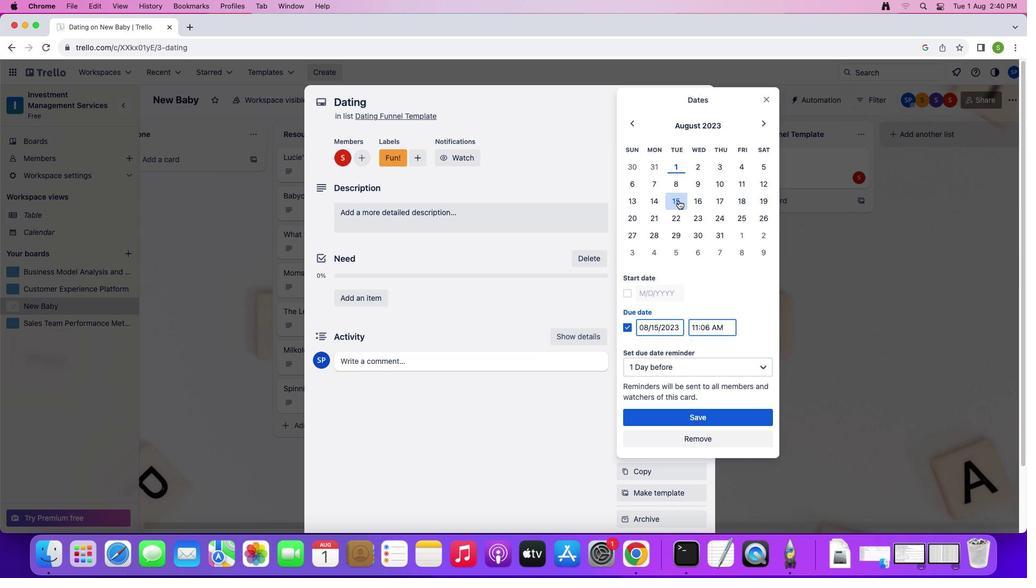 
Action: Mouse moved to (628, 295)
Screenshot: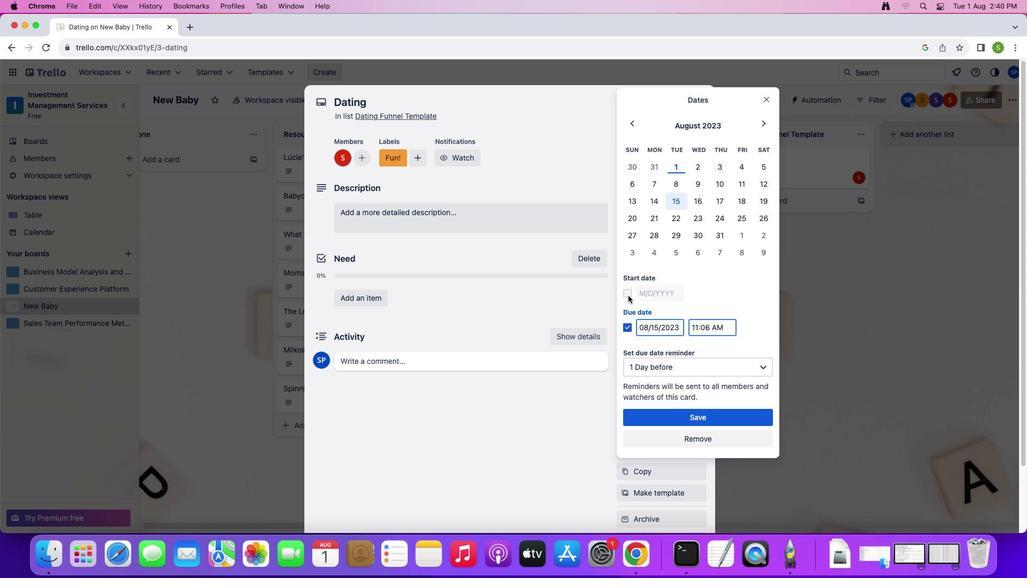 
Action: Mouse pressed left at (628, 295)
Screenshot: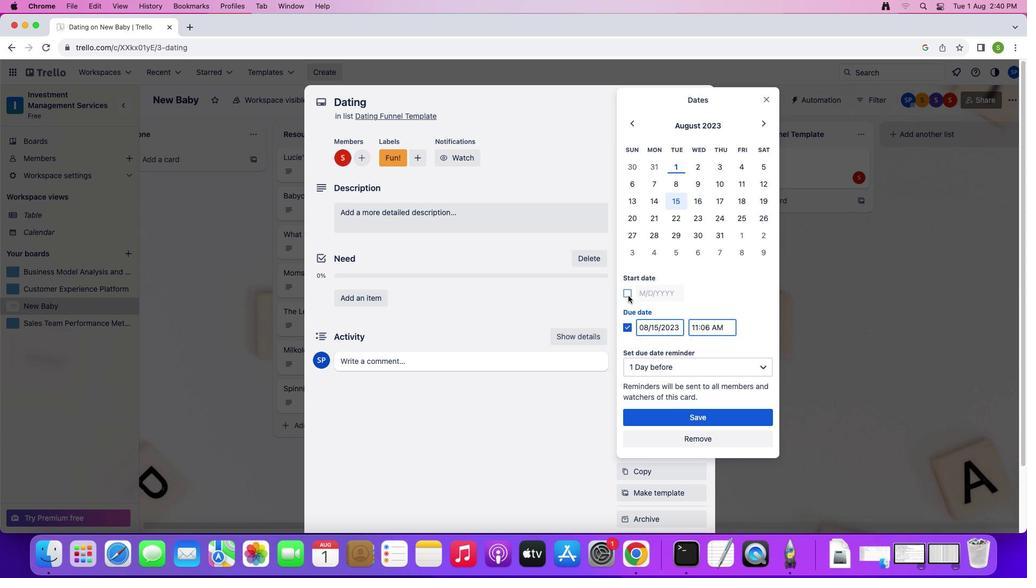 
Action: Mouse moved to (666, 413)
Screenshot: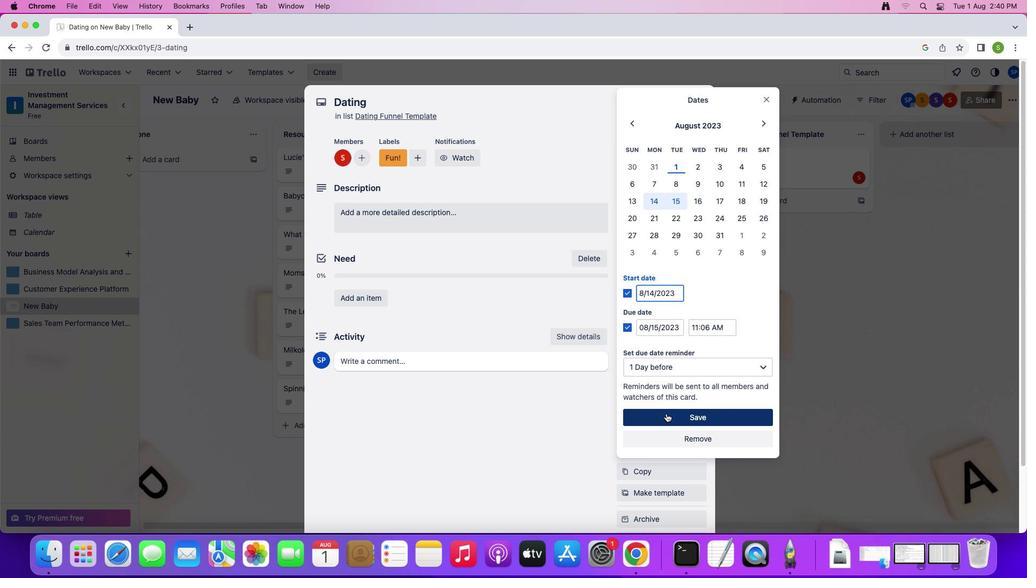 
Action: Mouse pressed left at (666, 413)
Screenshot: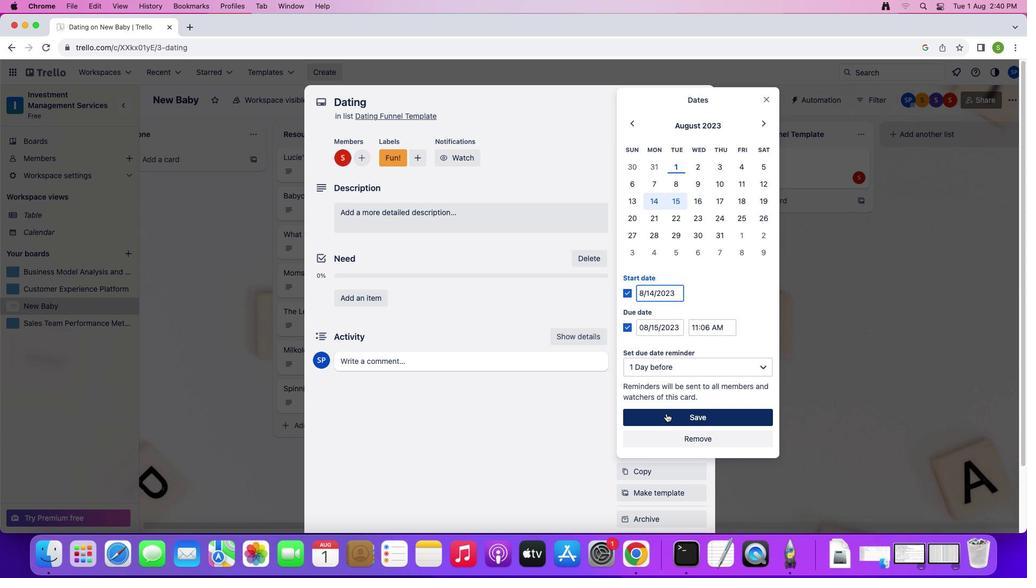
Action: Mouse moved to (657, 297)
Screenshot: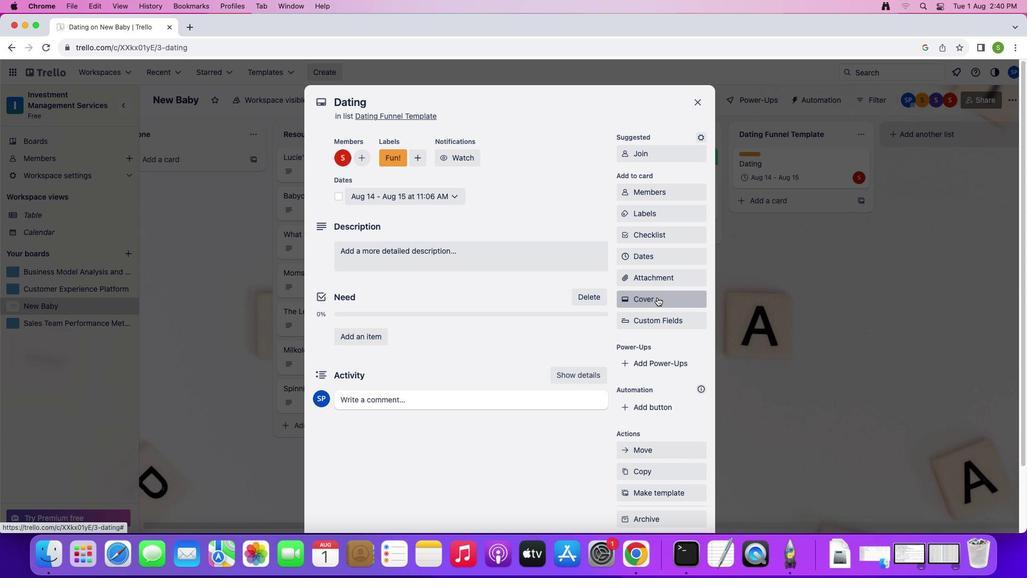 
Action: Mouse pressed left at (657, 297)
Screenshot: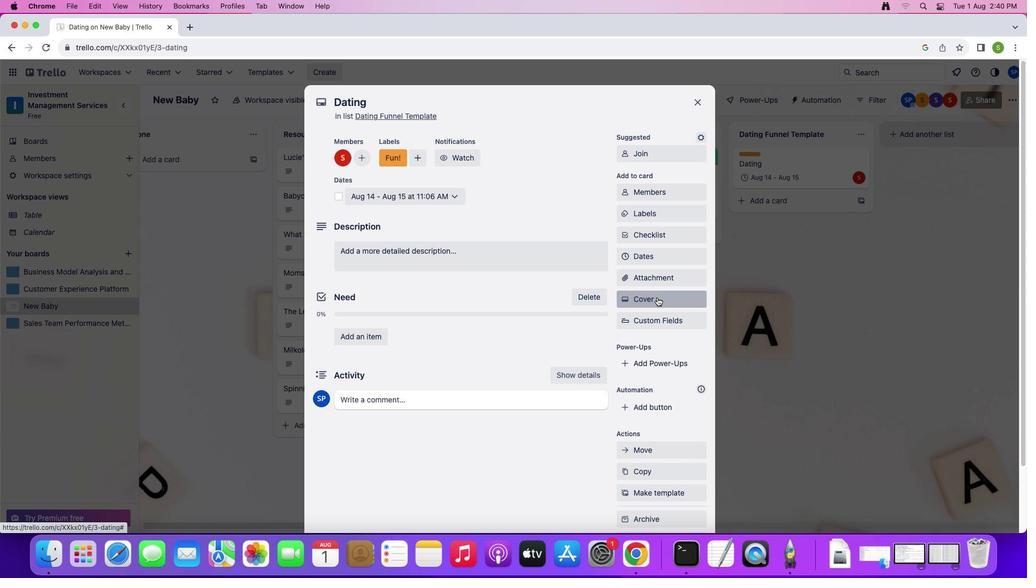 
Action: Mouse moved to (729, 203)
Screenshot: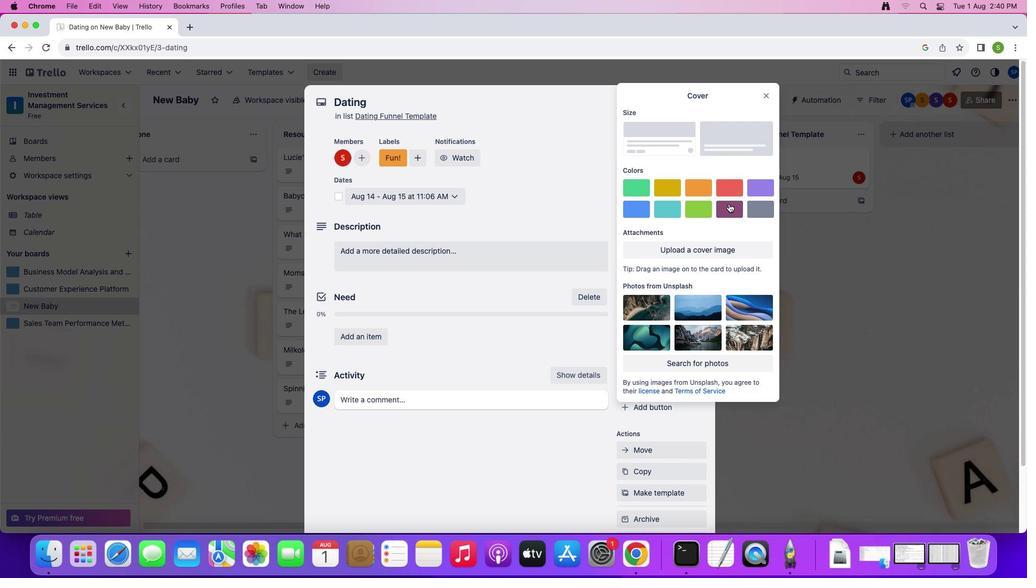 
Action: Mouse pressed left at (729, 203)
Screenshot: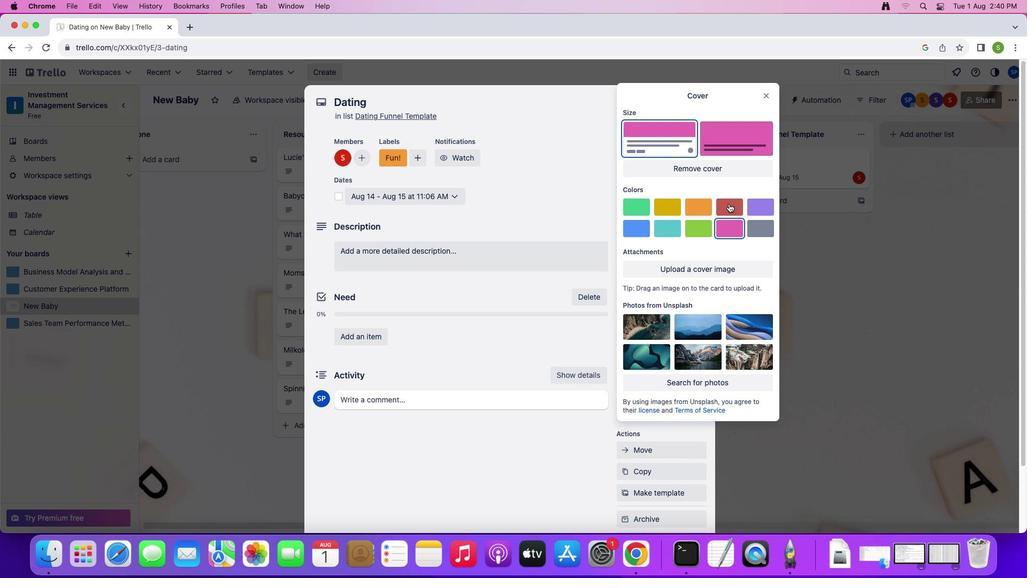 
Action: Mouse moved to (766, 88)
Screenshot: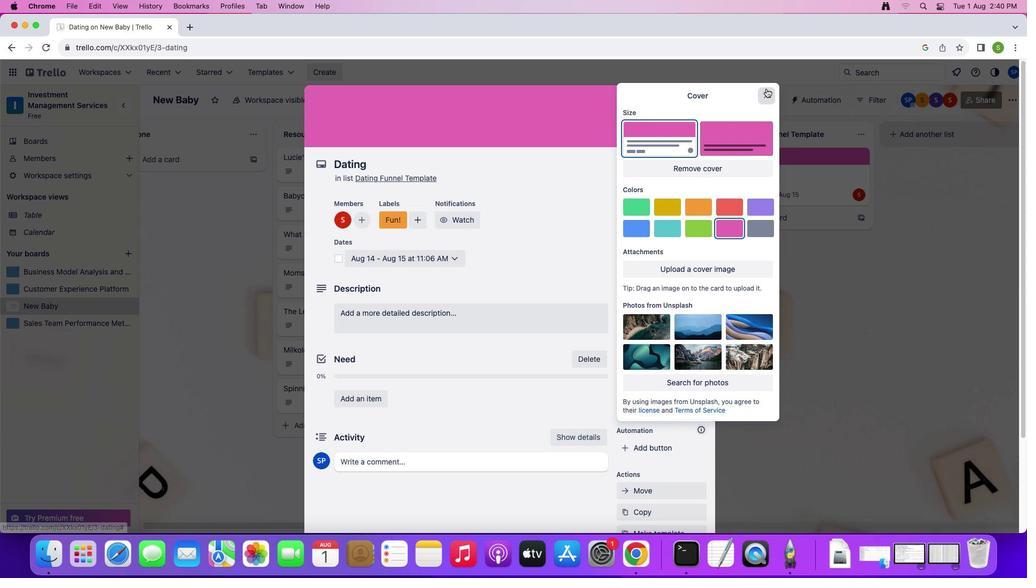 
Action: Mouse pressed left at (766, 88)
Screenshot: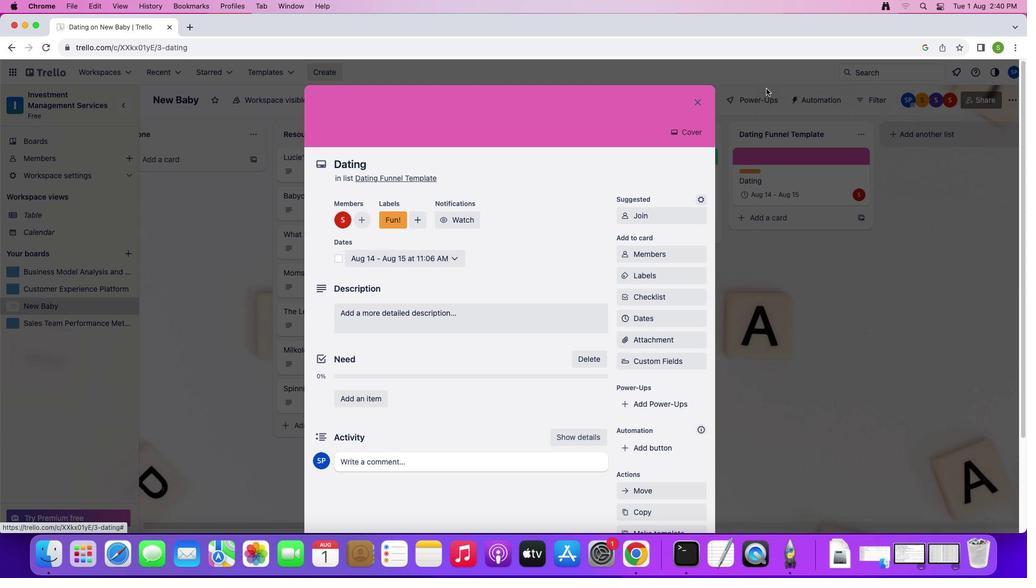 
Action: Mouse moved to (338, 259)
Screenshot: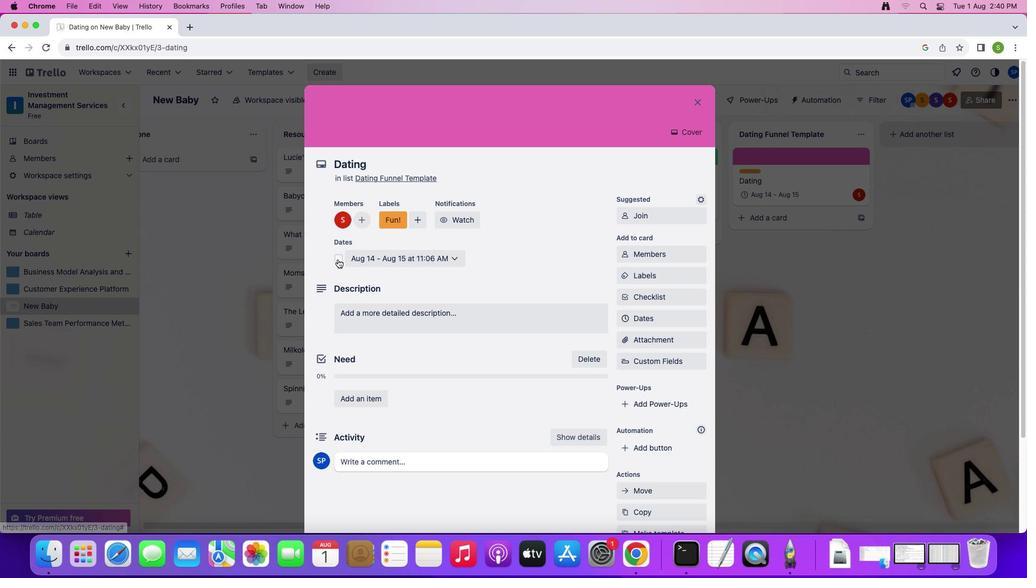 
Action: Mouse pressed left at (338, 259)
Screenshot: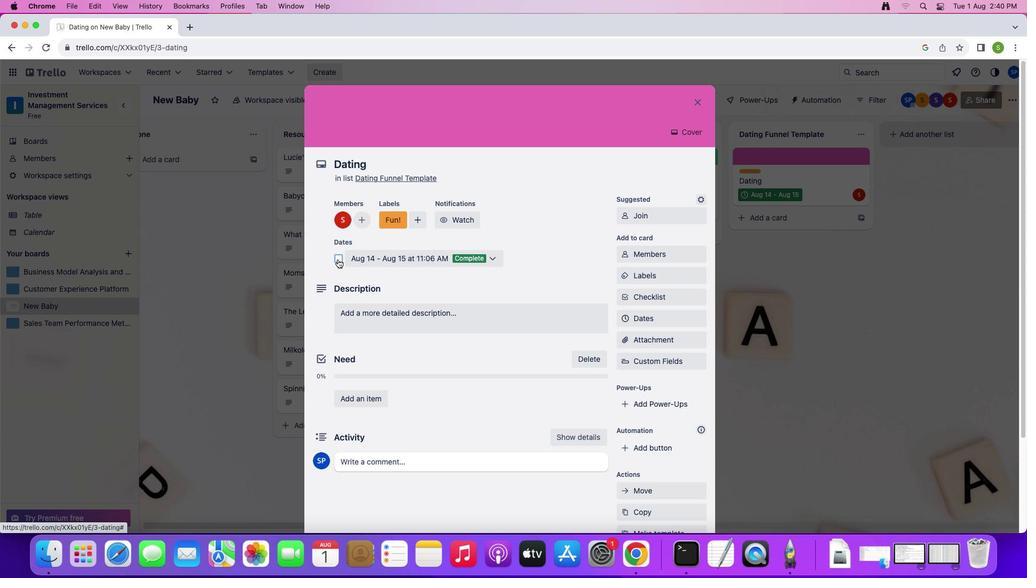 
Action: Mouse moved to (449, 217)
Screenshot: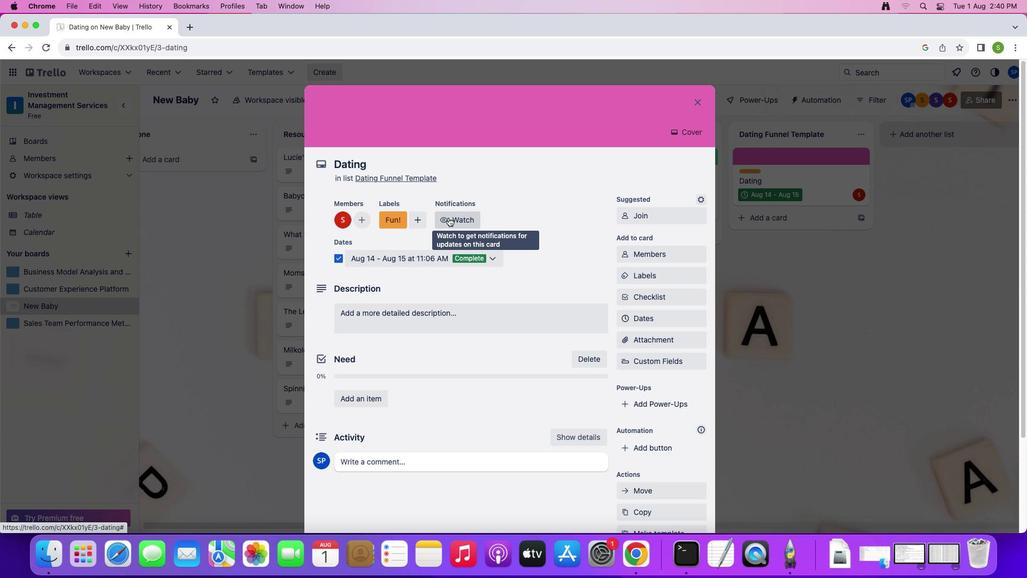 
Action: Mouse pressed left at (449, 217)
Screenshot: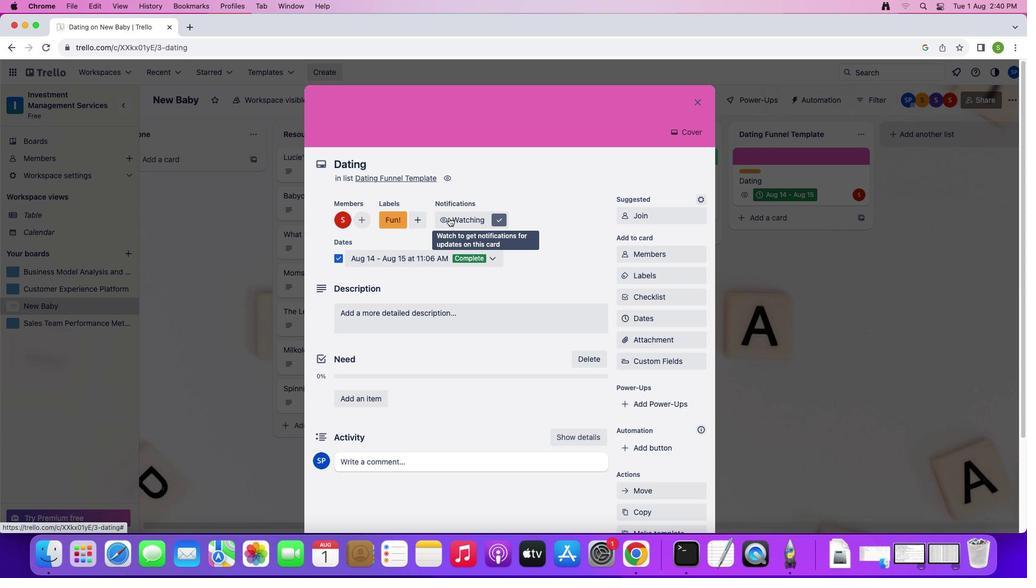 
Action: Mouse moved to (397, 316)
Screenshot: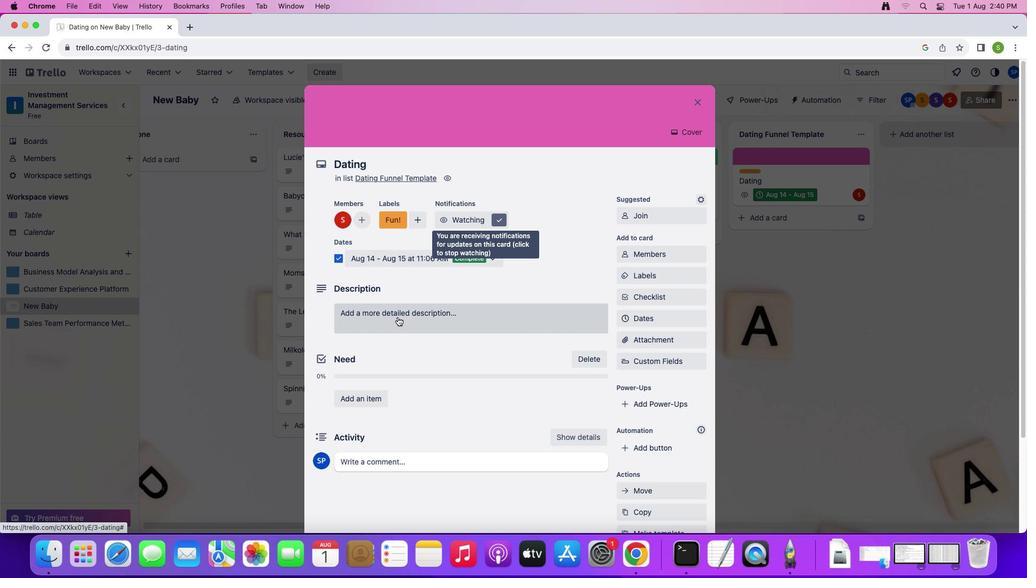 
Action: Mouse pressed left at (397, 316)
Screenshot: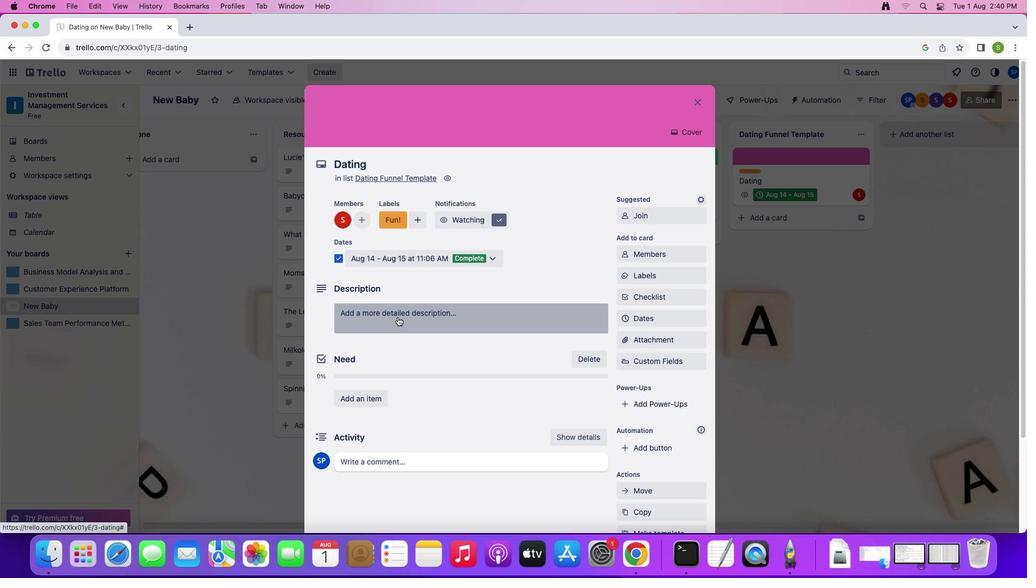 
Action: Mouse moved to (427, 363)
Screenshot: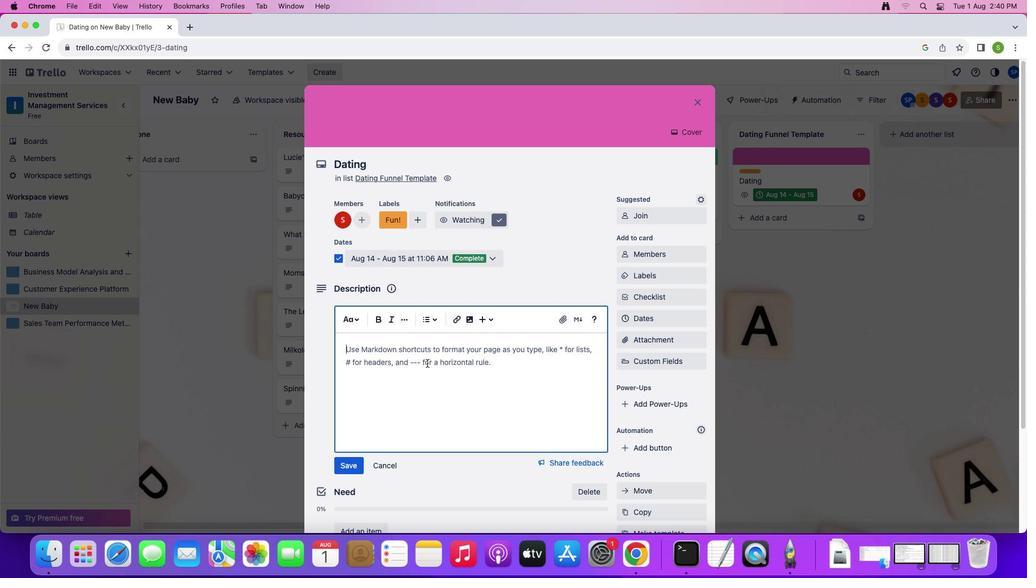 
Action: Key pressed Key.shift'A''n'Key.space'a''g''l''i''n'Key.space'p''r''o''c''e''s''s'Key.space'f''o''r'Key.space'f''a''l''l''i''n''g'Key.space'i''n'Key.space'l''o''v''e''.'
Screenshot: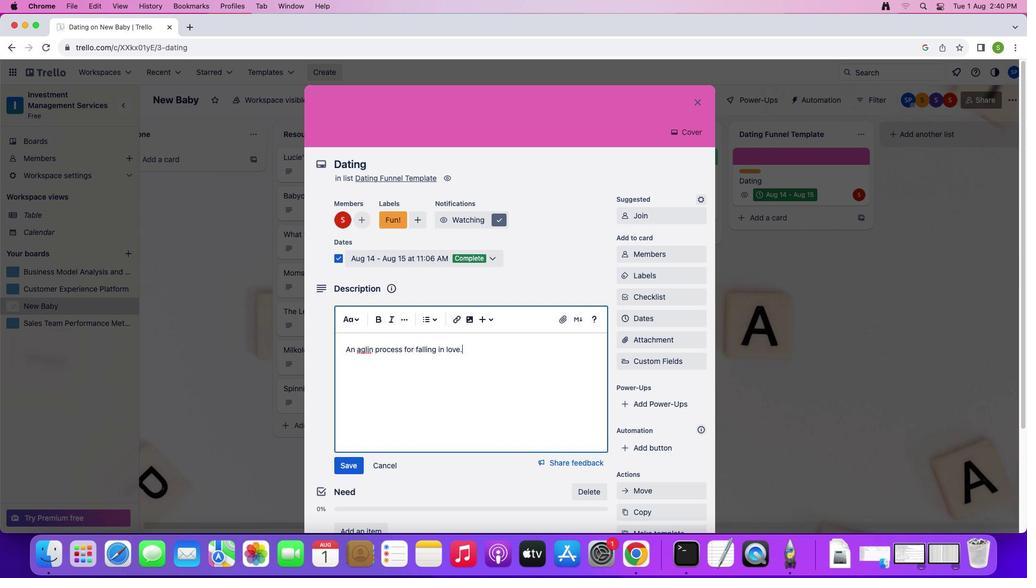 
Action: Mouse moved to (340, 467)
Screenshot: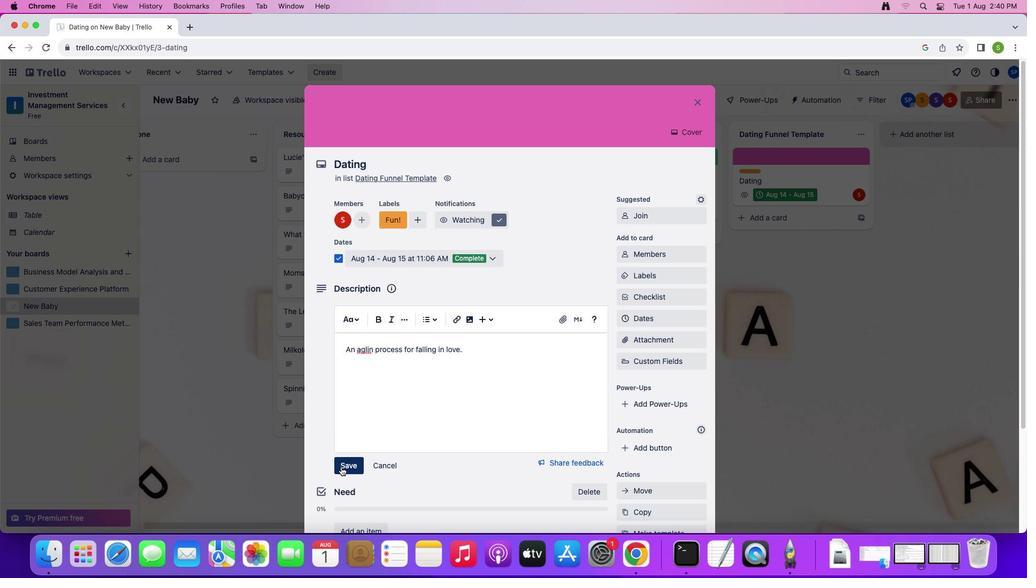 
Action: Mouse pressed left at (340, 467)
Screenshot: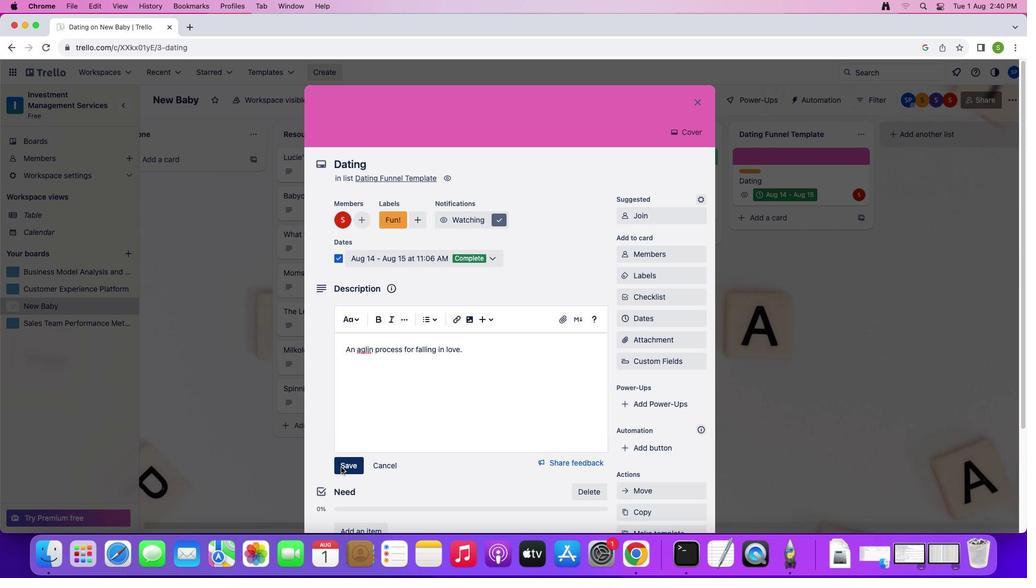 
Action: Mouse moved to (464, 414)
